 Task: Reply All to email with the signature Brandon Turner with the subject Event invitation from softage.1@softage.net with the message I would like to schedule a call to discuss the proposed changes to the budget plan., select the entire message, change the font of the message to Serif and change the font typography to bold Send the email
Action: Mouse moved to (571, 737)
Screenshot: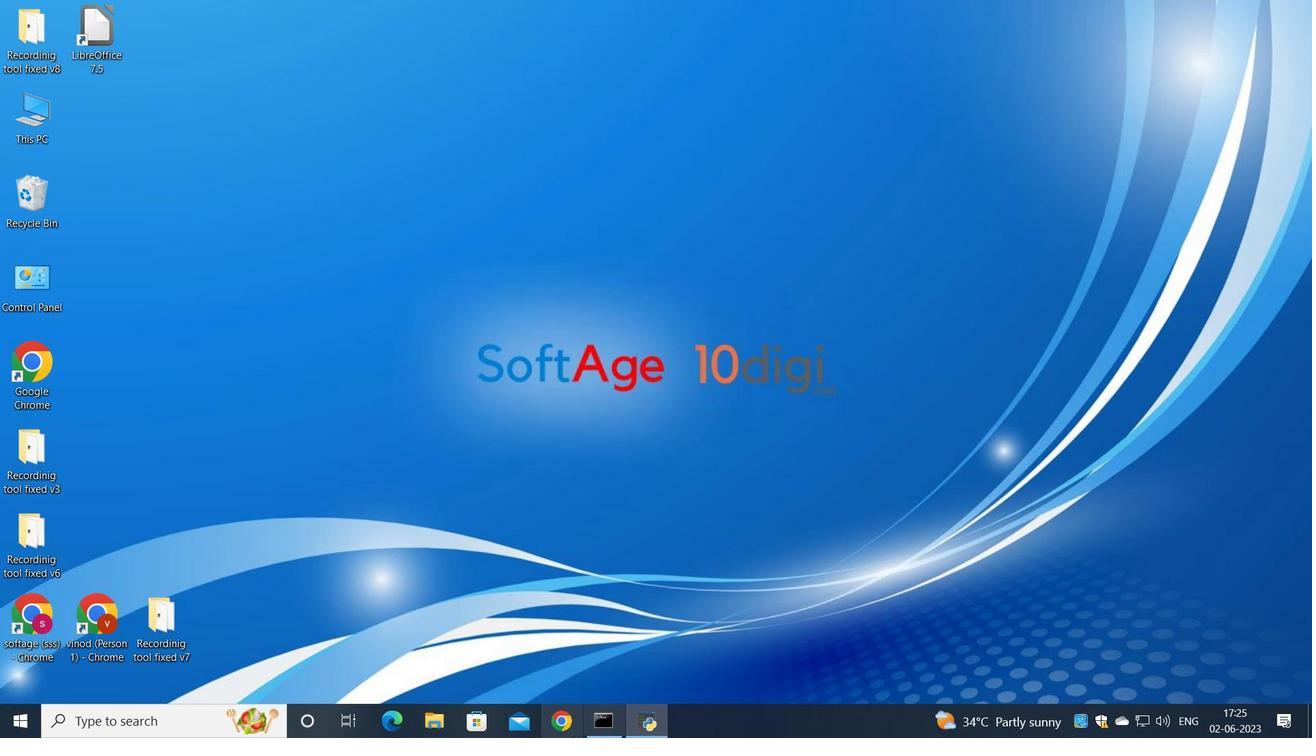 
Action: Mouse pressed left at (571, 737)
Screenshot: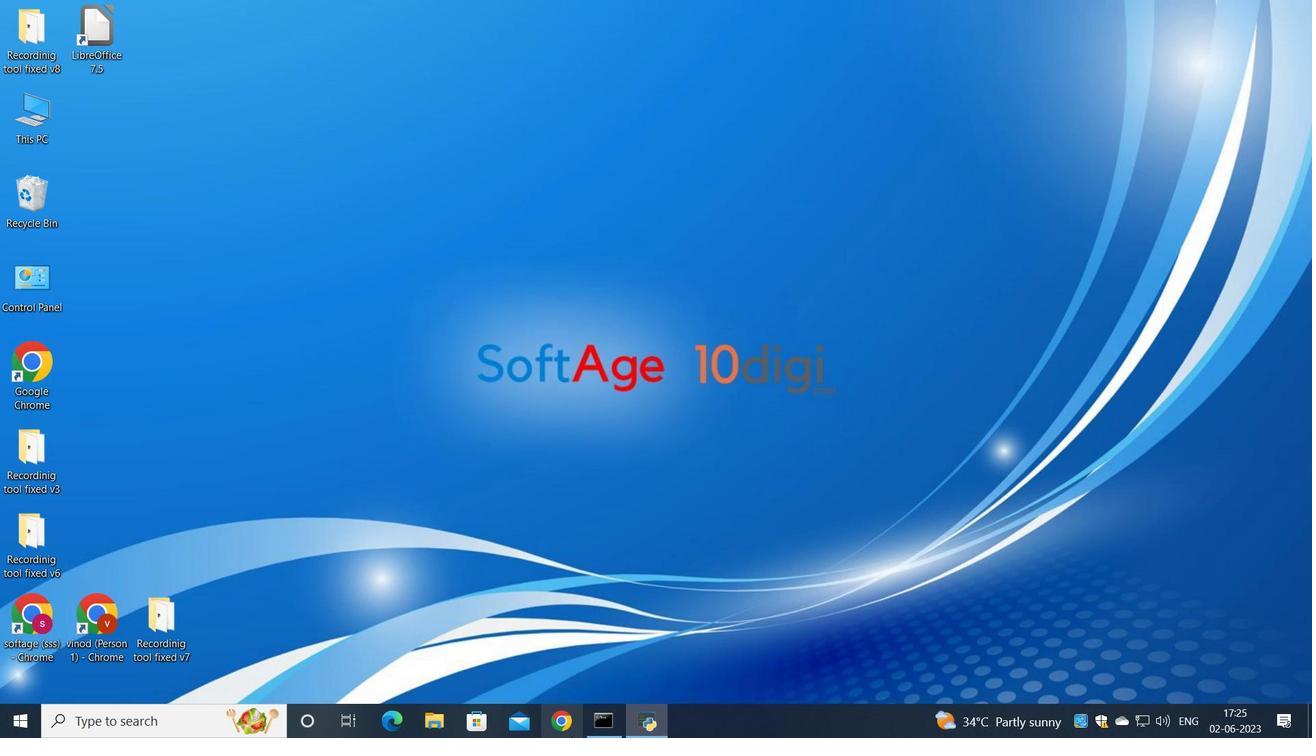 
Action: Mouse moved to (602, 438)
Screenshot: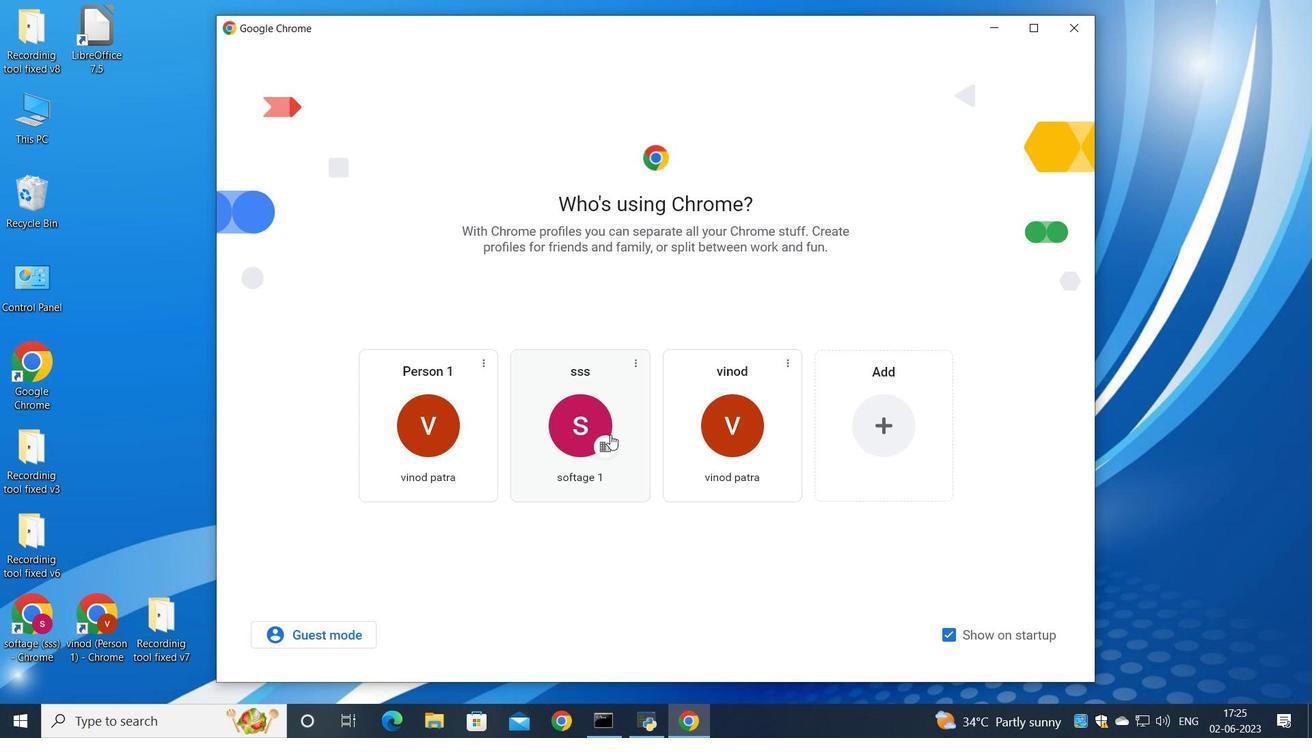 
Action: Mouse pressed left at (602, 438)
Screenshot: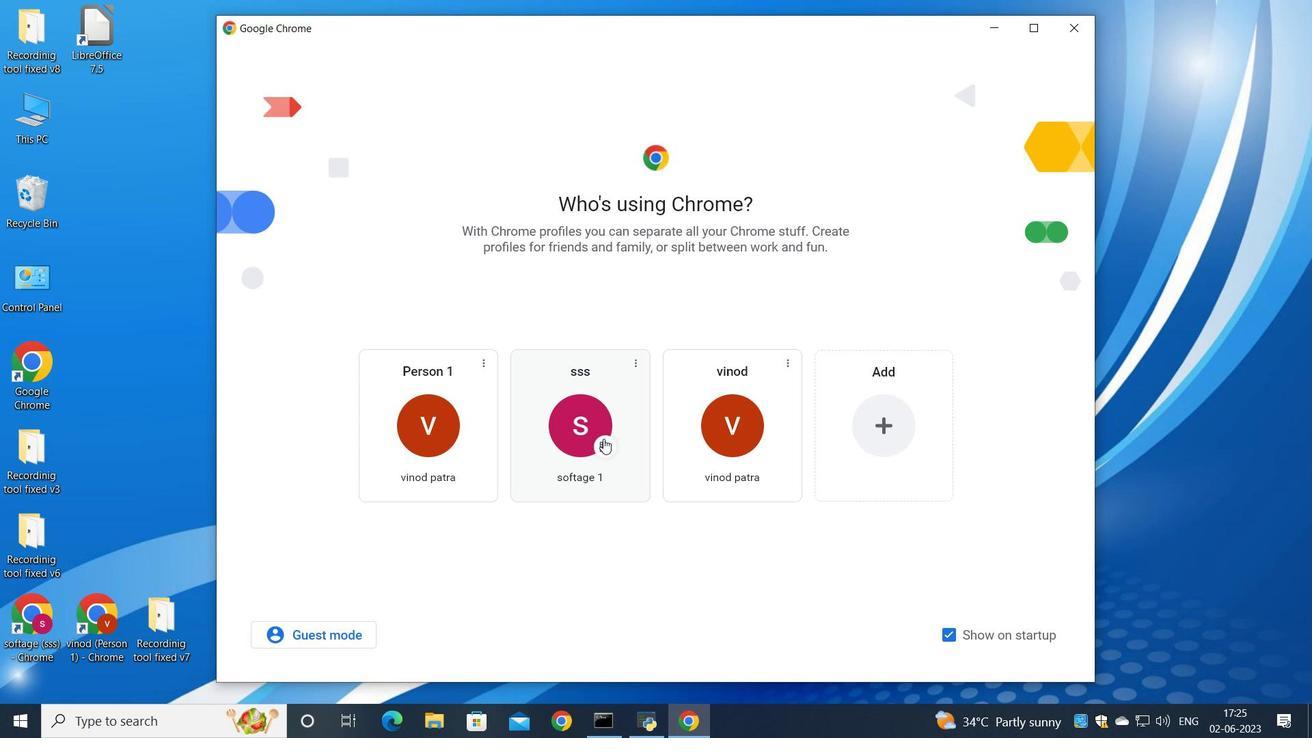 
Action: Mouse moved to (1148, 110)
Screenshot: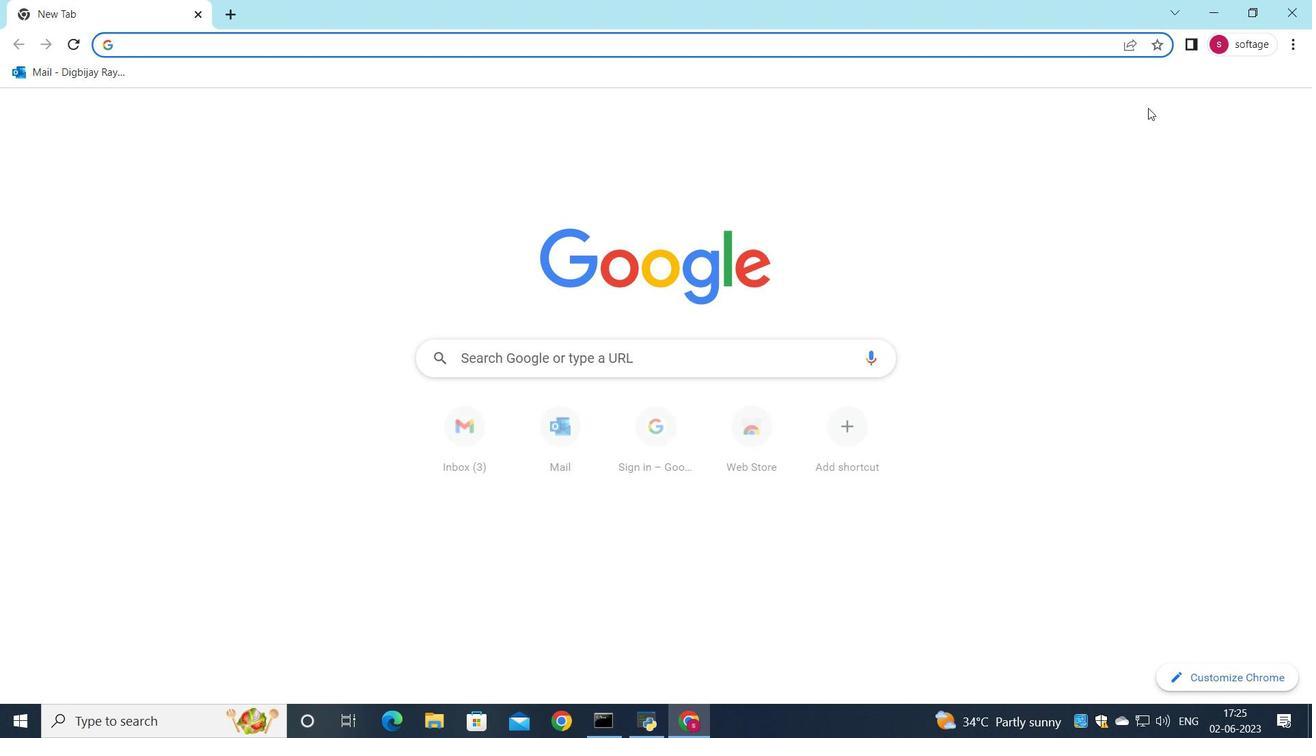 
Action: Mouse pressed left at (1148, 110)
Screenshot: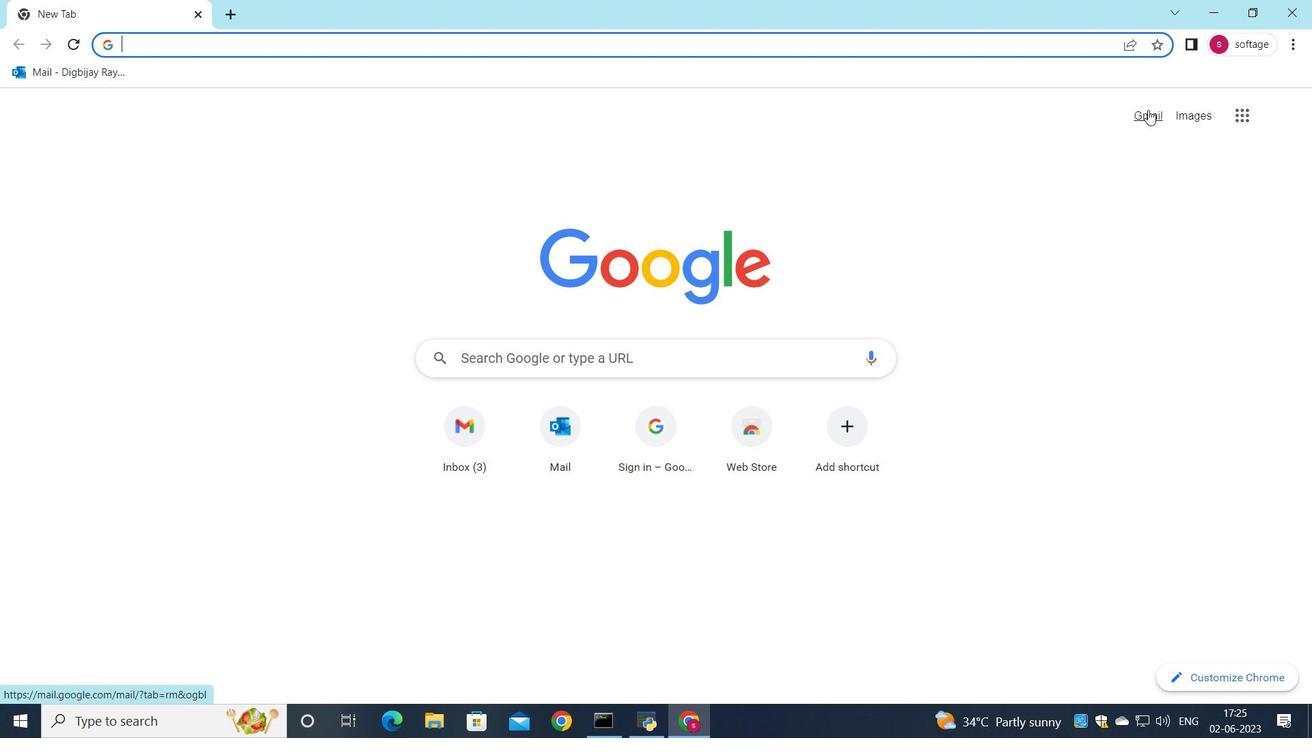
Action: Mouse moved to (1111, 116)
Screenshot: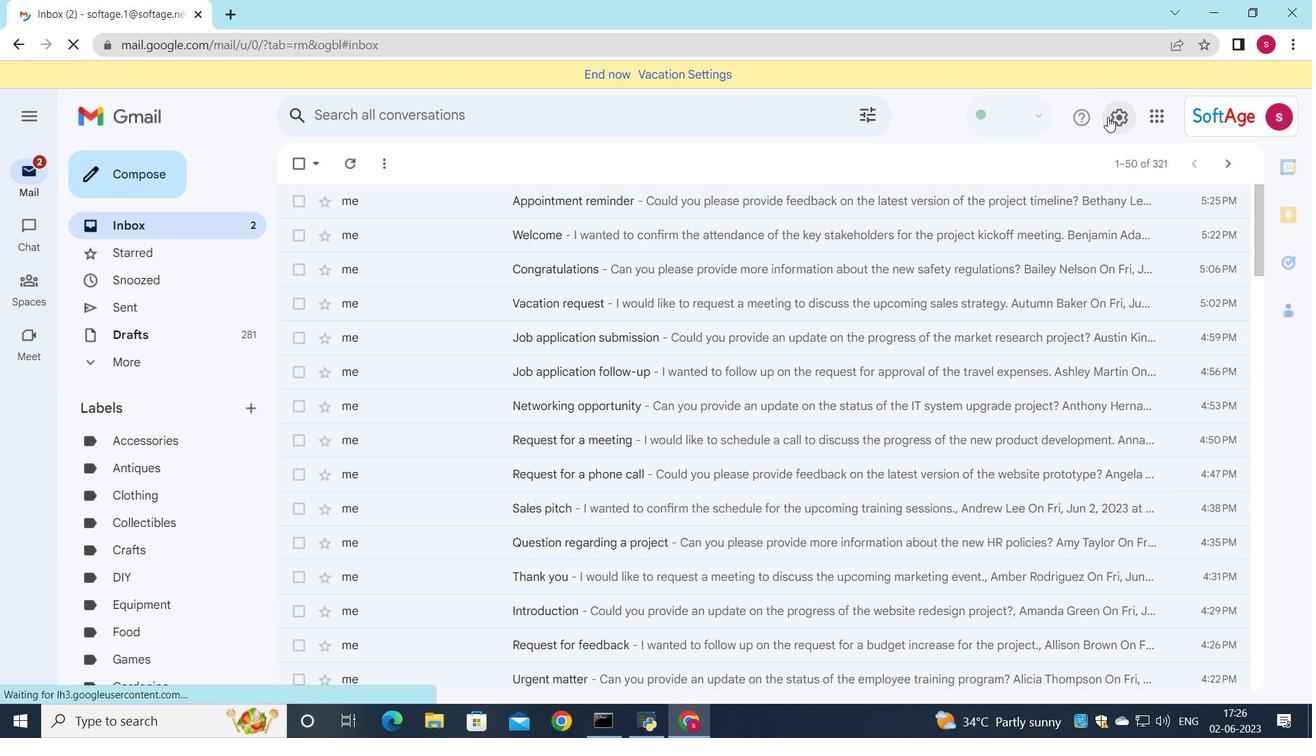 
Action: Mouse pressed left at (1111, 116)
Screenshot: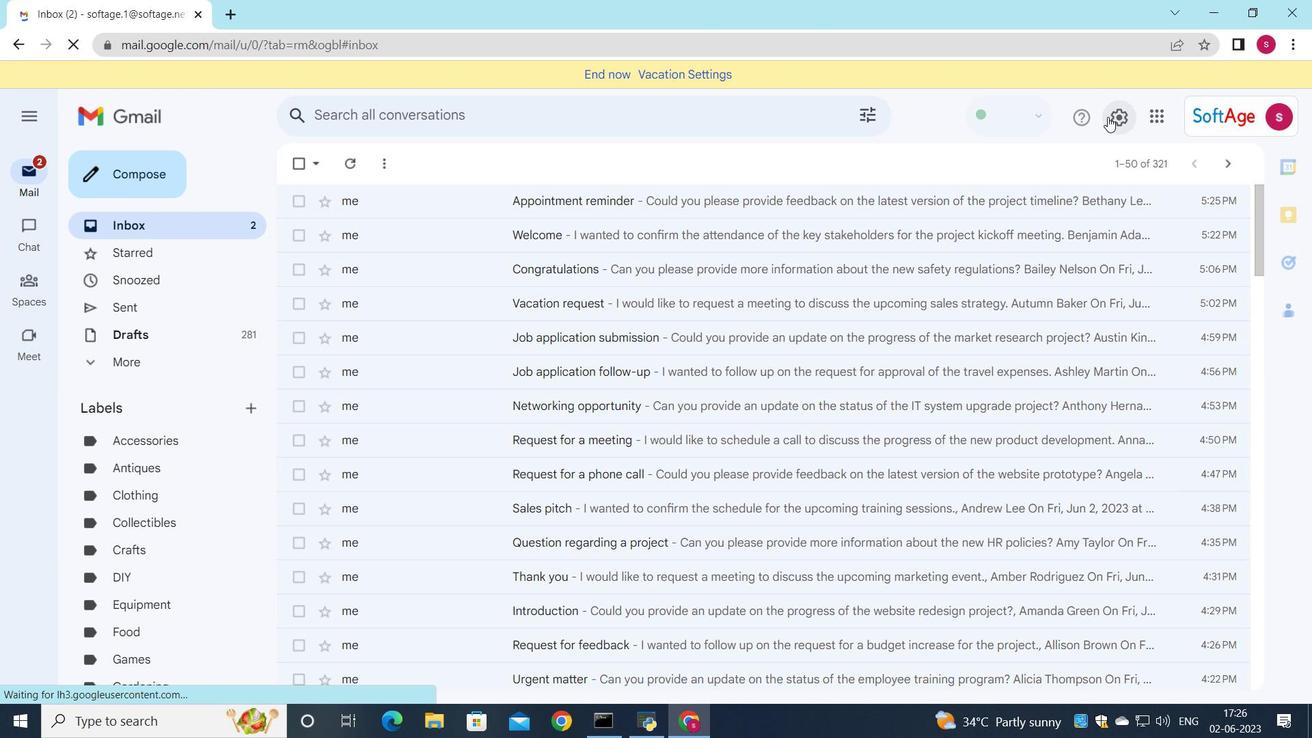 
Action: Mouse moved to (1115, 190)
Screenshot: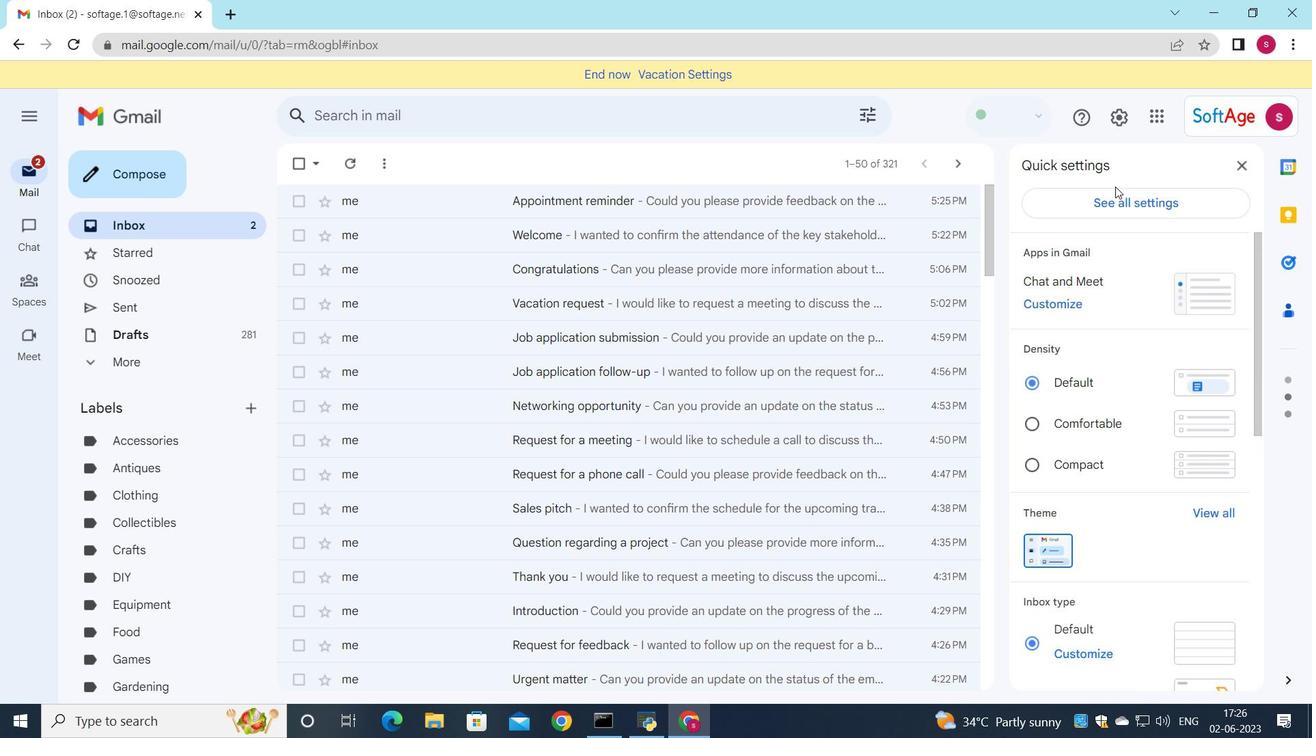 
Action: Mouse pressed left at (1115, 190)
Screenshot: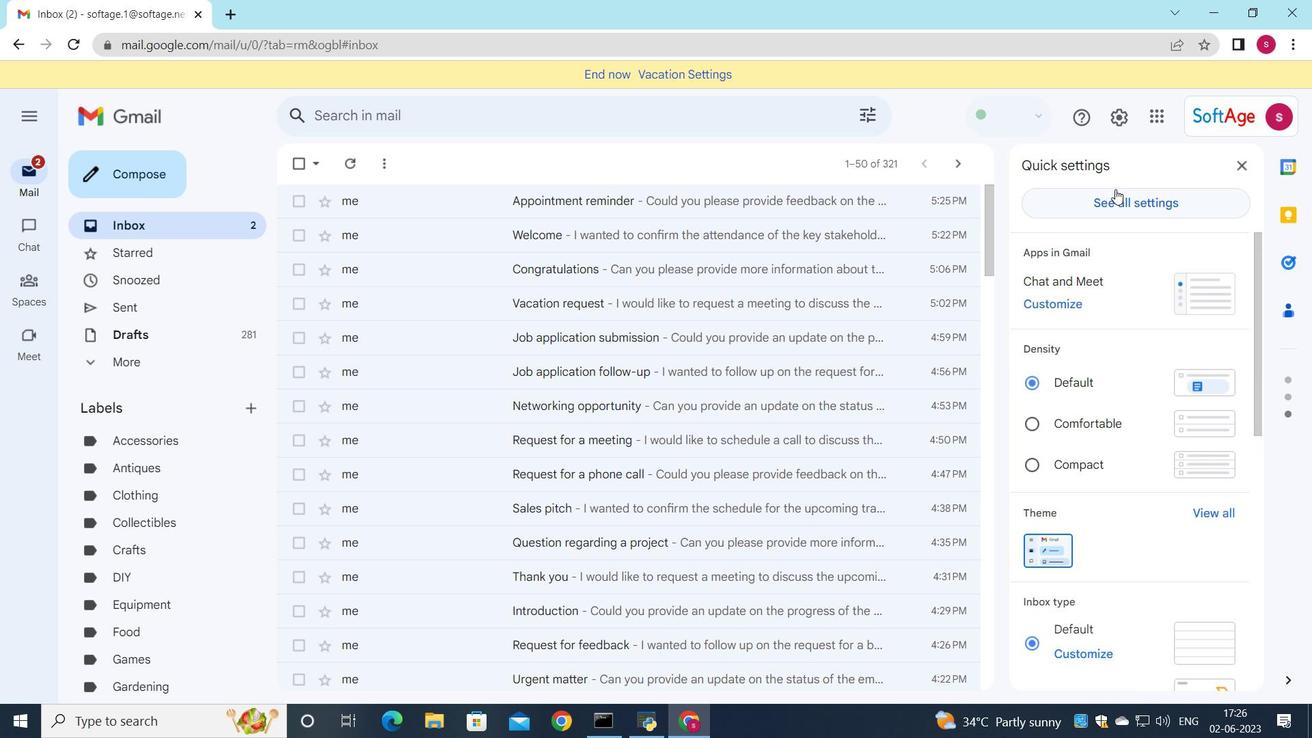 
Action: Mouse moved to (826, 353)
Screenshot: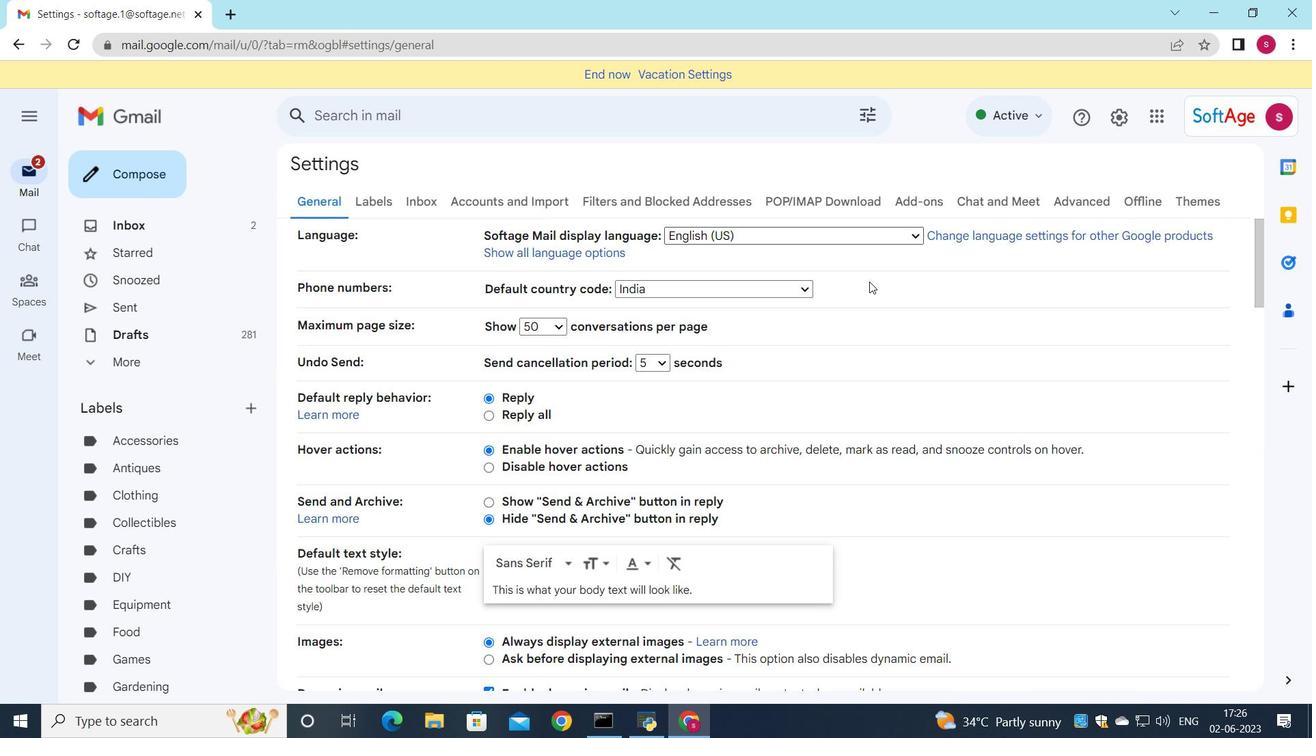 
Action: Mouse scrolled (826, 352) with delta (0, 0)
Screenshot: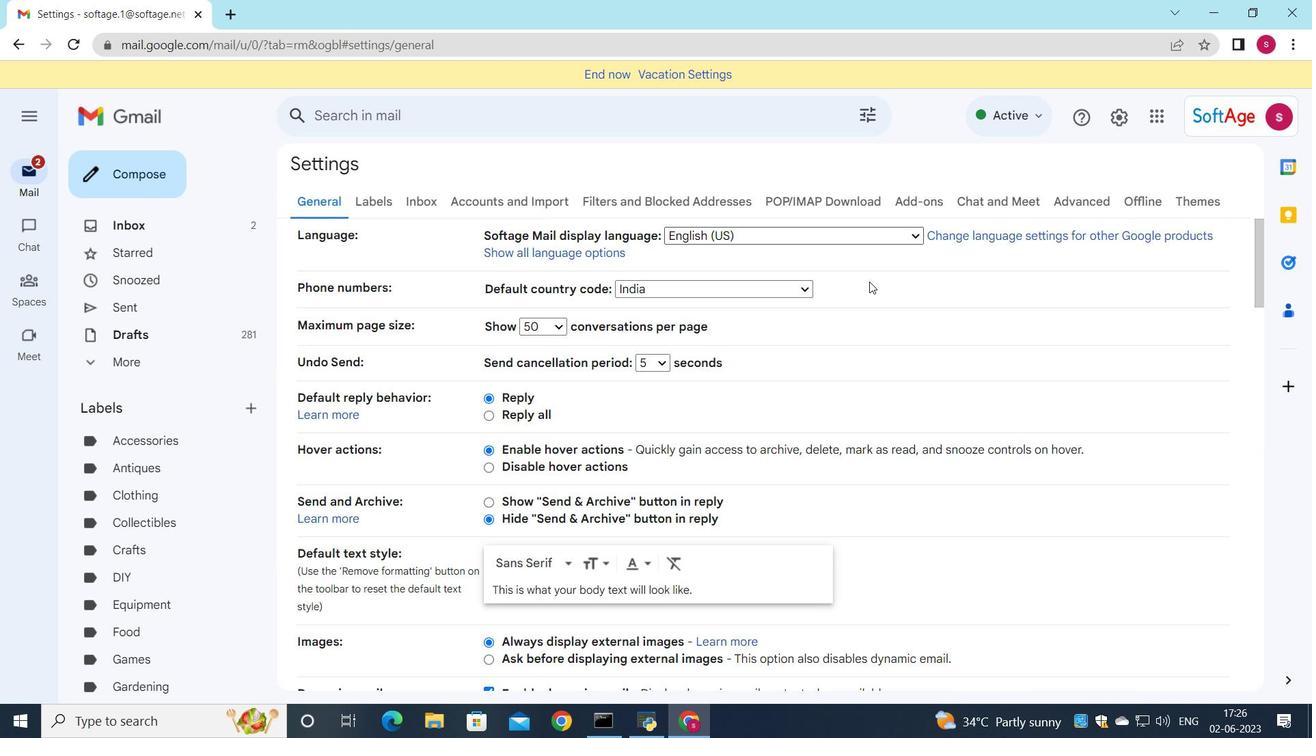 
Action: Mouse moved to (822, 363)
Screenshot: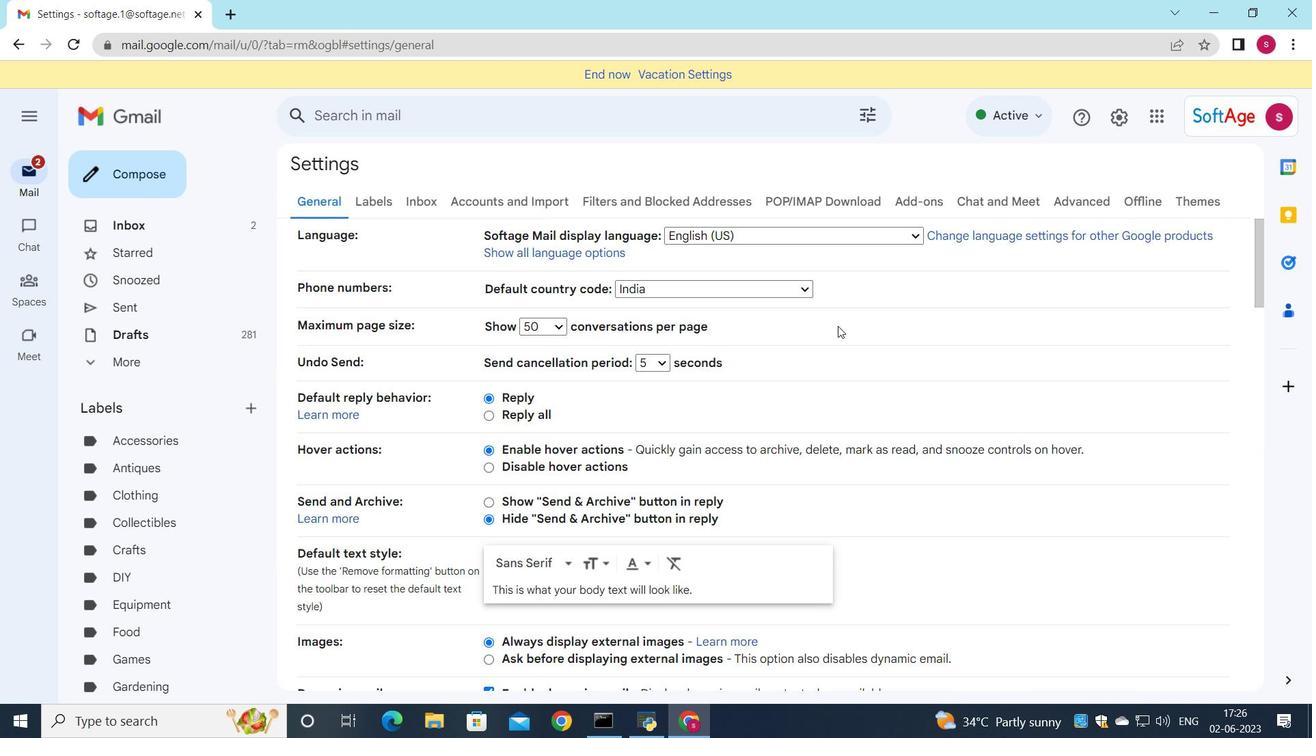 
Action: Mouse scrolled (822, 363) with delta (0, 0)
Screenshot: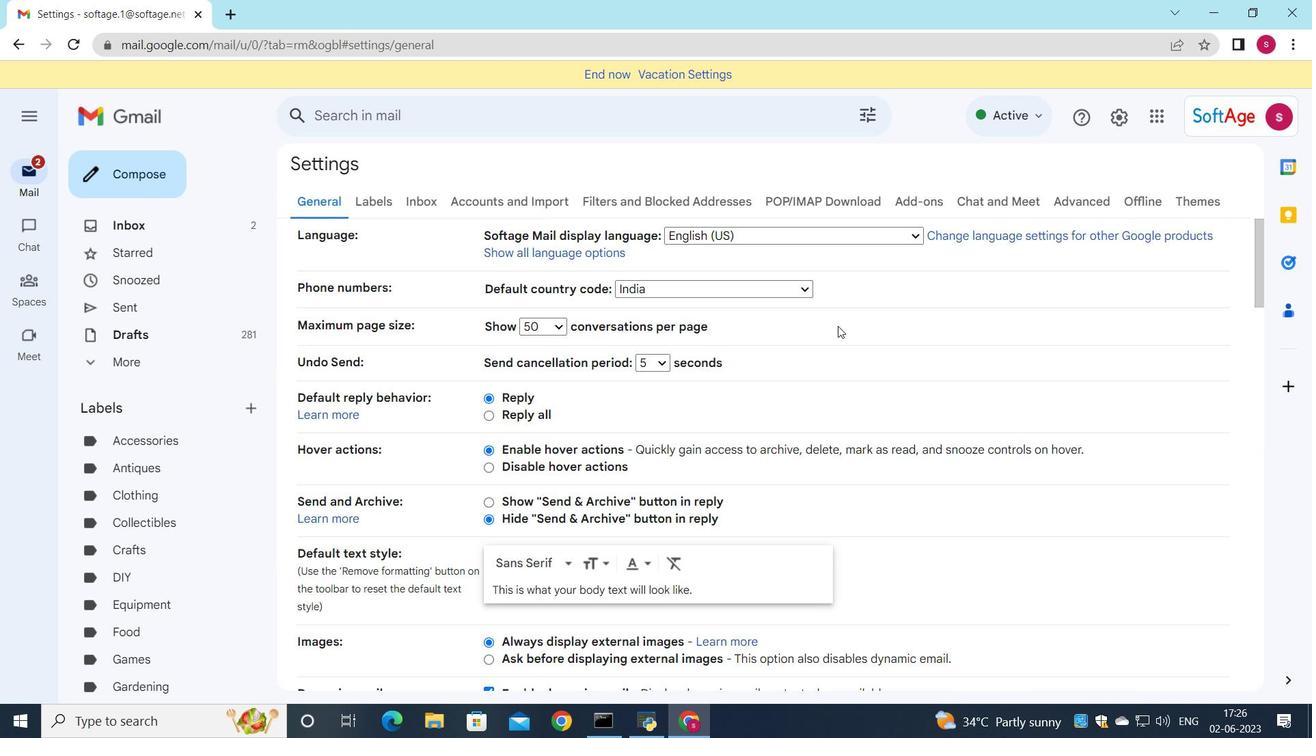 
Action: Mouse moved to (817, 376)
Screenshot: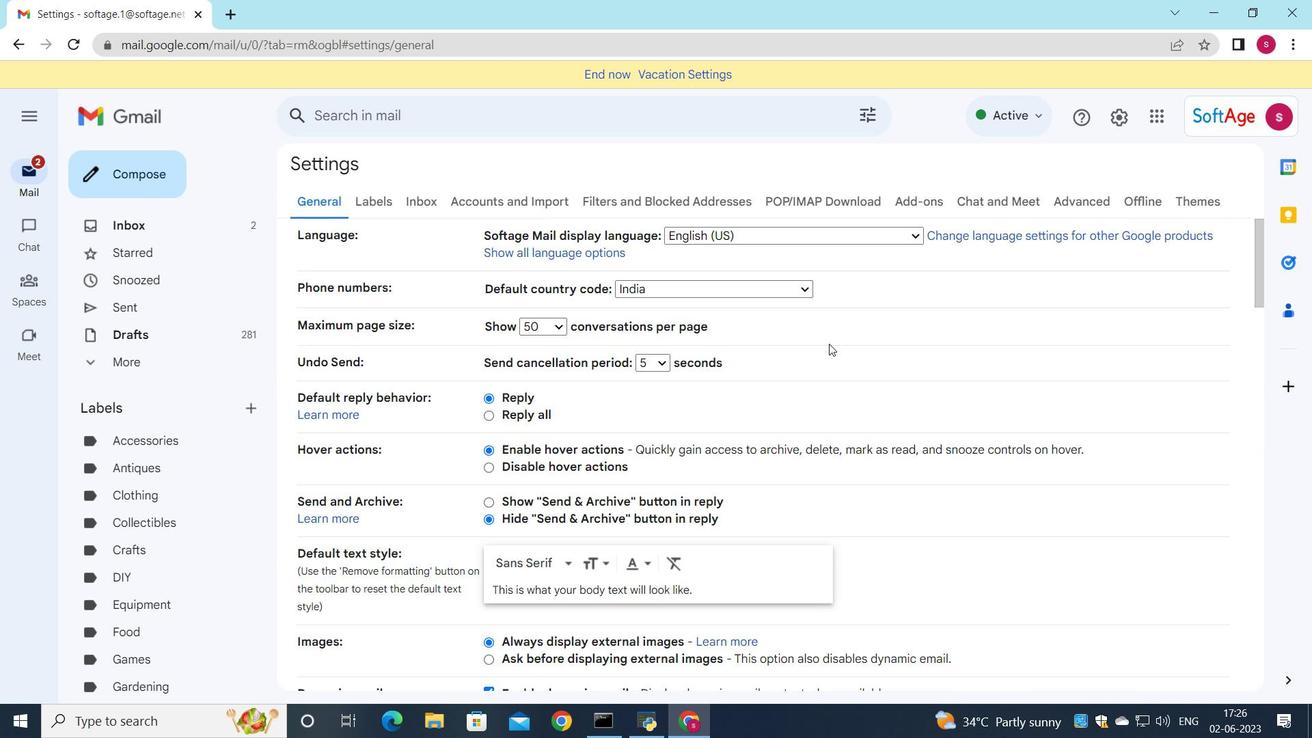 
Action: Mouse scrolled (817, 376) with delta (0, 0)
Screenshot: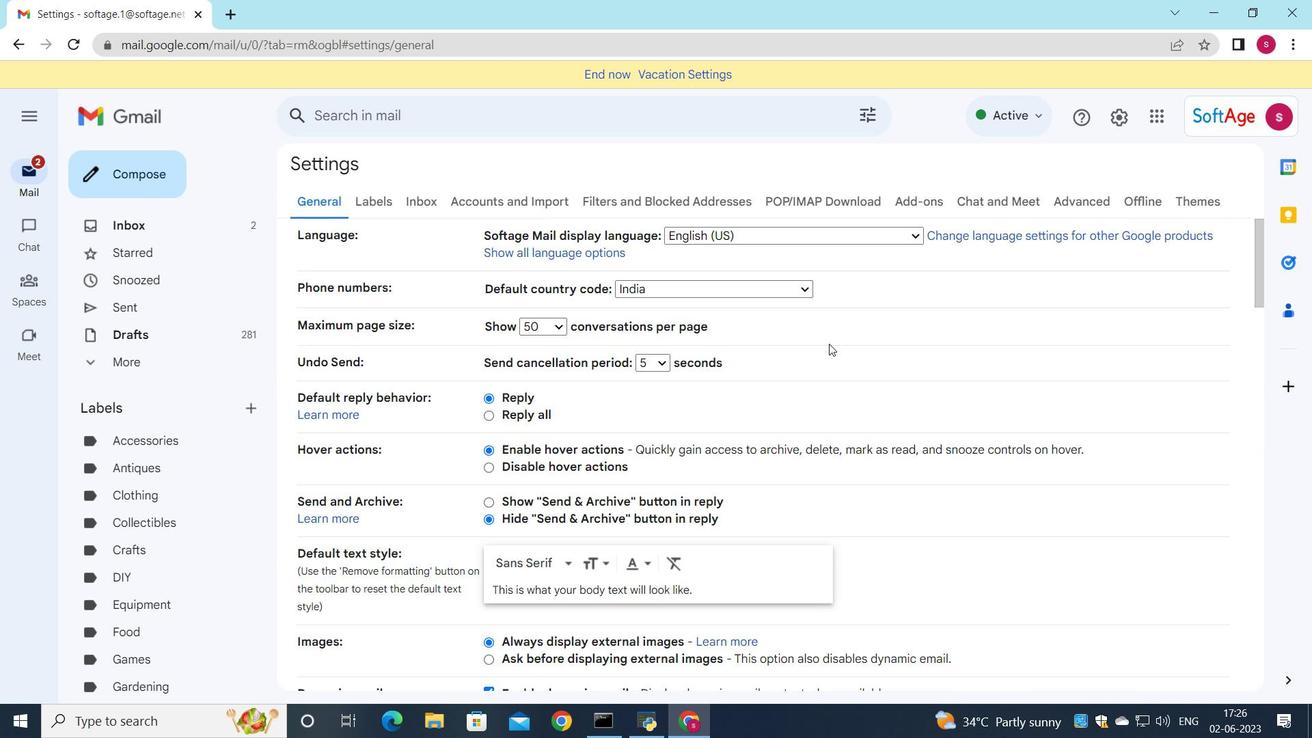 
Action: Mouse moved to (789, 394)
Screenshot: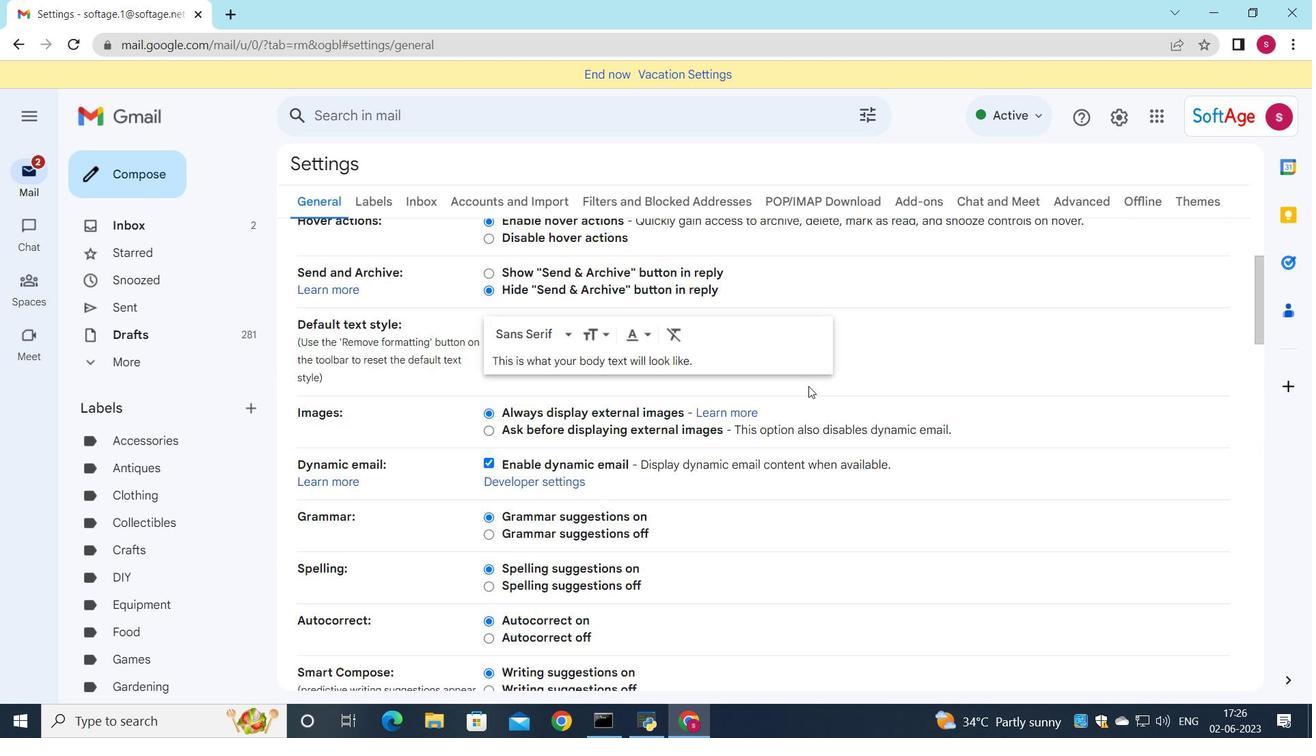 
Action: Mouse scrolled (789, 393) with delta (0, 0)
Screenshot: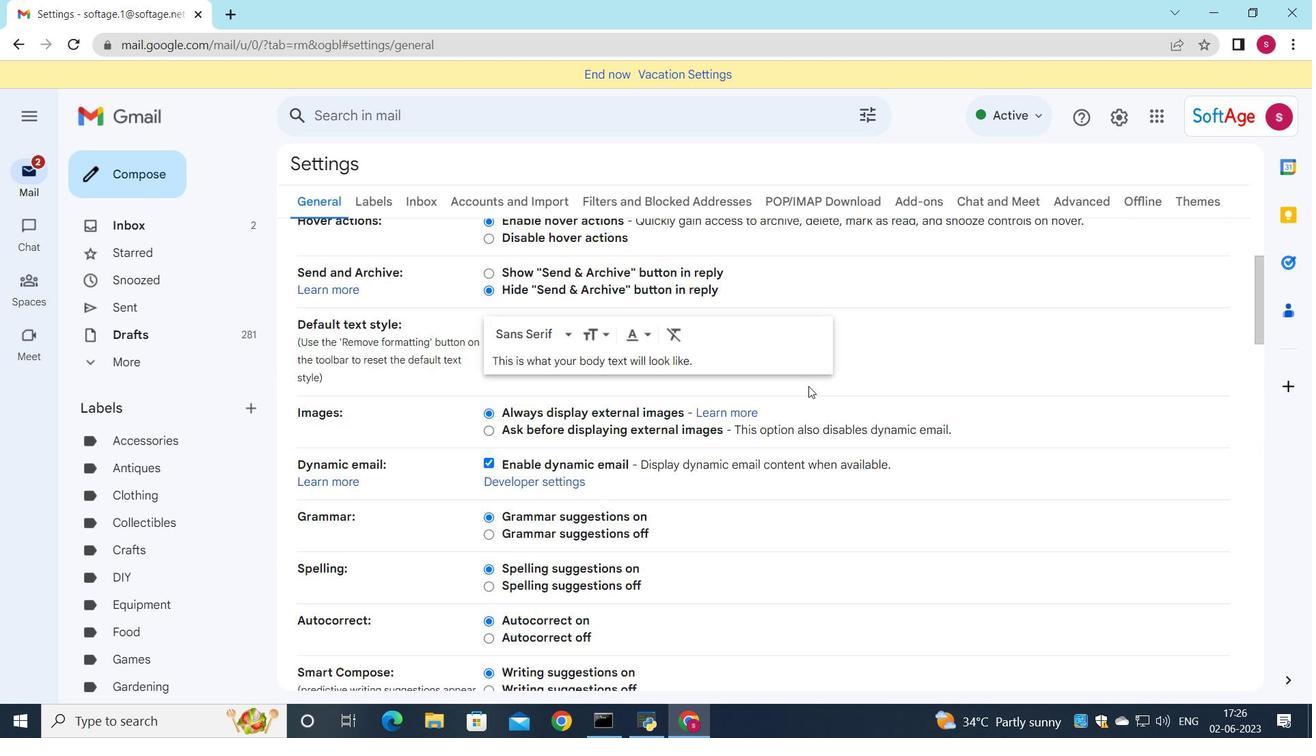 
Action: Mouse moved to (789, 394)
Screenshot: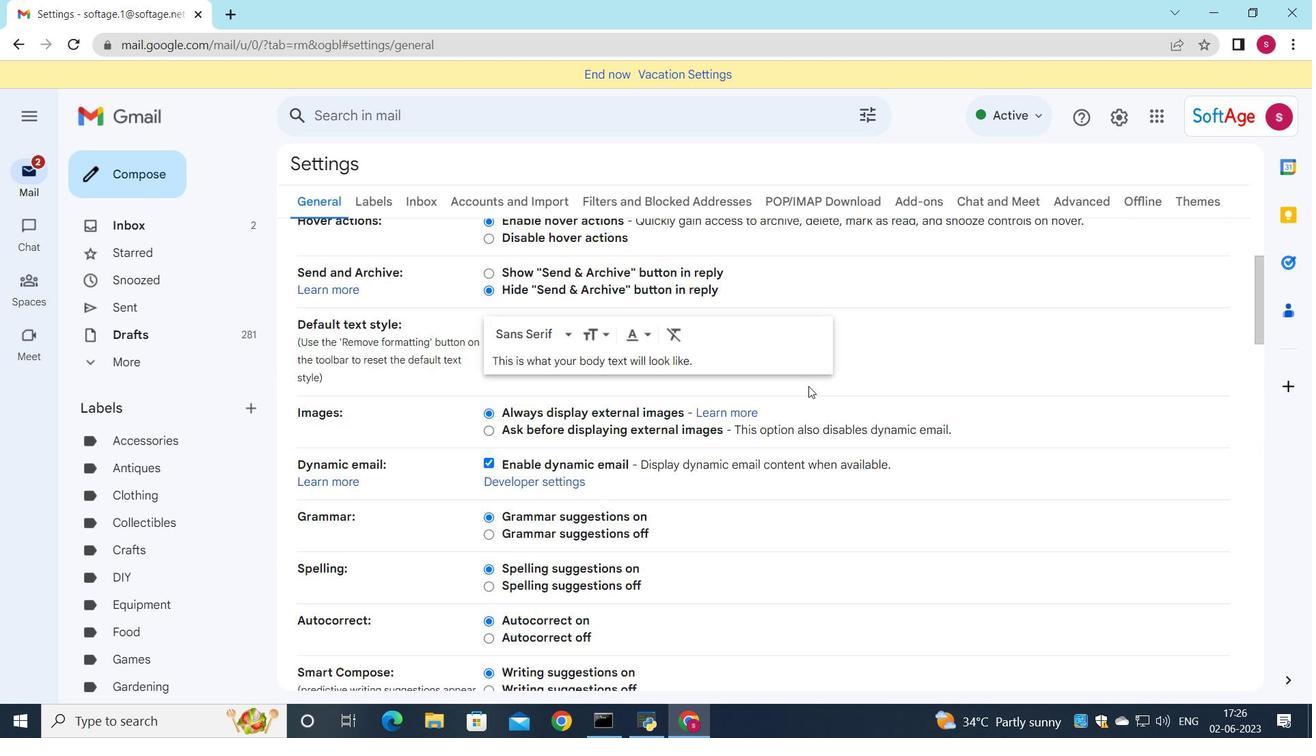 
Action: Mouse scrolled (789, 393) with delta (0, 0)
Screenshot: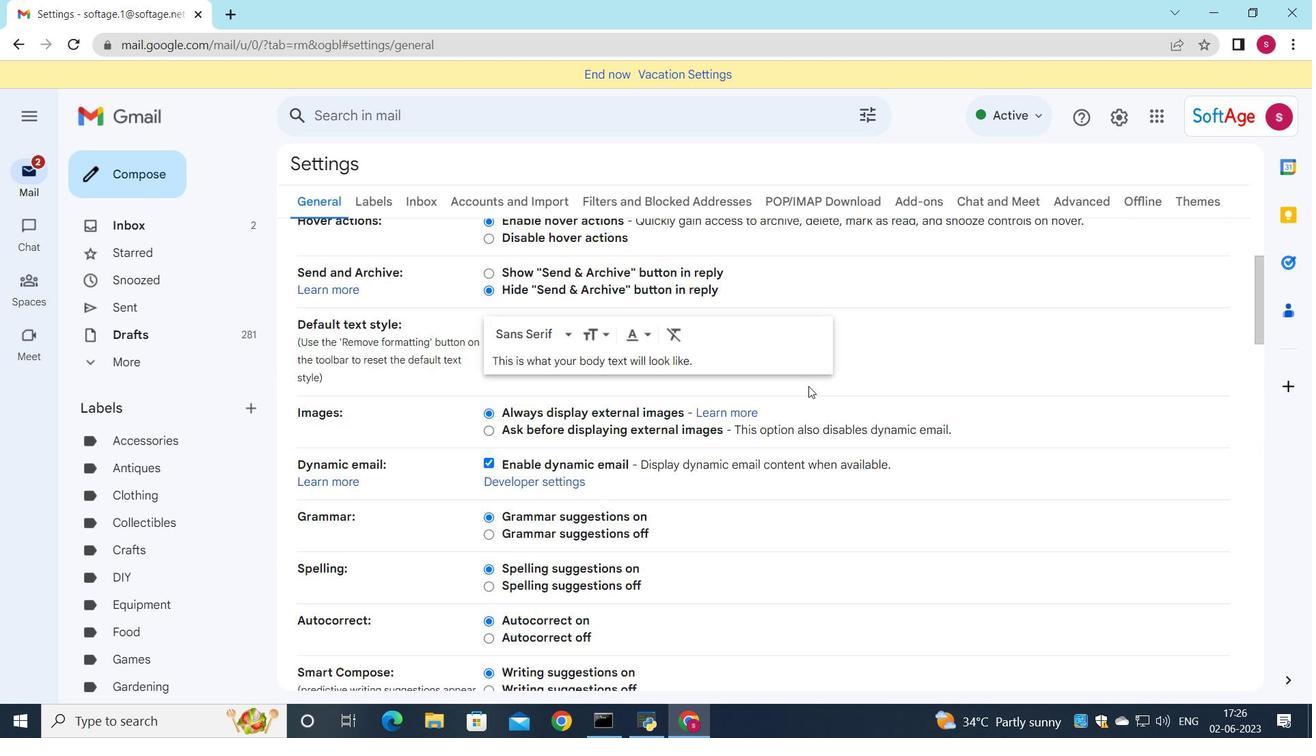 
Action: Mouse moved to (788, 397)
Screenshot: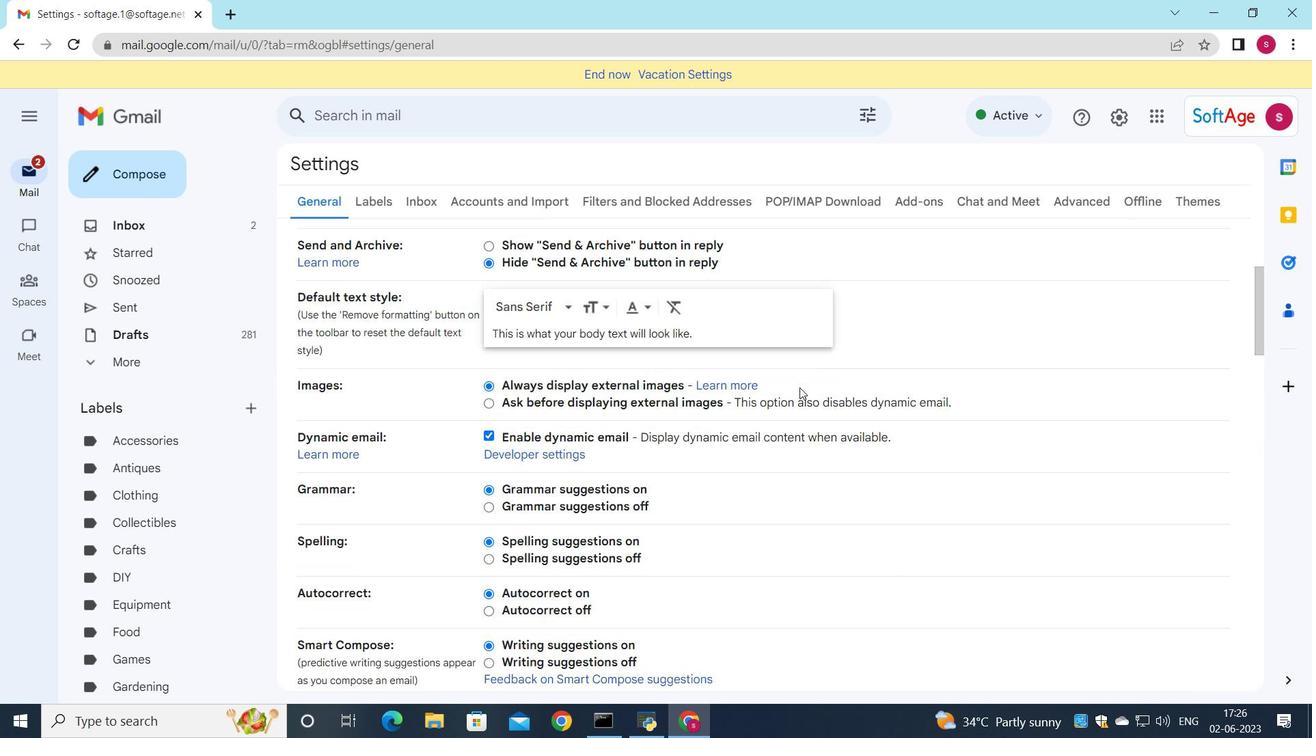 
Action: Mouse scrolled (789, 394) with delta (0, 0)
Screenshot: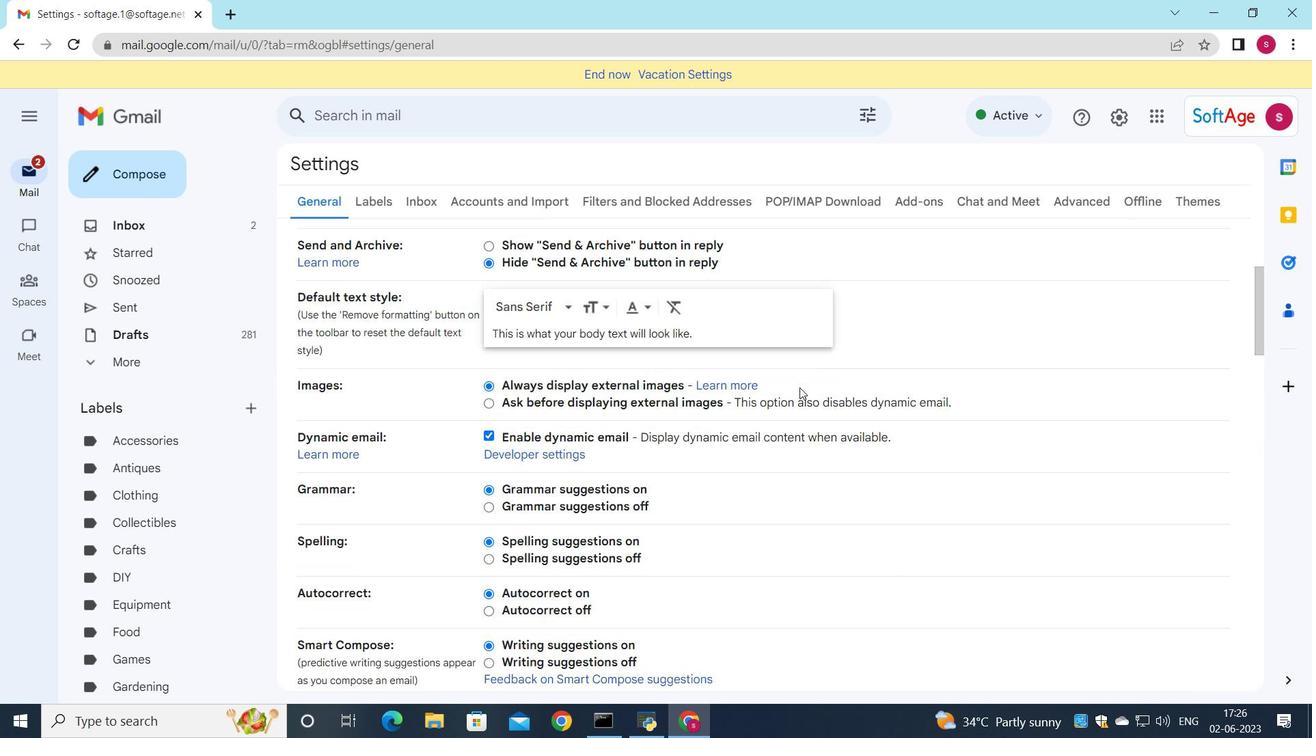 
Action: Mouse moved to (787, 398)
Screenshot: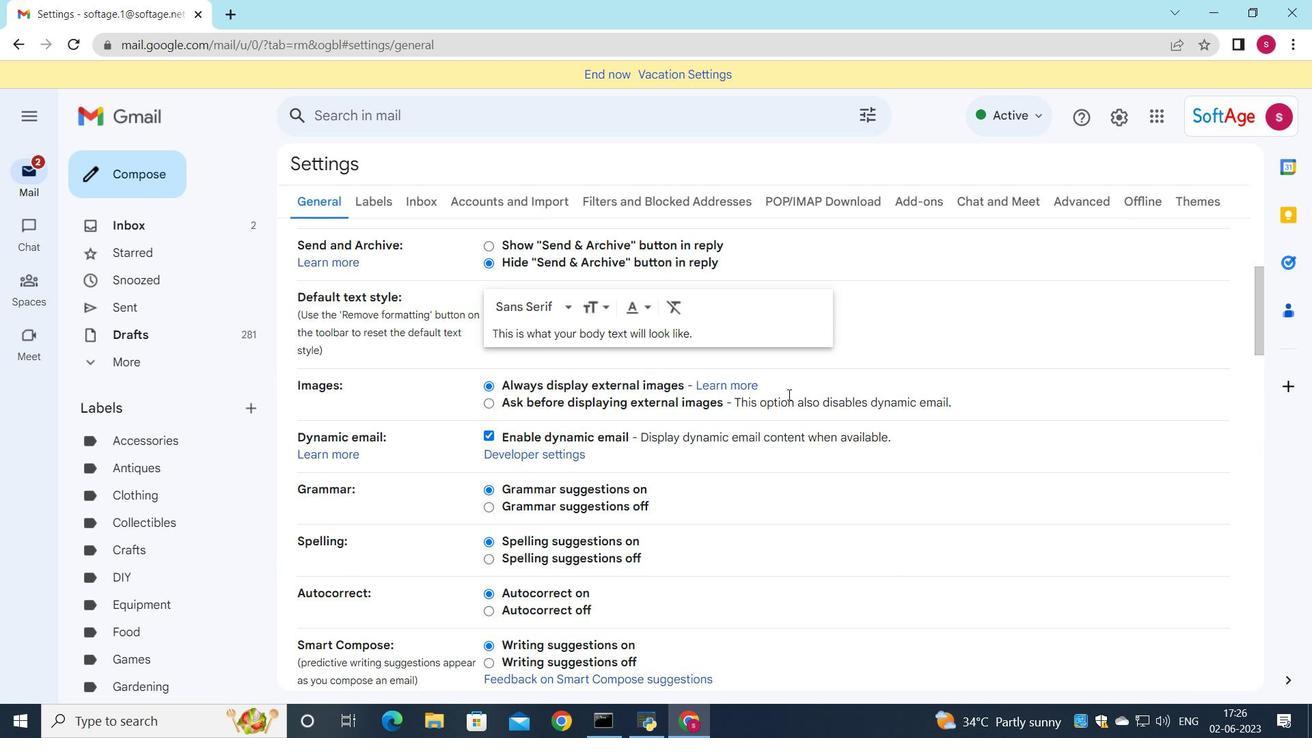 
Action: Mouse scrolled (787, 397) with delta (0, 0)
Screenshot: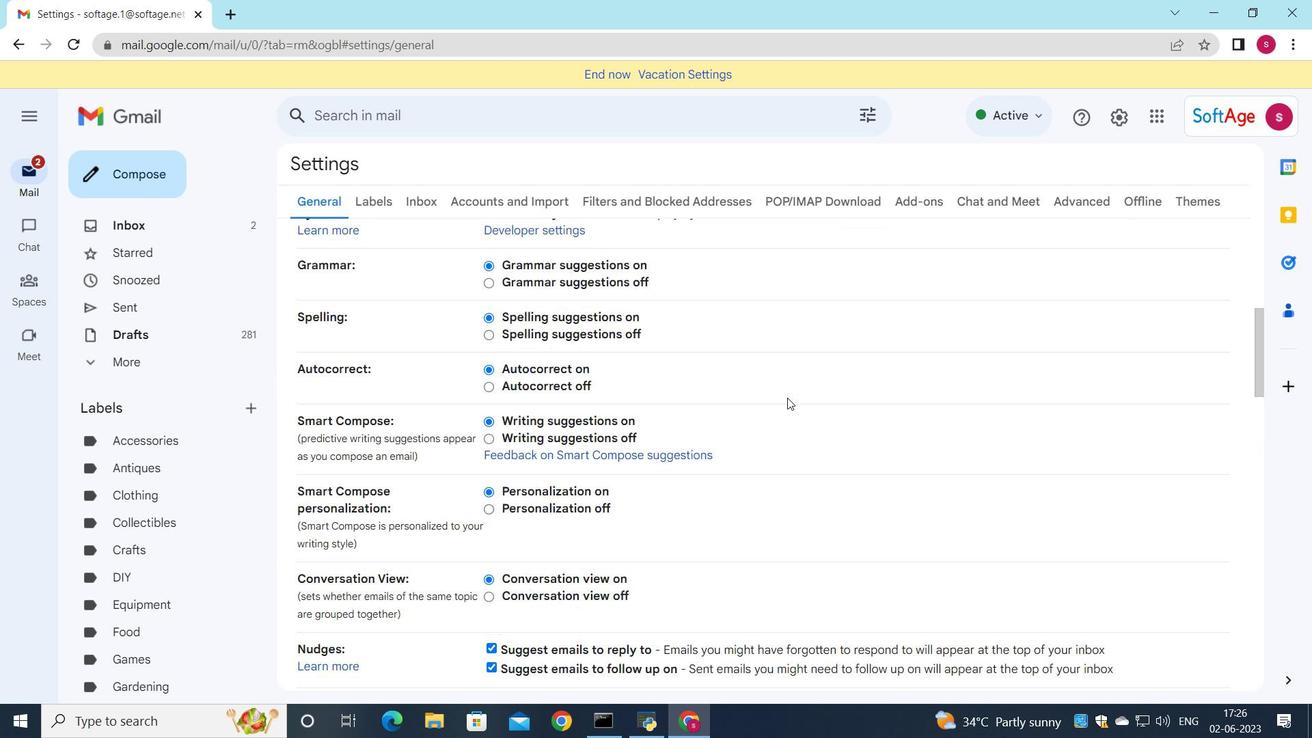 
Action: Mouse scrolled (787, 397) with delta (0, 0)
Screenshot: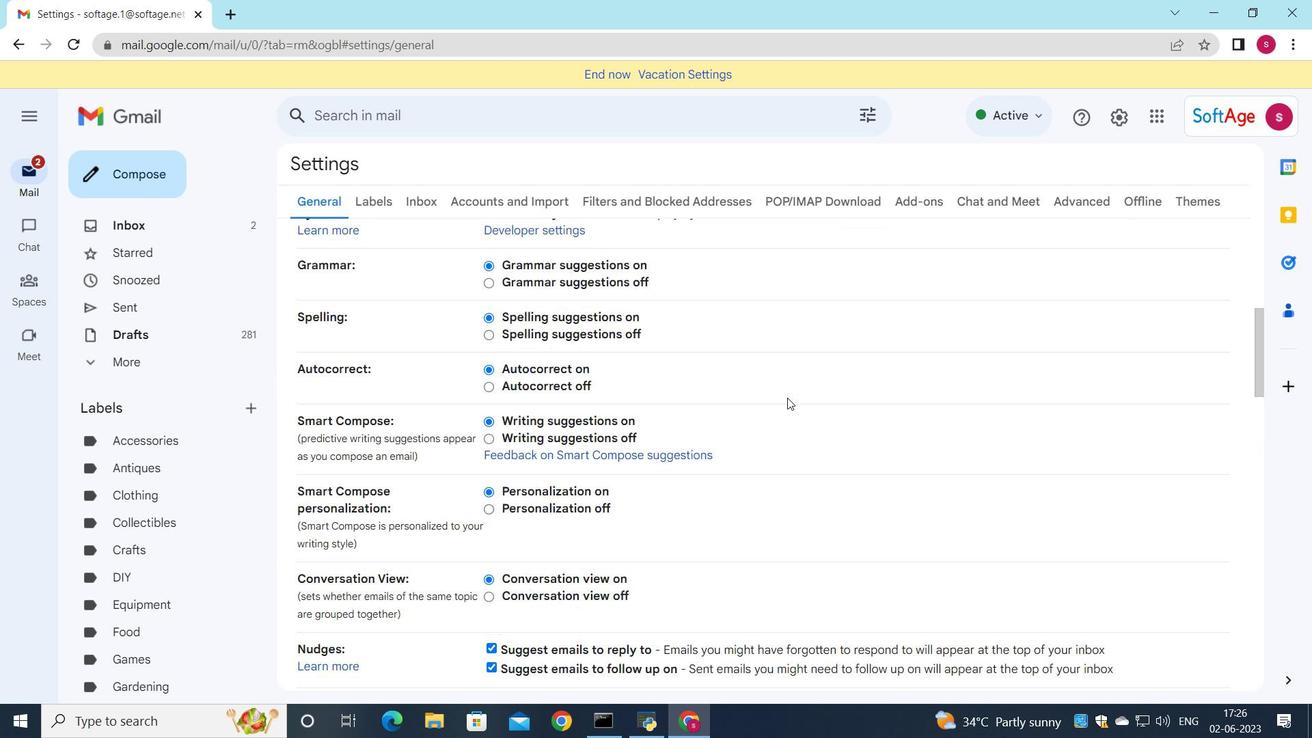 
Action: Mouse scrolled (787, 397) with delta (0, 0)
Screenshot: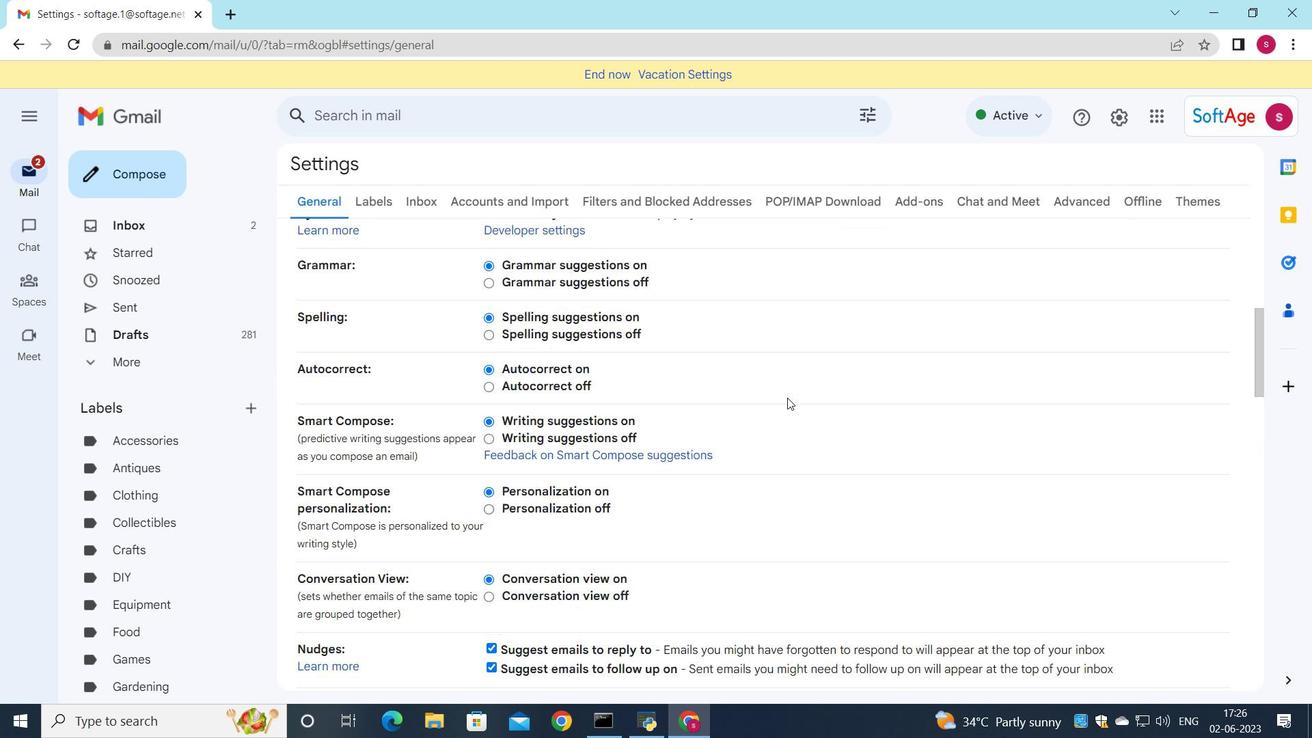 
Action: Mouse moved to (734, 443)
Screenshot: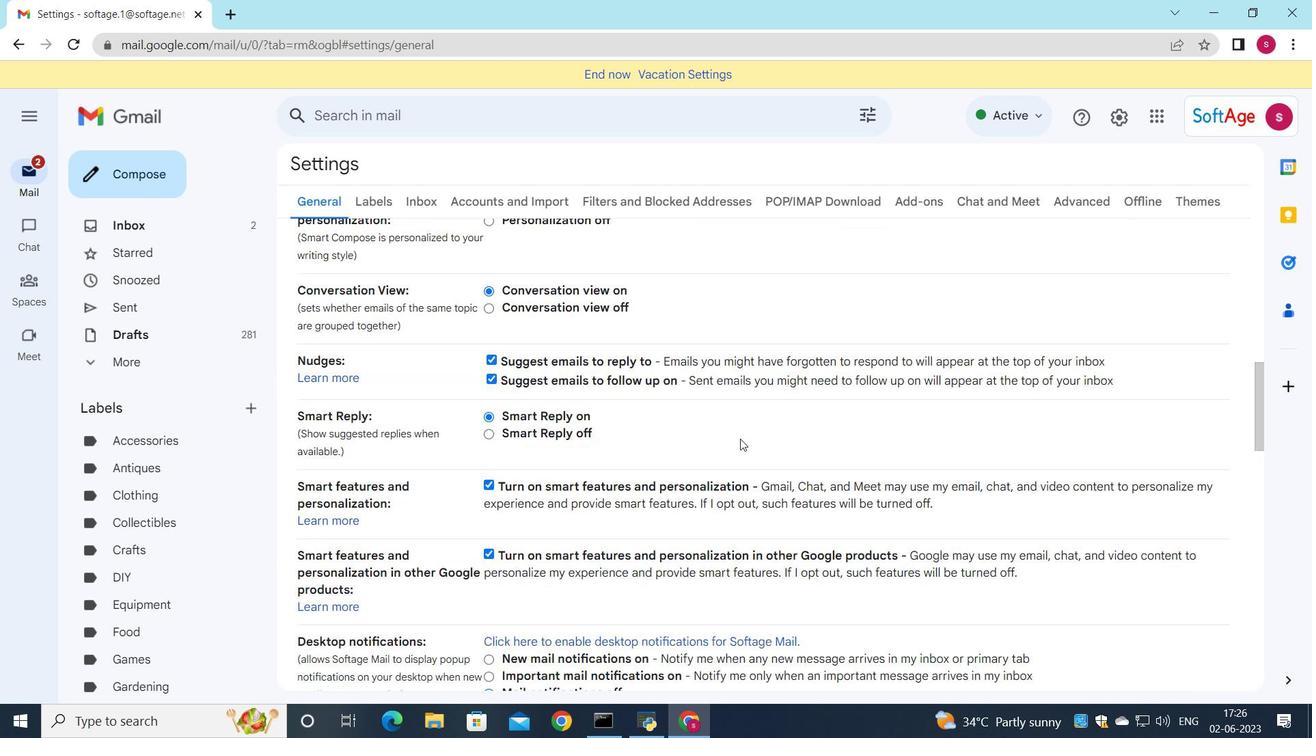 
Action: Mouse scrolled (734, 442) with delta (0, 0)
Screenshot: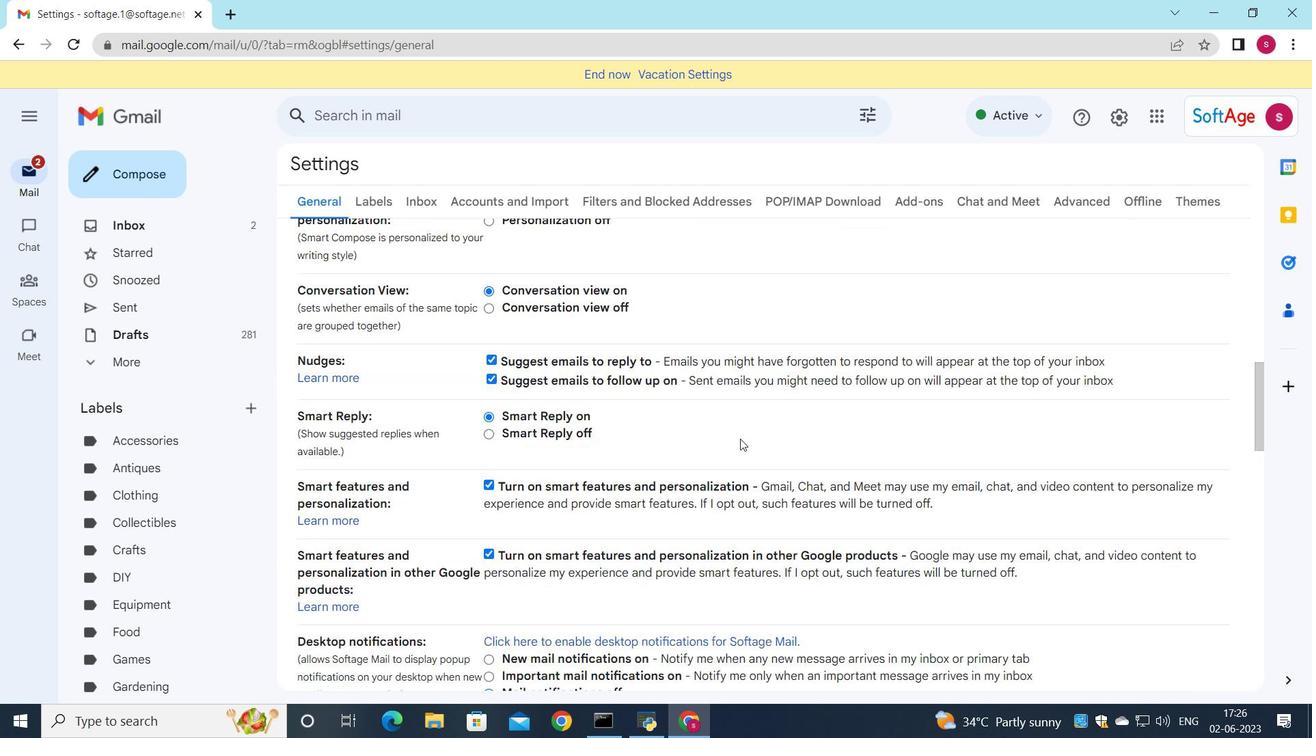 
Action: Mouse moved to (733, 443)
Screenshot: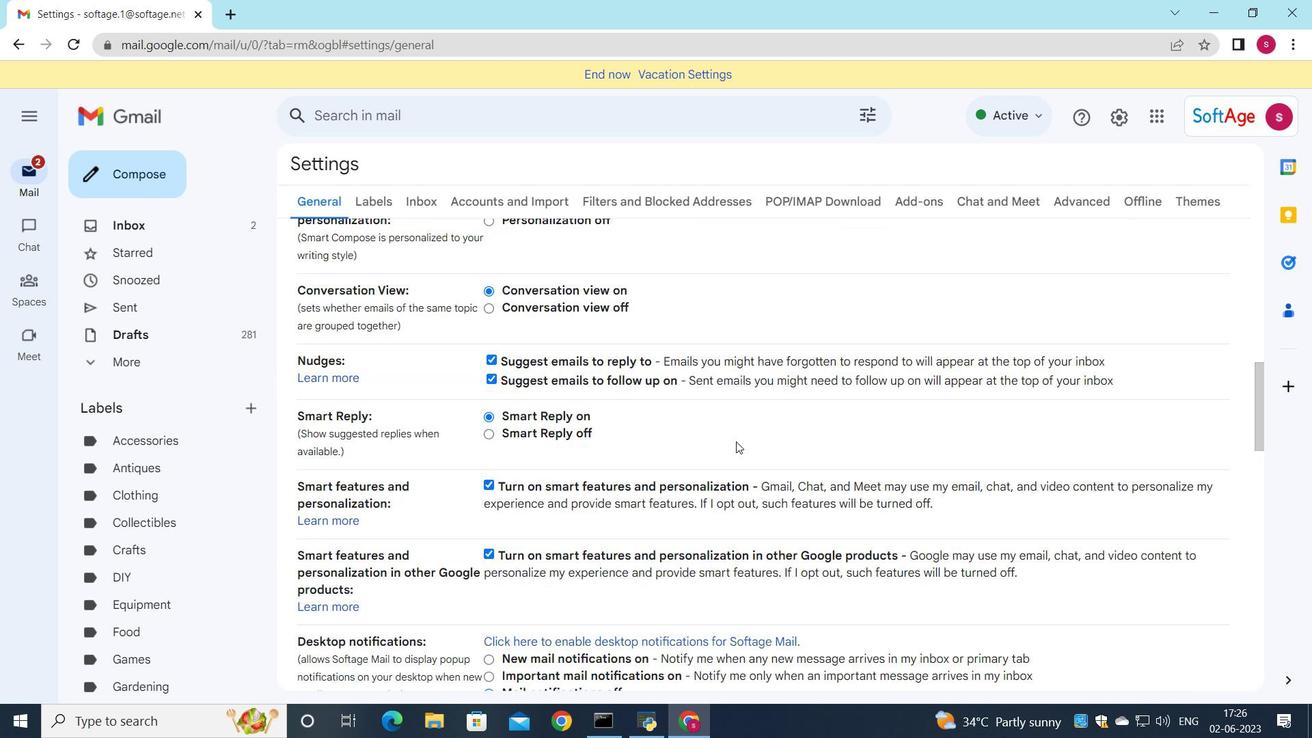 
Action: Mouse scrolled (733, 442) with delta (0, 0)
Screenshot: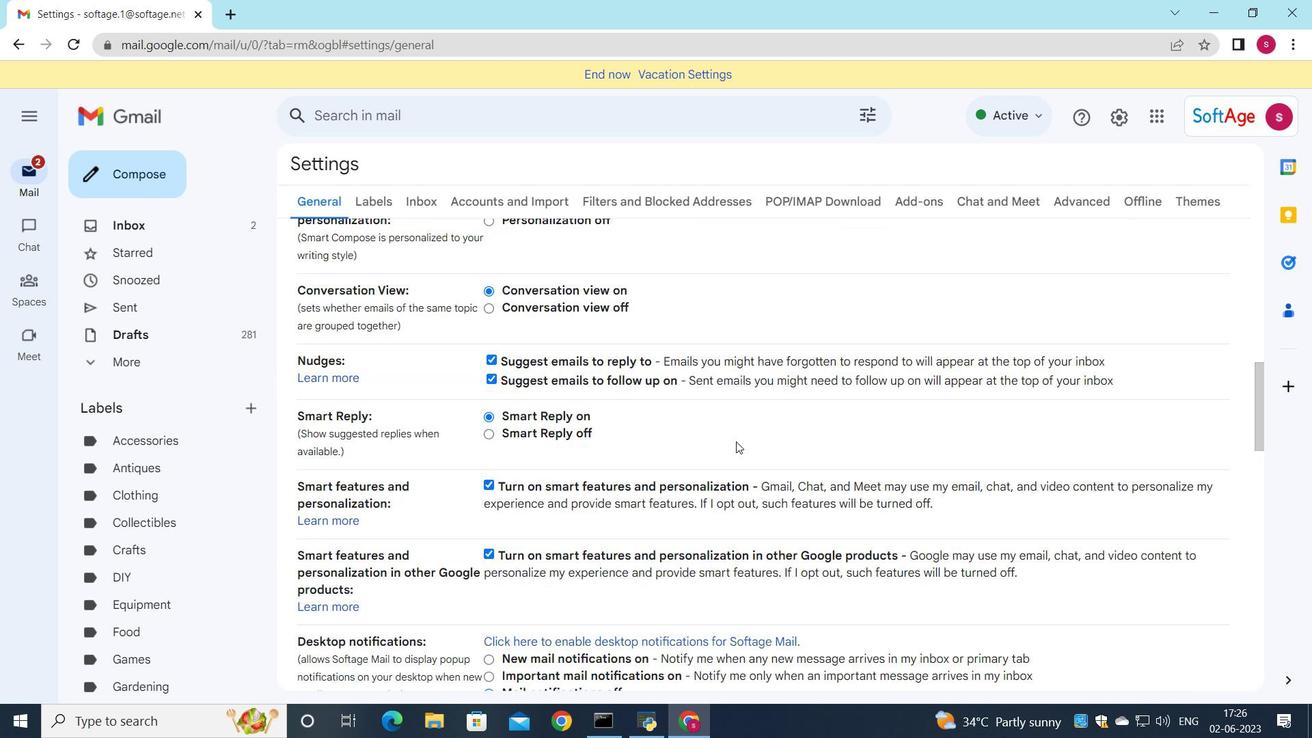 
Action: Mouse moved to (733, 443)
Screenshot: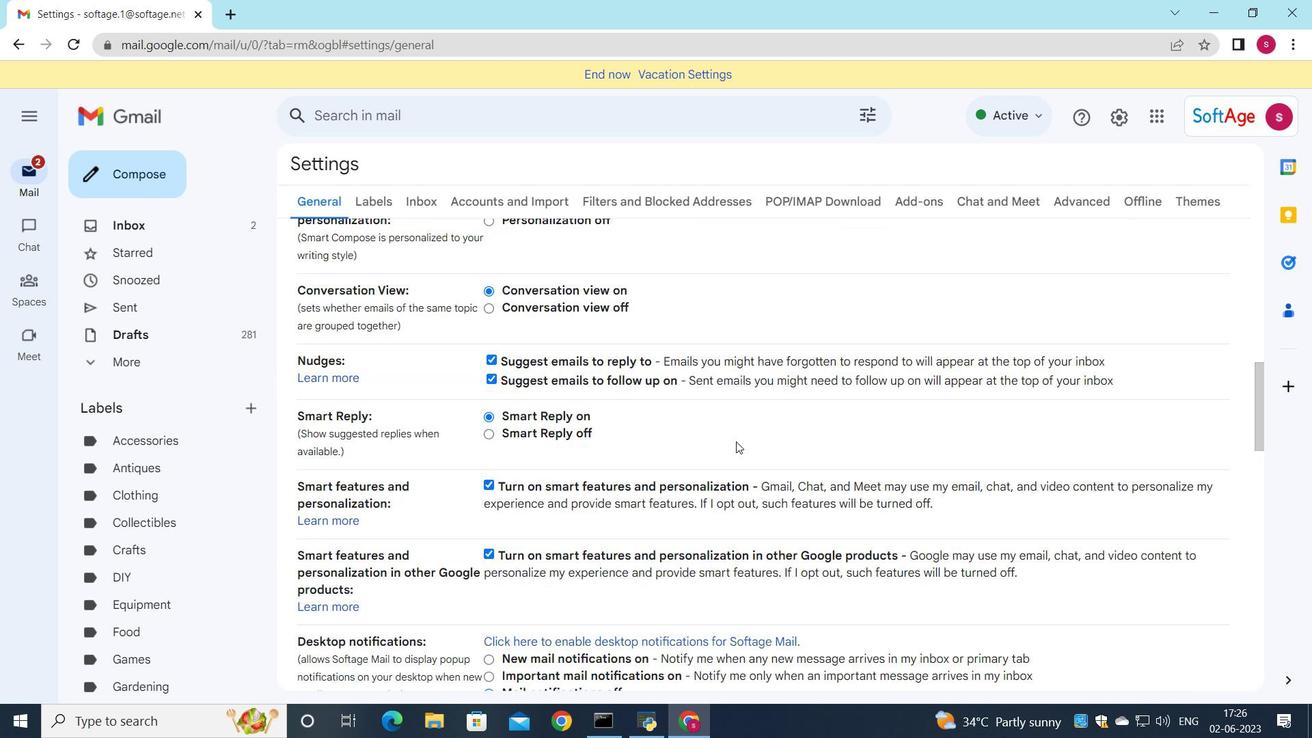 
Action: Mouse scrolled (733, 443) with delta (0, 0)
Screenshot: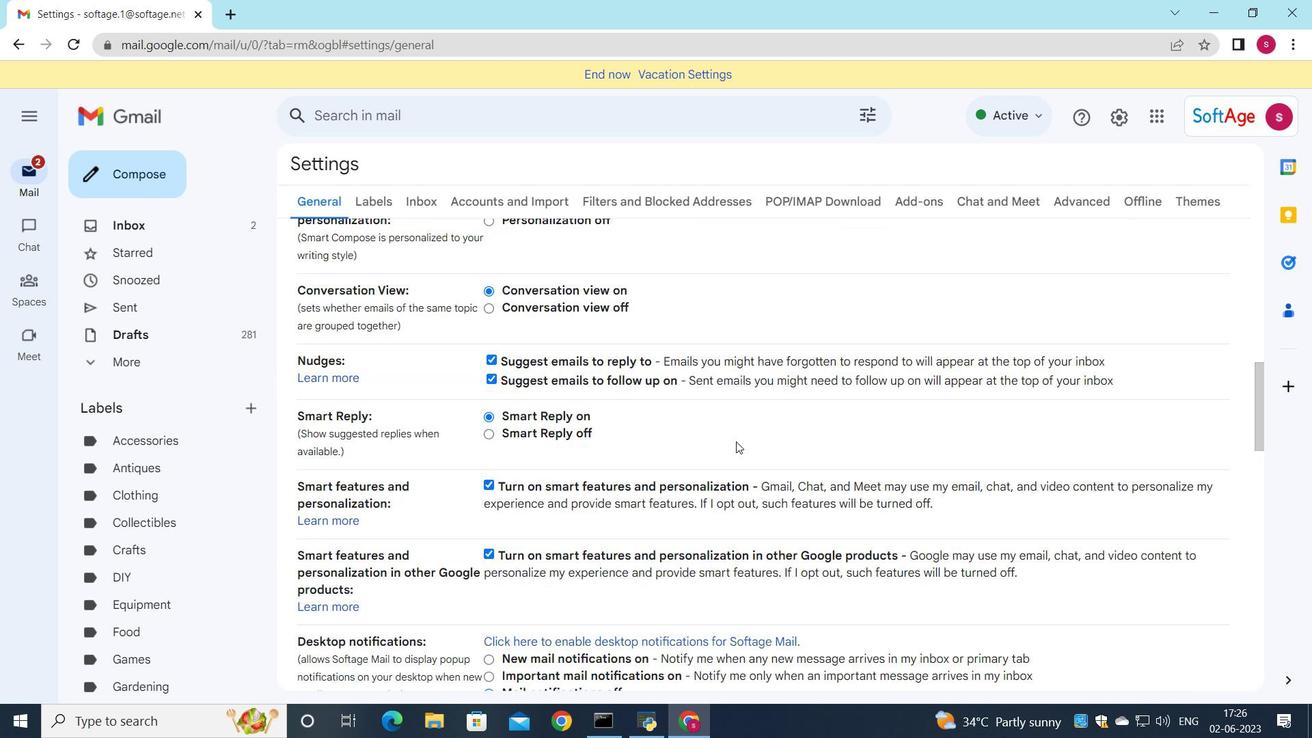 
Action: Mouse moved to (726, 451)
Screenshot: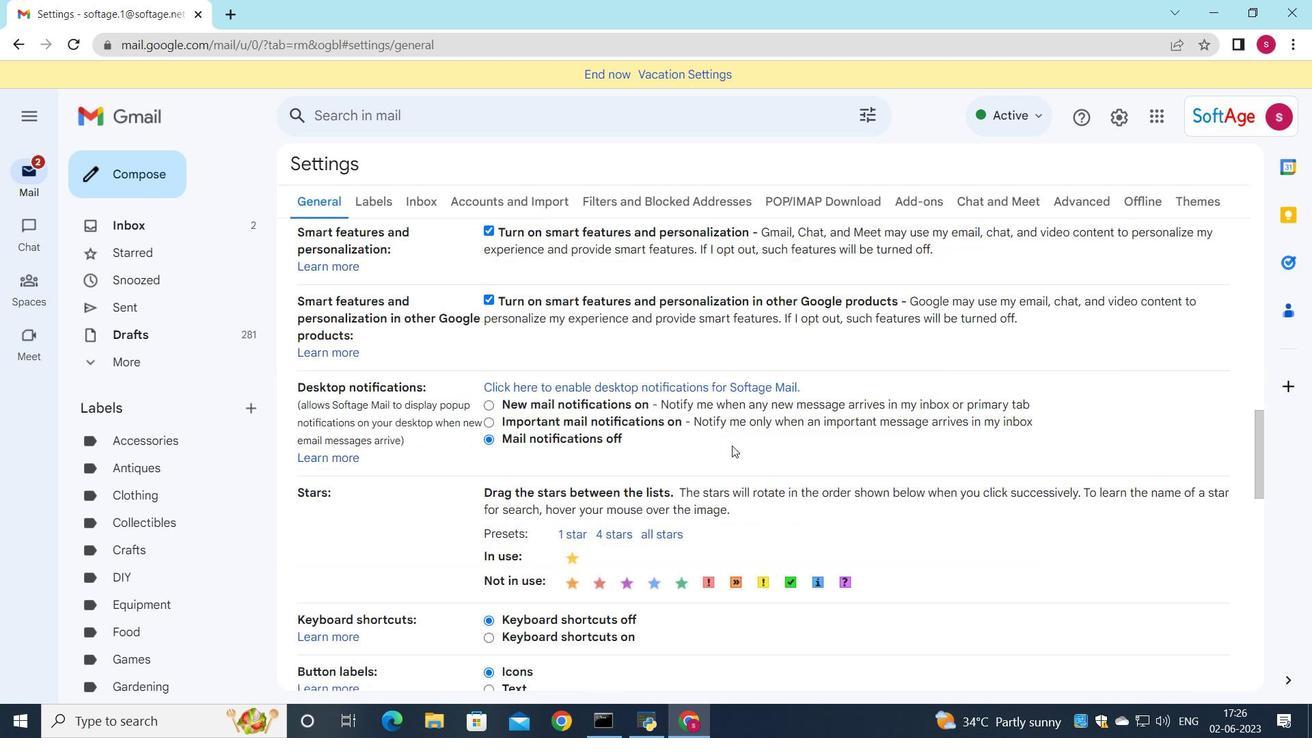 
Action: Mouse scrolled (726, 450) with delta (0, 0)
Screenshot: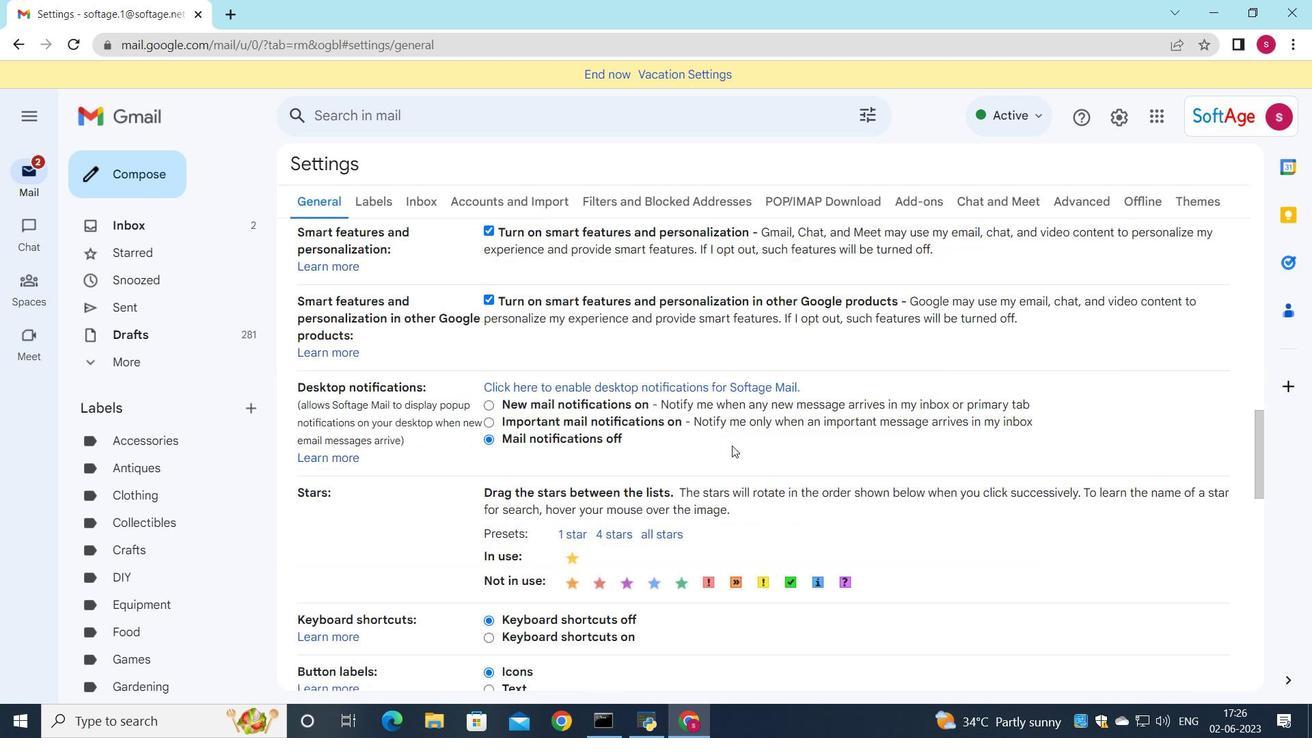 
Action: Mouse moved to (726, 451)
Screenshot: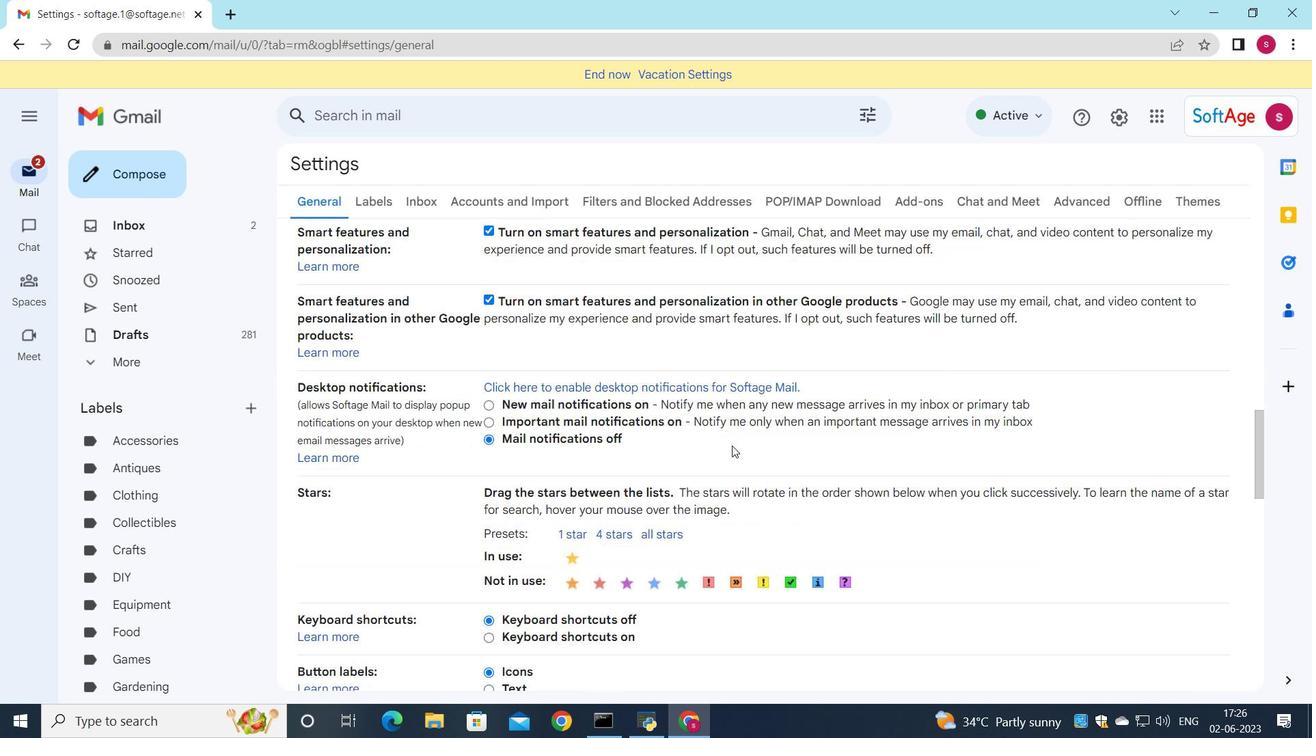 
Action: Mouse scrolled (726, 450) with delta (0, 0)
Screenshot: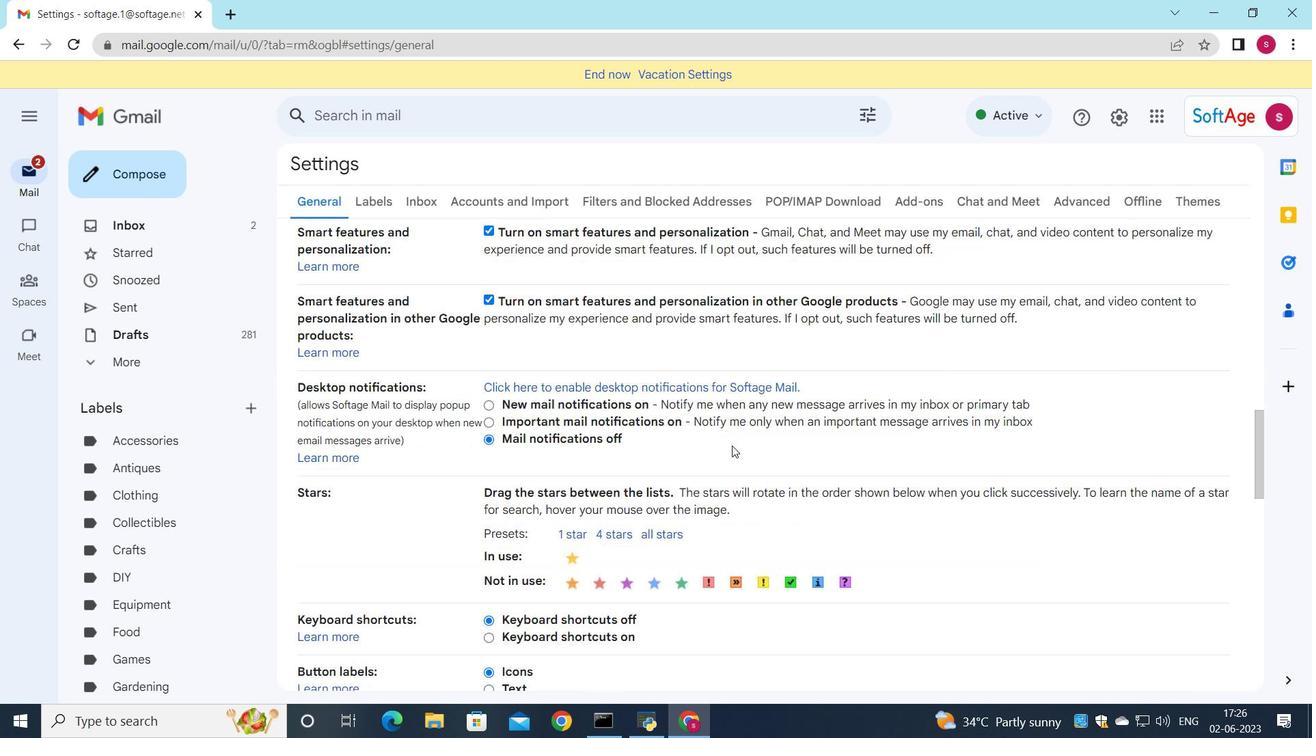 
Action: Mouse moved to (723, 458)
Screenshot: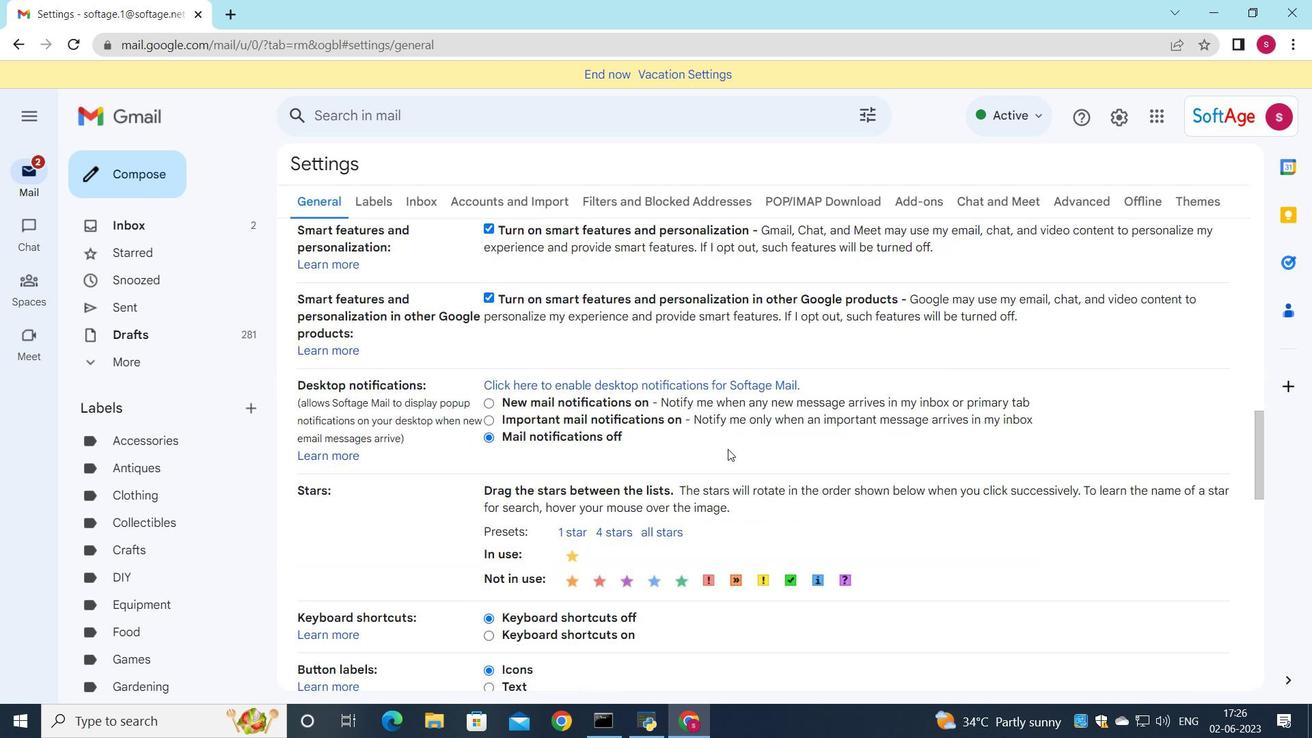 
Action: Mouse scrolled (723, 458) with delta (0, 0)
Screenshot: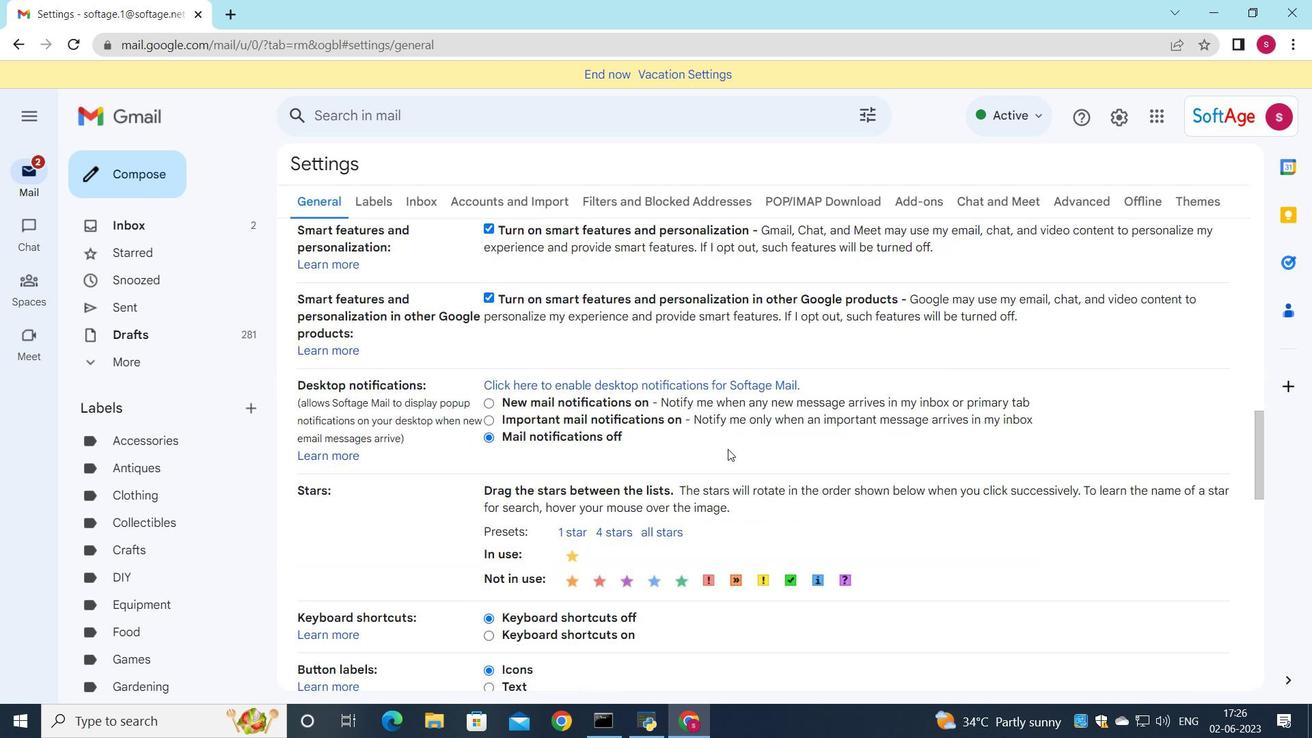 
Action: Mouse moved to (704, 495)
Screenshot: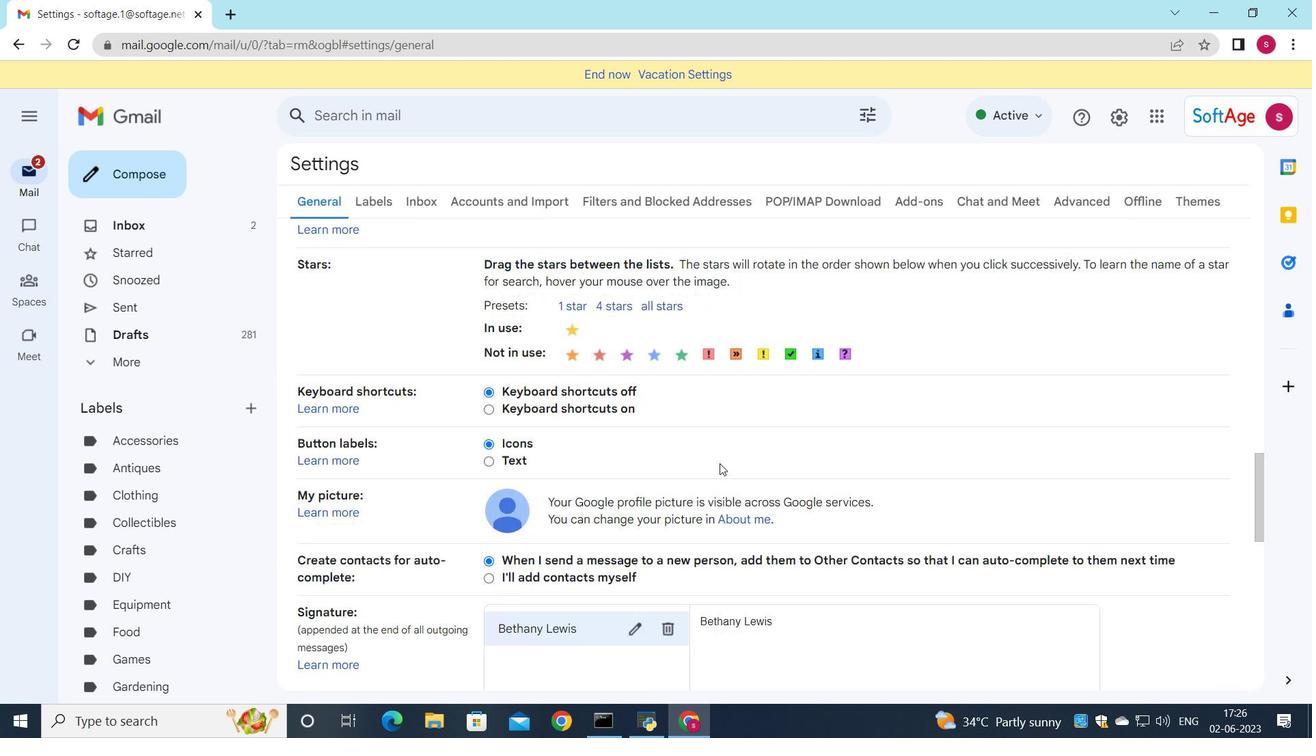 
Action: Mouse scrolled (704, 494) with delta (0, 0)
Screenshot: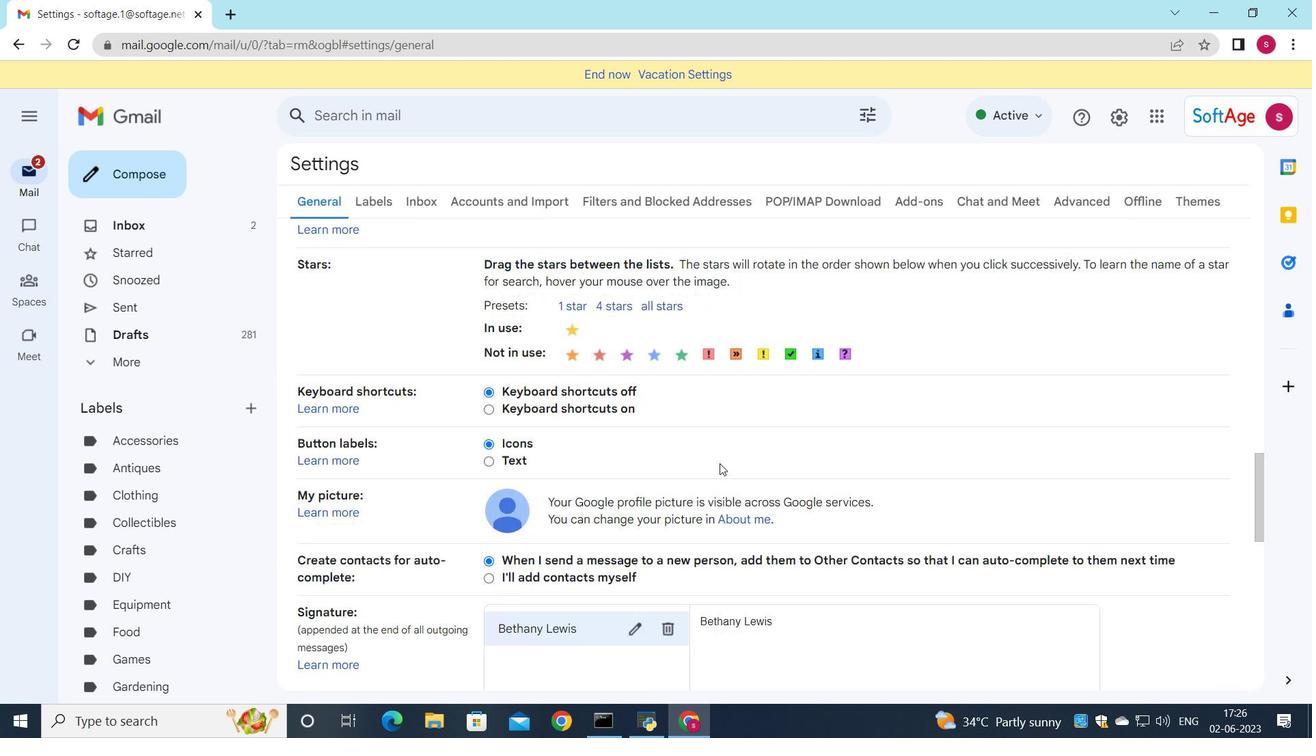 
Action: Mouse moved to (704, 495)
Screenshot: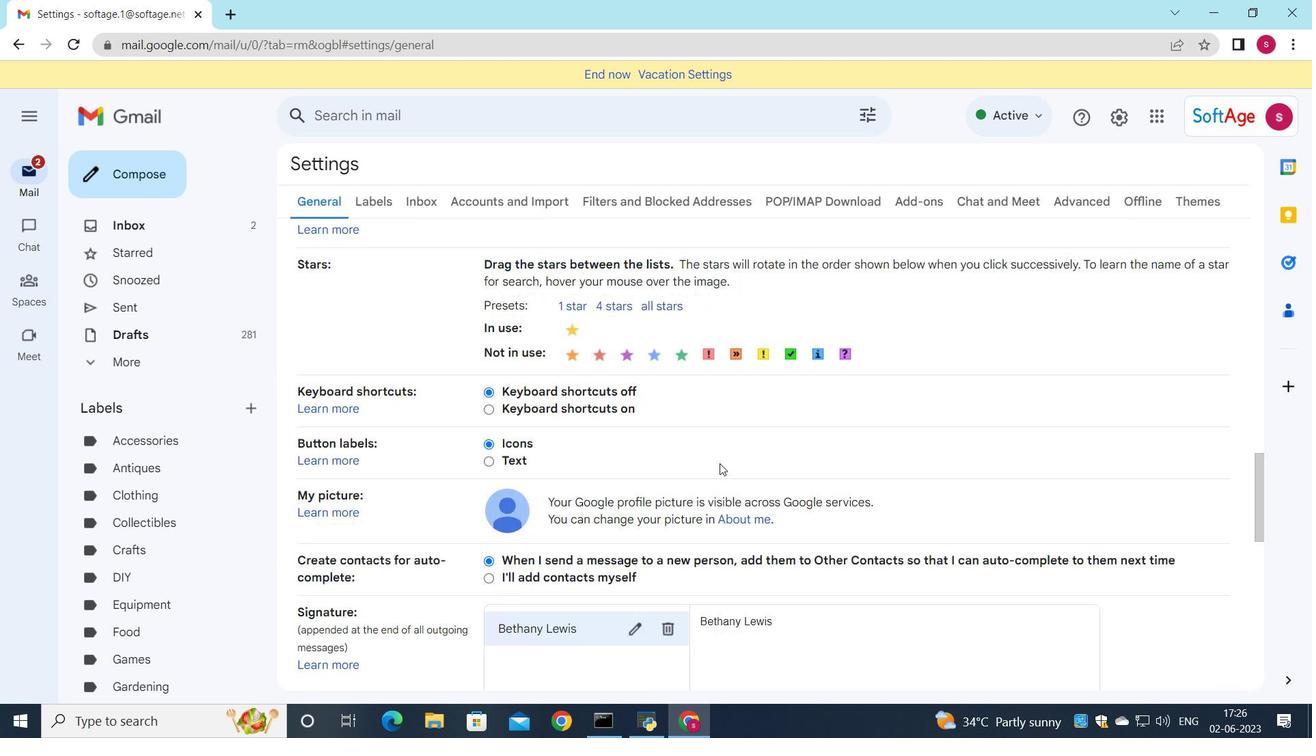 
Action: Mouse scrolled (704, 494) with delta (0, 0)
Screenshot: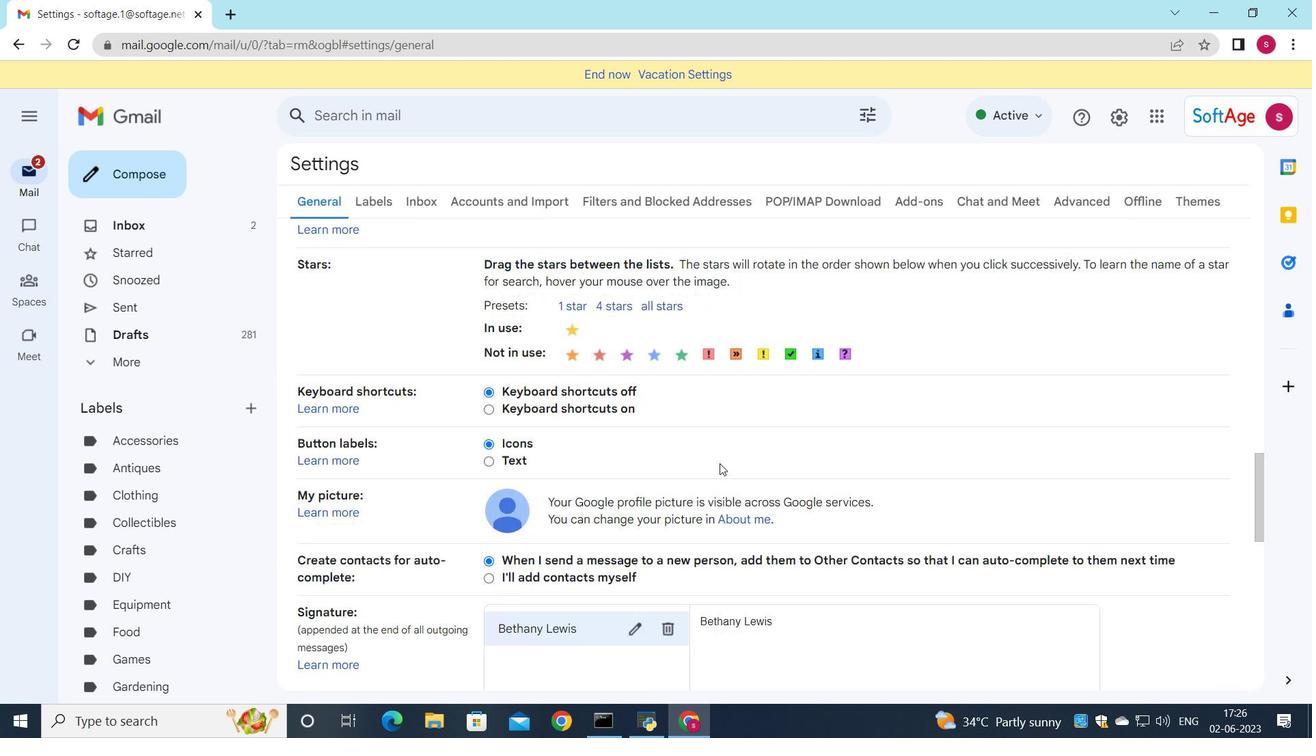 
Action: Mouse moved to (664, 423)
Screenshot: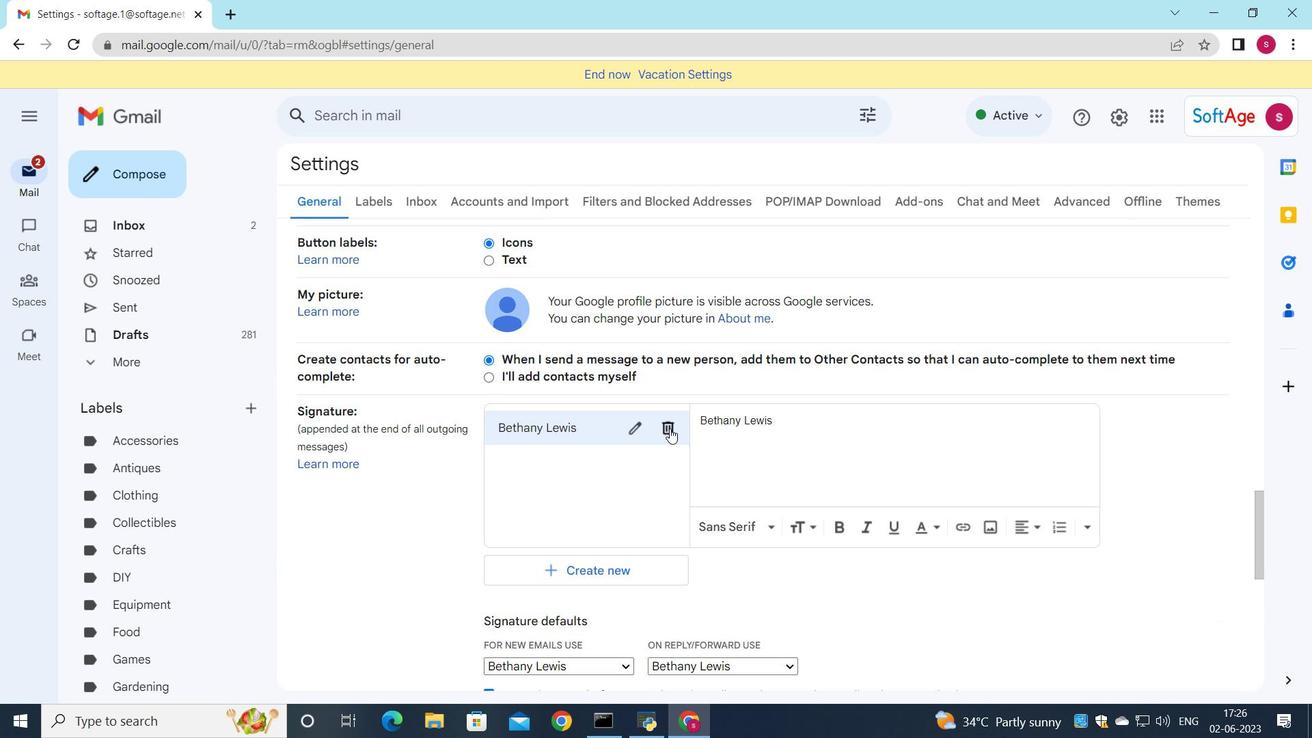 
Action: Mouse pressed left at (664, 423)
Screenshot: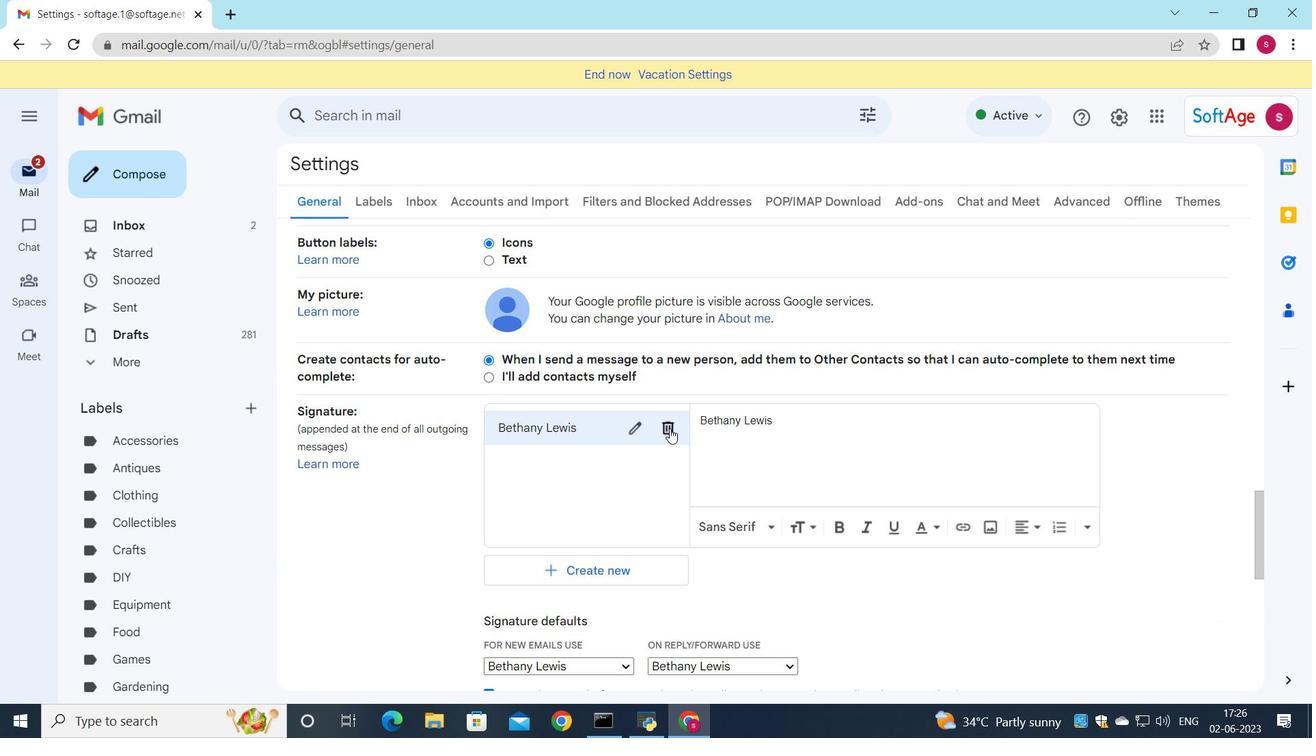 
Action: Mouse moved to (816, 423)
Screenshot: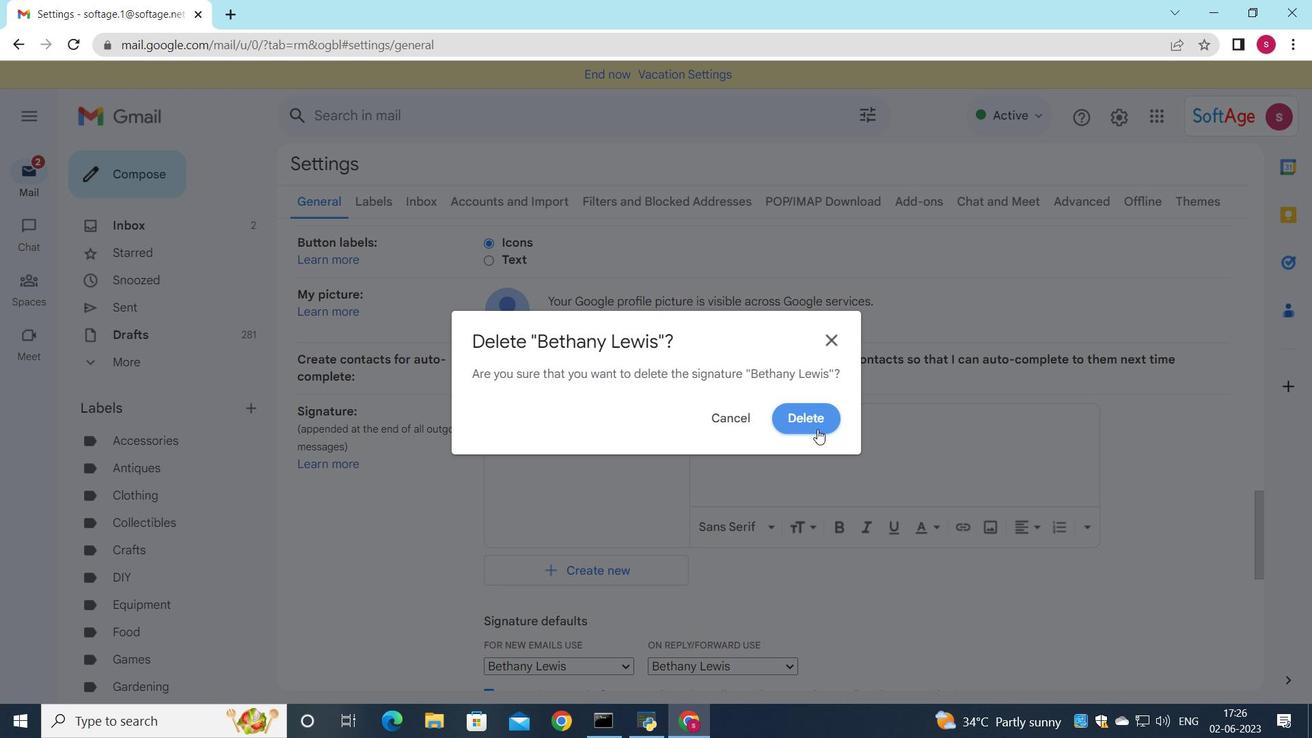 
Action: Mouse pressed left at (816, 423)
Screenshot: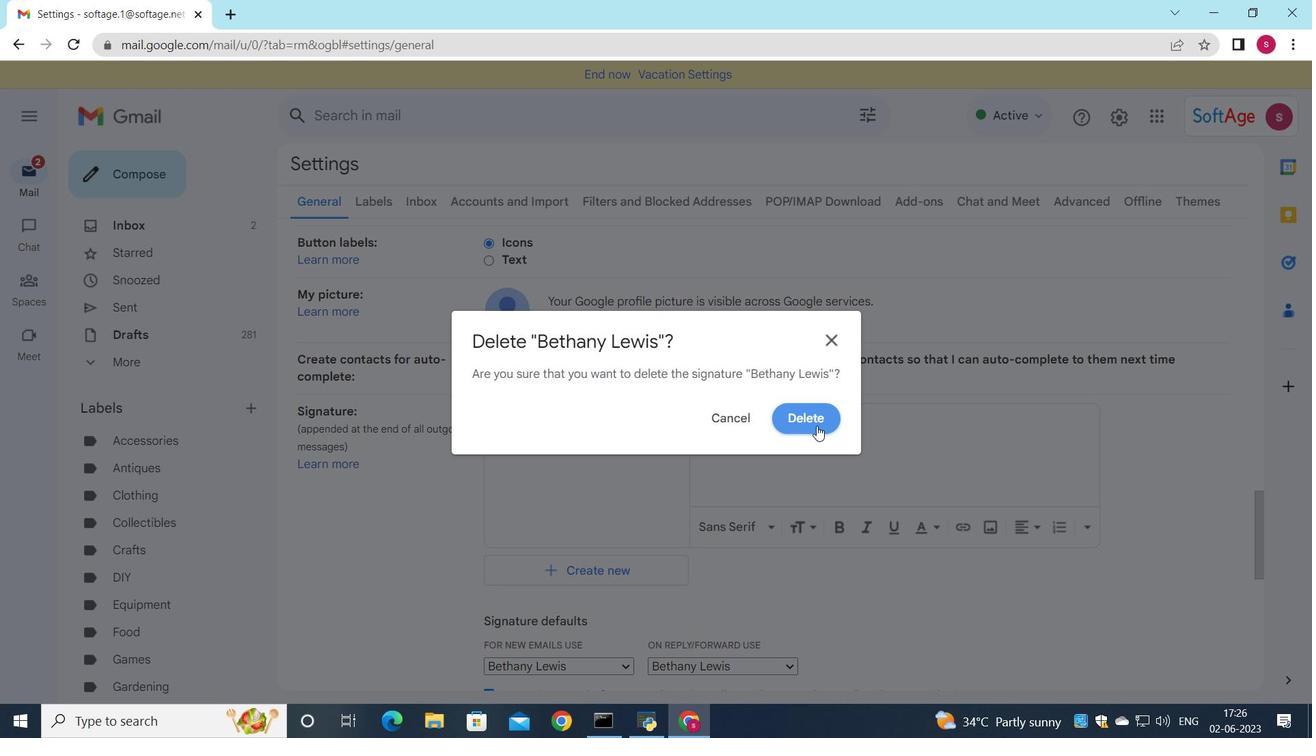 
Action: Mouse moved to (567, 445)
Screenshot: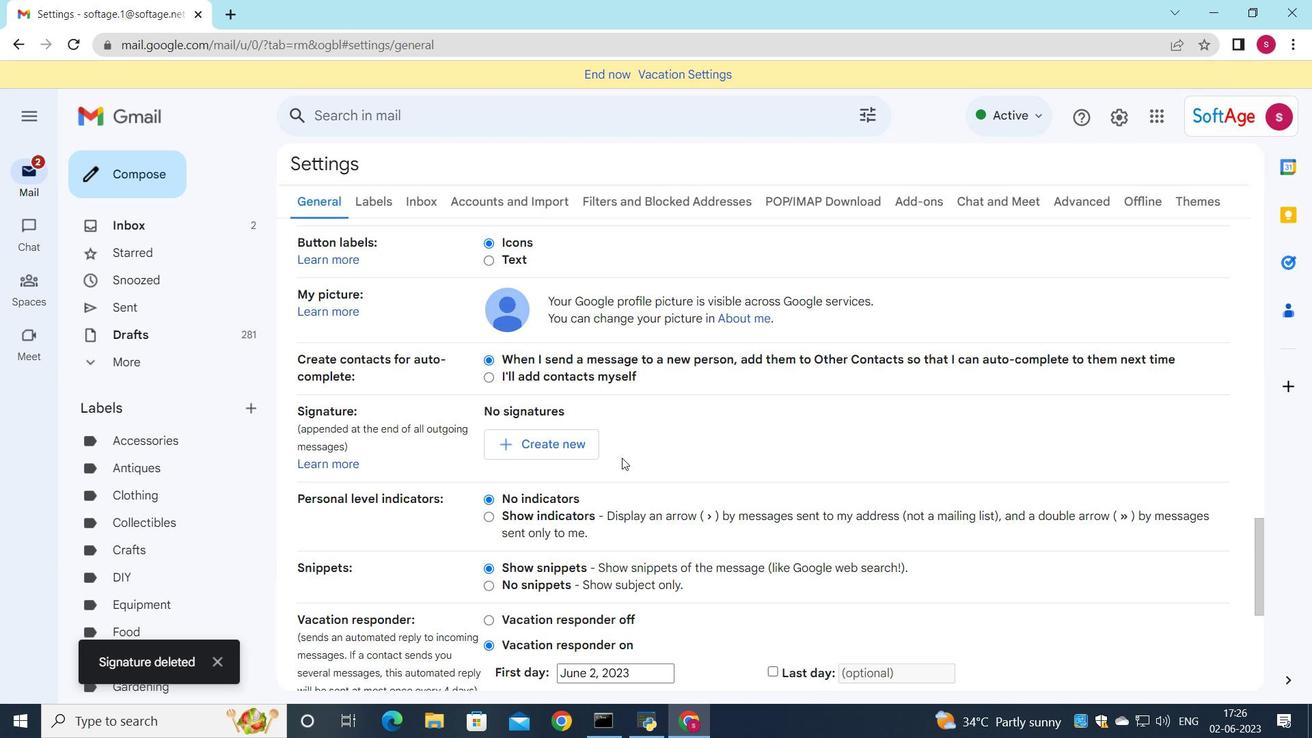 
Action: Mouse pressed left at (567, 445)
Screenshot: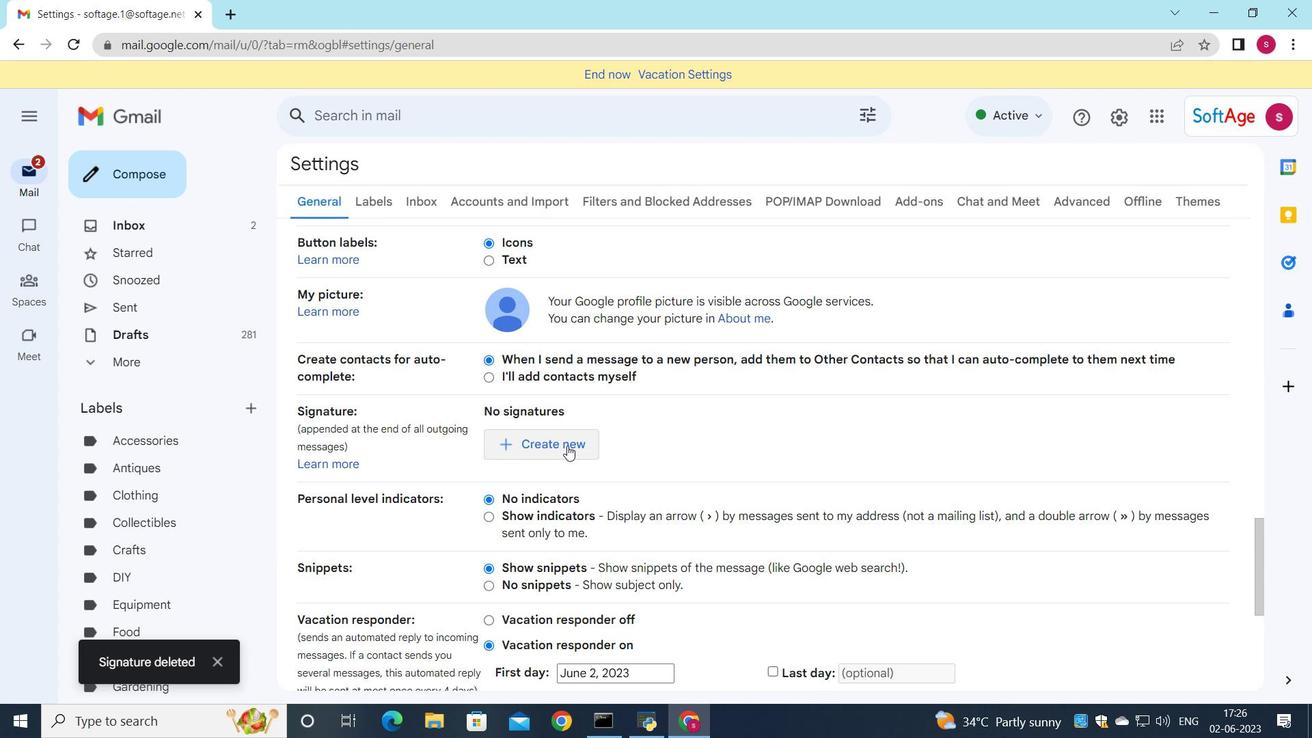 
Action: Mouse moved to (826, 467)
Screenshot: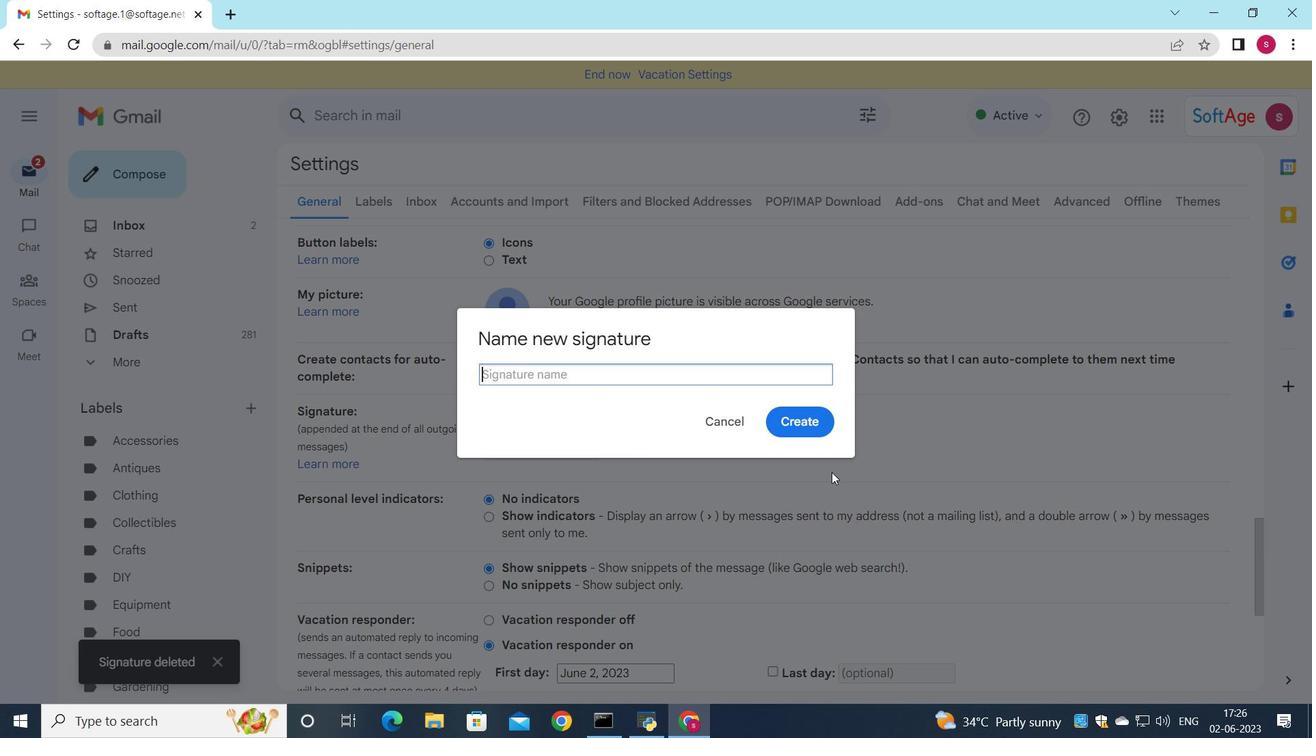
Action: Key pressed <Key.shift>Brandon<Key.space><Key.shift>Turner
Screenshot: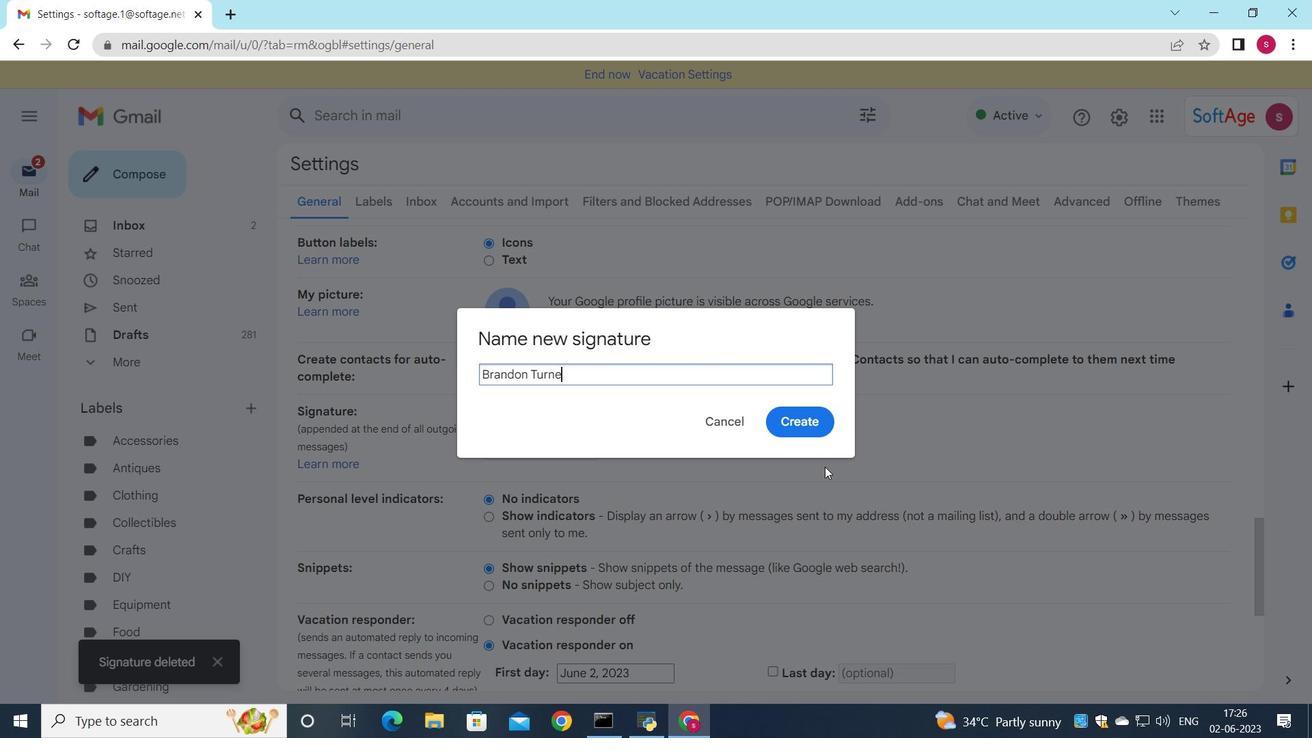 
Action: Mouse moved to (797, 423)
Screenshot: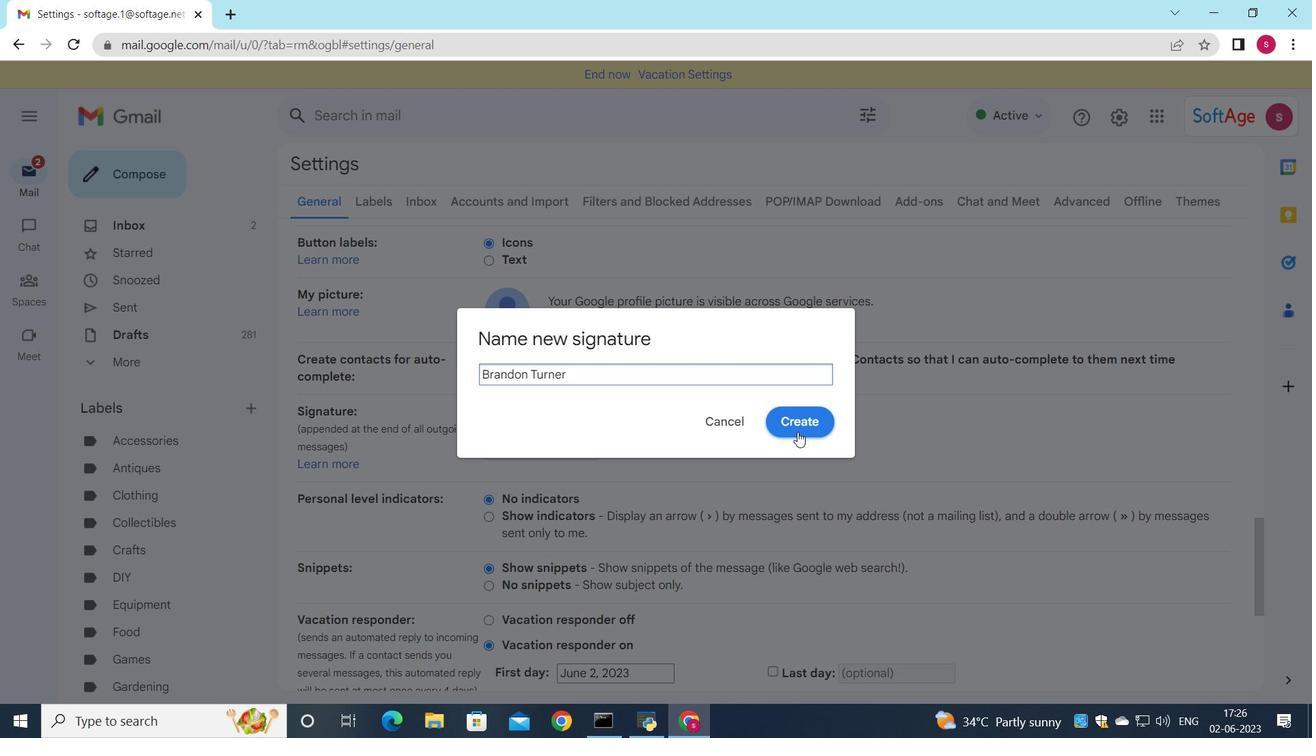 
Action: Mouse pressed left at (797, 423)
Screenshot: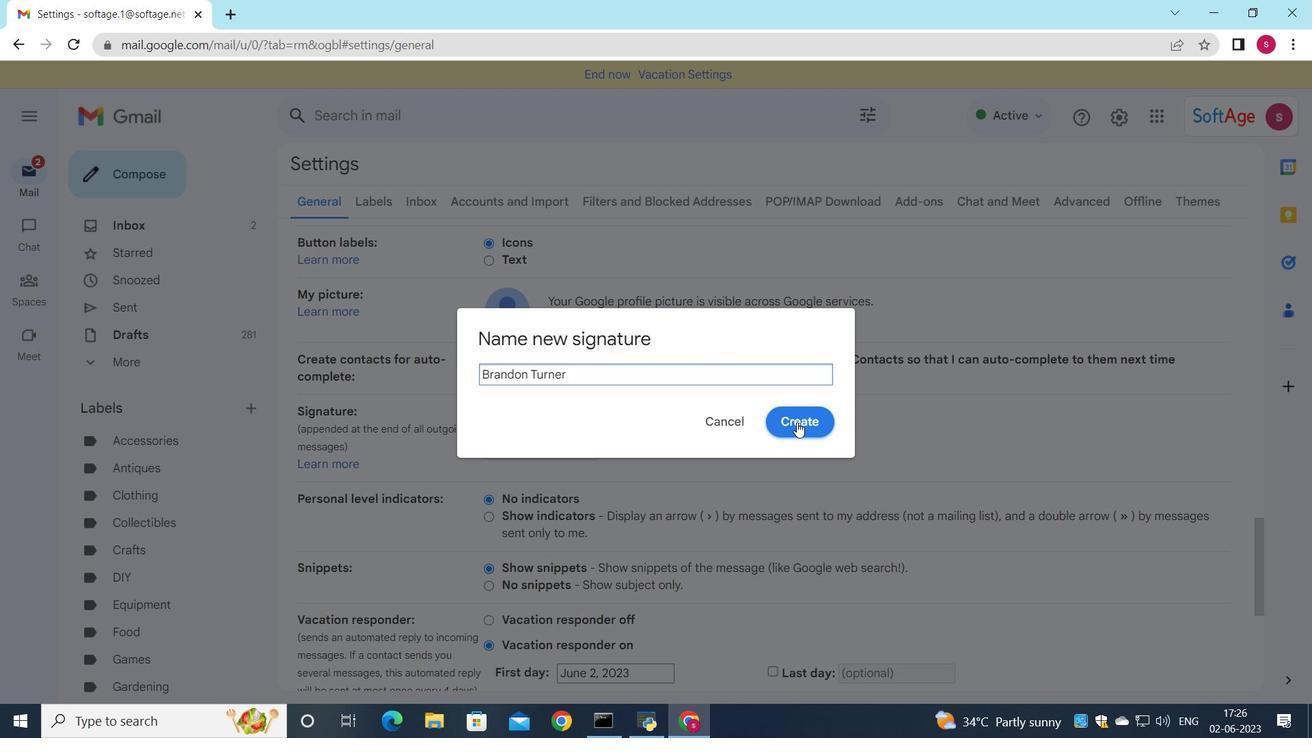 
Action: Mouse moved to (771, 447)
Screenshot: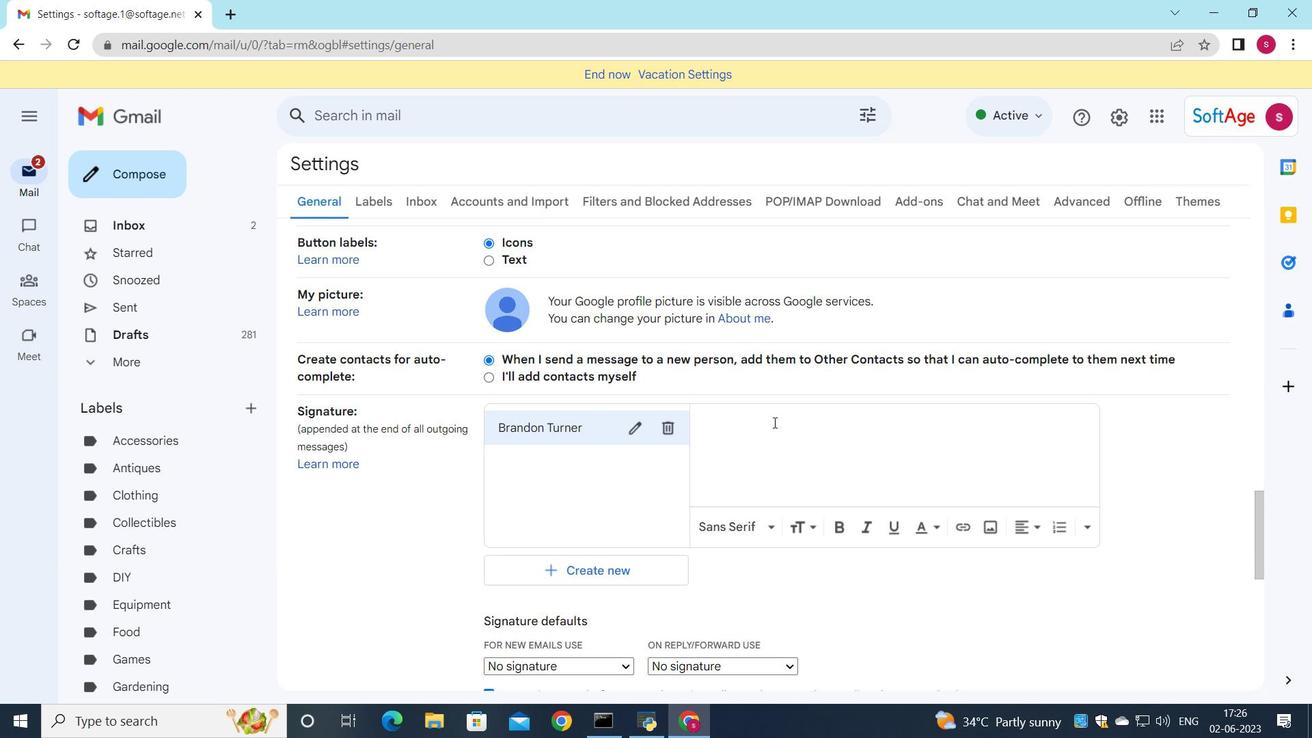 
Action: Mouse pressed left at (771, 447)
Screenshot: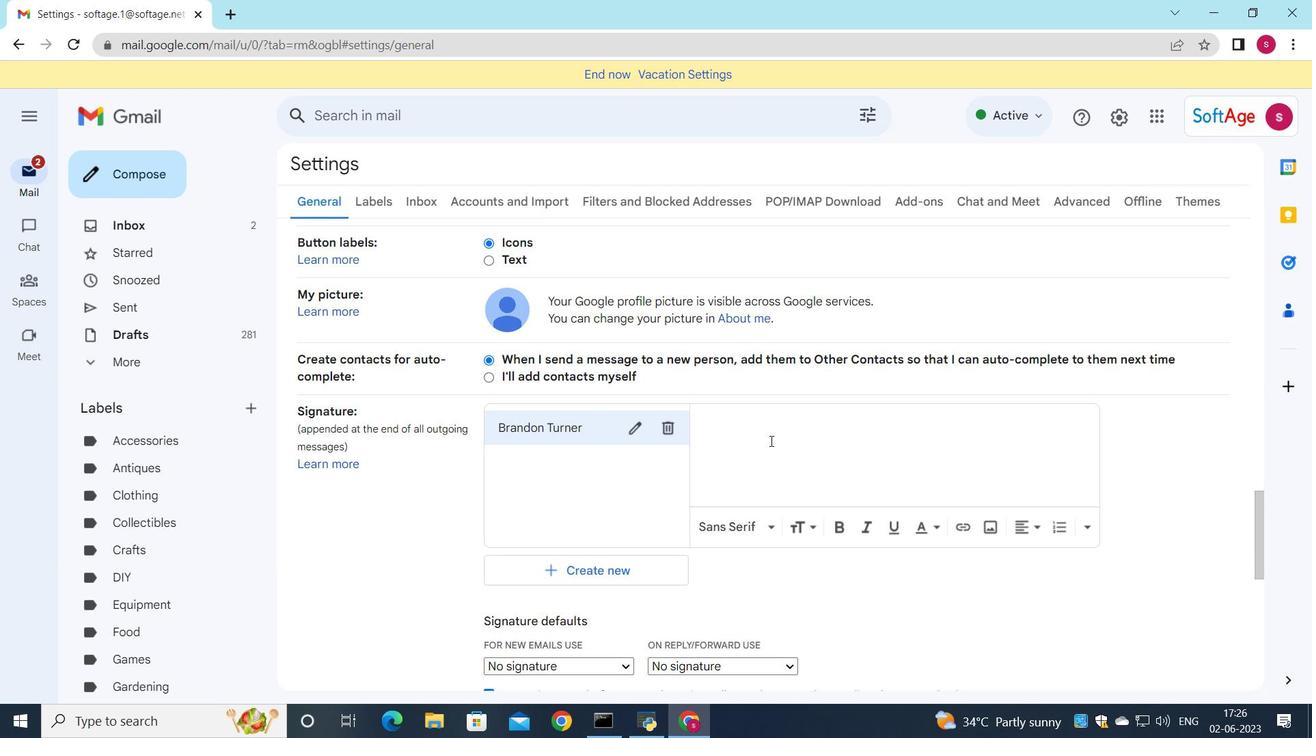 
Action: Key pressed <Key.shift>Brandon<Key.space><Key.shift>Turner
Screenshot: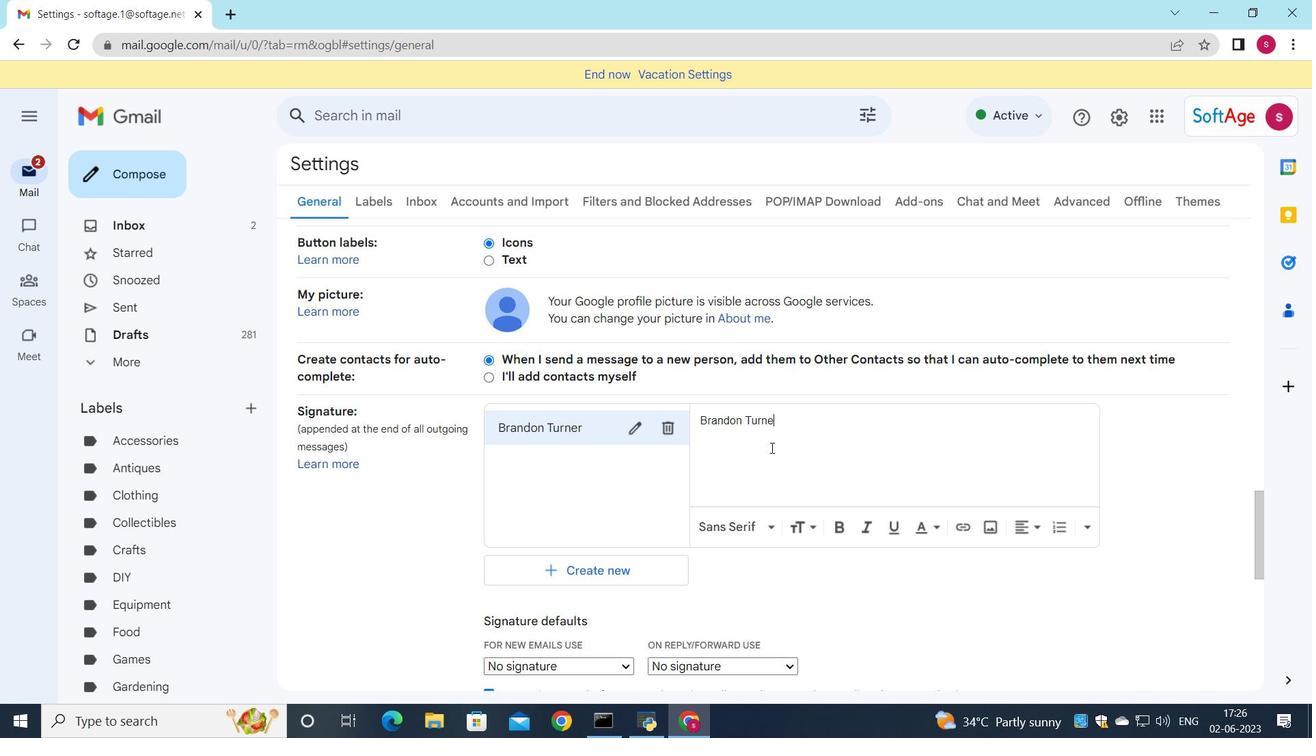 
Action: Mouse moved to (769, 433)
Screenshot: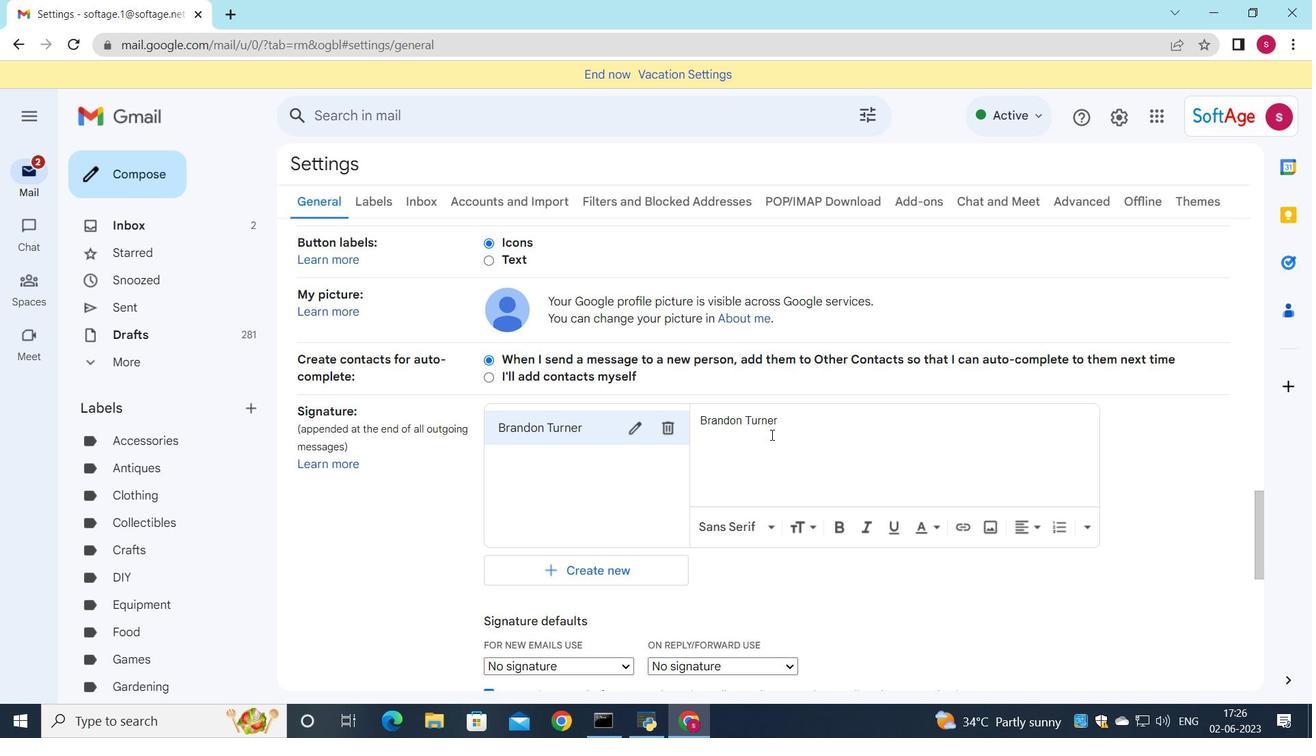 
Action: Mouse scrolled (769, 432) with delta (0, 0)
Screenshot: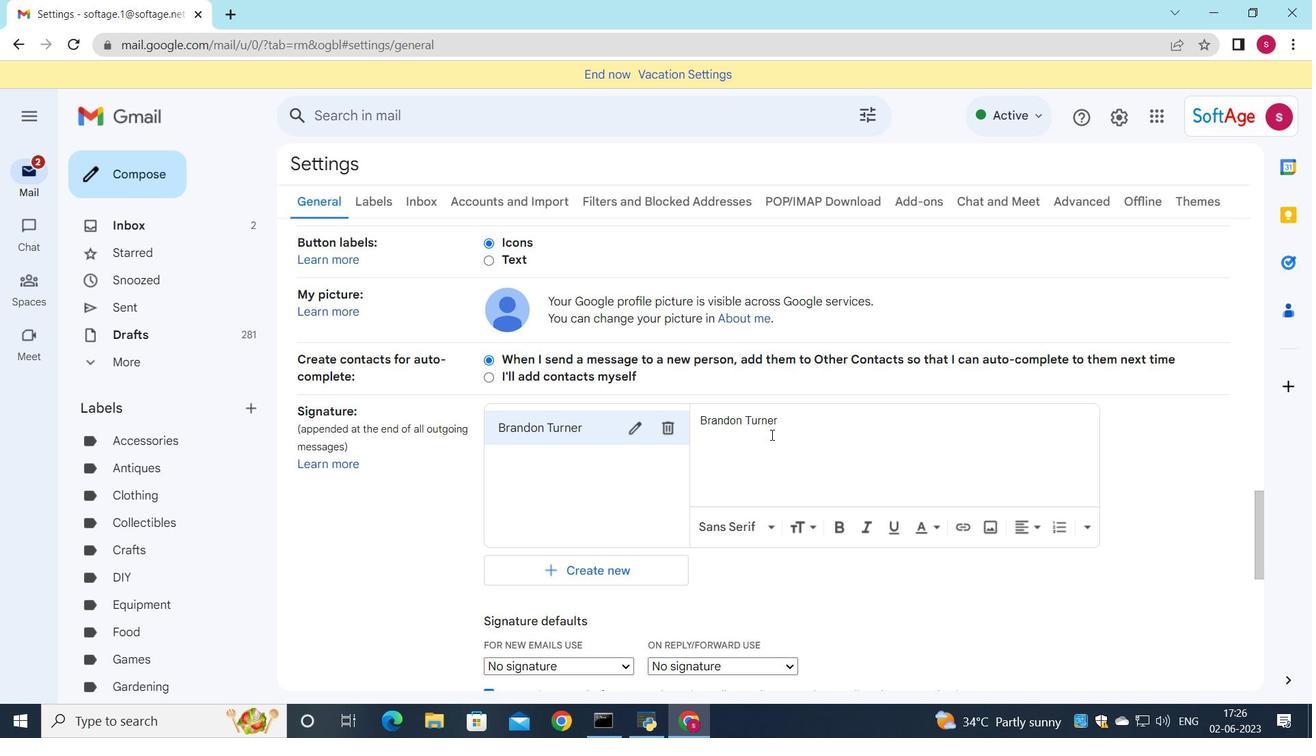
Action: Mouse moved to (769, 443)
Screenshot: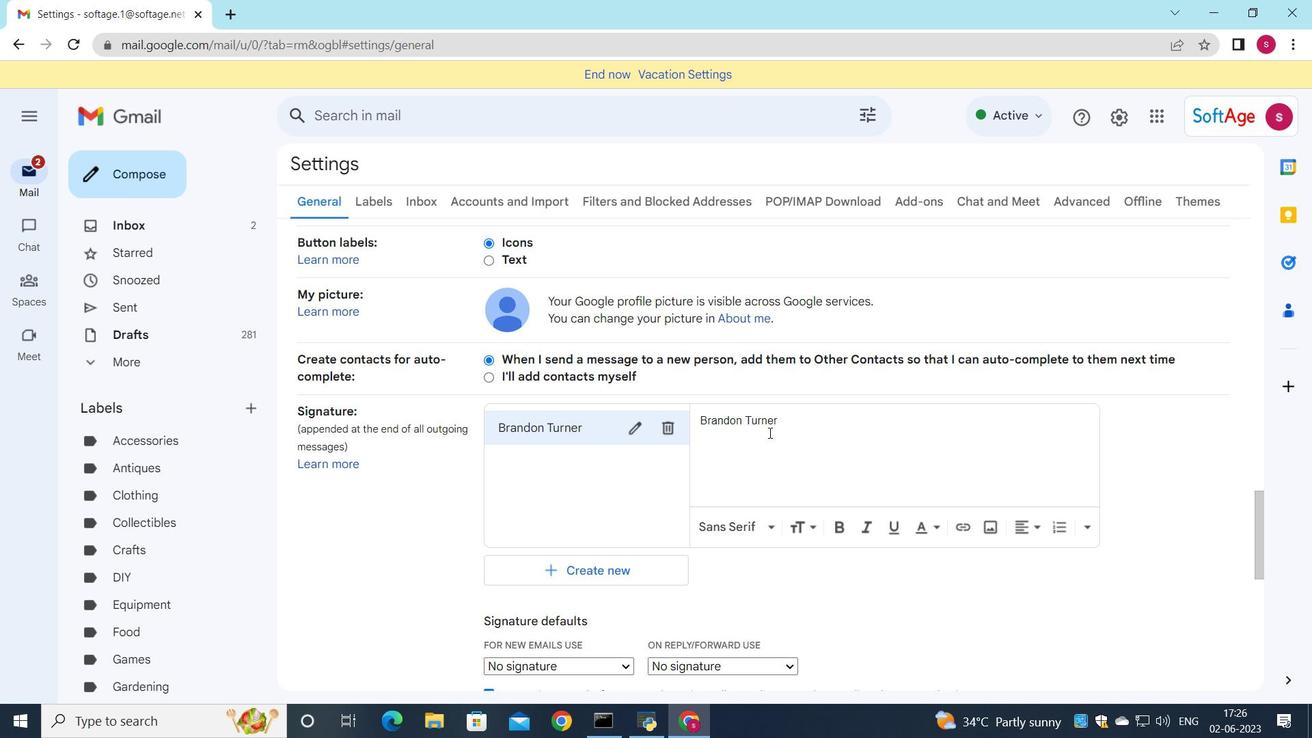 
Action: Mouse scrolled (769, 442) with delta (0, 0)
Screenshot: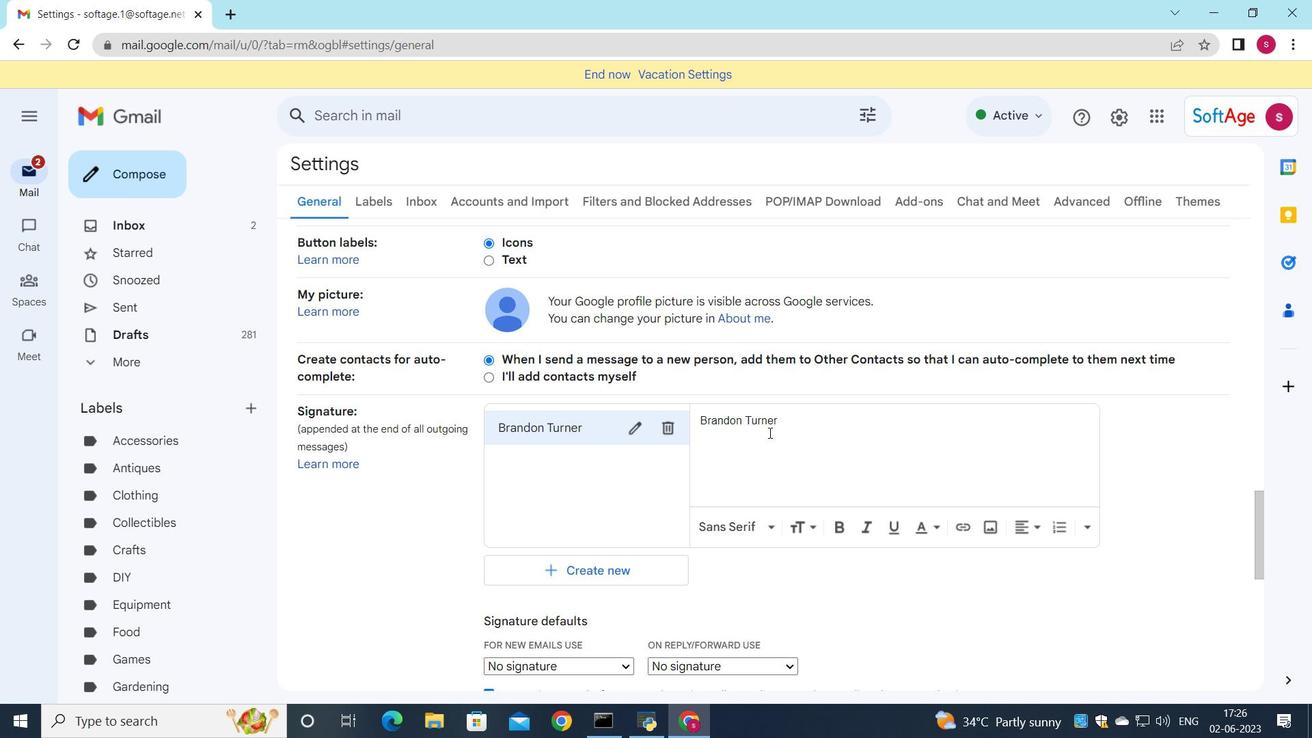 
Action: Mouse moved to (765, 460)
Screenshot: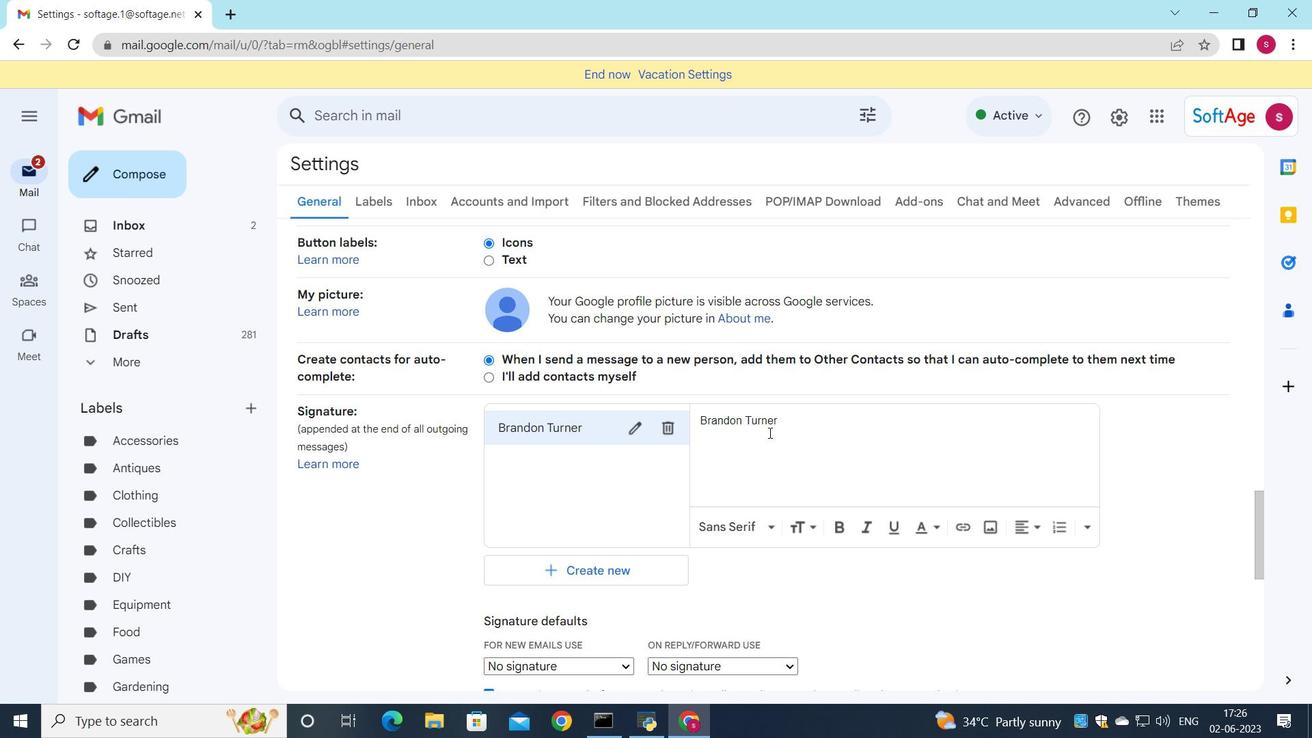 
Action: Mouse scrolled (765, 460) with delta (0, 0)
Screenshot: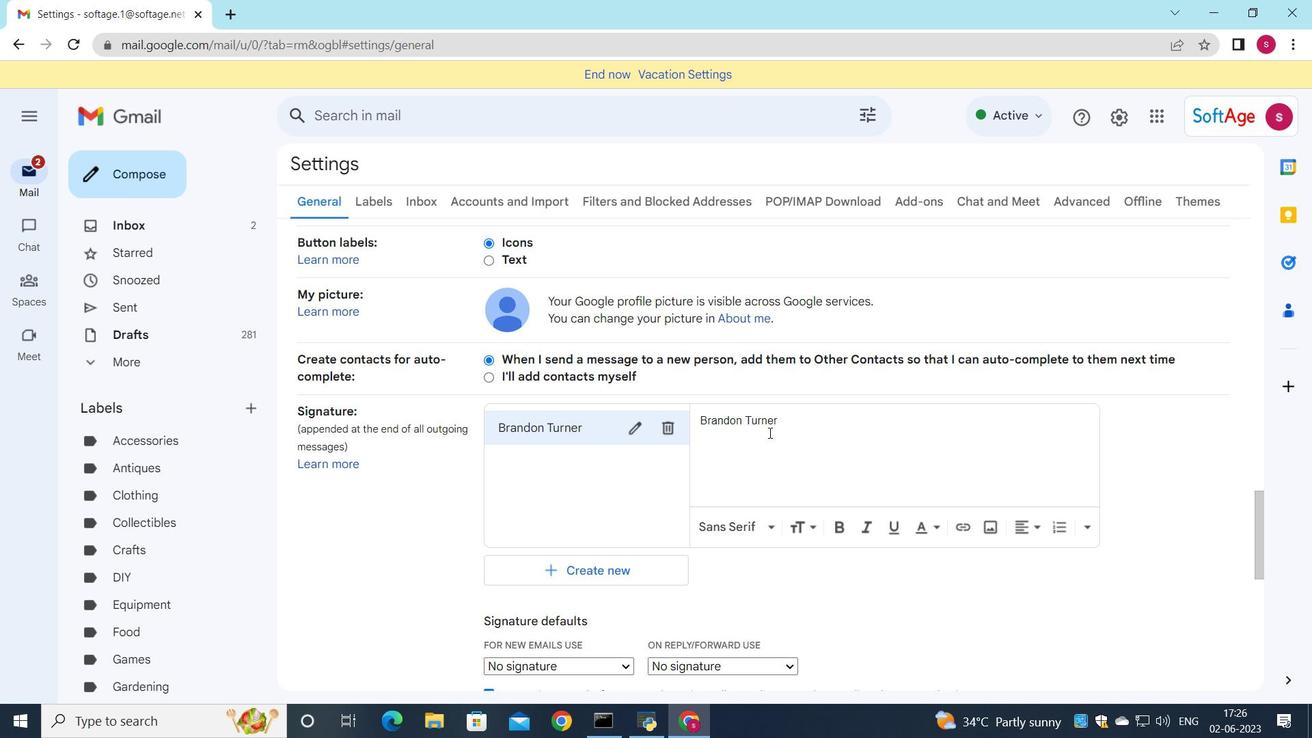 
Action: Mouse moved to (579, 412)
Screenshot: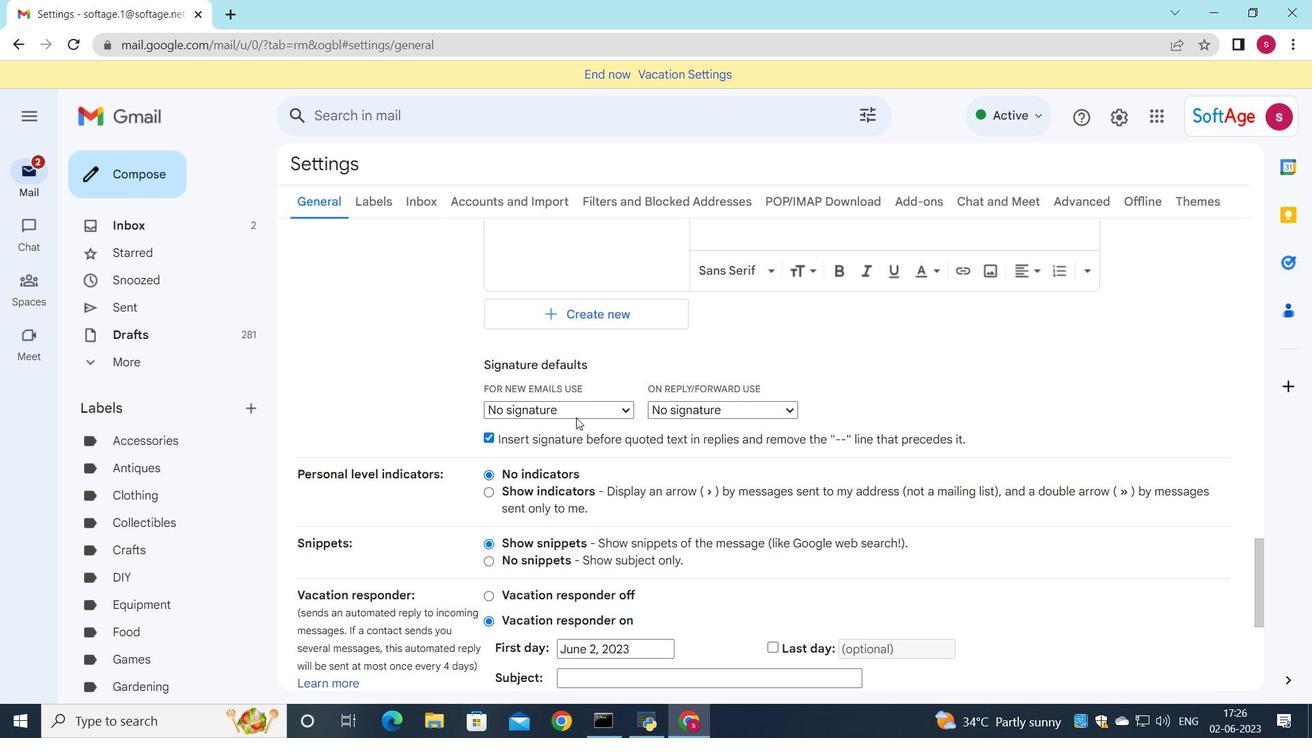 
Action: Mouse pressed left at (579, 412)
Screenshot: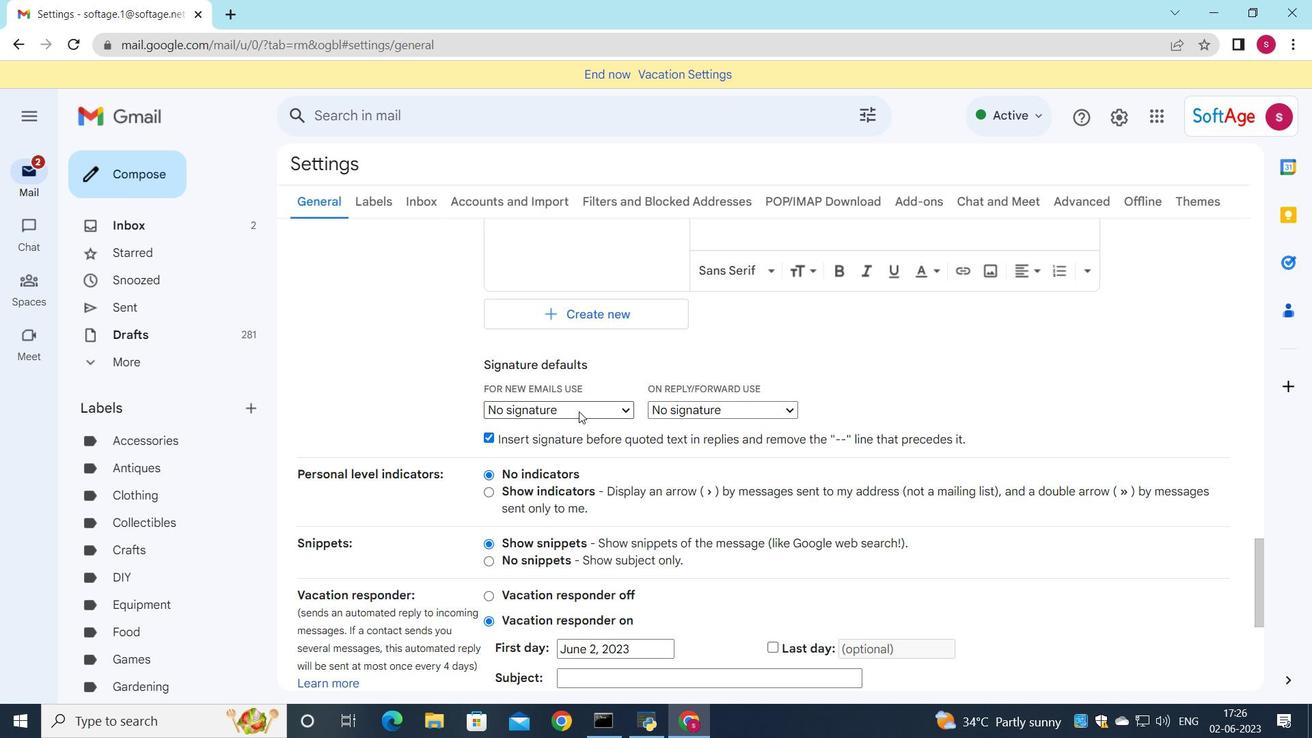 
Action: Mouse moved to (579, 439)
Screenshot: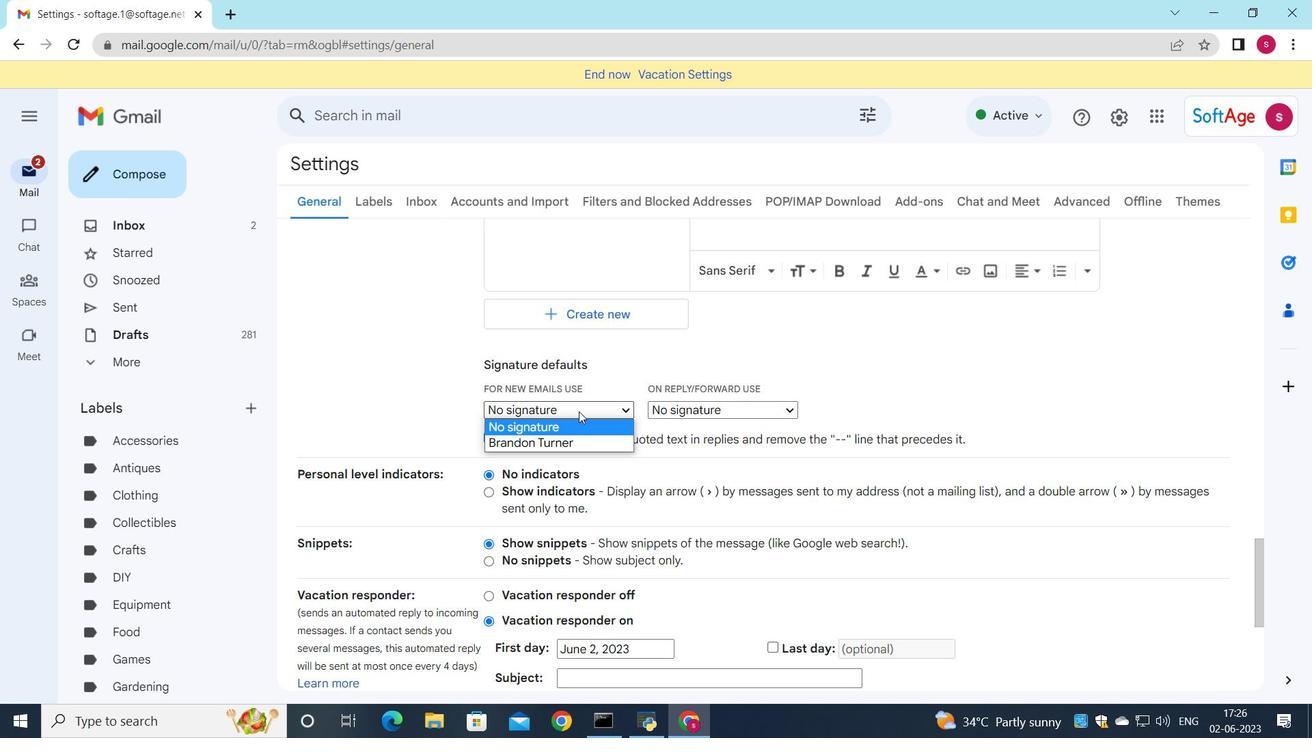 
Action: Mouse pressed left at (579, 439)
Screenshot: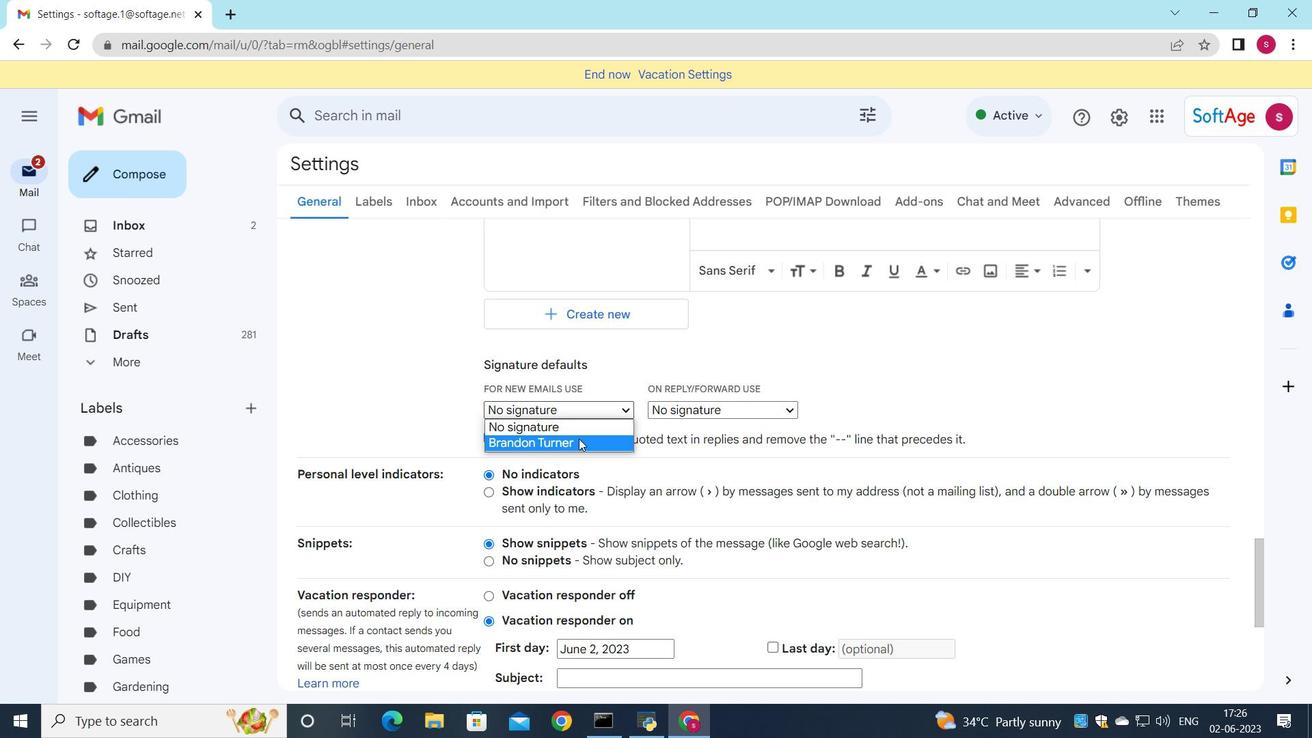 
Action: Mouse moved to (672, 406)
Screenshot: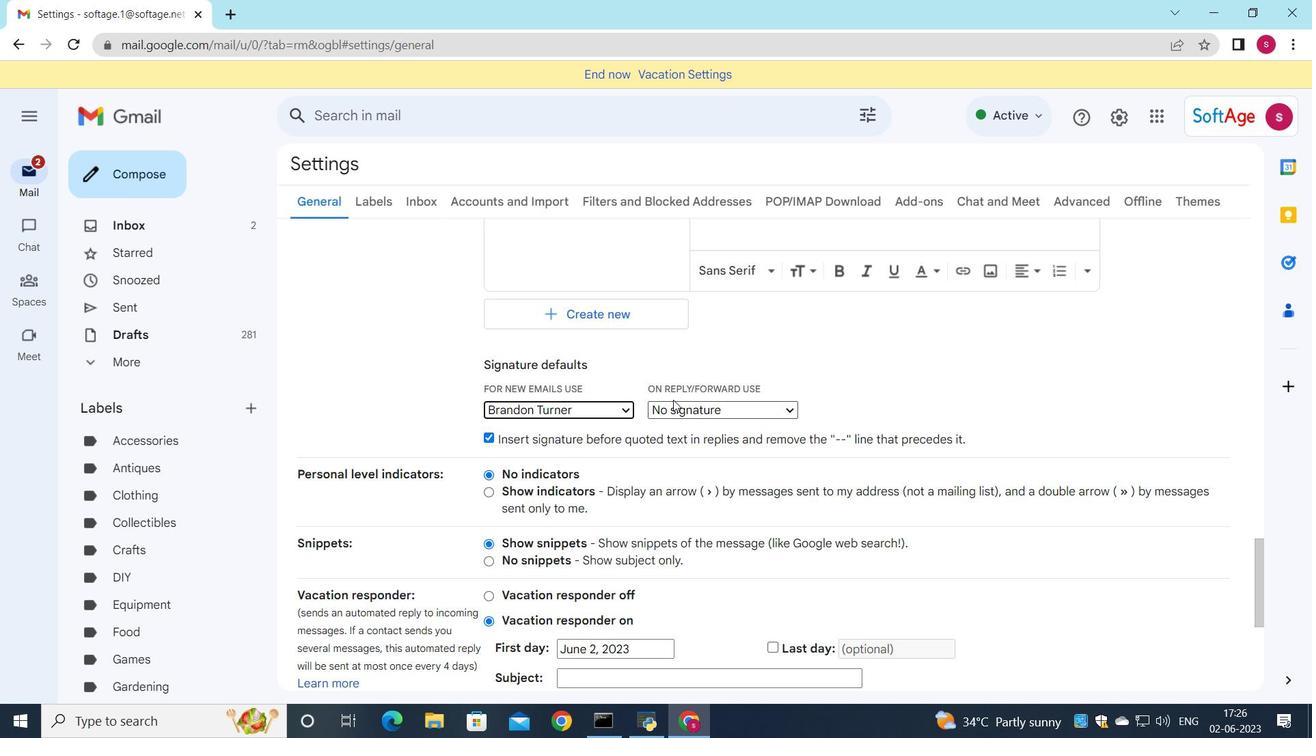 
Action: Mouse pressed left at (672, 406)
Screenshot: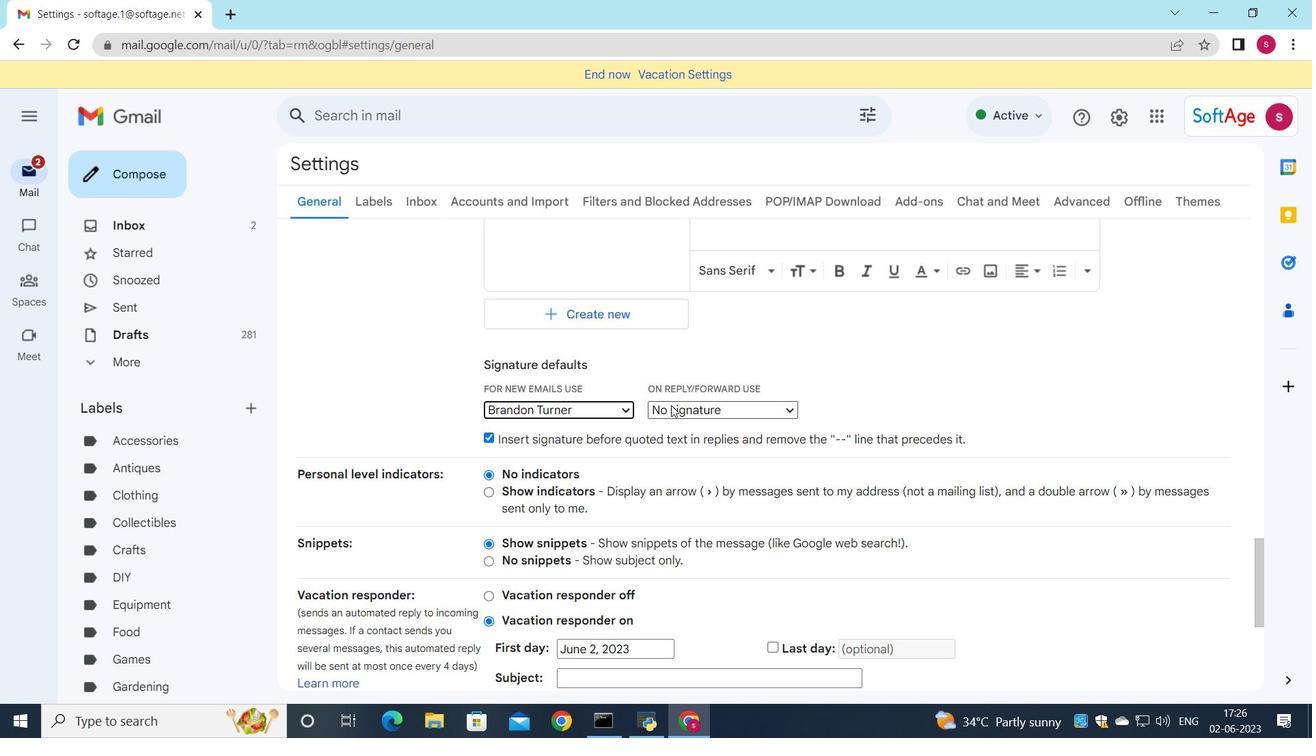 
Action: Mouse moved to (663, 438)
Screenshot: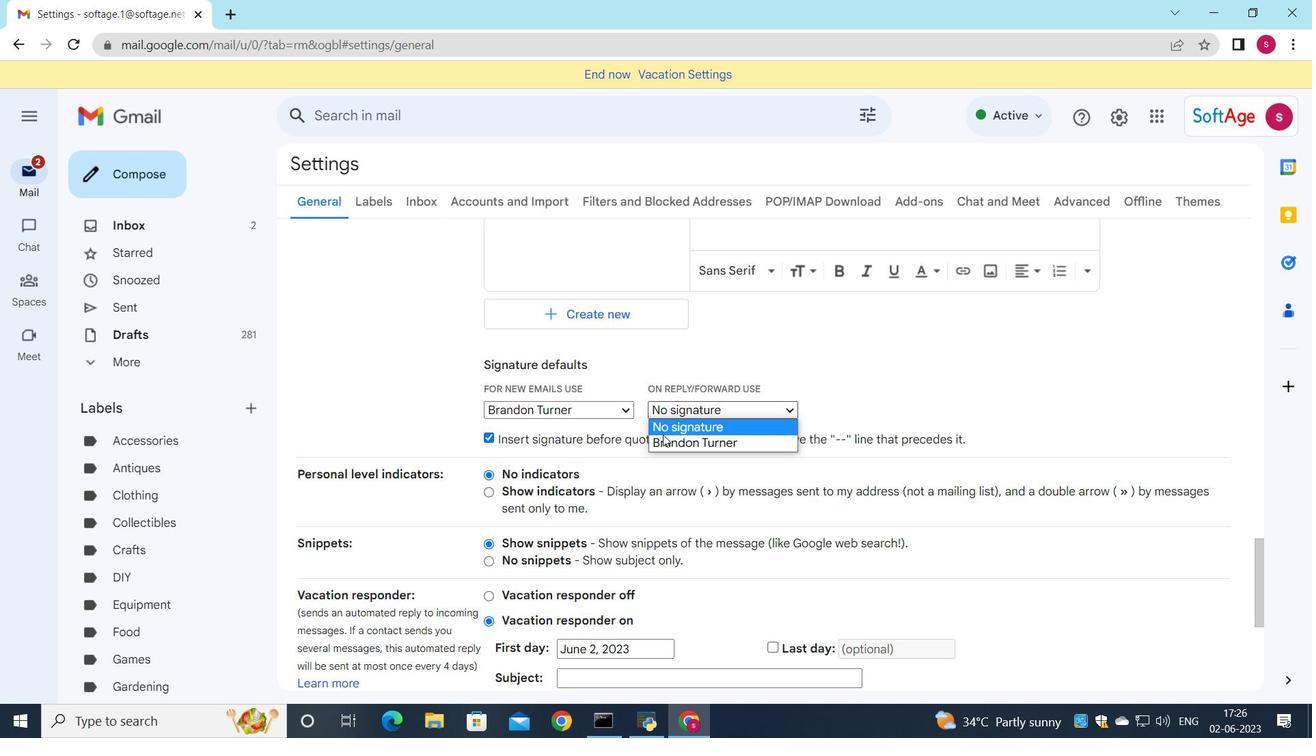 
Action: Mouse pressed left at (663, 438)
Screenshot: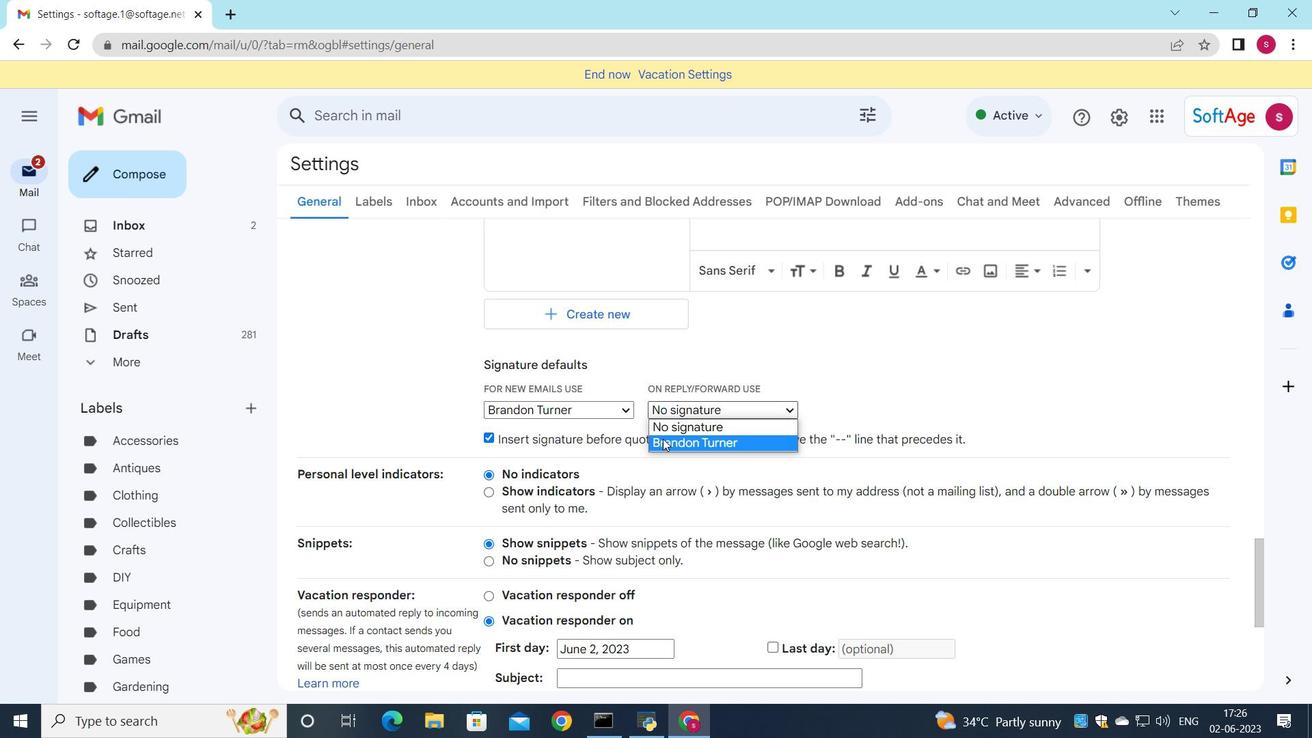 
Action: Mouse scrolled (663, 438) with delta (0, 0)
Screenshot: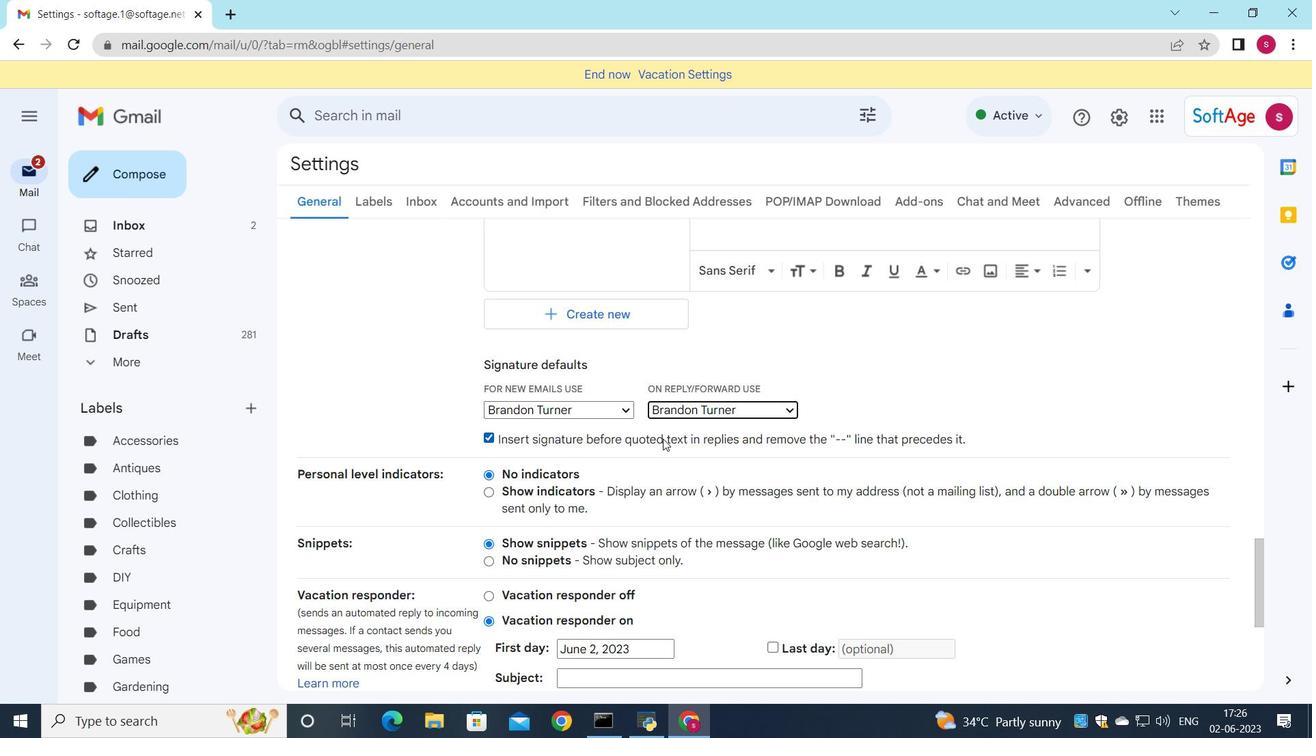 
Action: Mouse scrolled (663, 438) with delta (0, 0)
Screenshot: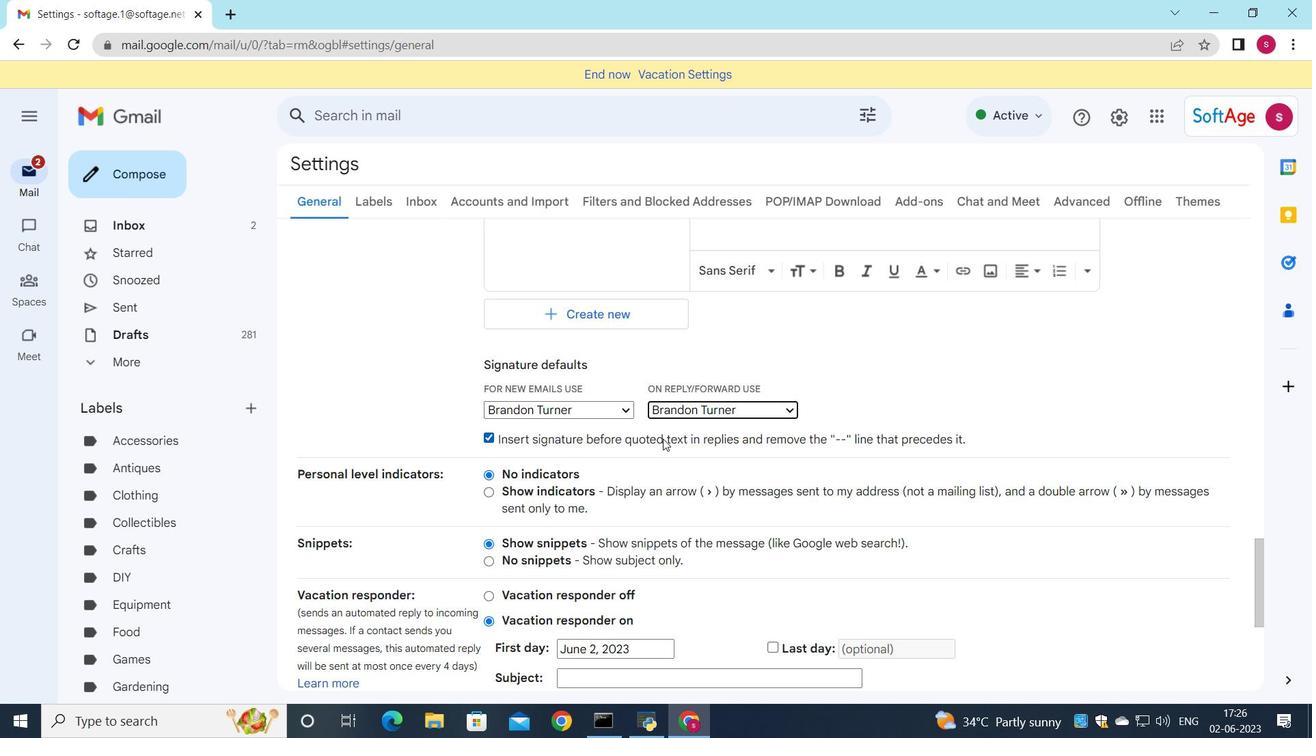 
Action: Mouse scrolled (663, 438) with delta (0, 0)
Screenshot: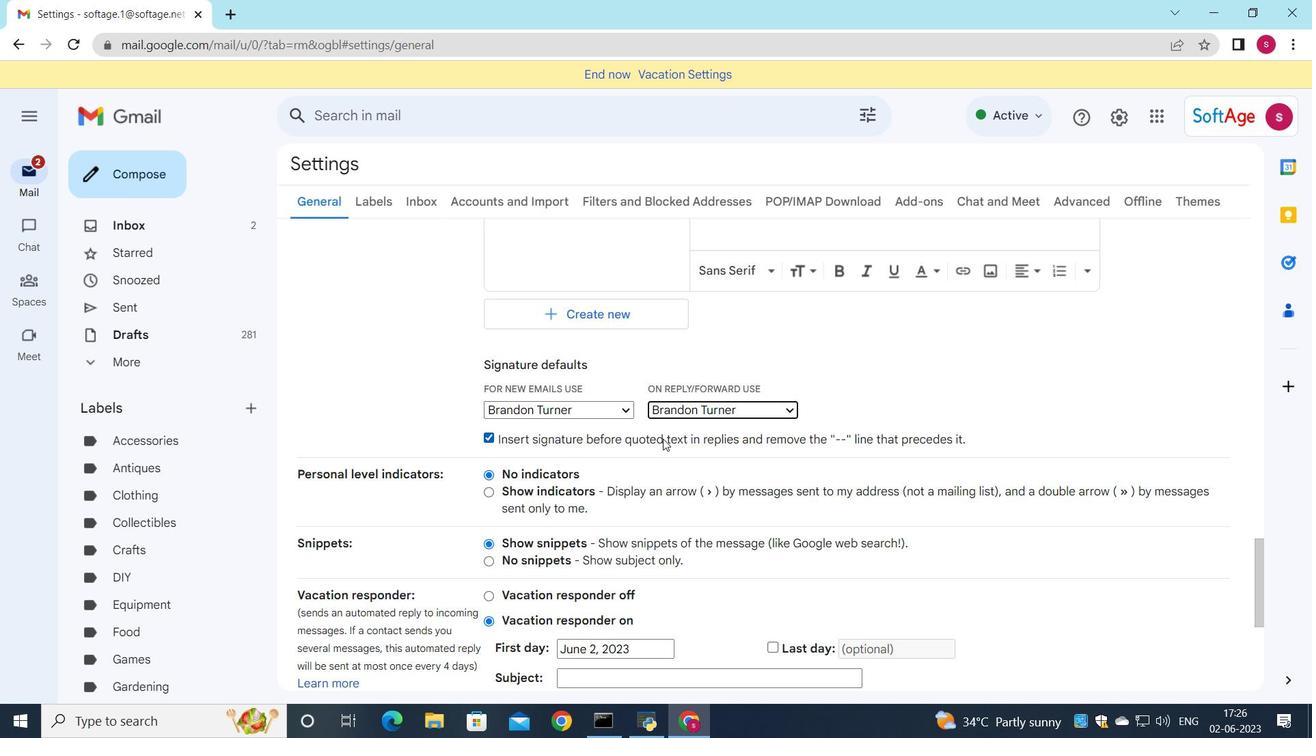 
Action: Mouse scrolled (663, 438) with delta (0, 0)
Screenshot: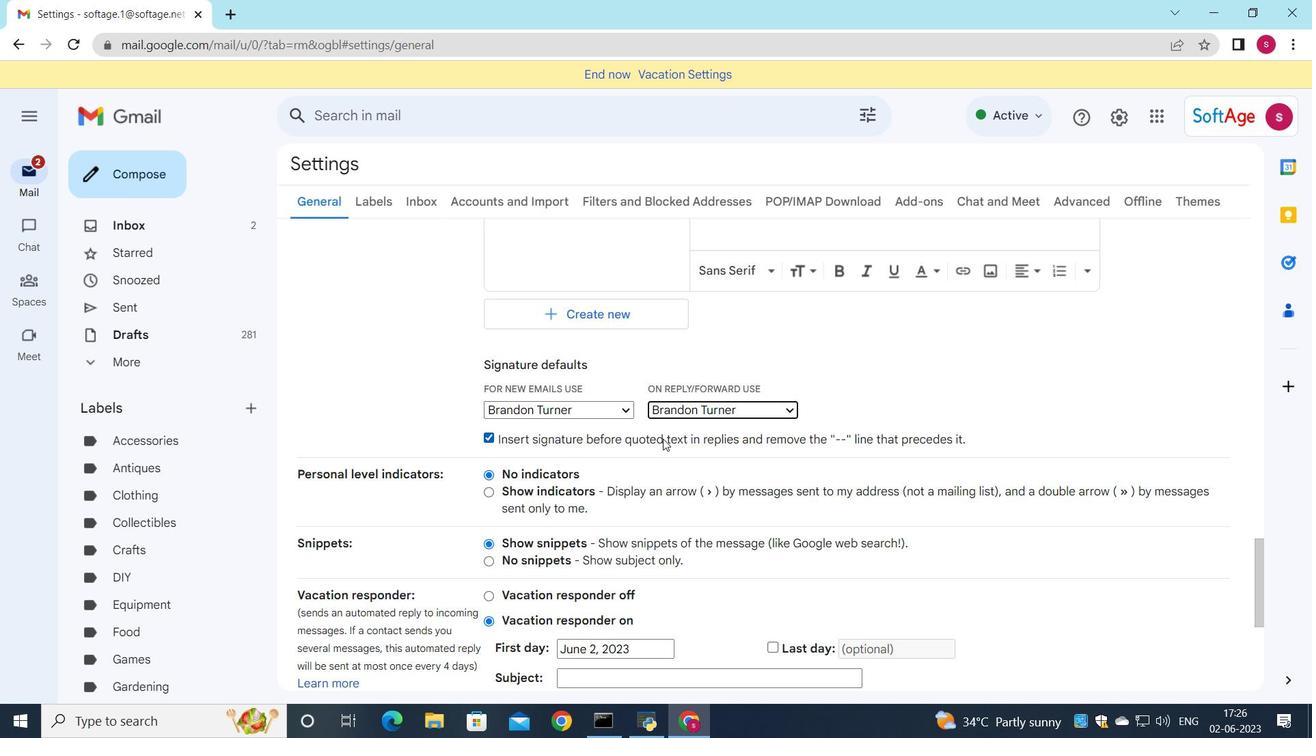 
Action: Mouse scrolled (663, 438) with delta (0, 0)
Screenshot: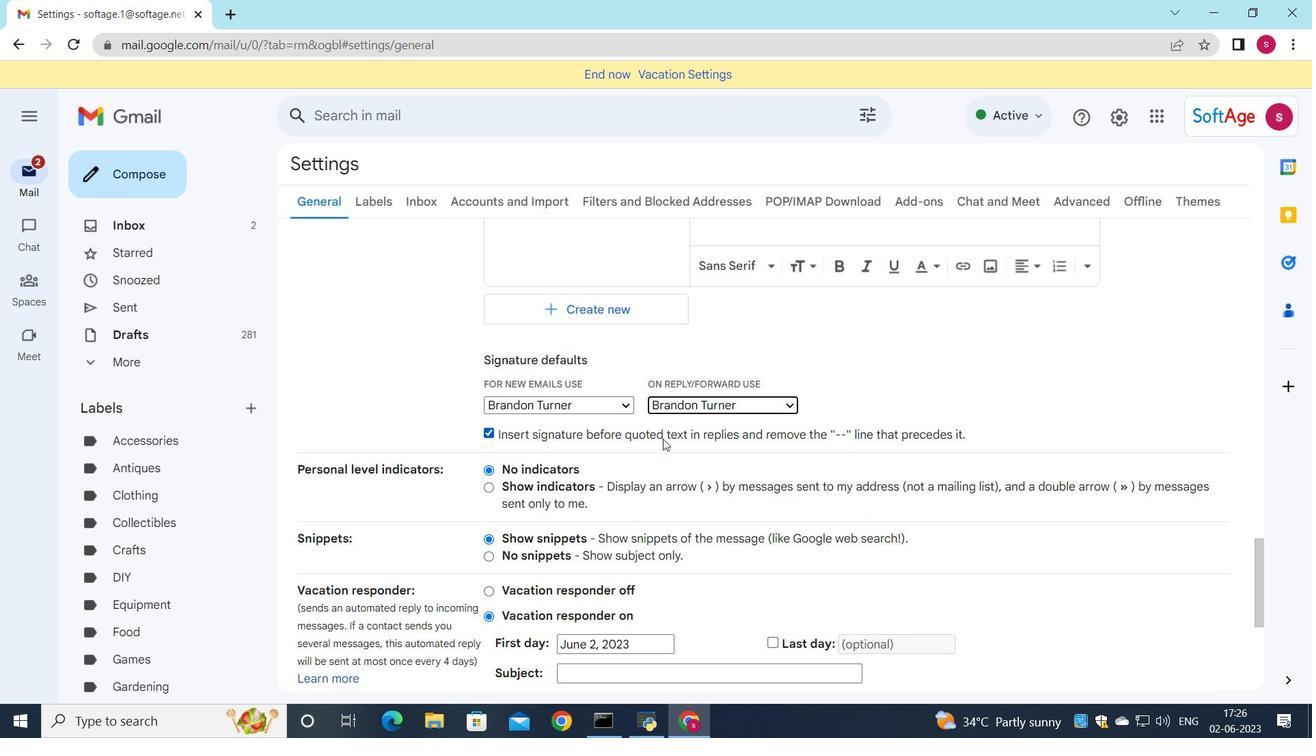 
Action: Mouse moved to (652, 493)
Screenshot: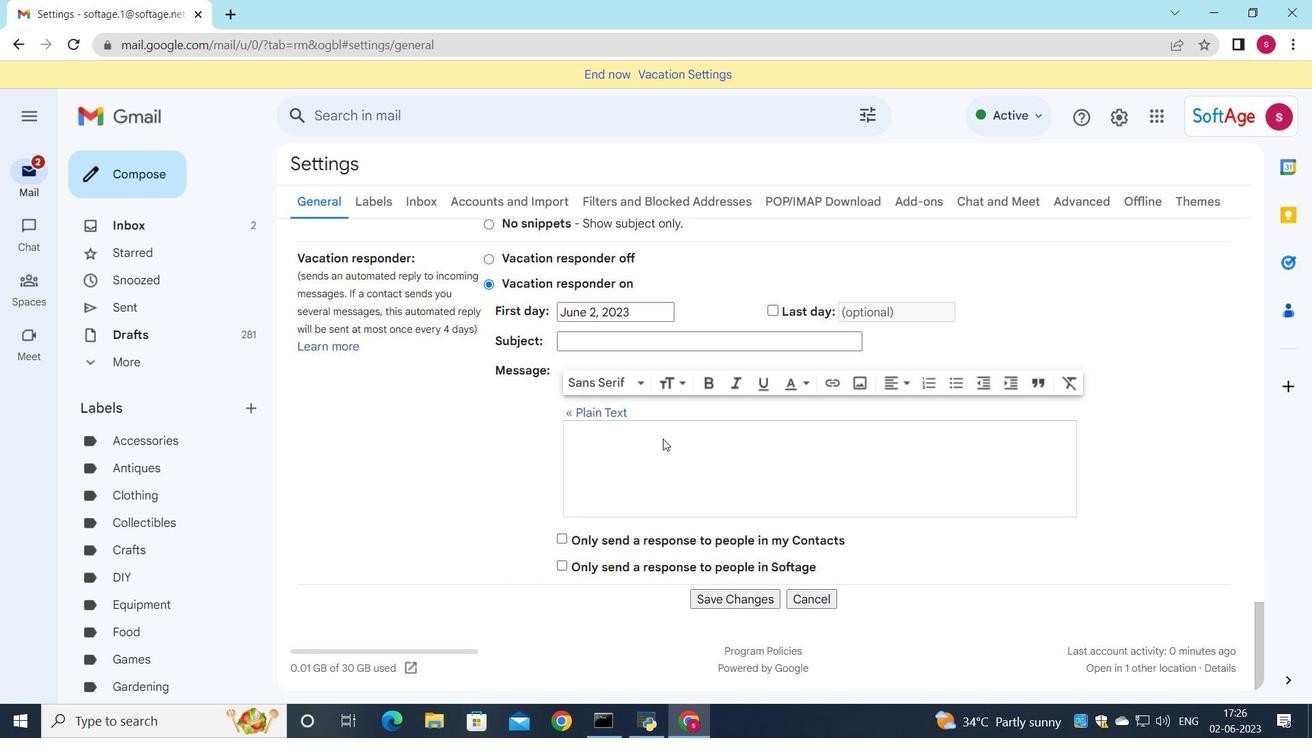 
Action: Mouse scrolled (653, 469) with delta (0, 0)
Screenshot: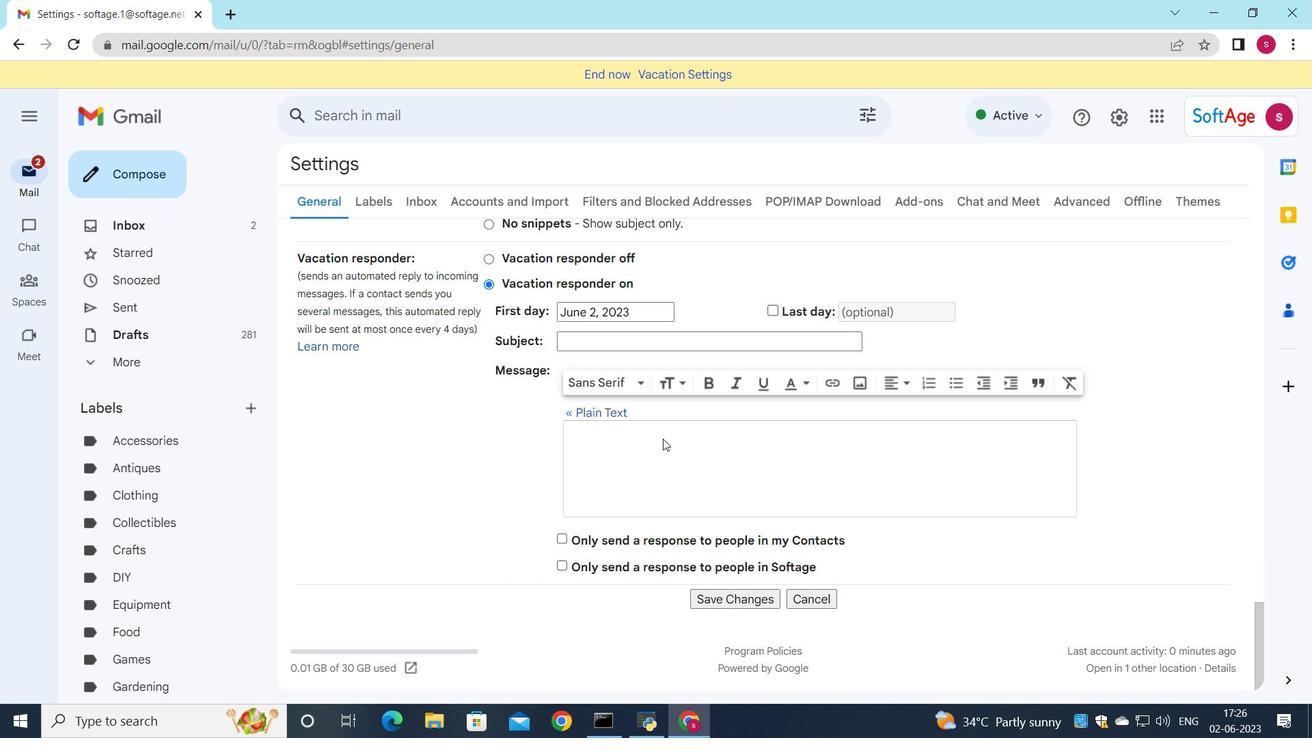 
Action: Mouse moved to (650, 507)
Screenshot: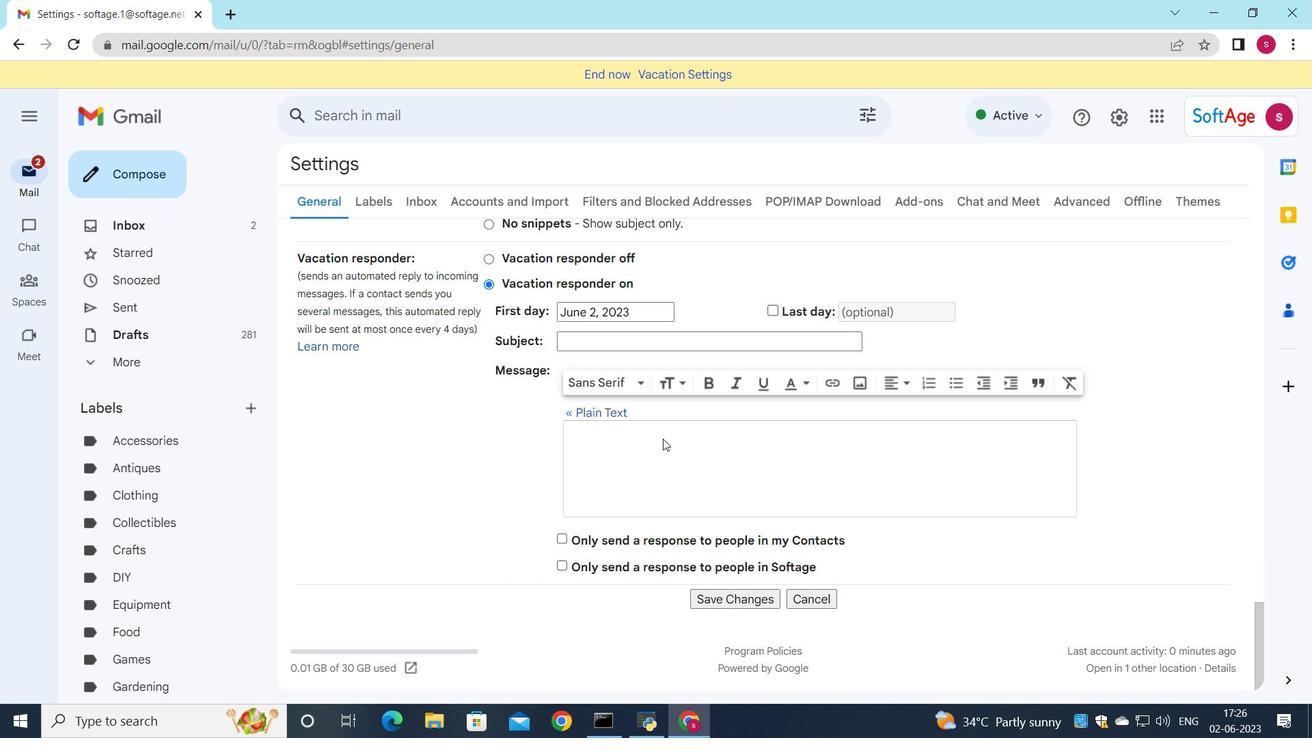 
Action: Mouse scrolled (650, 501) with delta (0, 0)
Screenshot: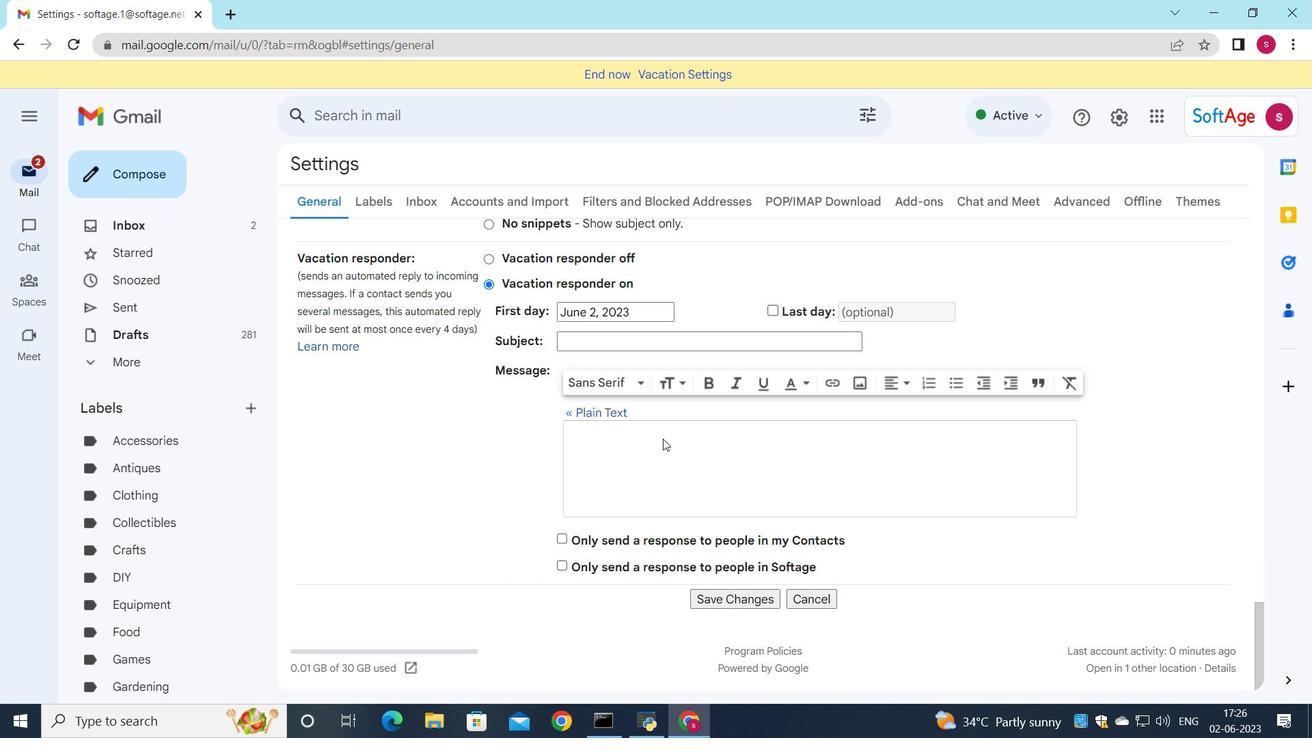 
Action: Mouse moved to (713, 597)
Screenshot: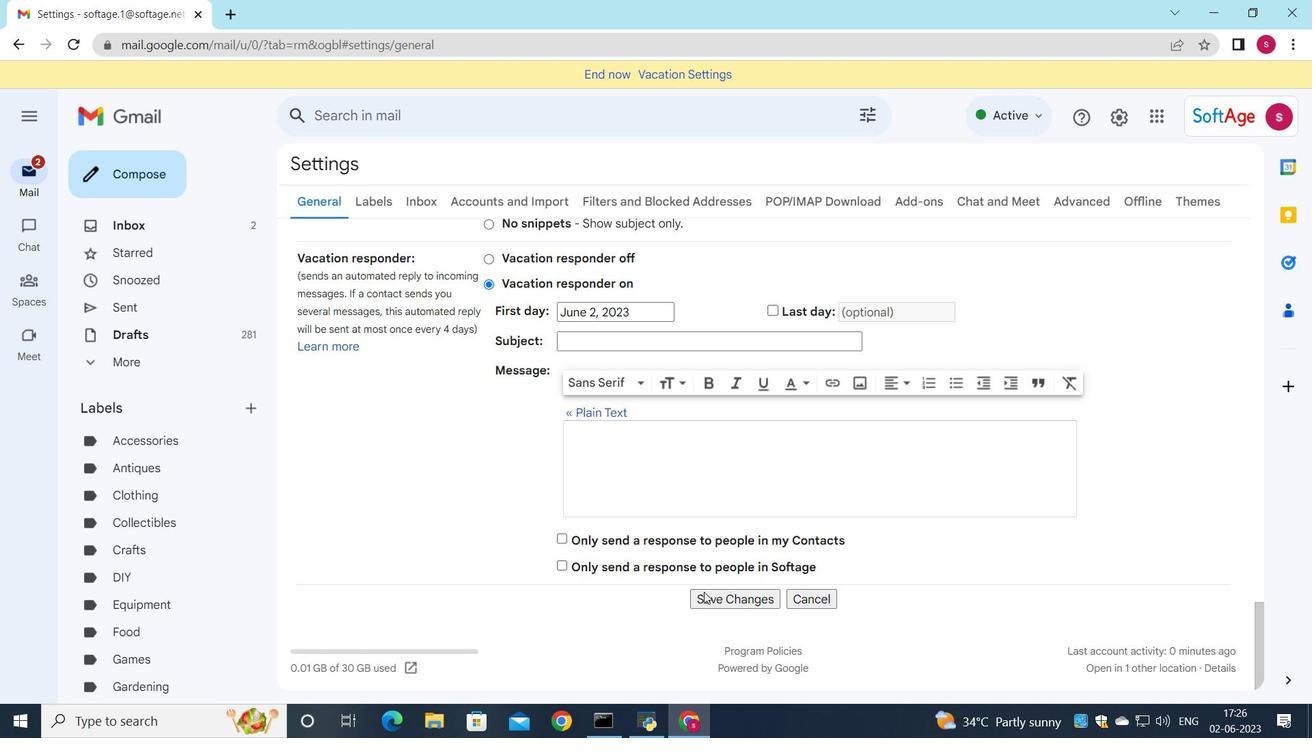 
Action: Mouse pressed left at (713, 597)
Screenshot: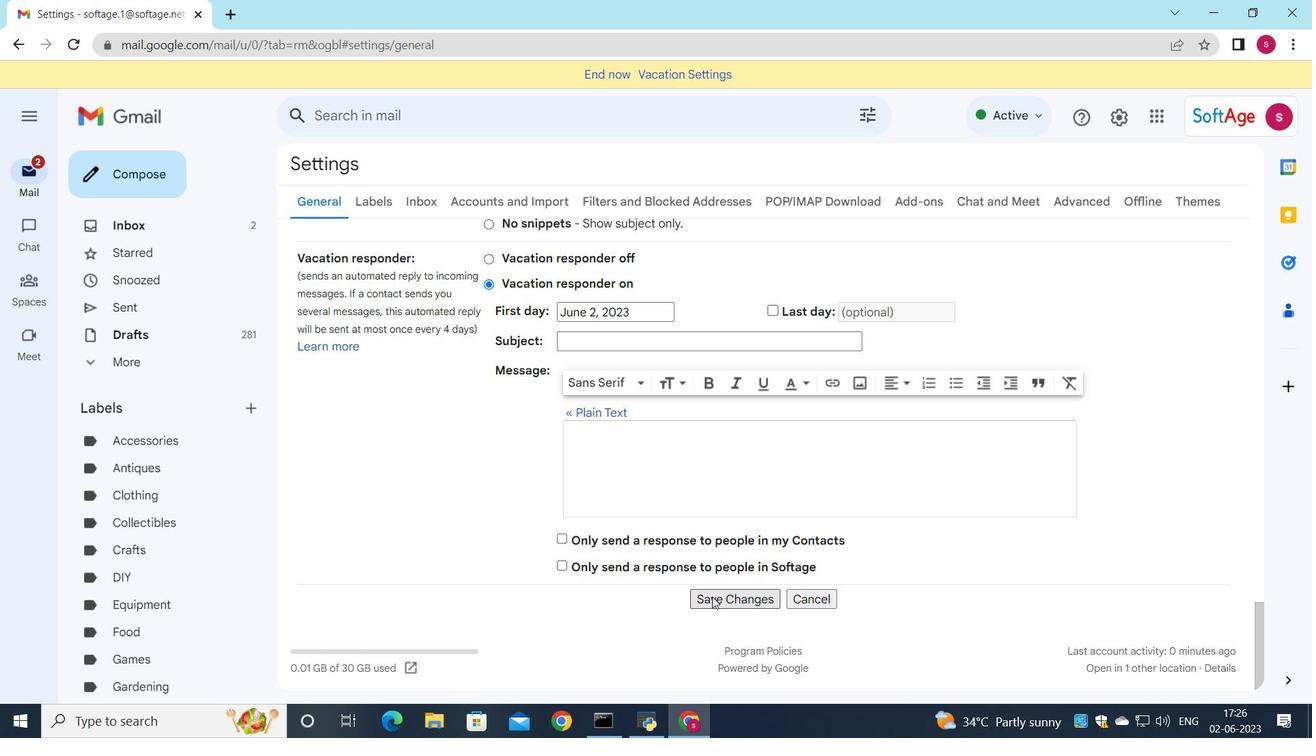 
Action: Mouse moved to (713, 597)
Screenshot: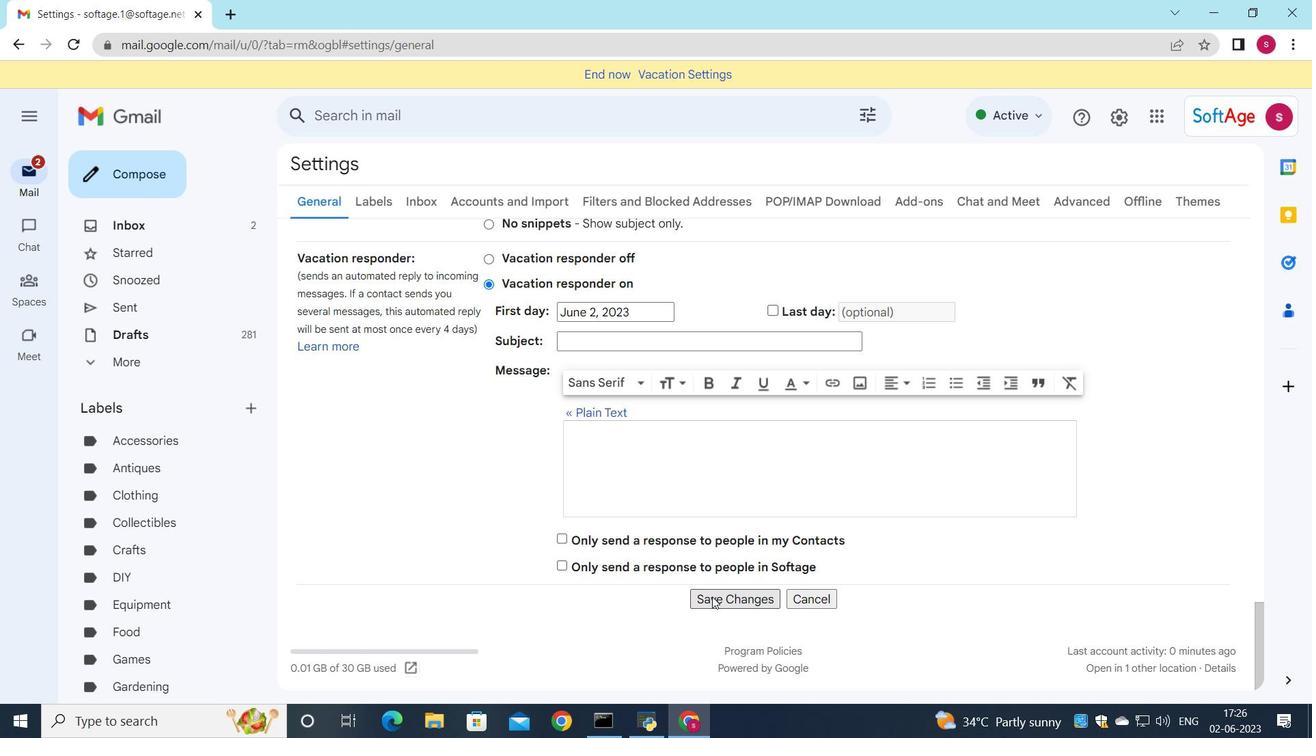 
Action: Mouse scrolled (713, 596) with delta (0, 0)
Screenshot: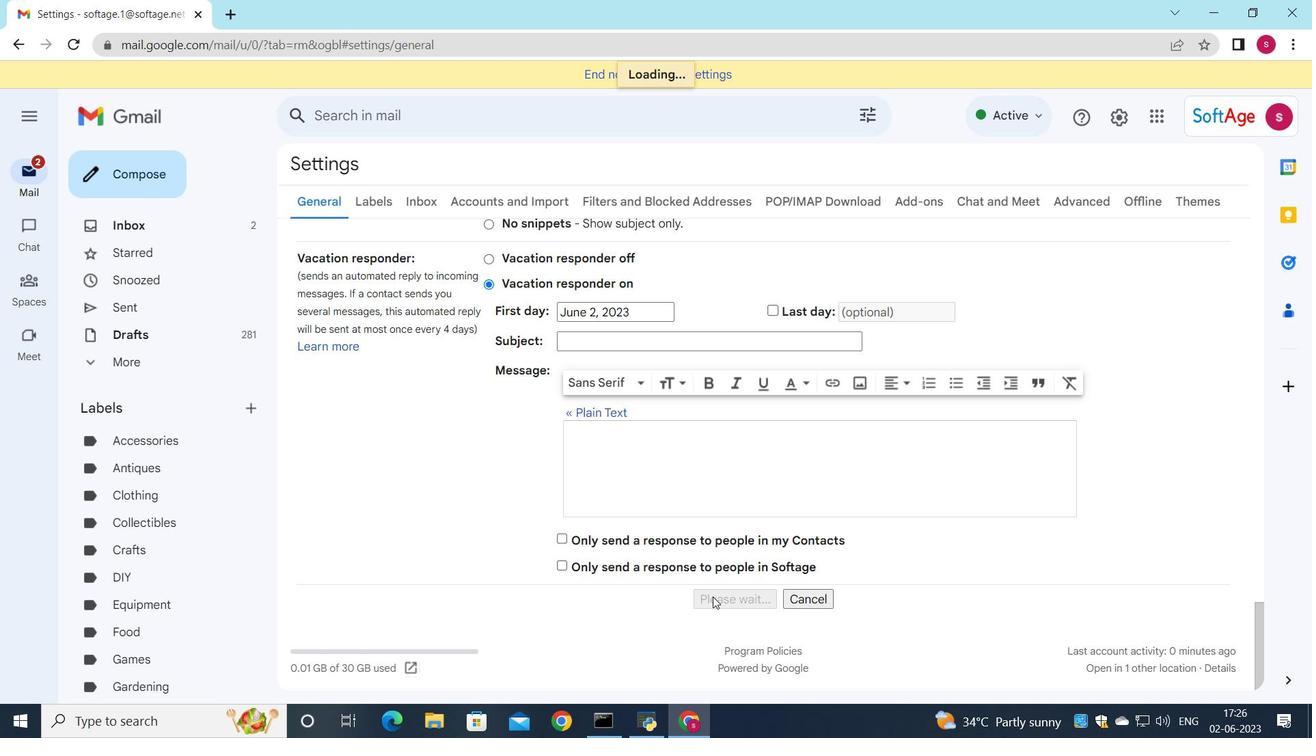 
Action: Mouse moved to (695, 501)
Screenshot: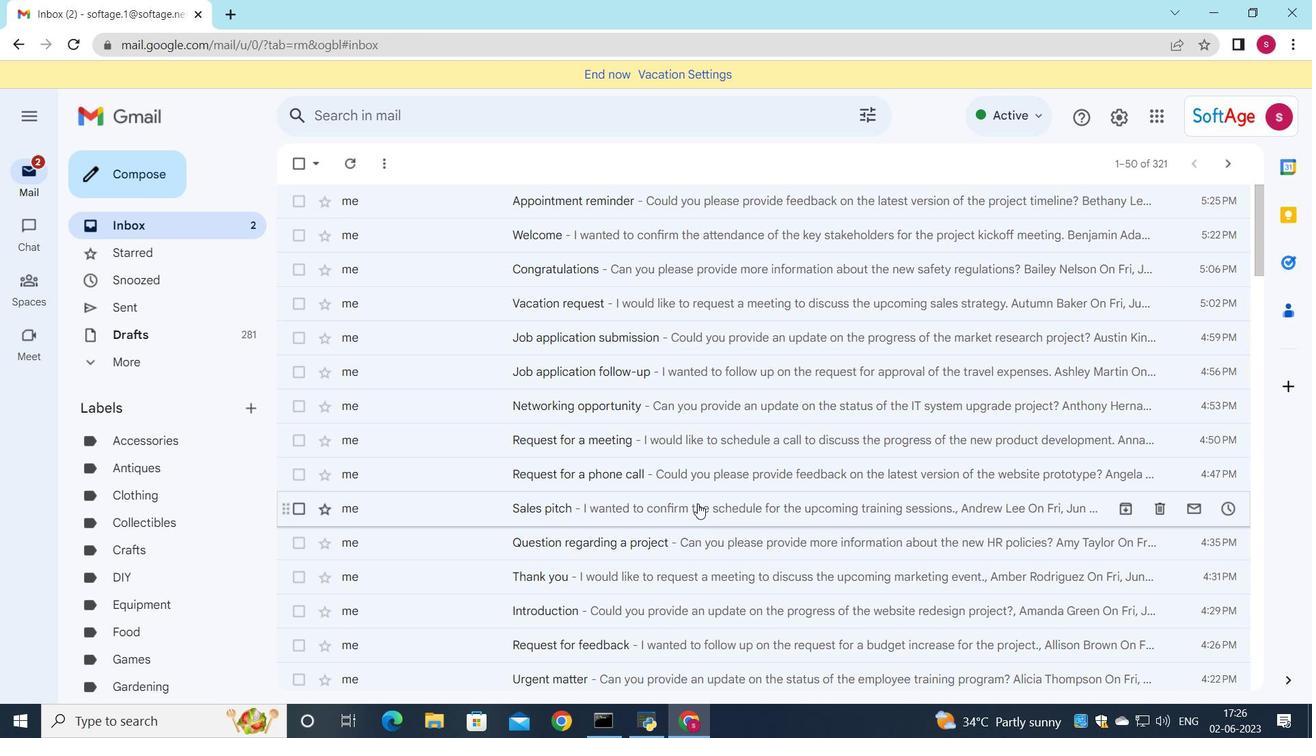 
Action: Mouse pressed left at (695, 501)
Screenshot: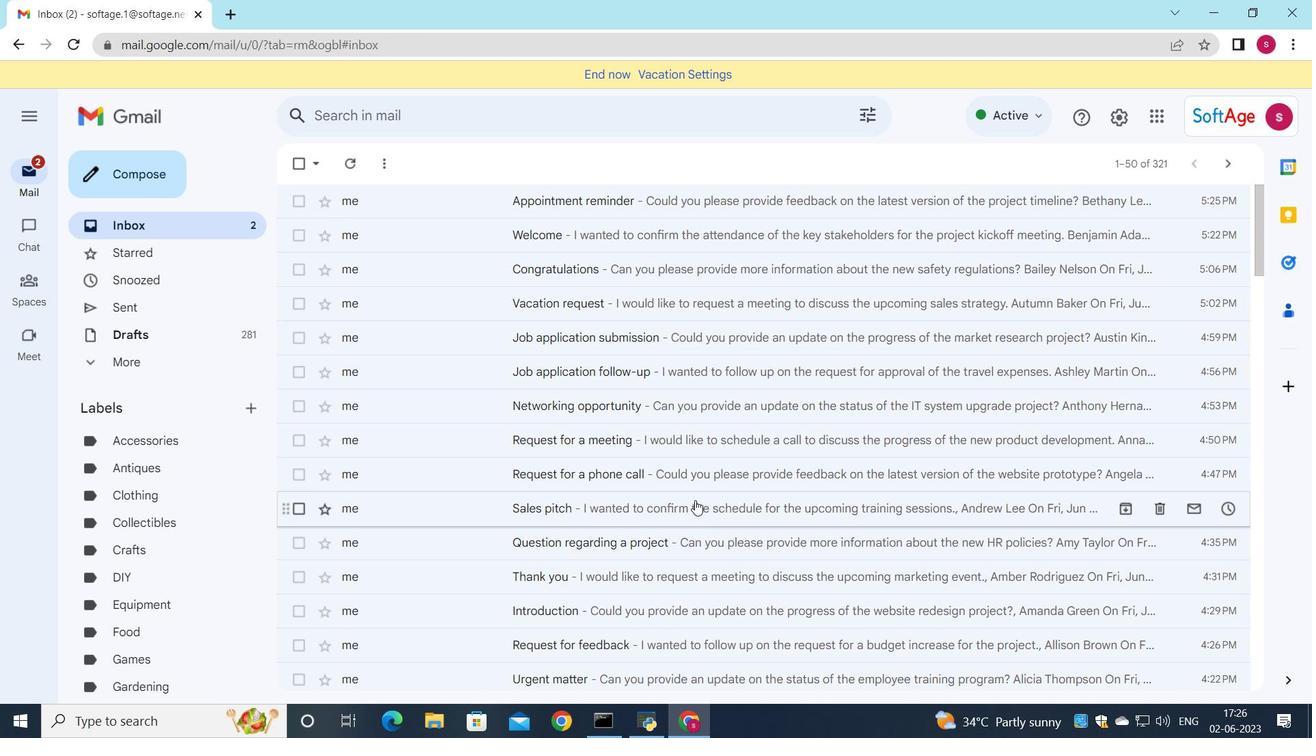 
Action: Mouse moved to (480, 386)
Screenshot: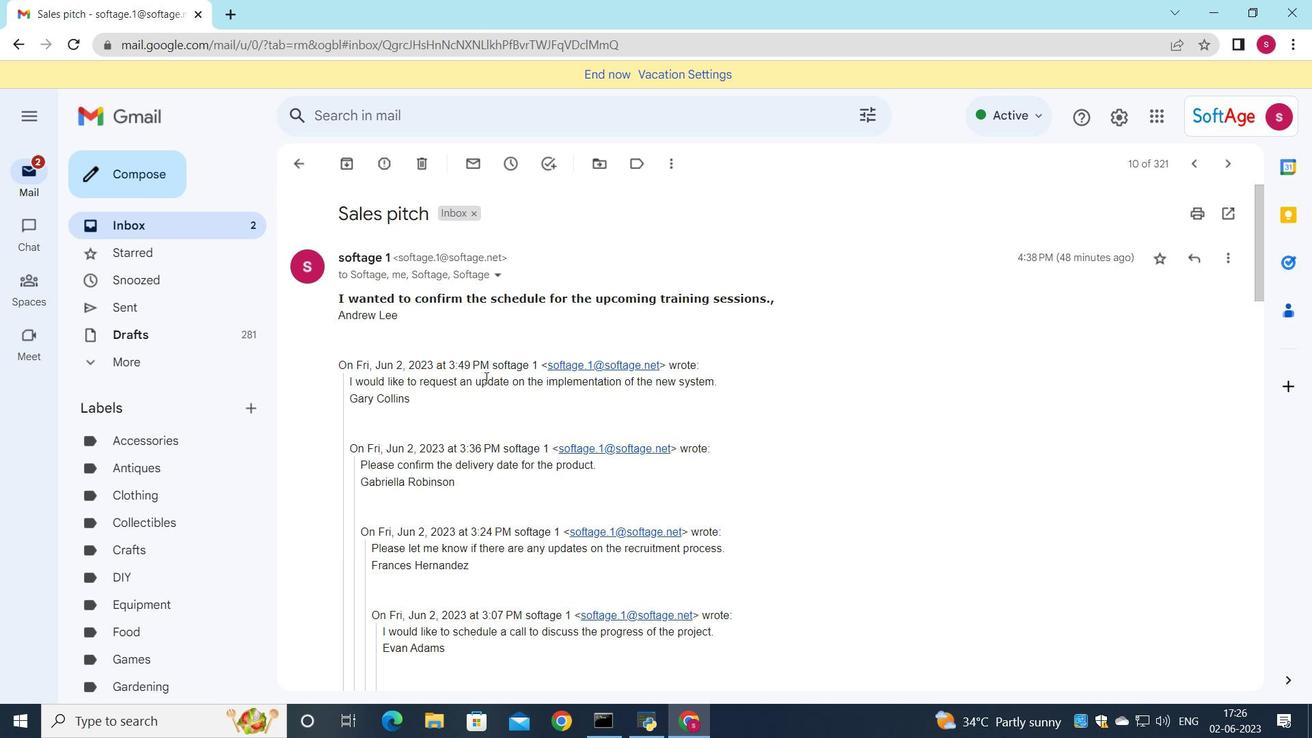 
Action: Mouse scrolled (480, 385) with delta (0, 0)
Screenshot: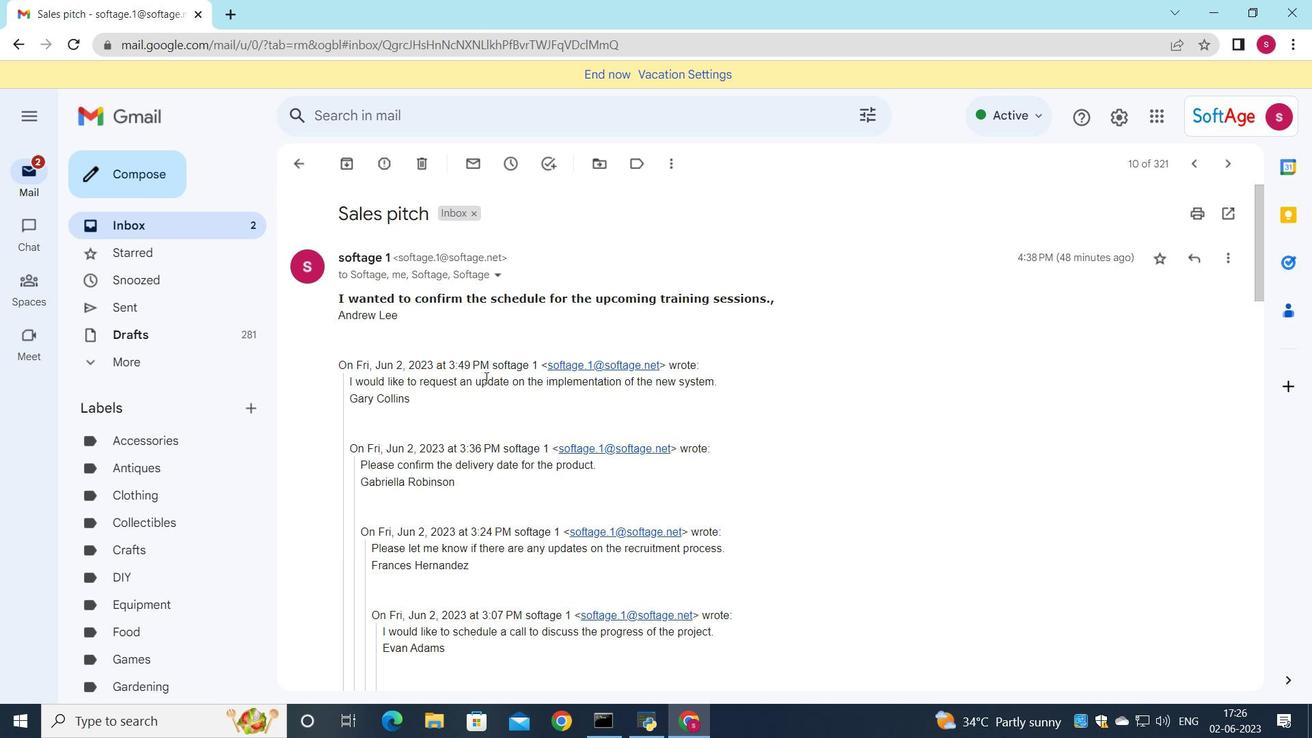 
Action: Mouse moved to (471, 423)
Screenshot: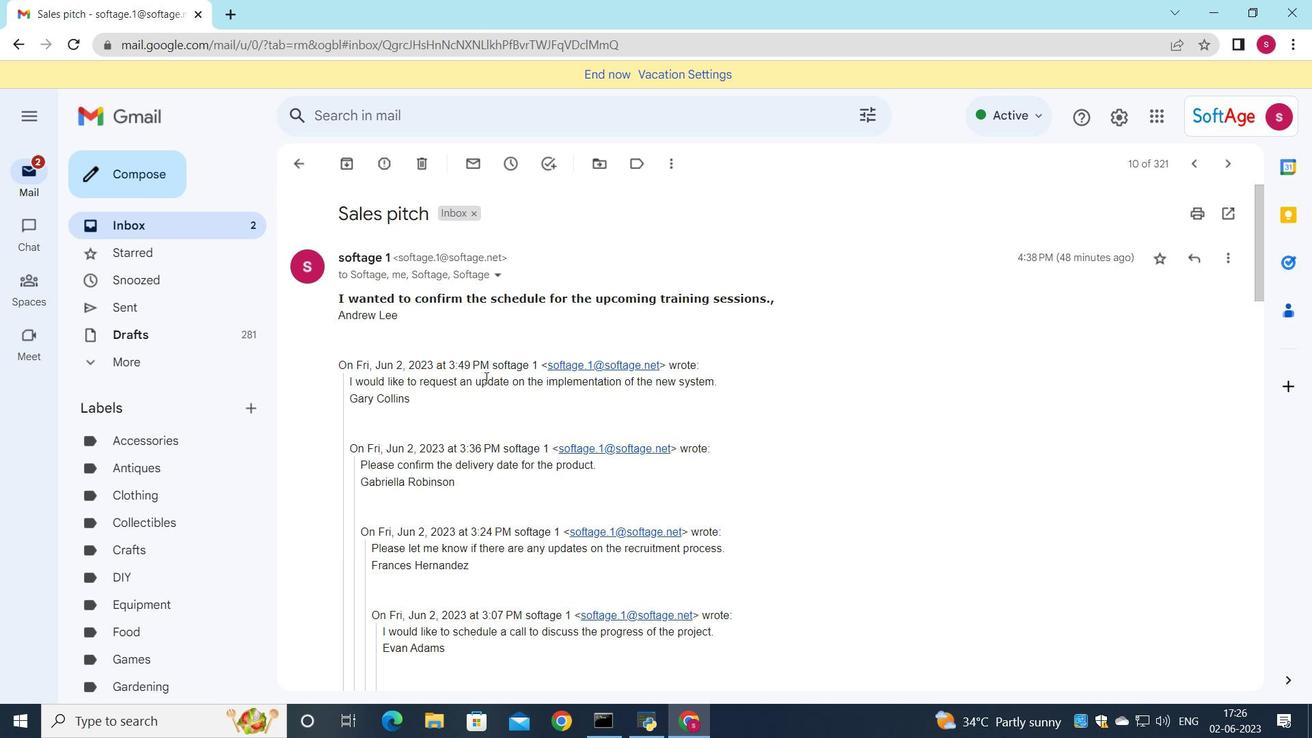 
Action: Mouse scrolled (473, 405) with delta (0, 0)
Screenshot: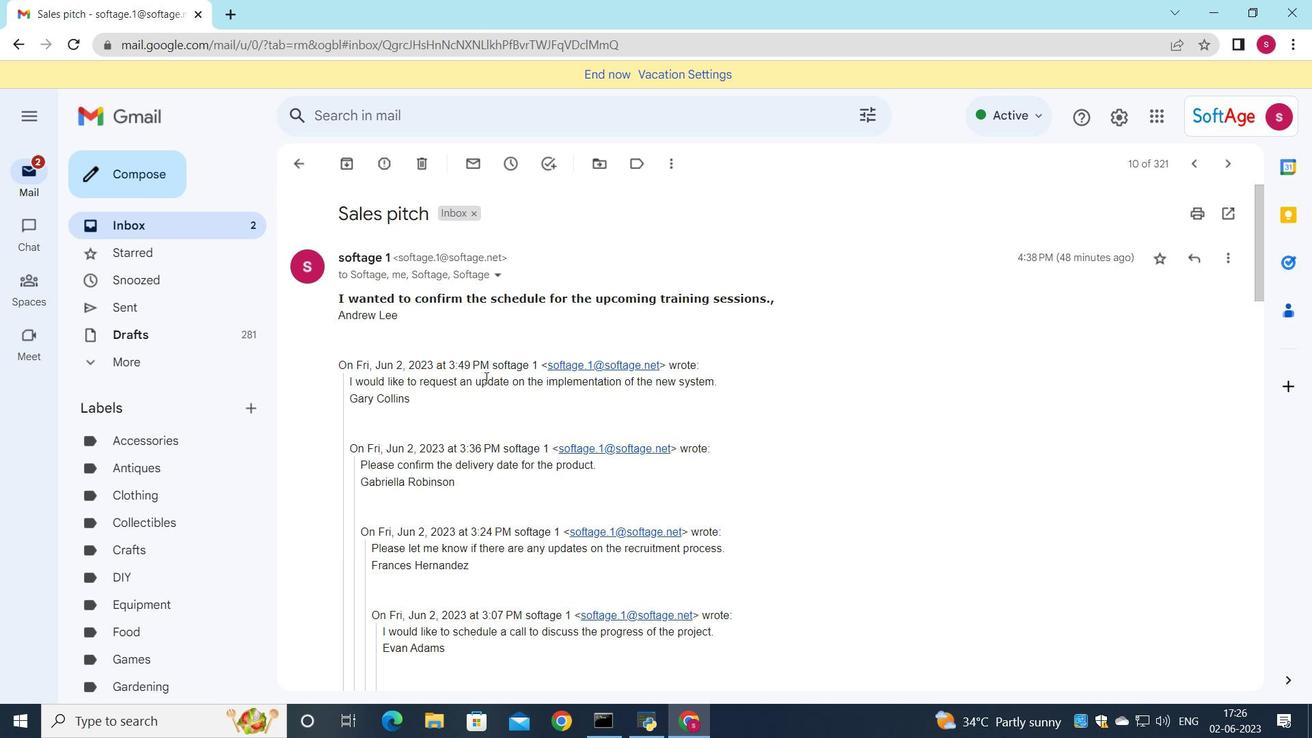 
Action: Mouse moved to (455, 469)
Screenshot: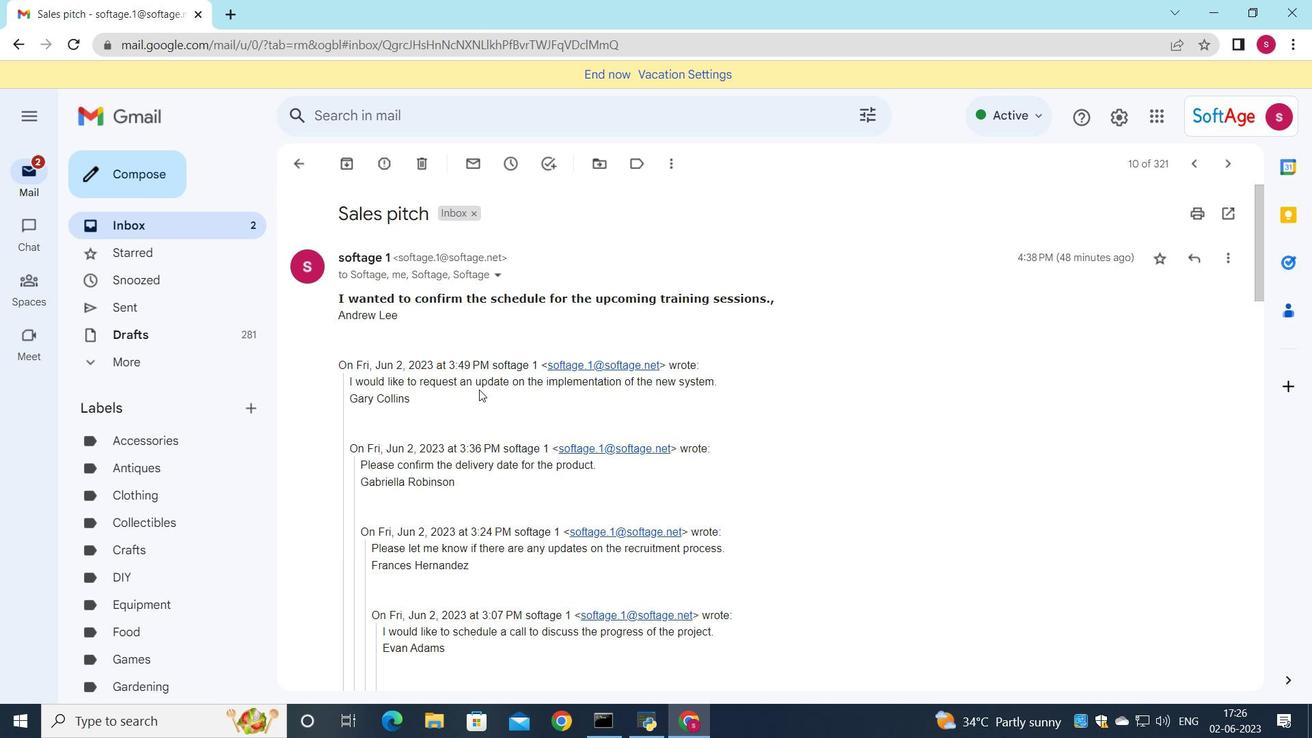 
Action: Mouse scrolled (455, 469) with delta (0, 0)
Screenshot: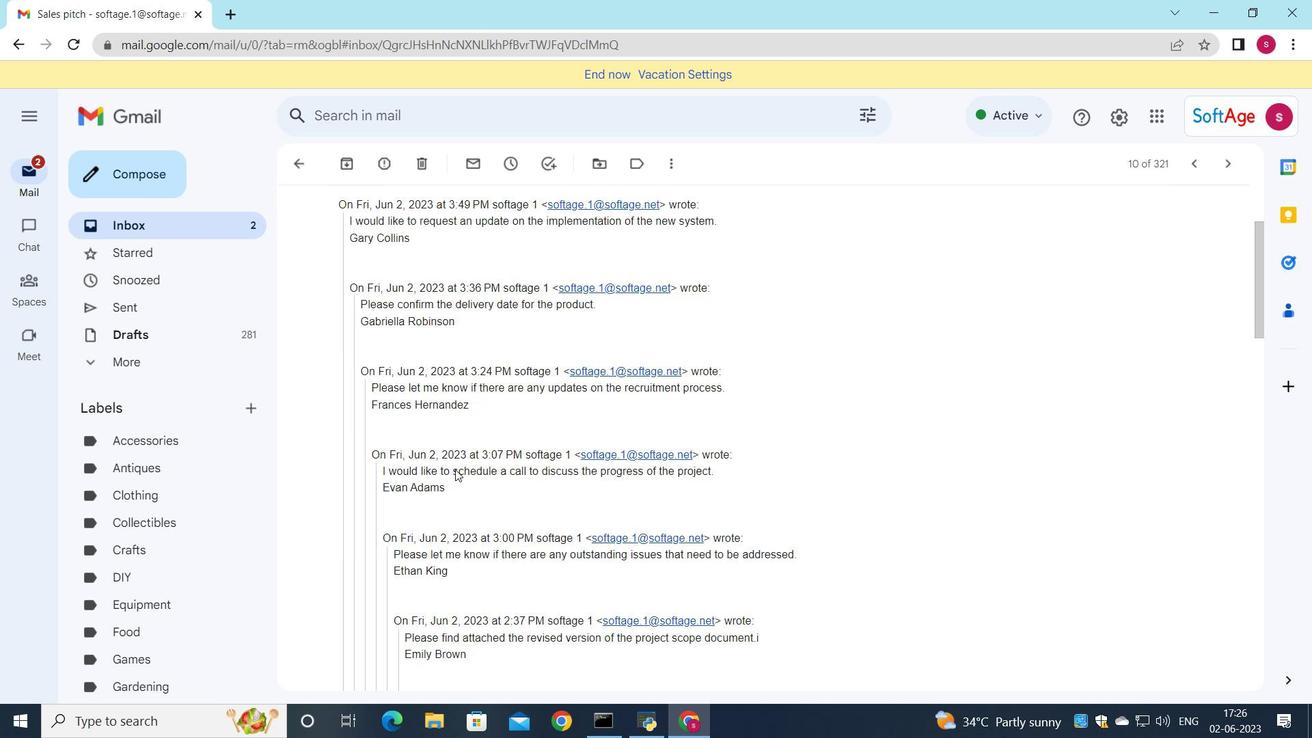 
Action: Mouse scrolled (455, 469) with delta (0, 0)
Screenshot: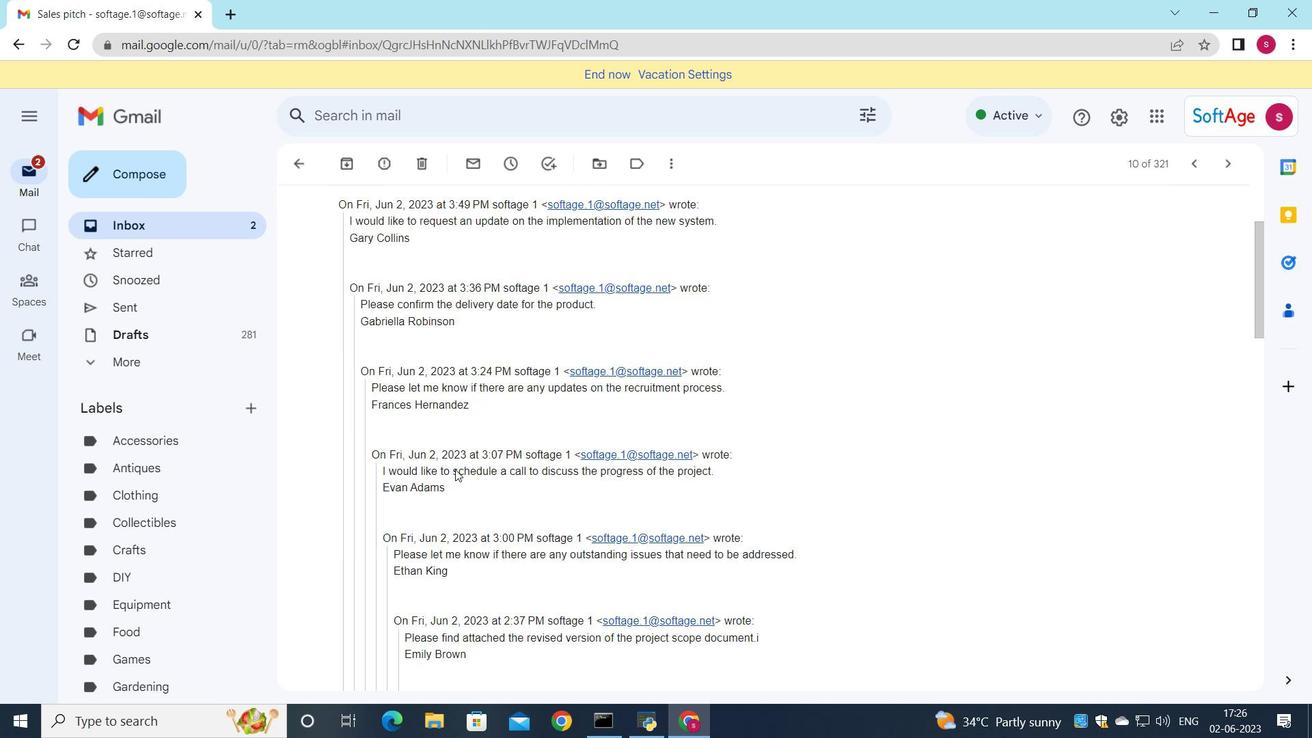 
Action: Mouse scrolled (455, 469) with delta (0, 0)
Screenshot: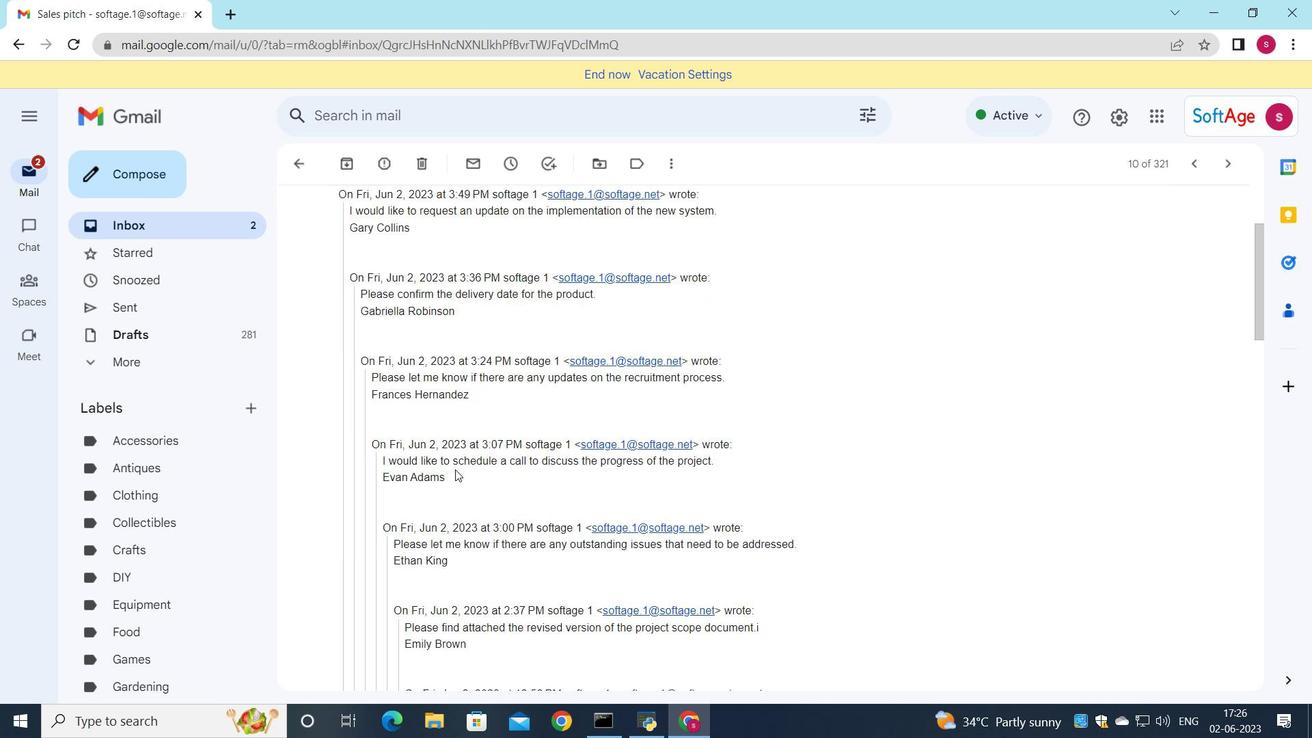
Action: Mouse moved to (455, 477)
Screenshot: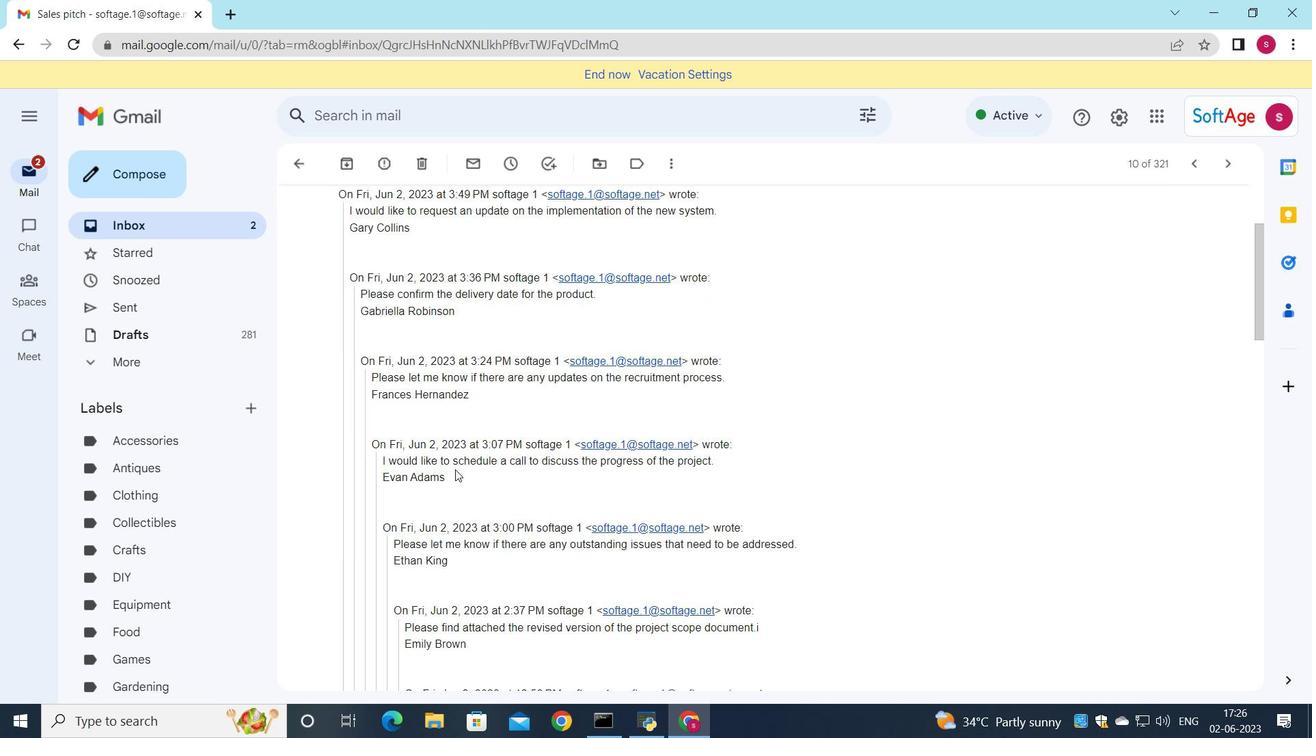 
Action: Mouse scrolled (455, 477) with delta (0, 0)
Screenshot: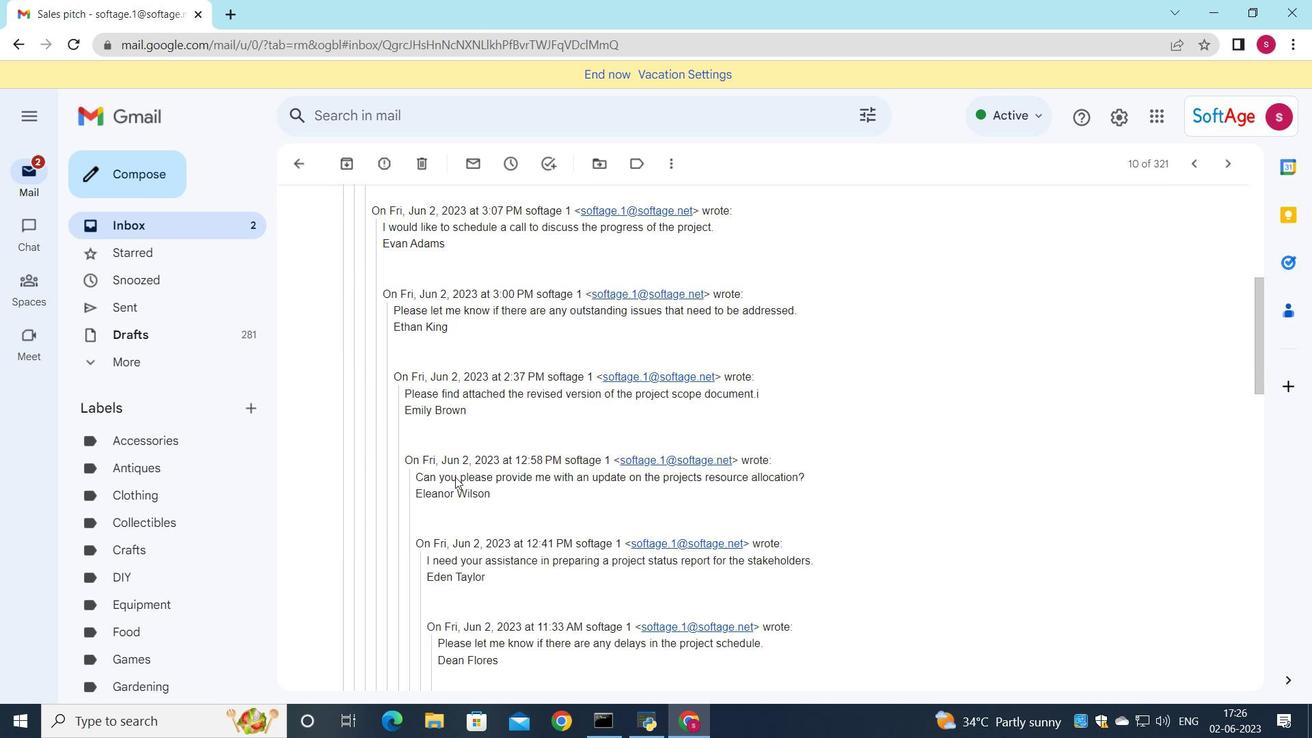 
Action: Mouse scrolled (455, 477) with delta (0, 0)
Screenshot: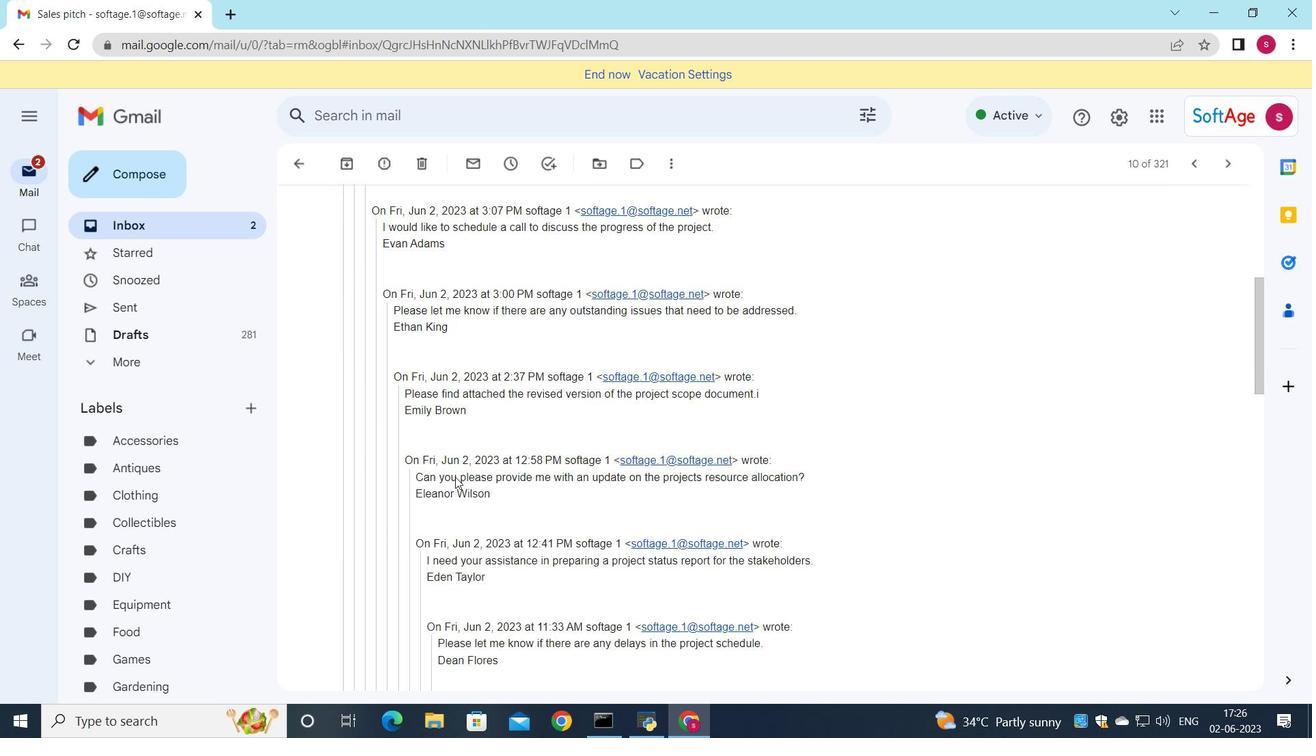 
Action: Mouse scrolled (455, 477) with delta (0, 0)
Screenshot: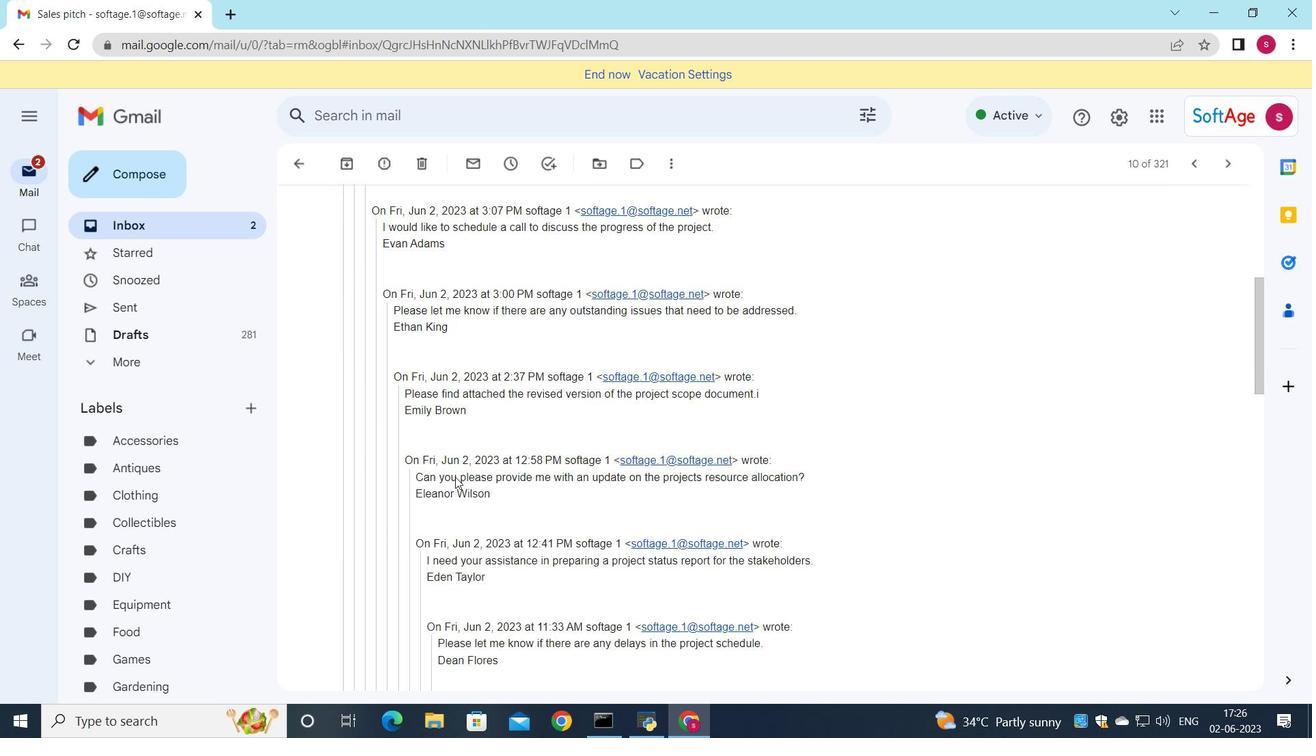 
Action: Mouse moved to (456, 489)
Screenshot: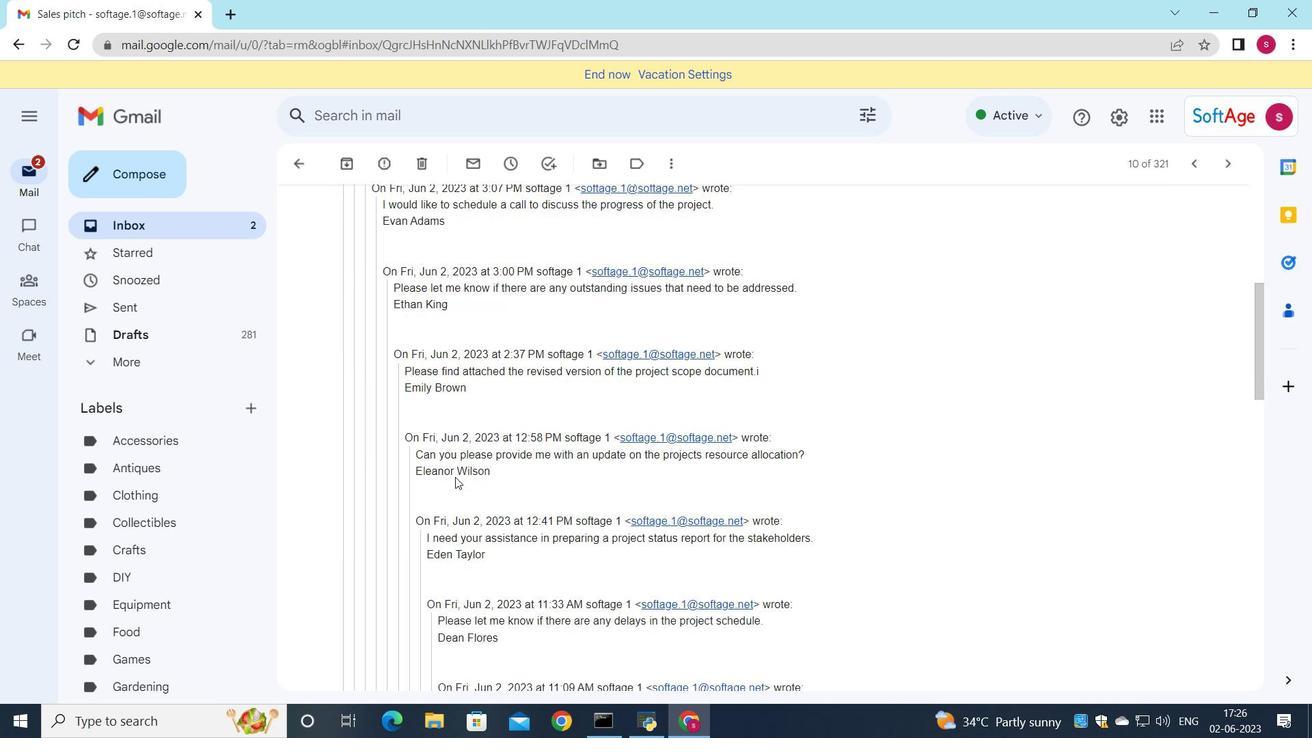 
Action: Mouse scrolled (456, 488) with delta (0, 0)
Screenshot: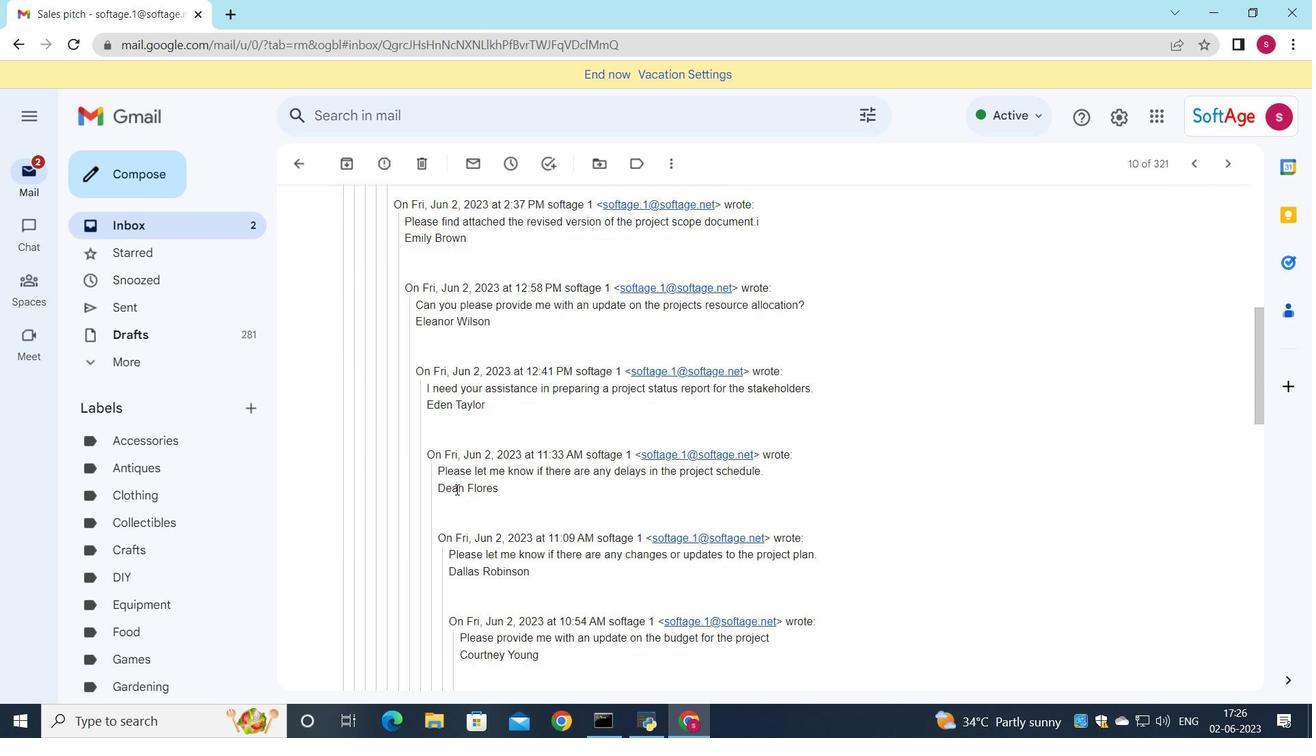 
Action: Mouse scrolled (456, 488) with delta (0, 0)
Screenshot: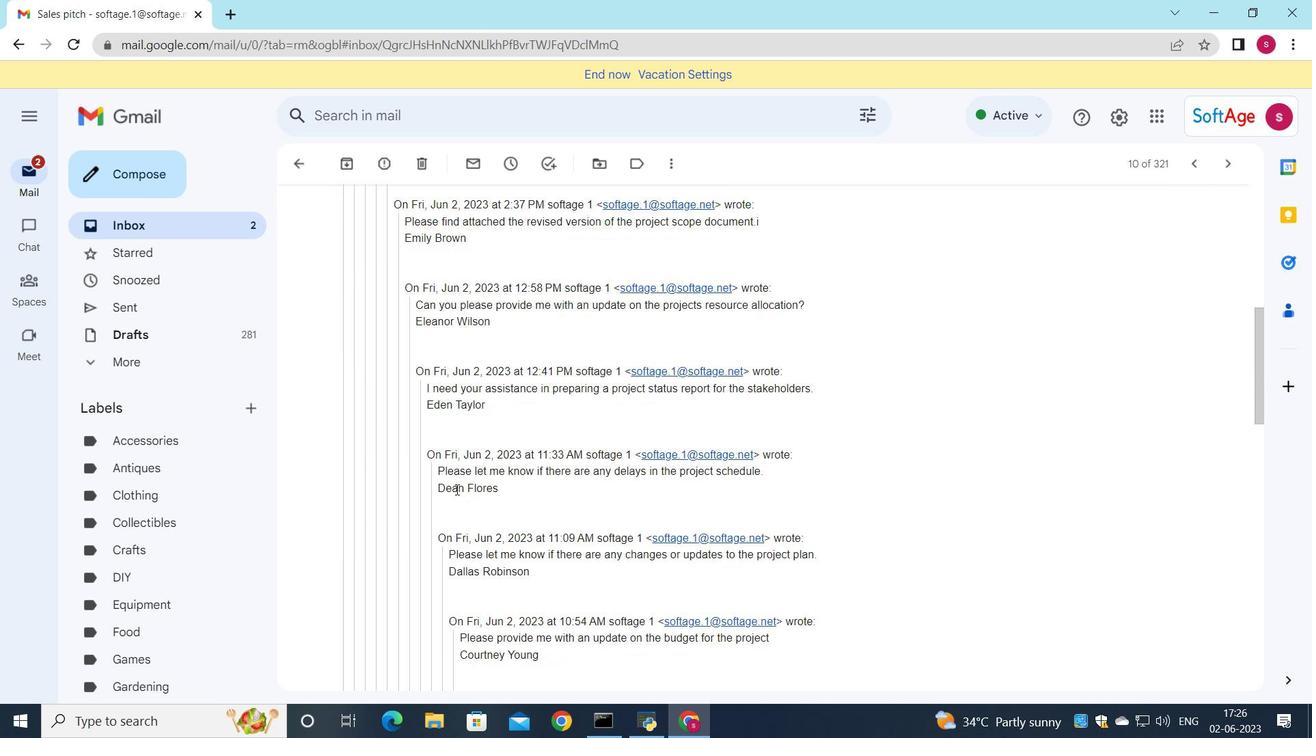 
Action: Mouse scrolled (456, 488) with delta (0, 0)
Screenshot: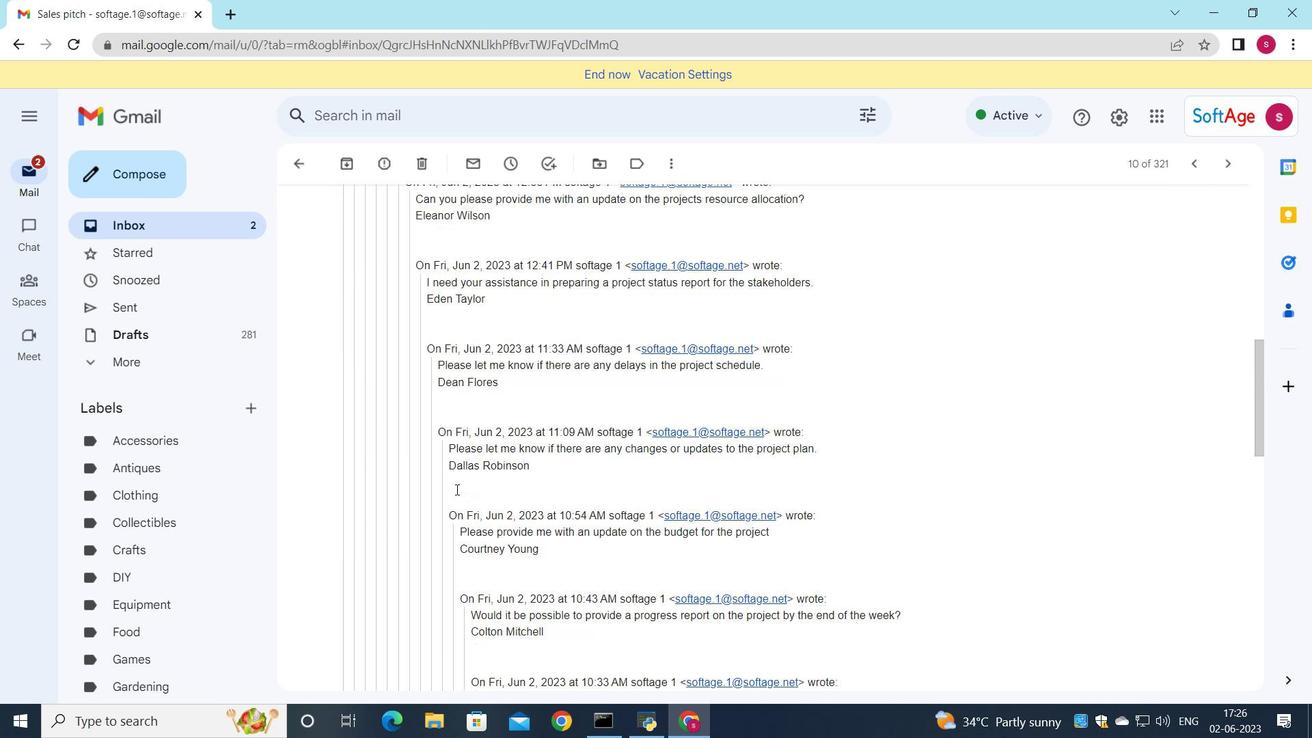 
Action: Mouse scrolled (456, 488) with delta (0, 0)
Screenshot: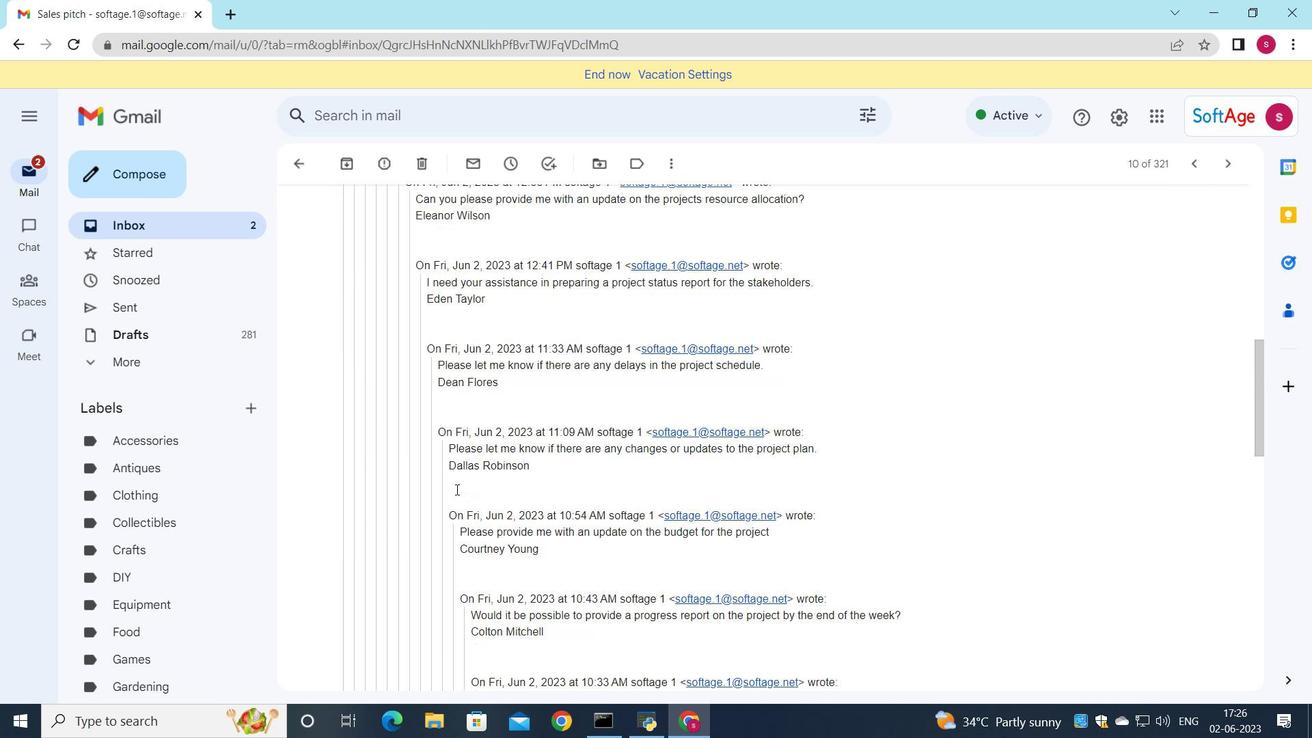
Action: Mouse moved to (462, 514)
Screenshot: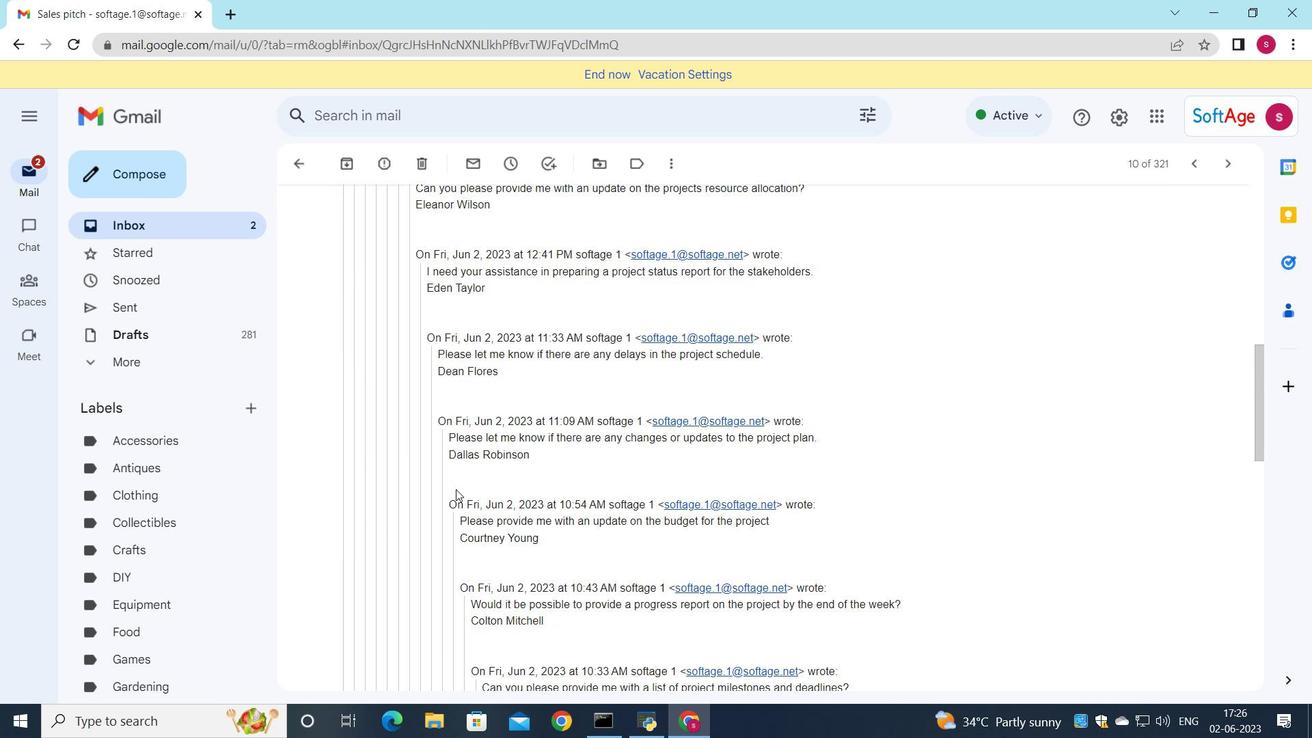 
Action: Mouse scrolled (462, 514) with delta (0, 0)
Screenshot: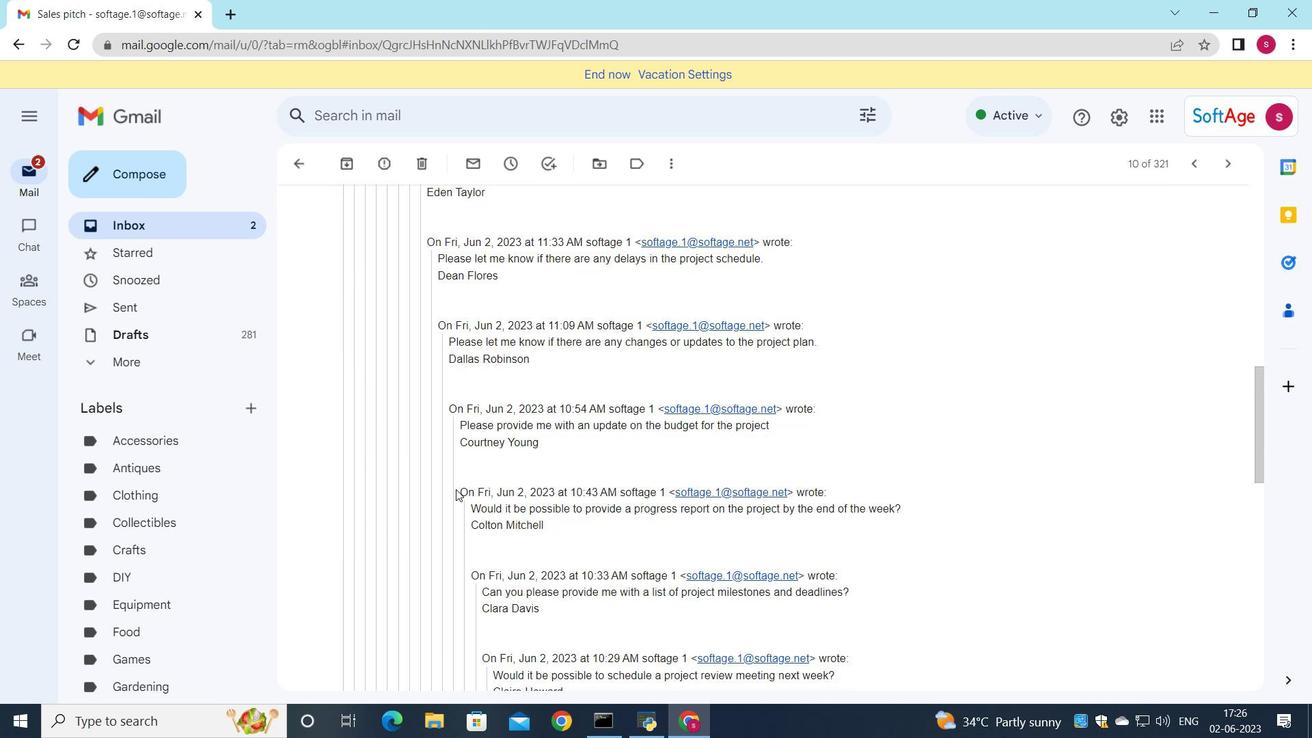 
Action: Mouse scrolled (462, 514) with delta (0, 0)
Screenshot: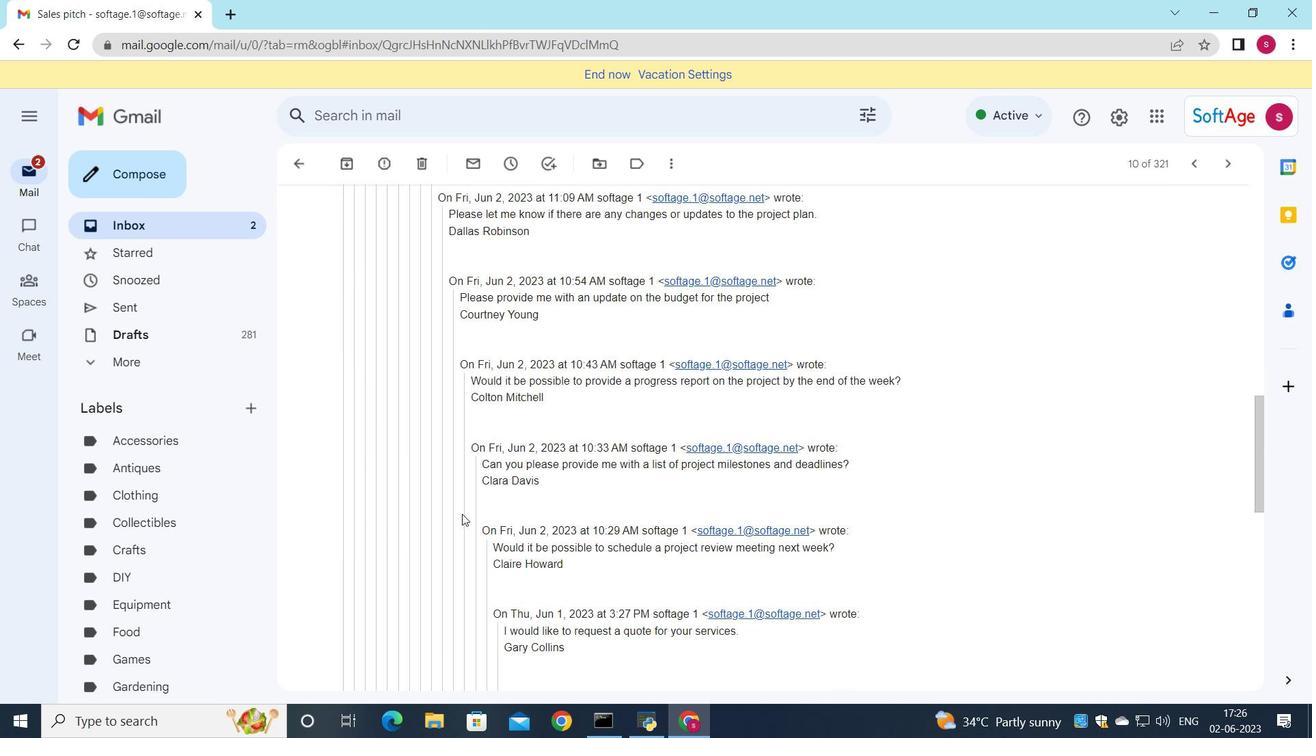 
Action: Mouse scrolled (462, 514) with delta (0, 0)
Screenshot: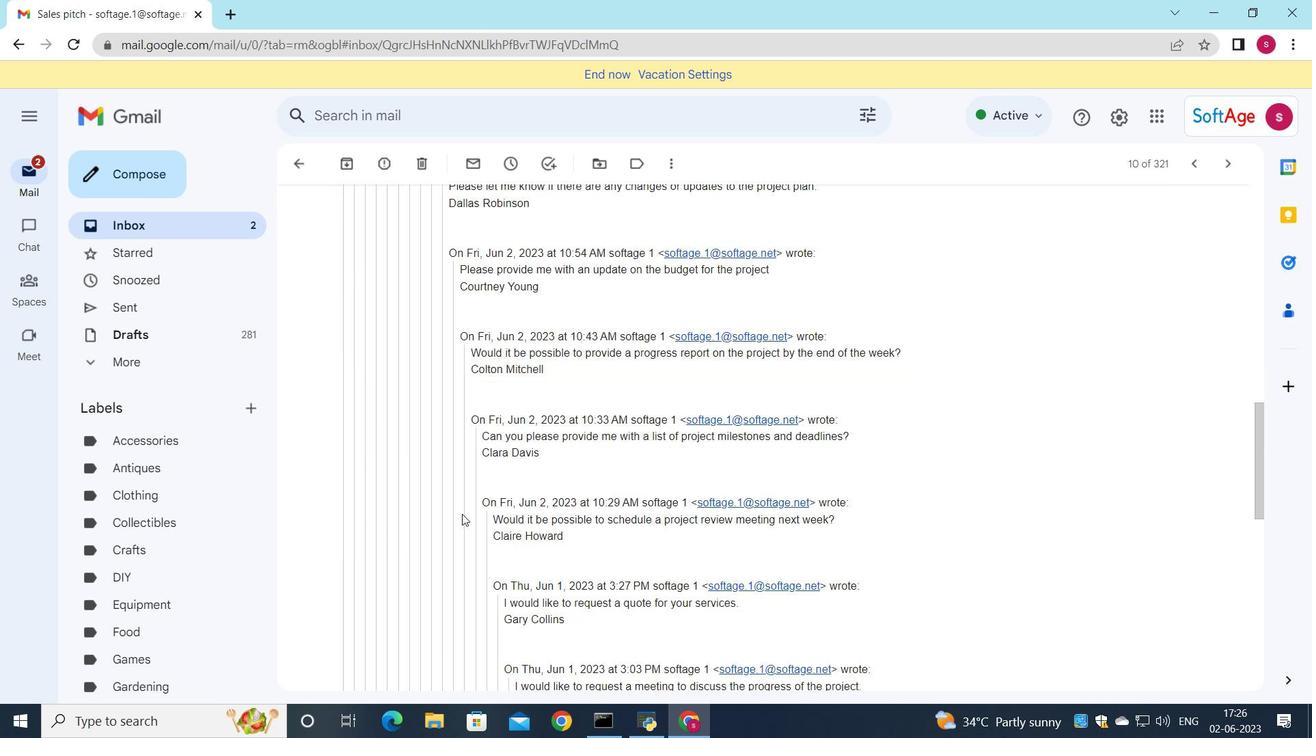 
Action: Mouse moved to (462, 525)
Screenshot: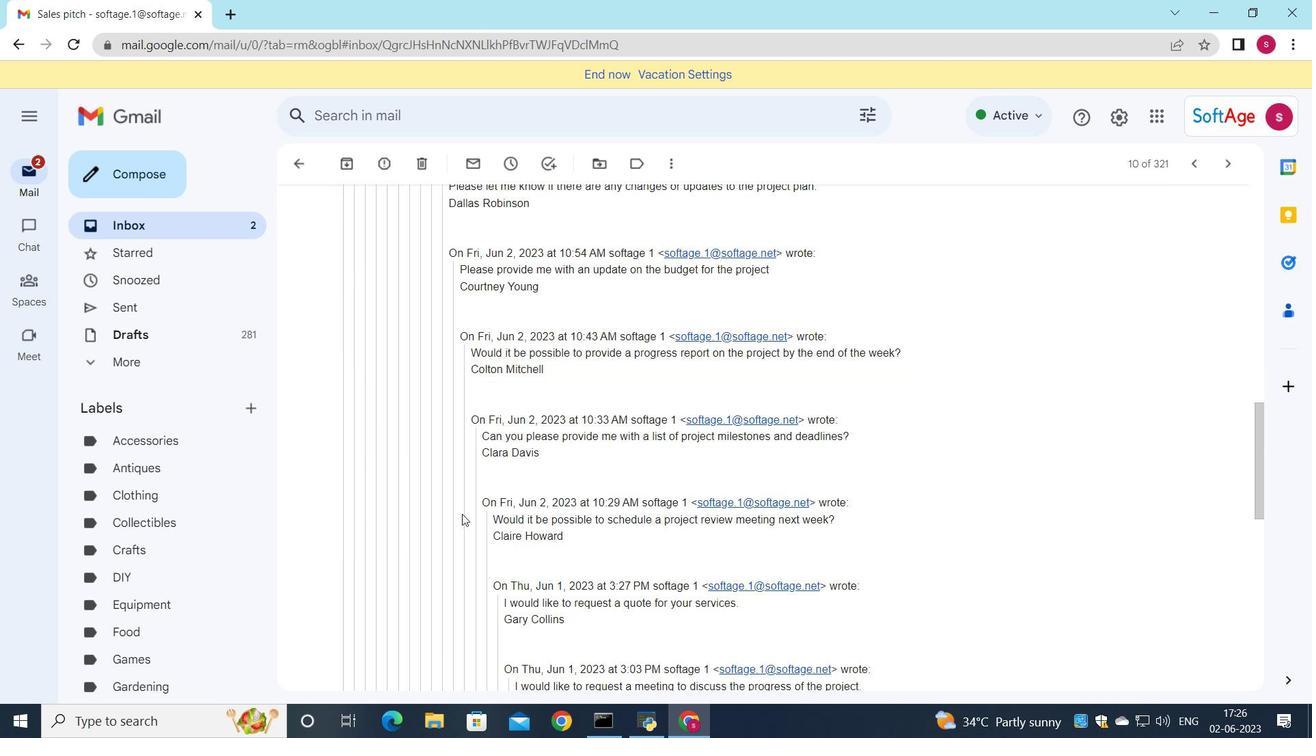 
Action: Mouse scrolled (462, 524) with delta (0, 0)
Screenshot: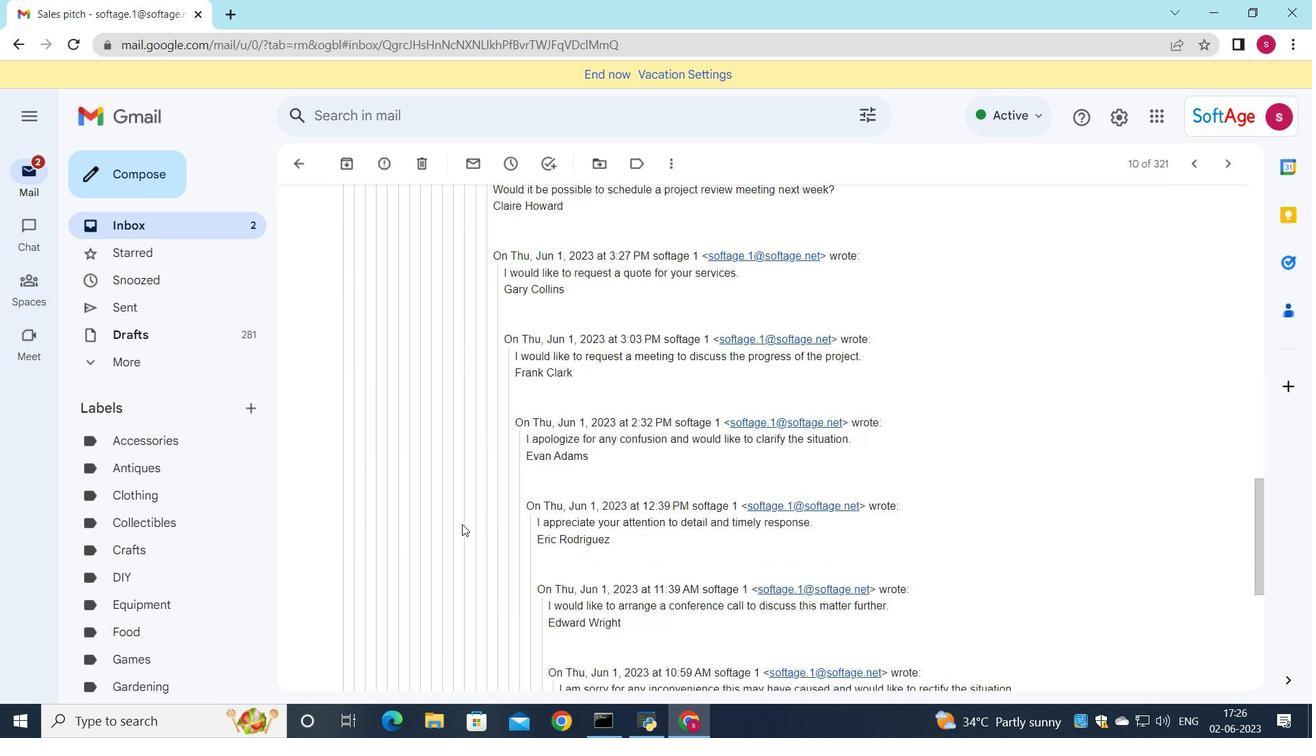 
Action: Mouse scrolled (462, 524) with delta (0, 0)
Screenshot: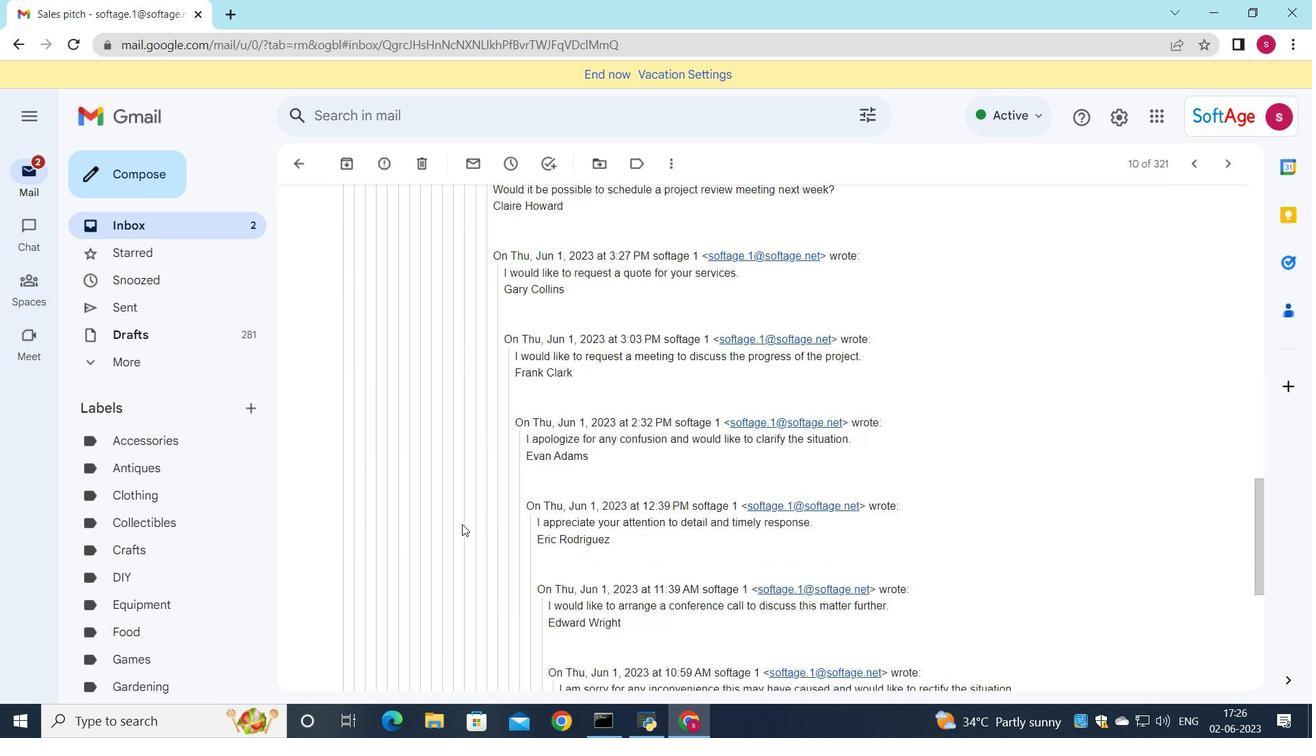 
Action: Mouse scrolled (462, 524) with delta (0, 0)
Screenshot: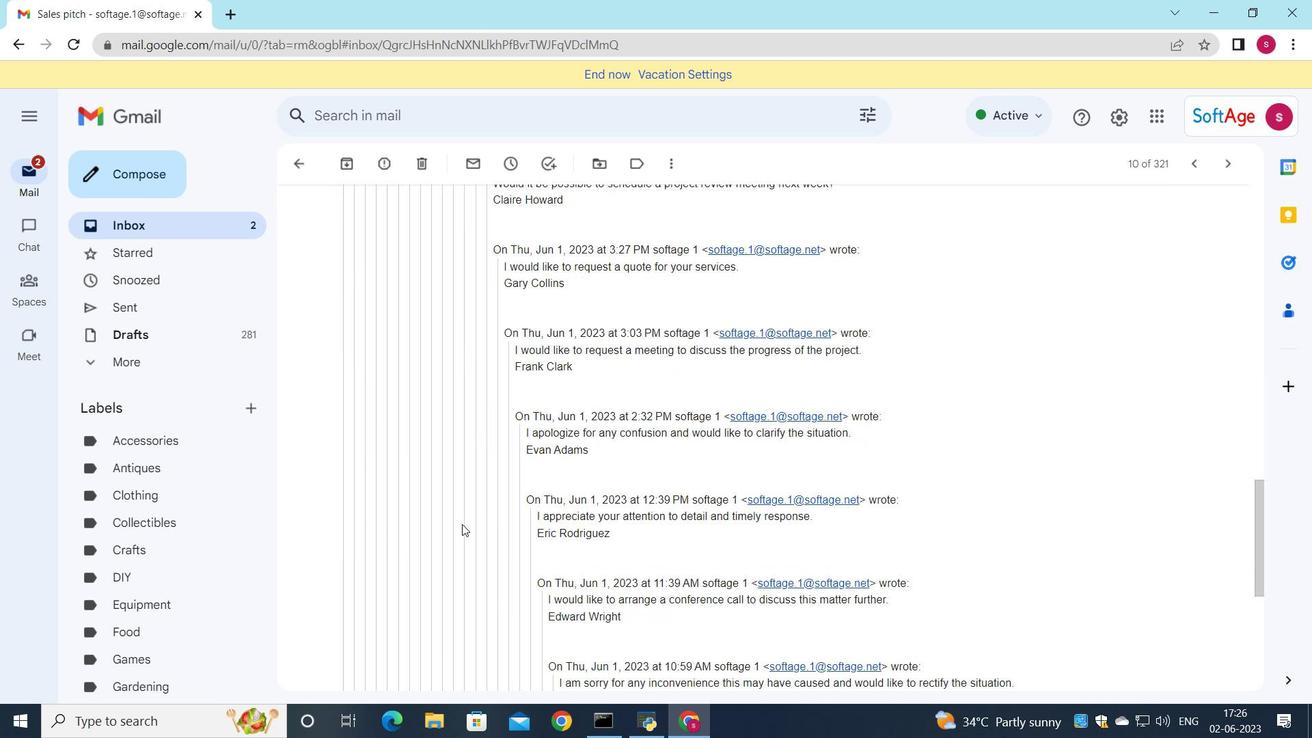
Action: Mouse moved to (456, 542)
Screenshot: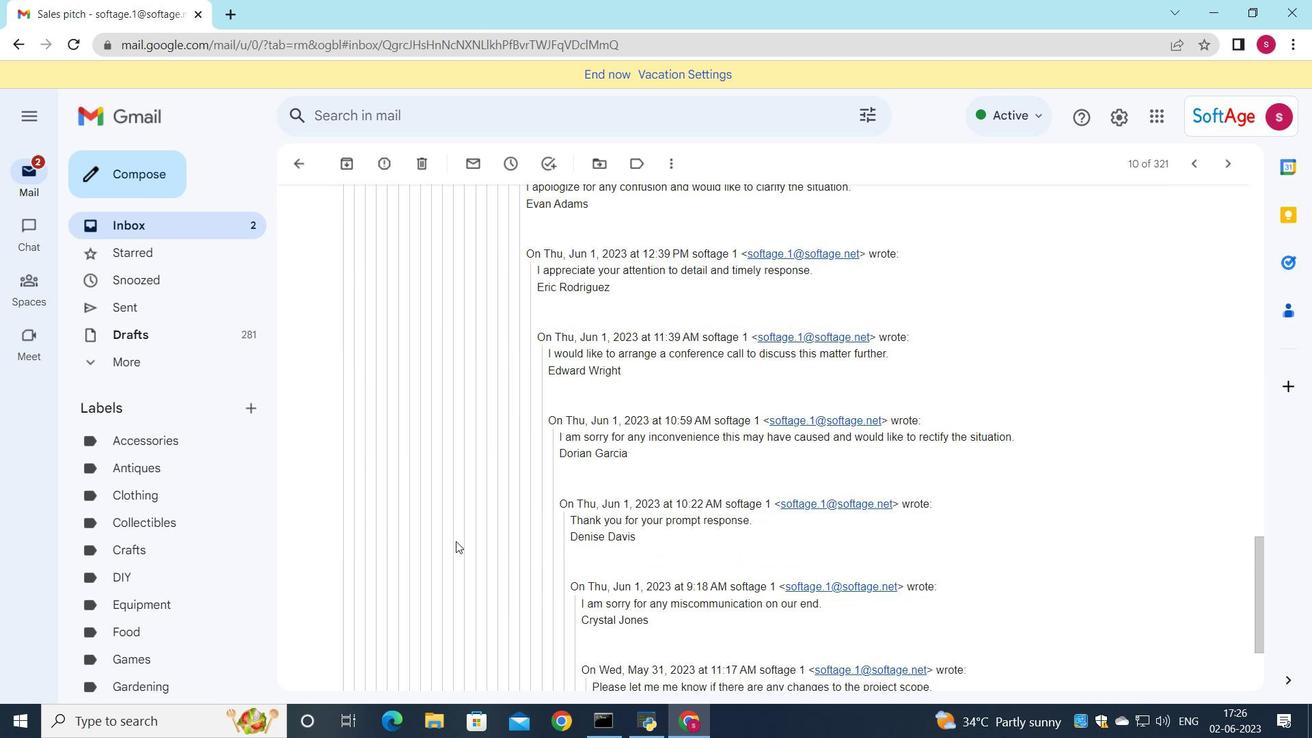 
Action: Mouse scrolled (456, 541) with delta (0, 0)
Screenshot: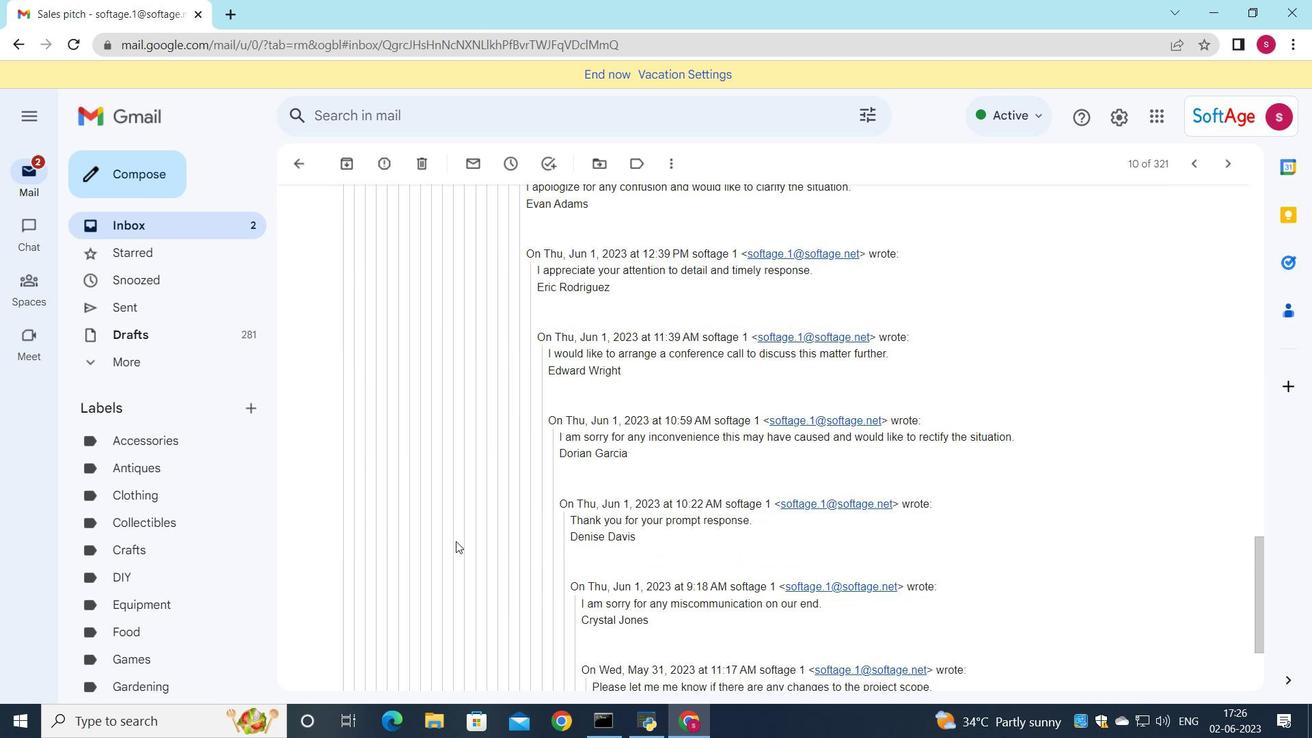 
Action: Mouse moved to (454, 544)
Screenshot: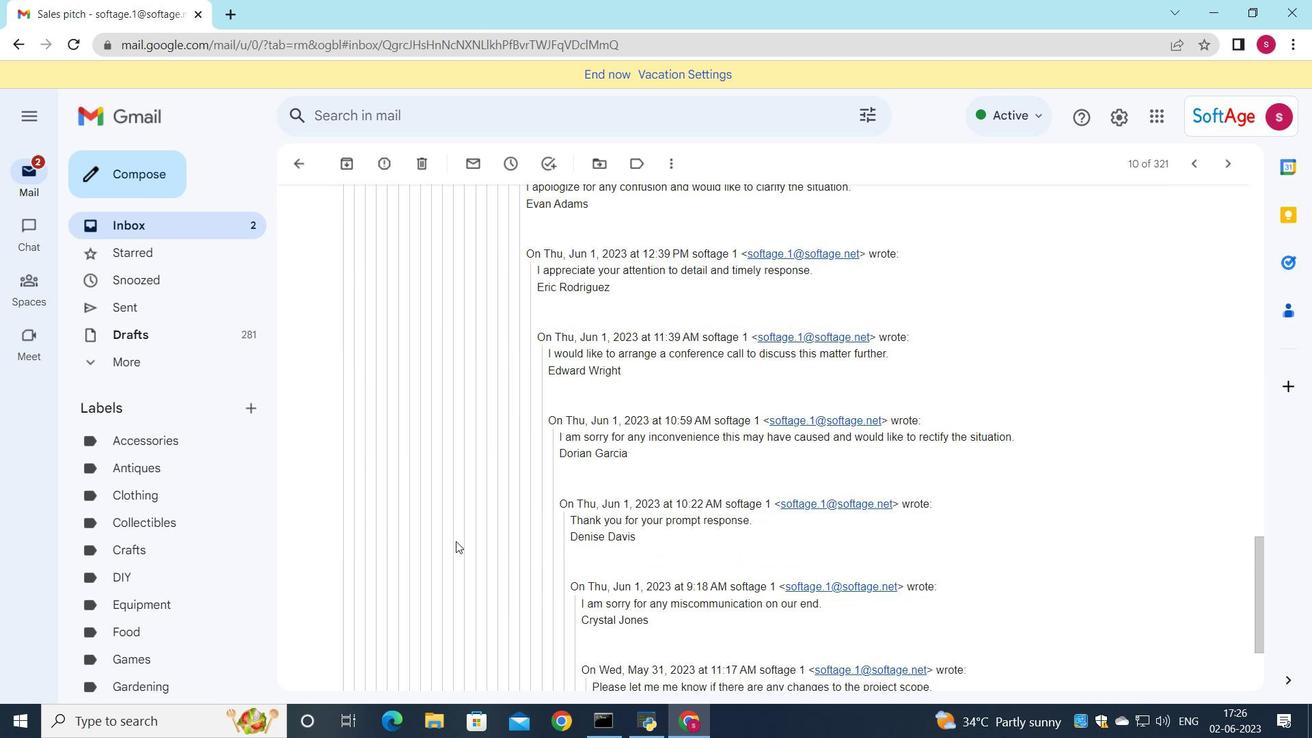 
Action: Mouse scrolled (454, 543) with delta (0, 0)
Screenshot: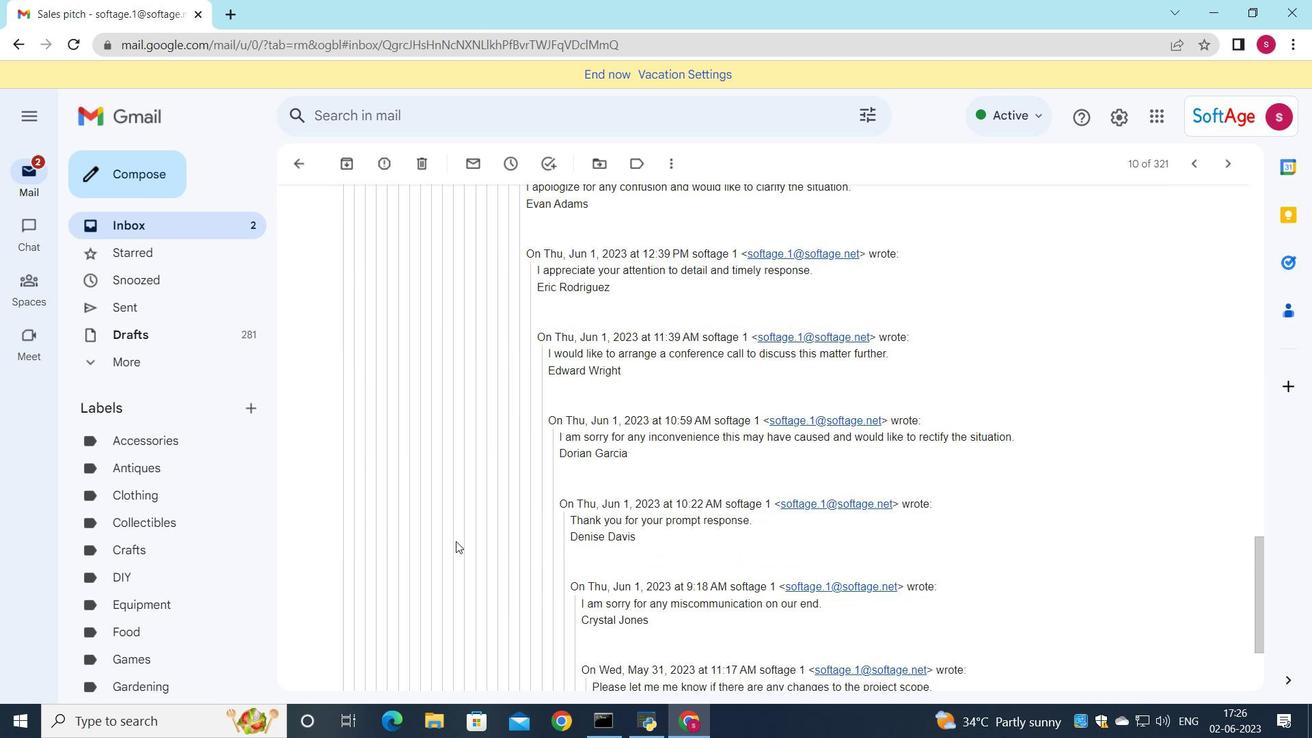 
Action: Mouse moved to (453, 546)
Screenshot: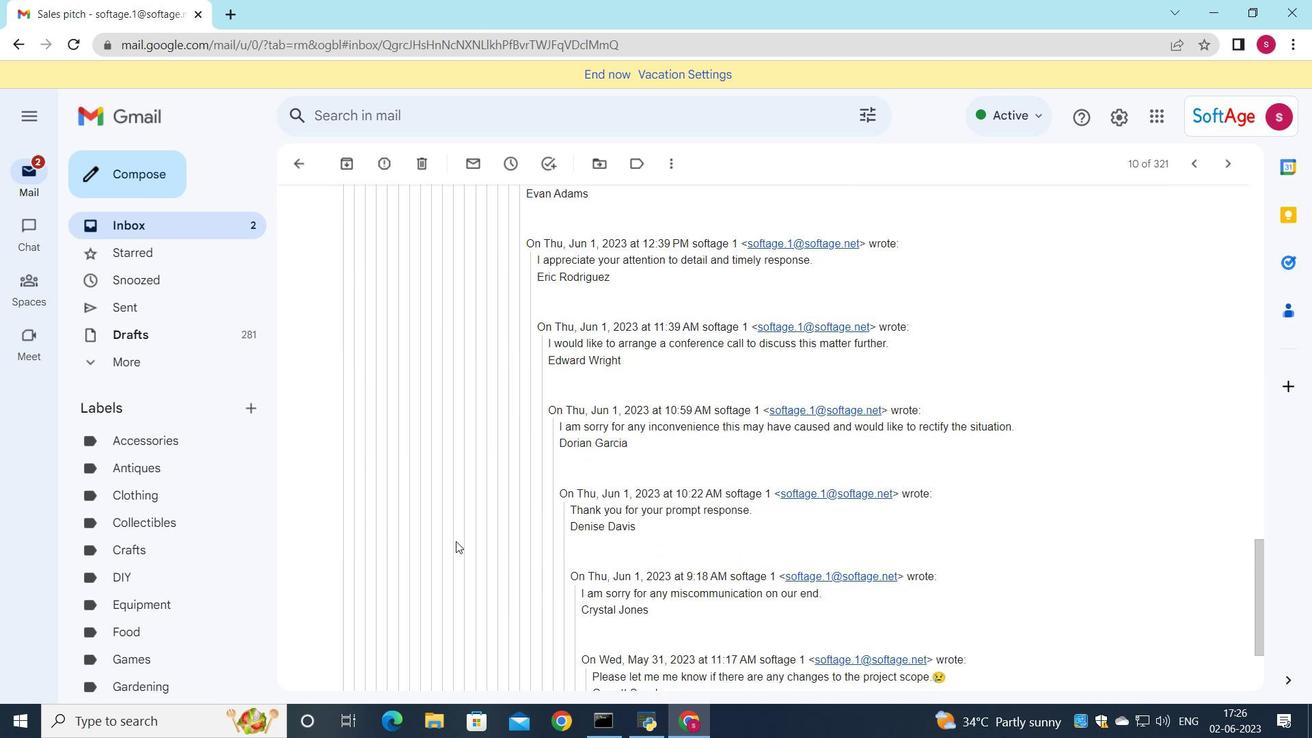
Action: Mouse scrolled (453, 545) with delta (0, 0)
Screenshot: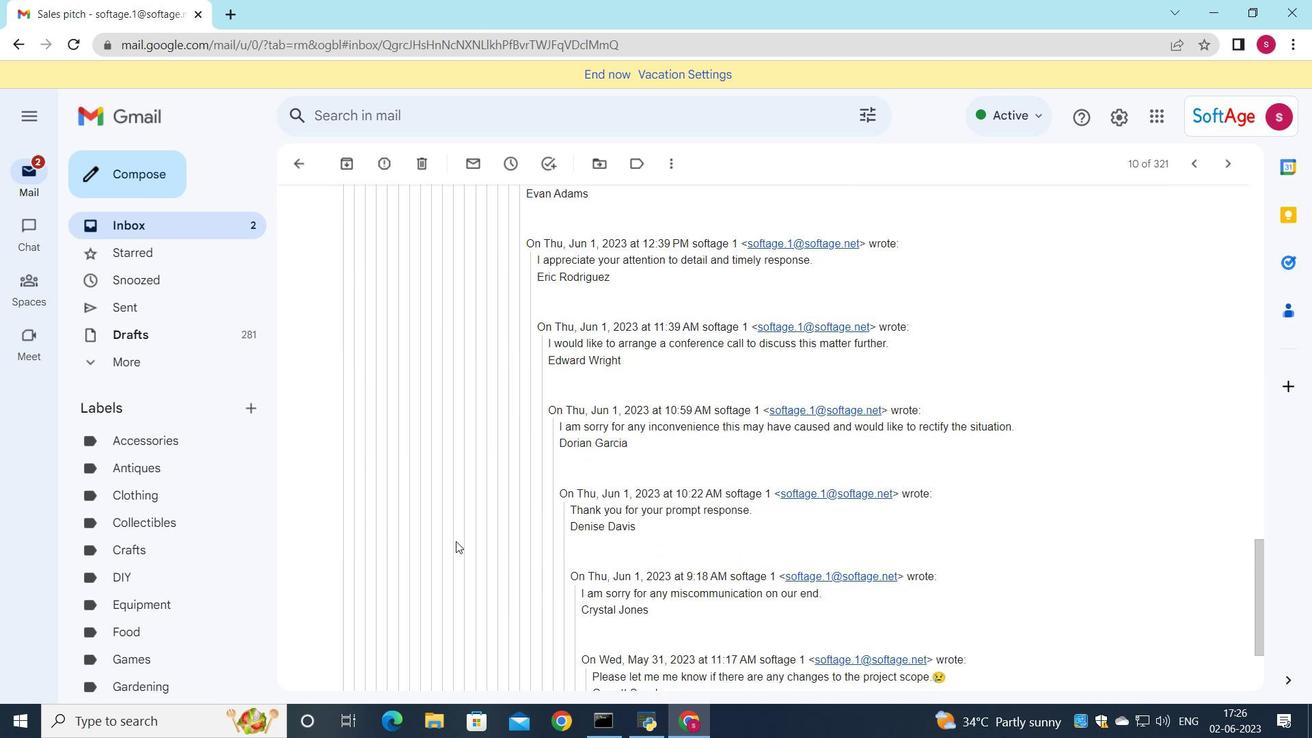 
Action: Mouse moved to (461, 584)
Screenshot: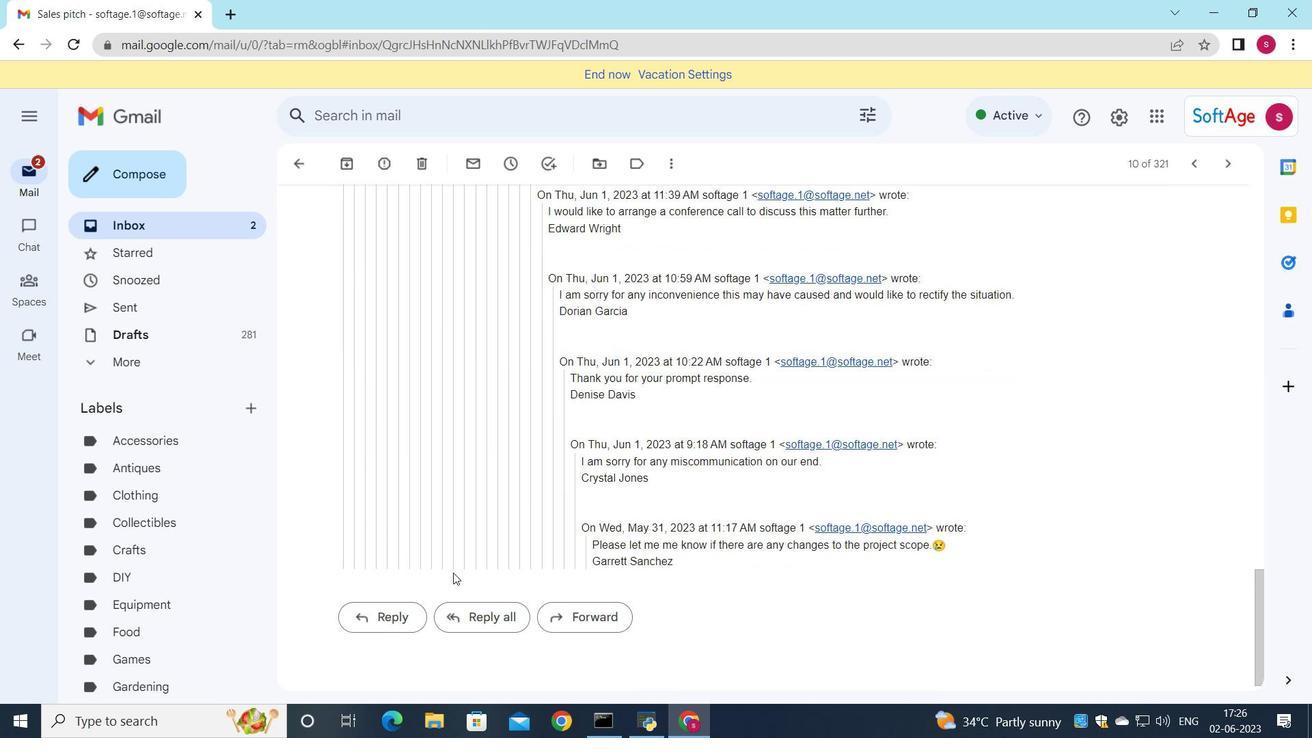 
Action: Mouse scrolled (461, 583) with delta (0, 0)
Screenshot: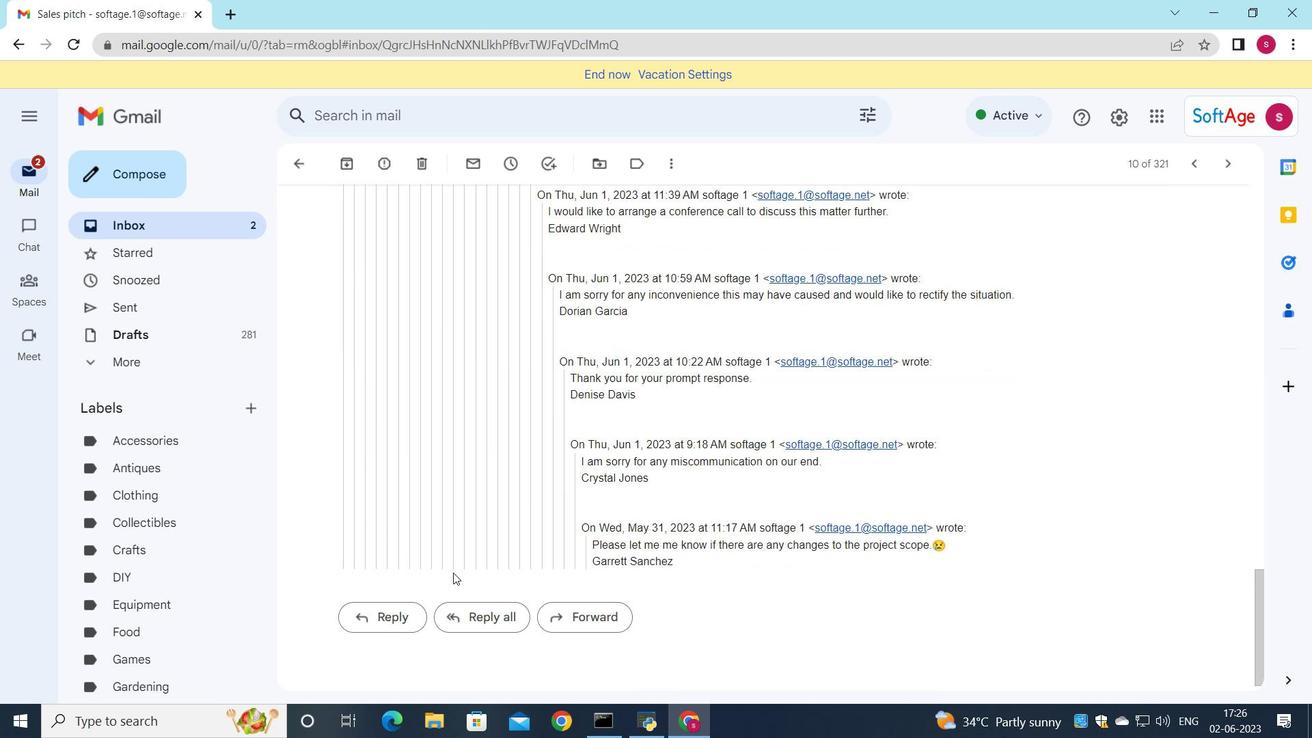 
Action: Mouse scrolled (461, 583) with delta (0, 0)
Screenshot: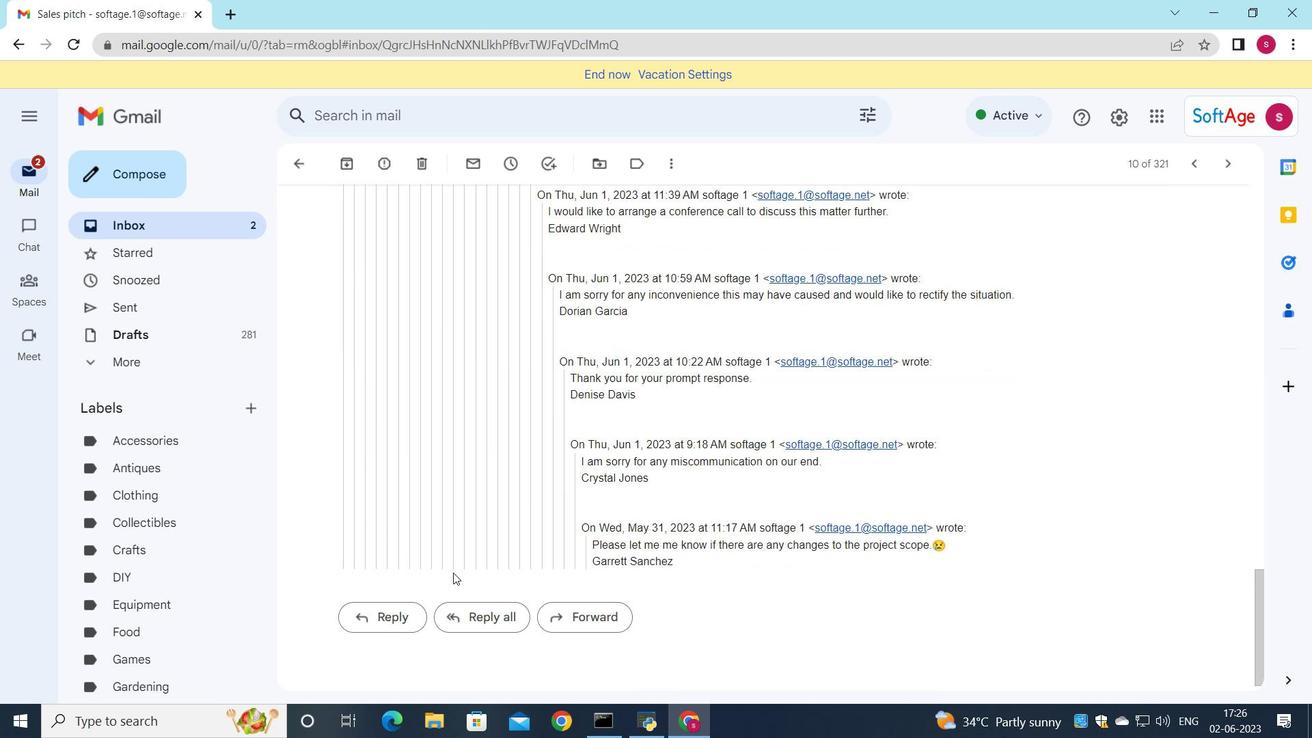 
Action: Mouse scrolled (461, 583) with delta (0, 0)
Screenshot: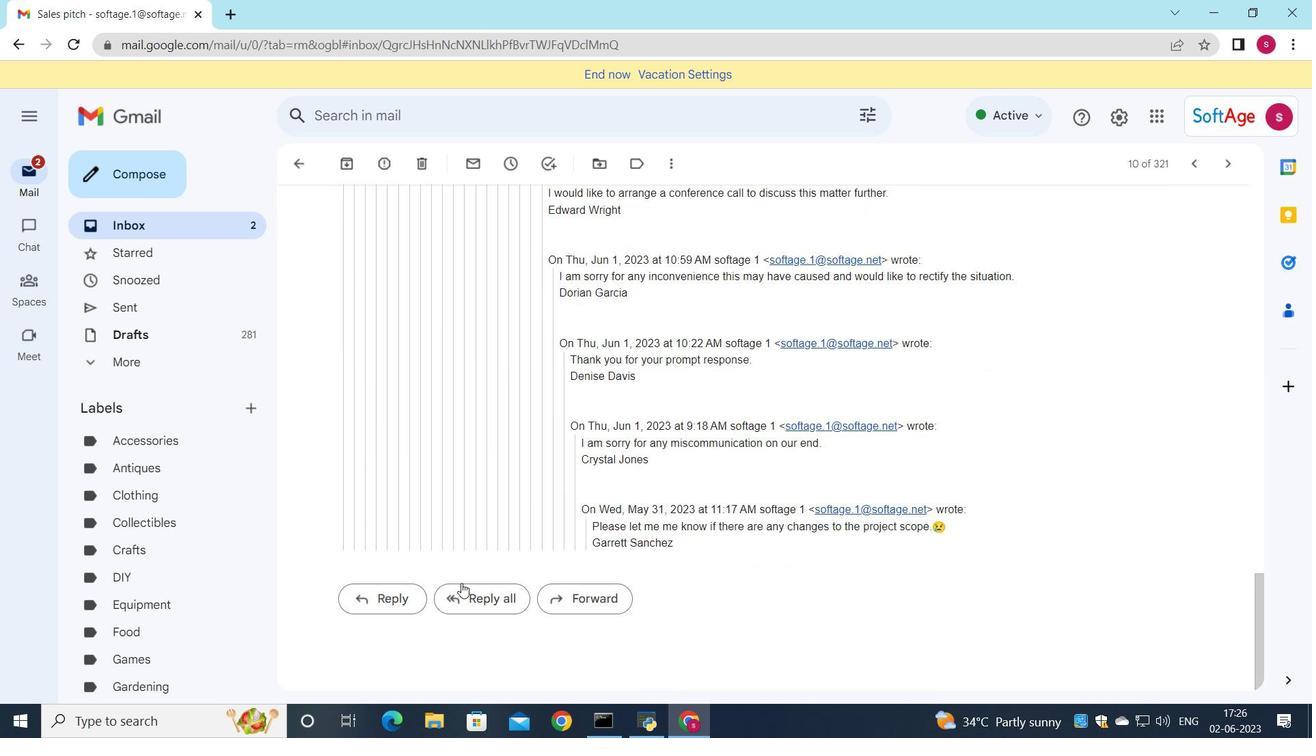 
Action: Mouse moved to (350, 604)
Screenshot: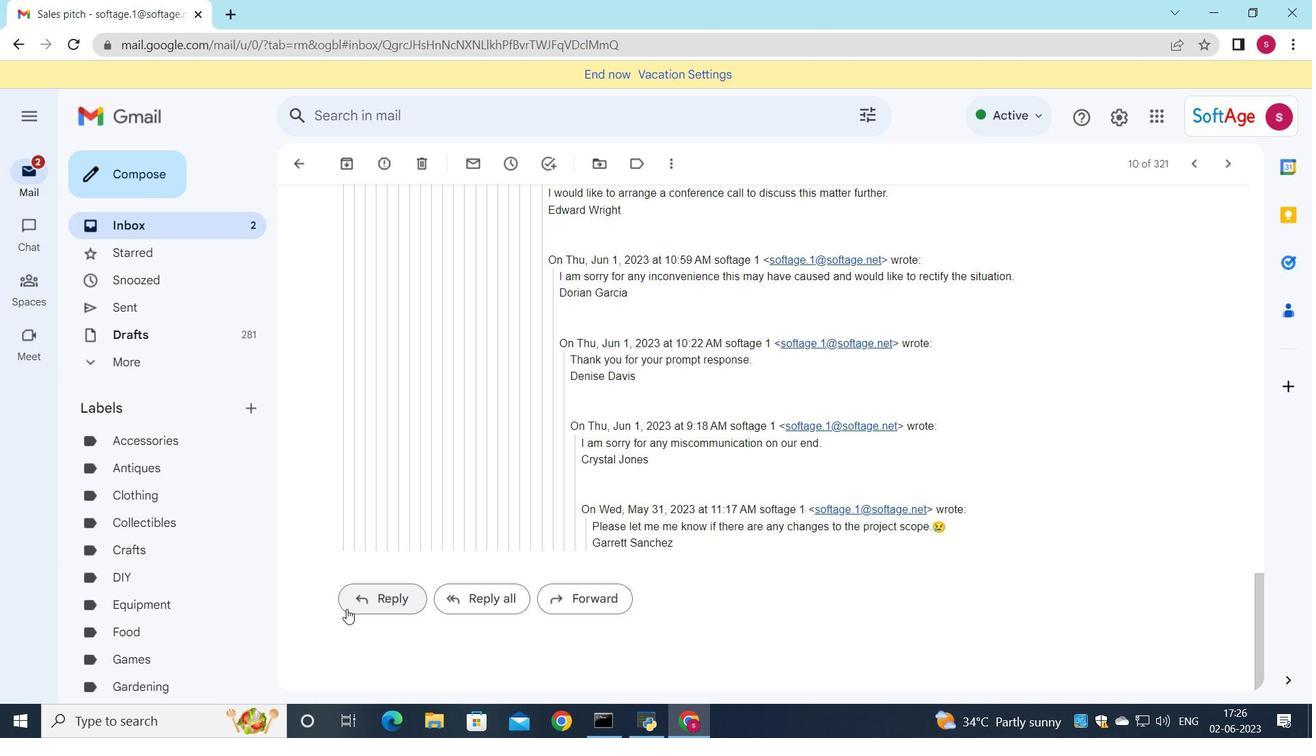 
Action: Mouse pressed left at (350, 604)
Screenshot: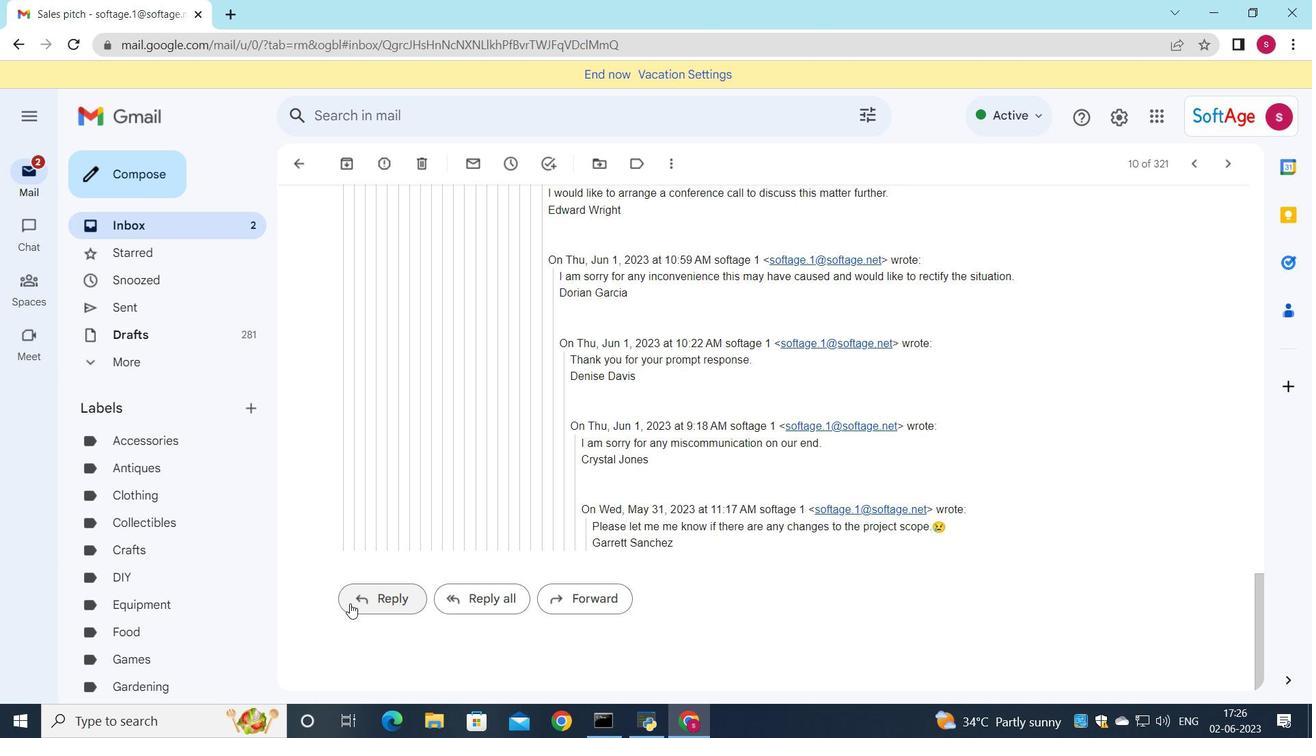 
Action: Mouse moved to (371, 500)
Screenshot: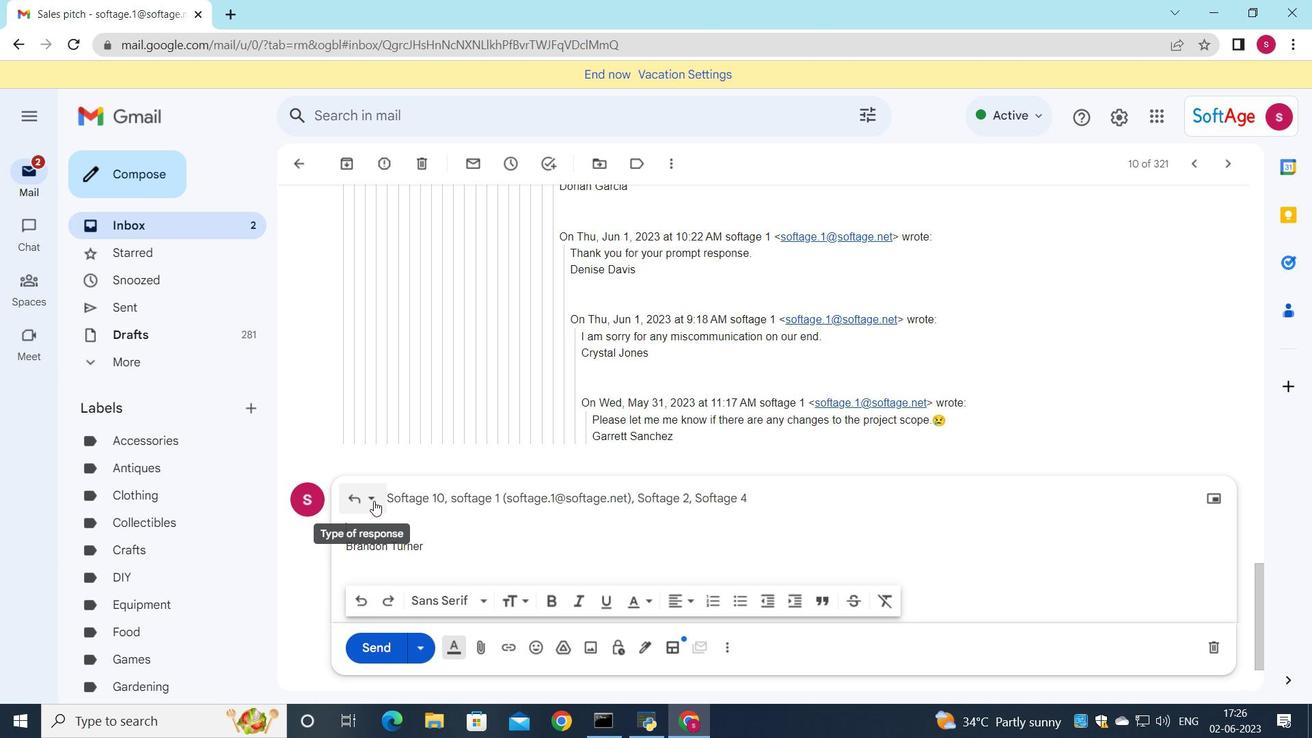 
Action: Mouse pressed left at (371, 500)
Screenshot: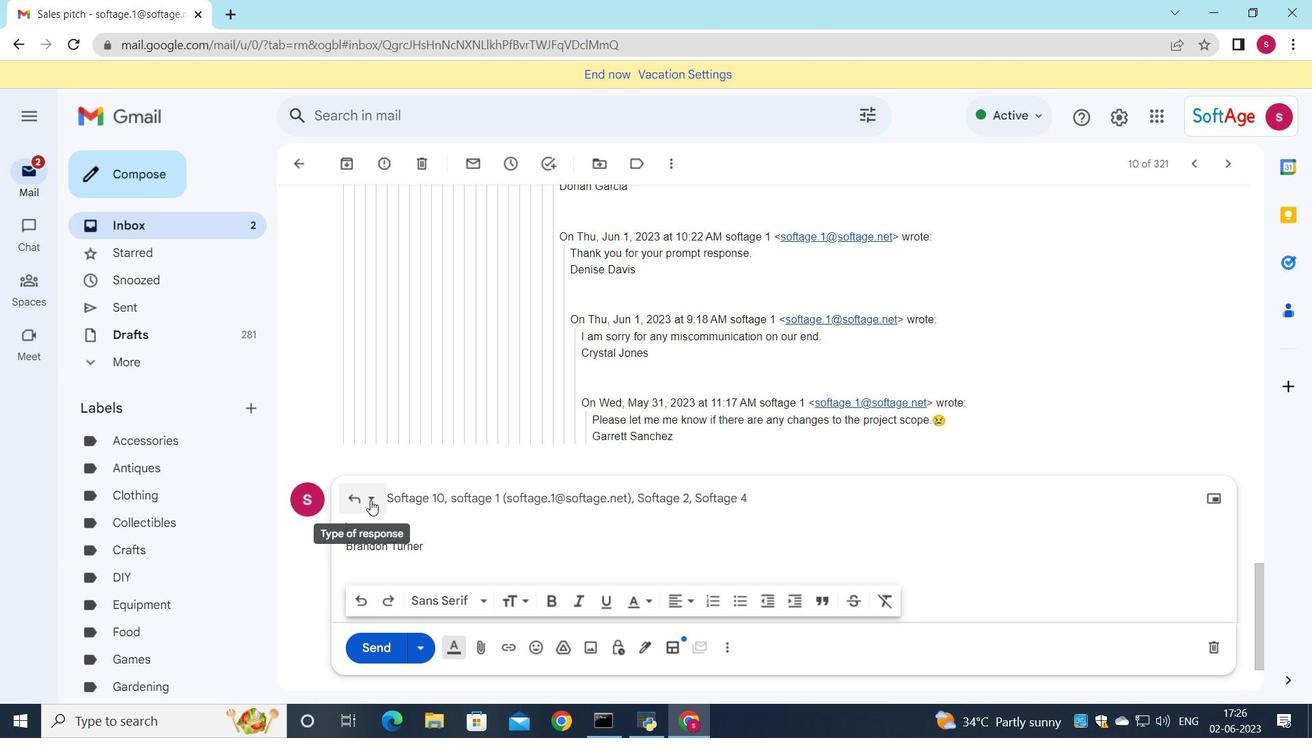 
Action: Mouse moved to (407, 615)
Screenshot: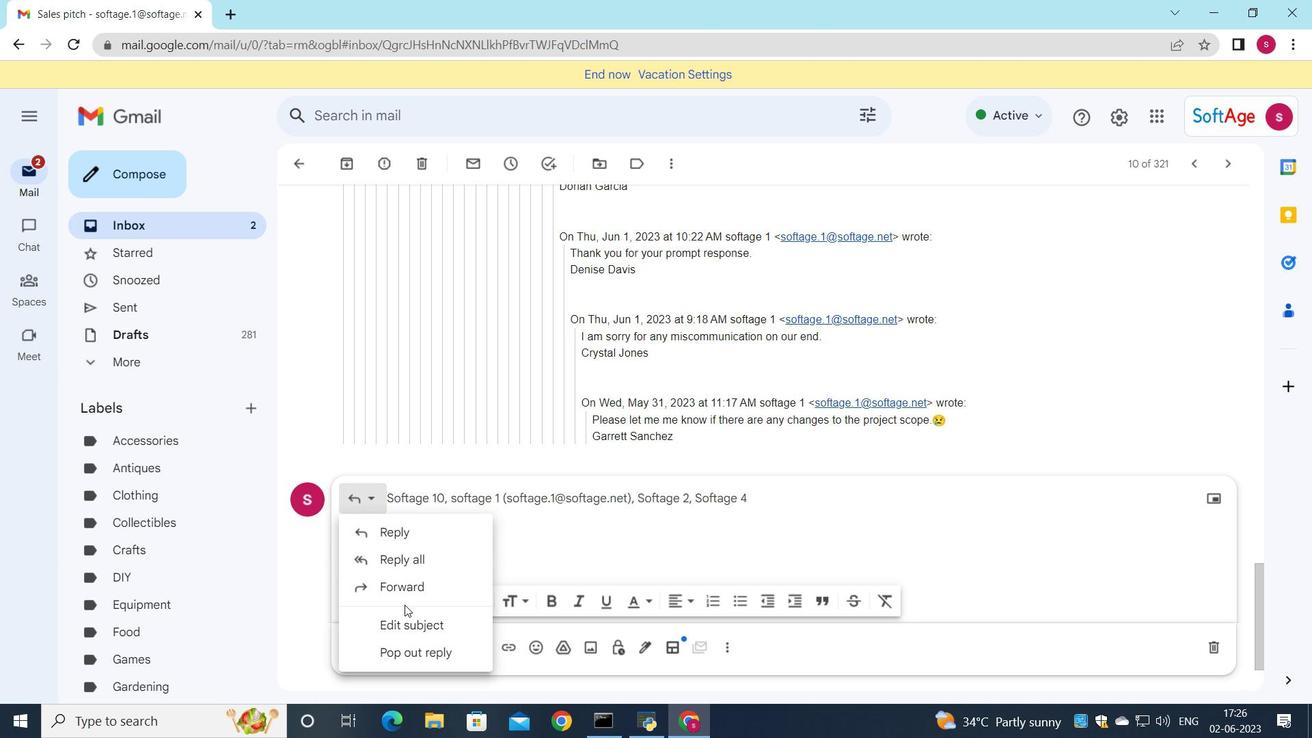 
Action: Mouse pressed left at (407, 615)
Screenshot: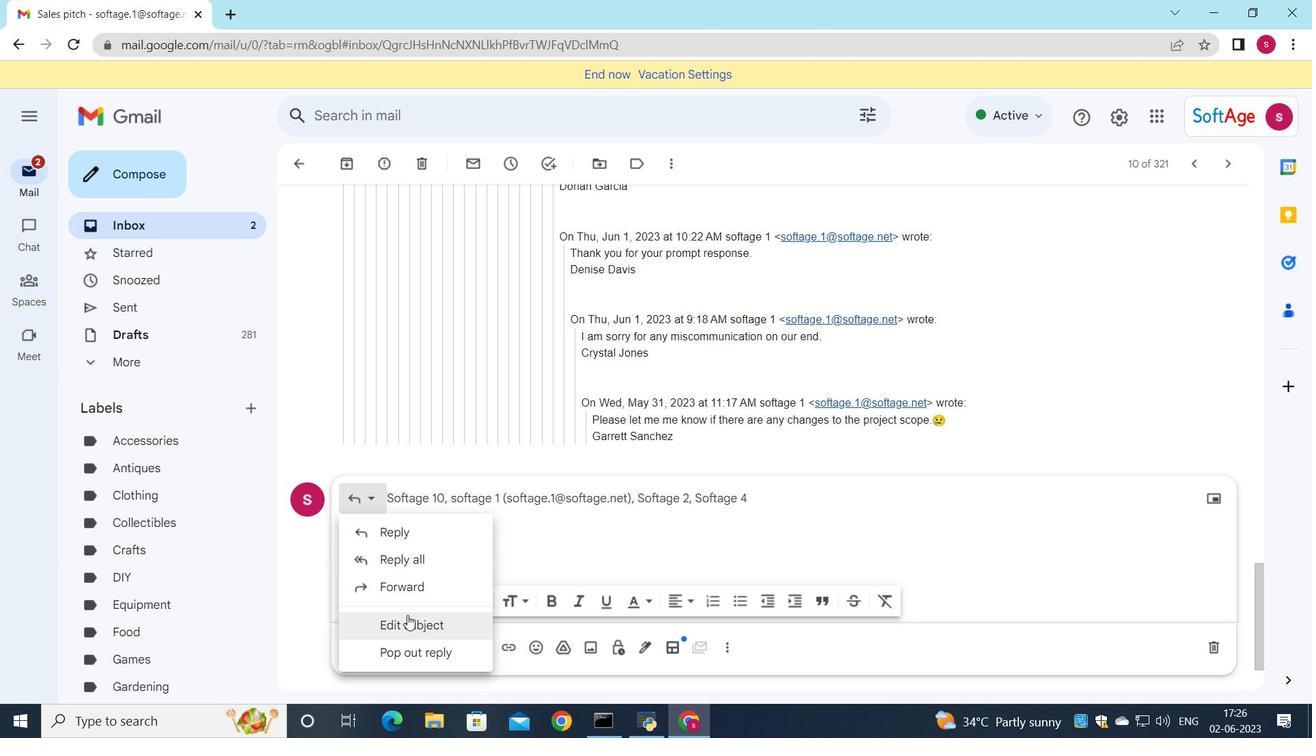 
Action: Mouse moved to (901, 485)
Screenshot: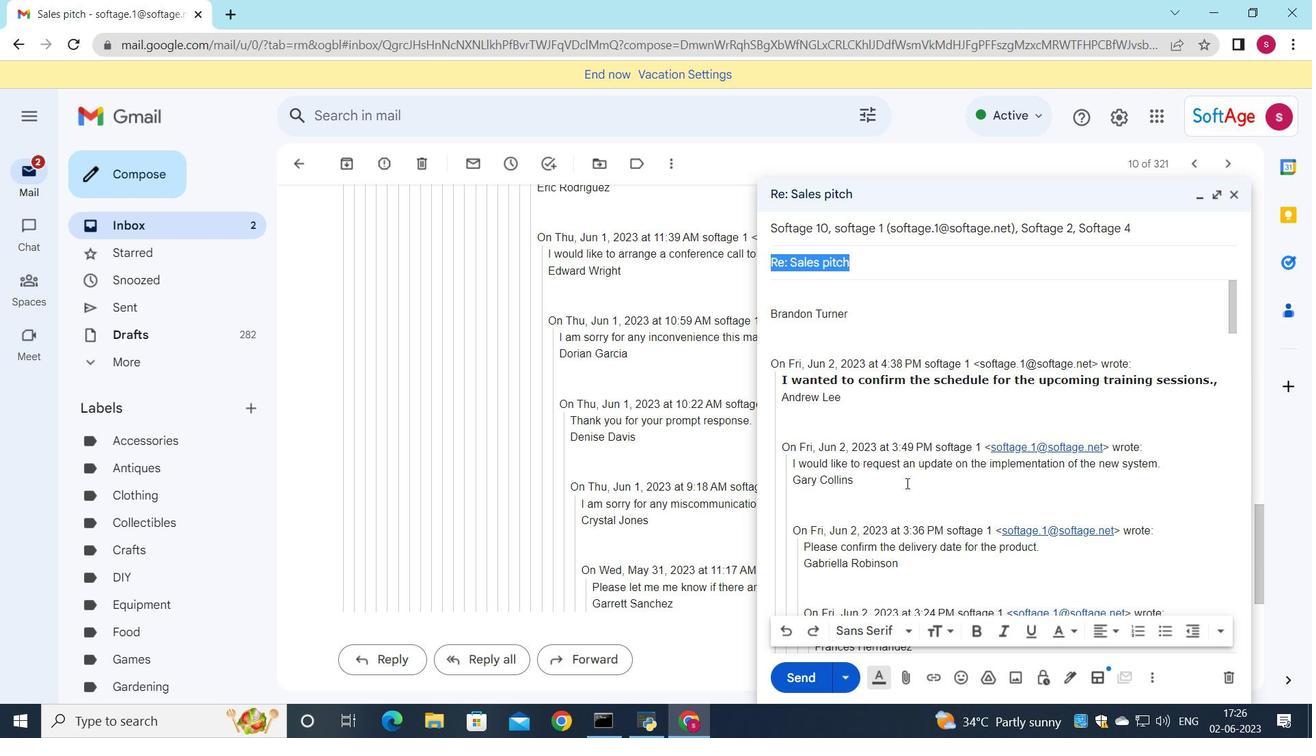 
Action: Mouse scrolled (901, 484) with delta (0, 0)
Screenshot: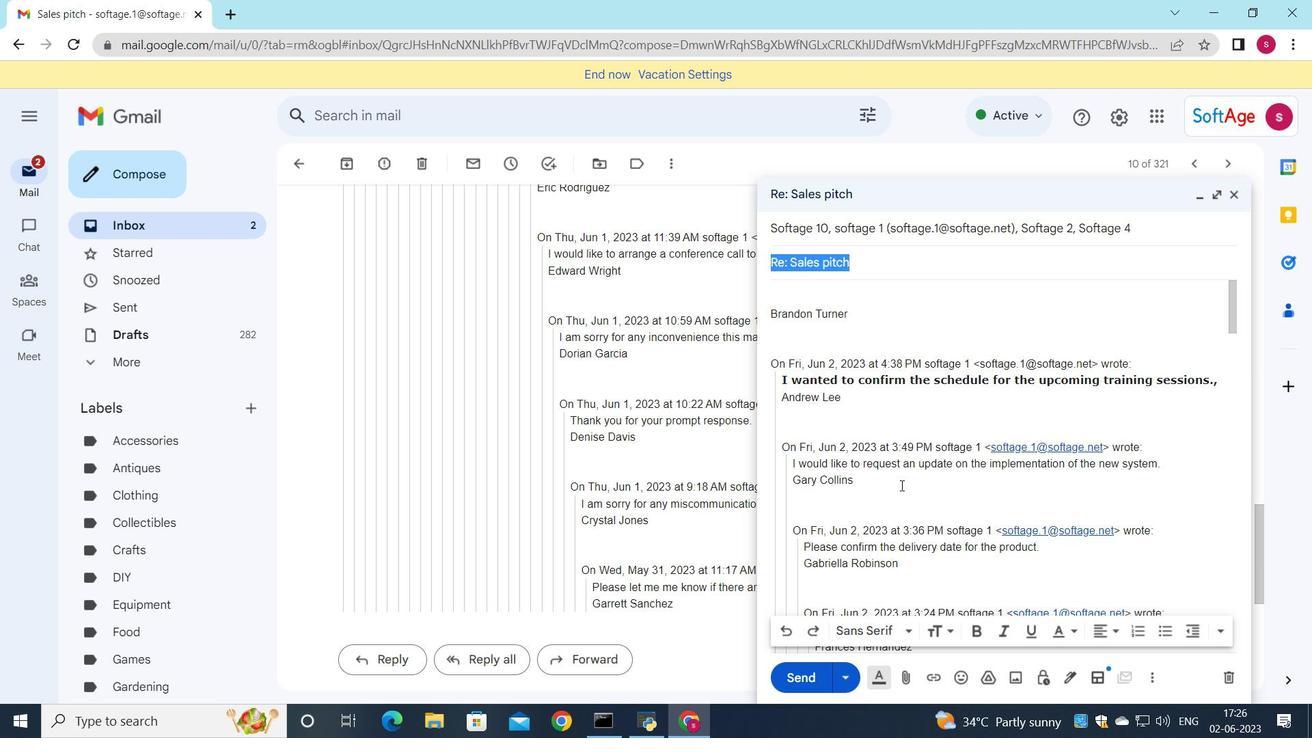 
Action: Mouse moved to (901, 486)
Screenshot: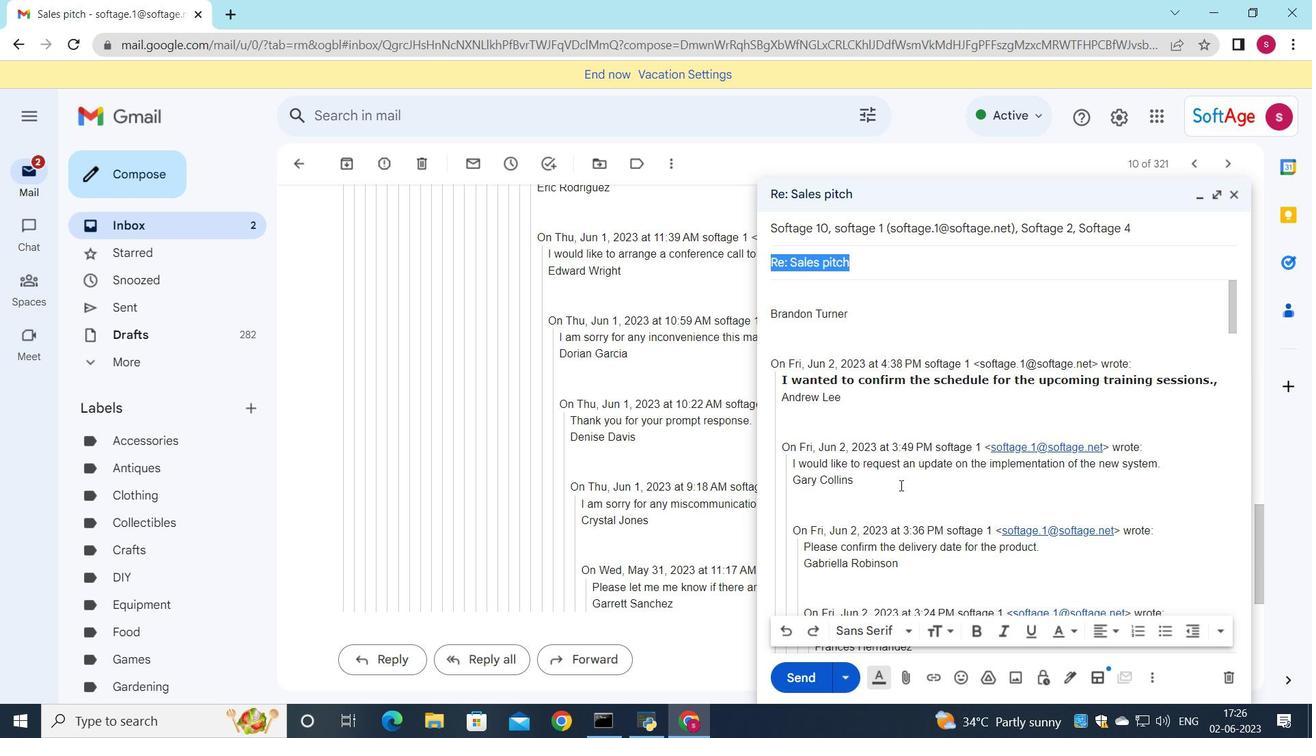 
Action: Mouse scrolled (901, 486) with delta (0, 0)
Screenshot: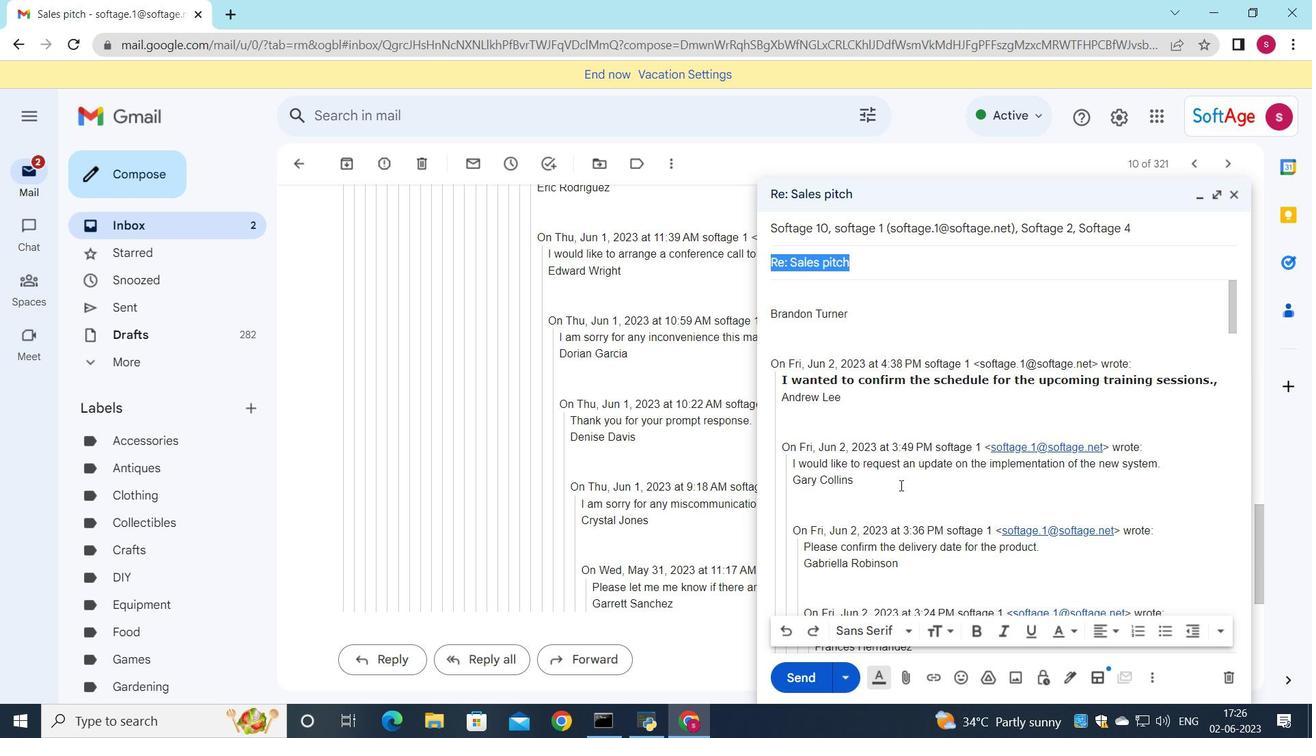 
Action: Mouse moved to (900, 487)
Screenshot: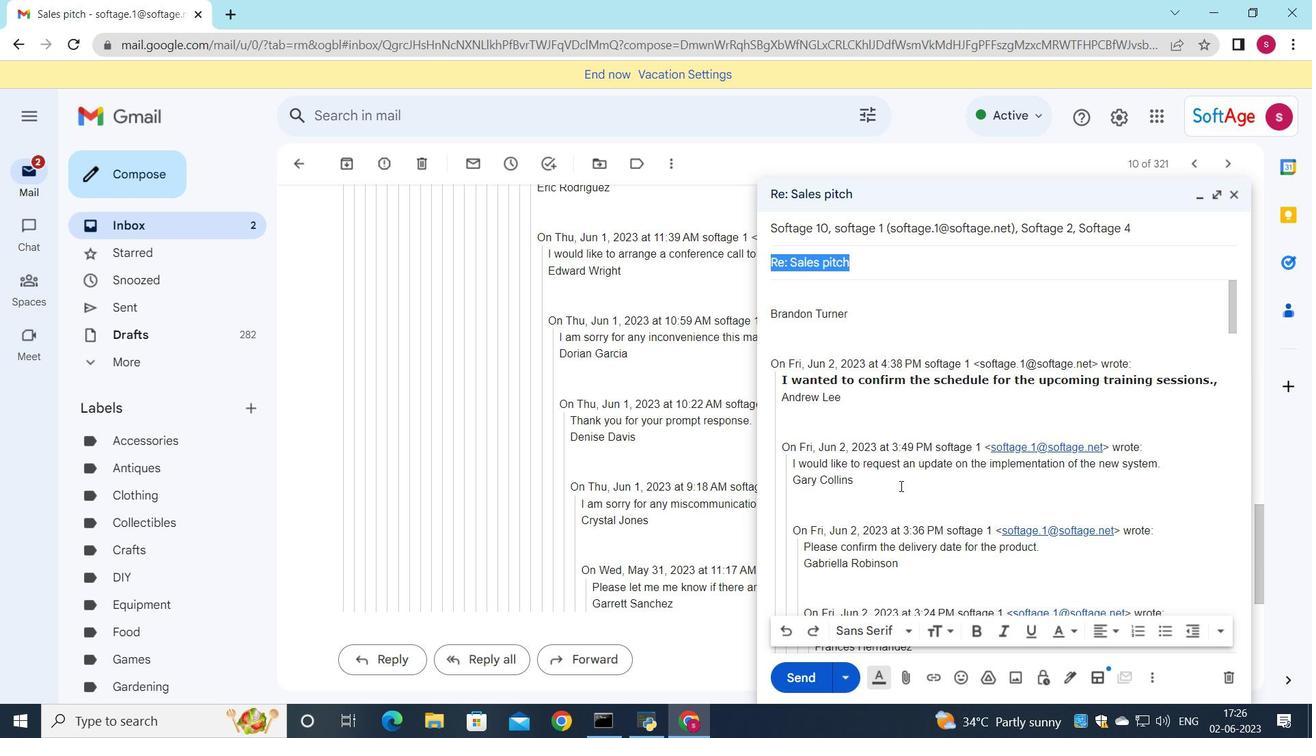 
Action: Mouse scrolled (900, 486) with delta (0, 0)
Screenshot: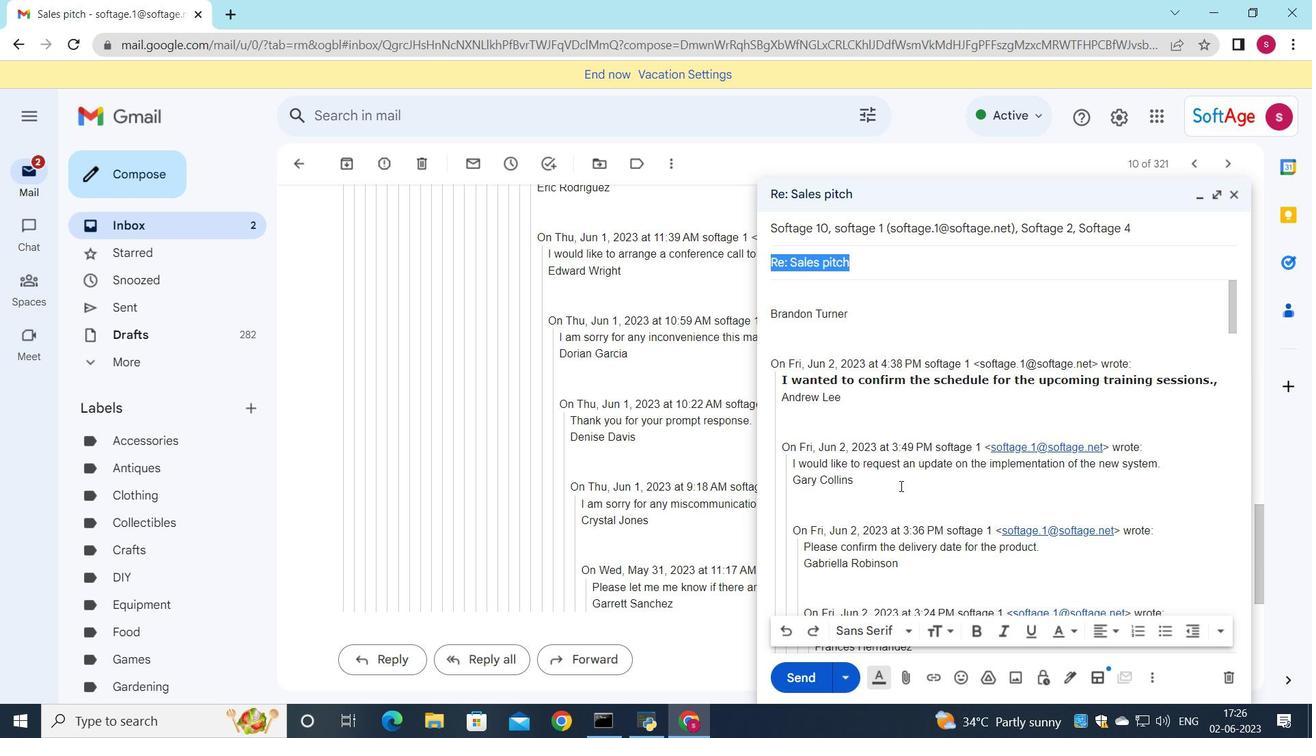 
Action: Mouse moved to (894, 497)
Screenshot: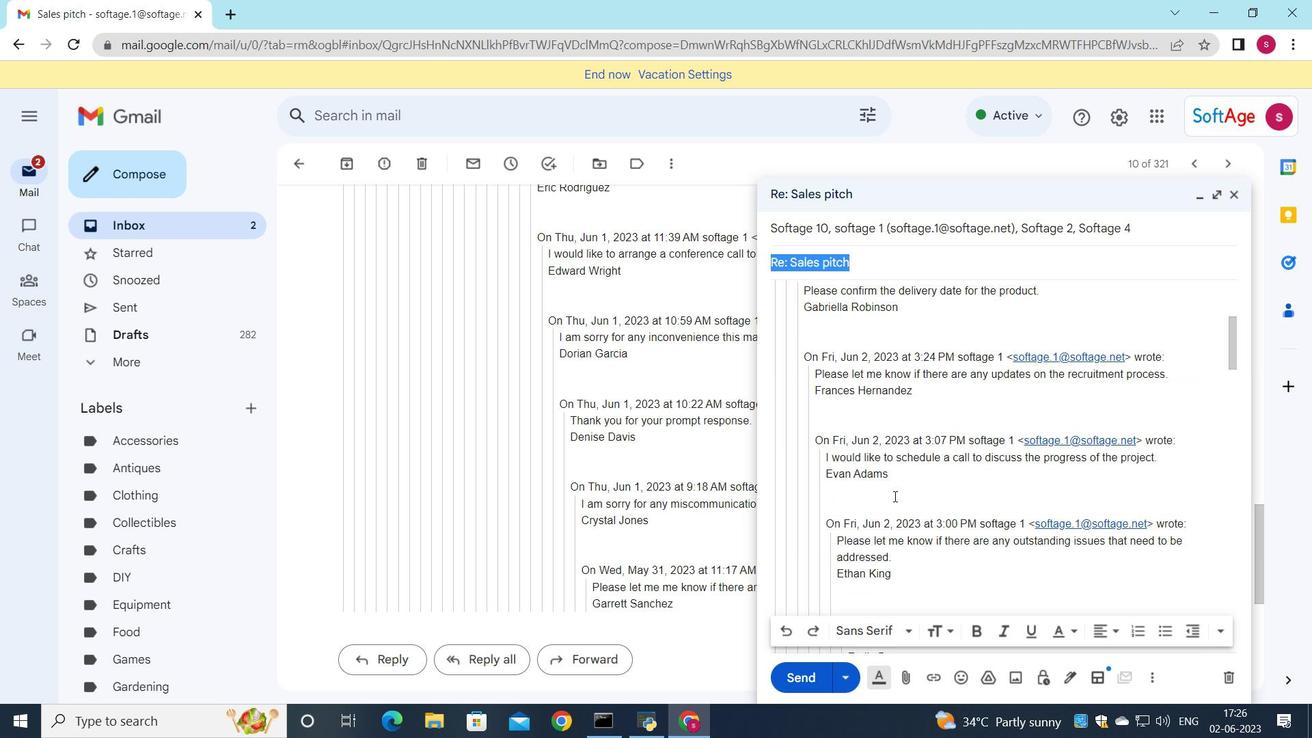 
Action: Mouse scrolled (894, 496) with delta (0, 0)
Screenshot: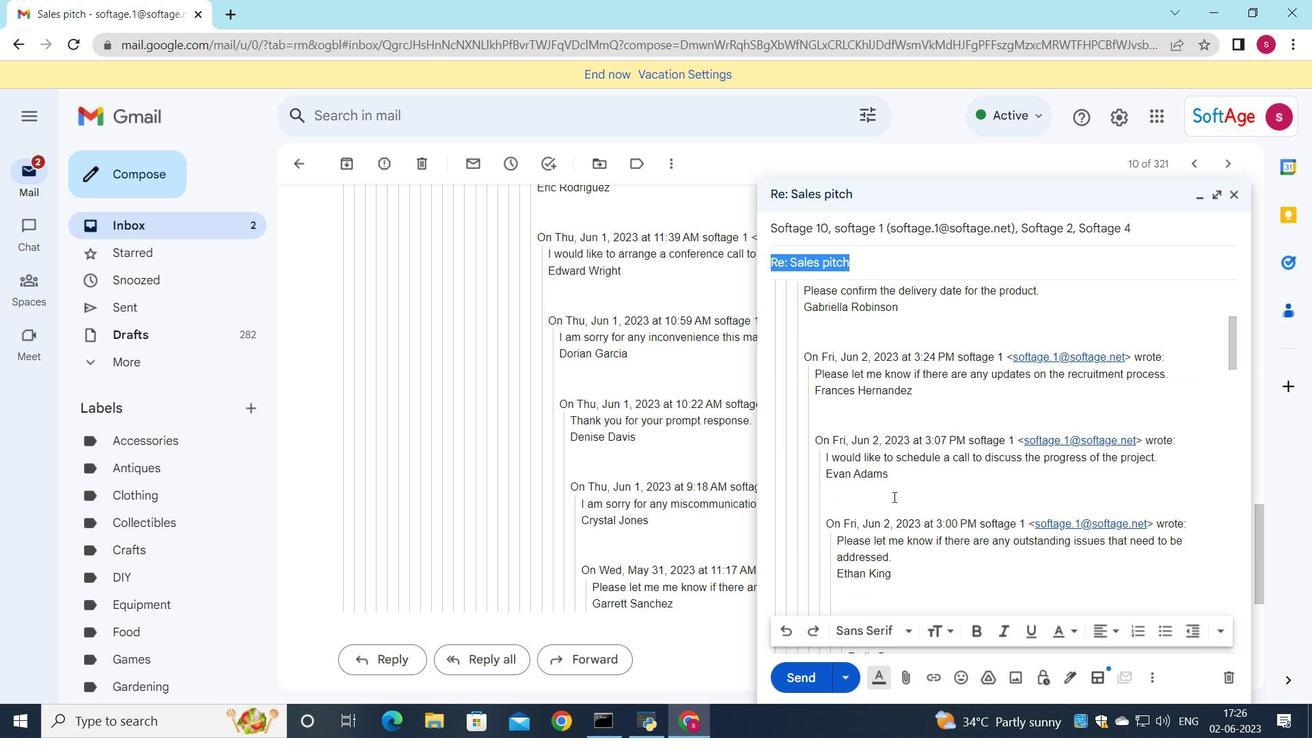 
Action: Mouse scrolled (894, 496) with delta (0, 0)
Screenshot: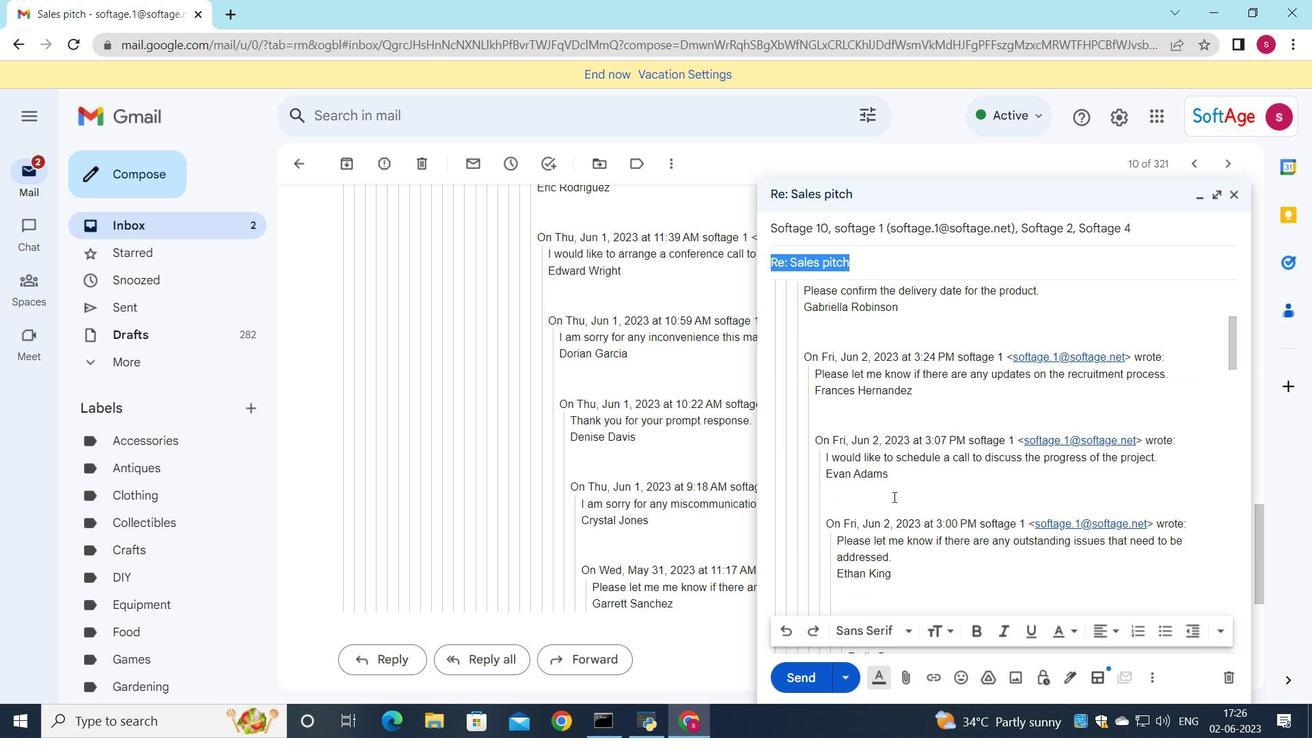 
Action: Mouse scrolled (894, 496) with delta (0, 0)
Screenshot: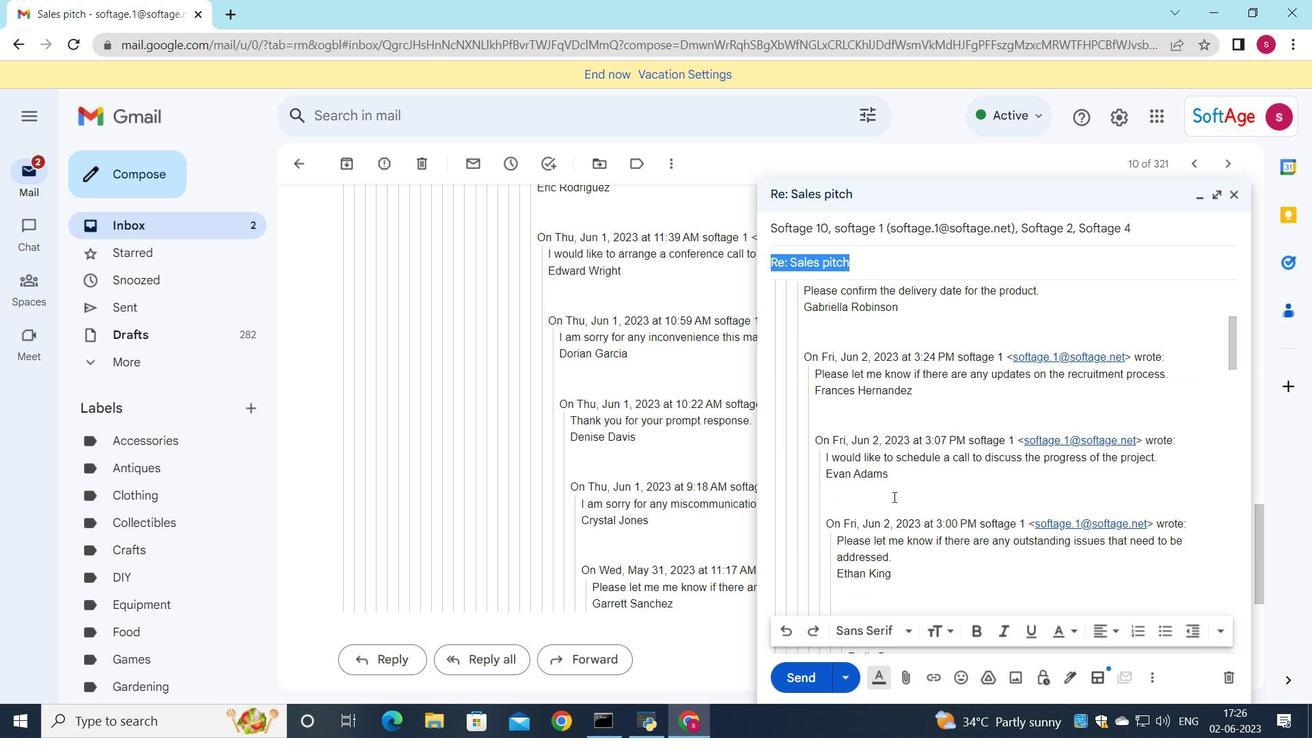 
Action: Mouse moved to (891, 502)
Screenshot: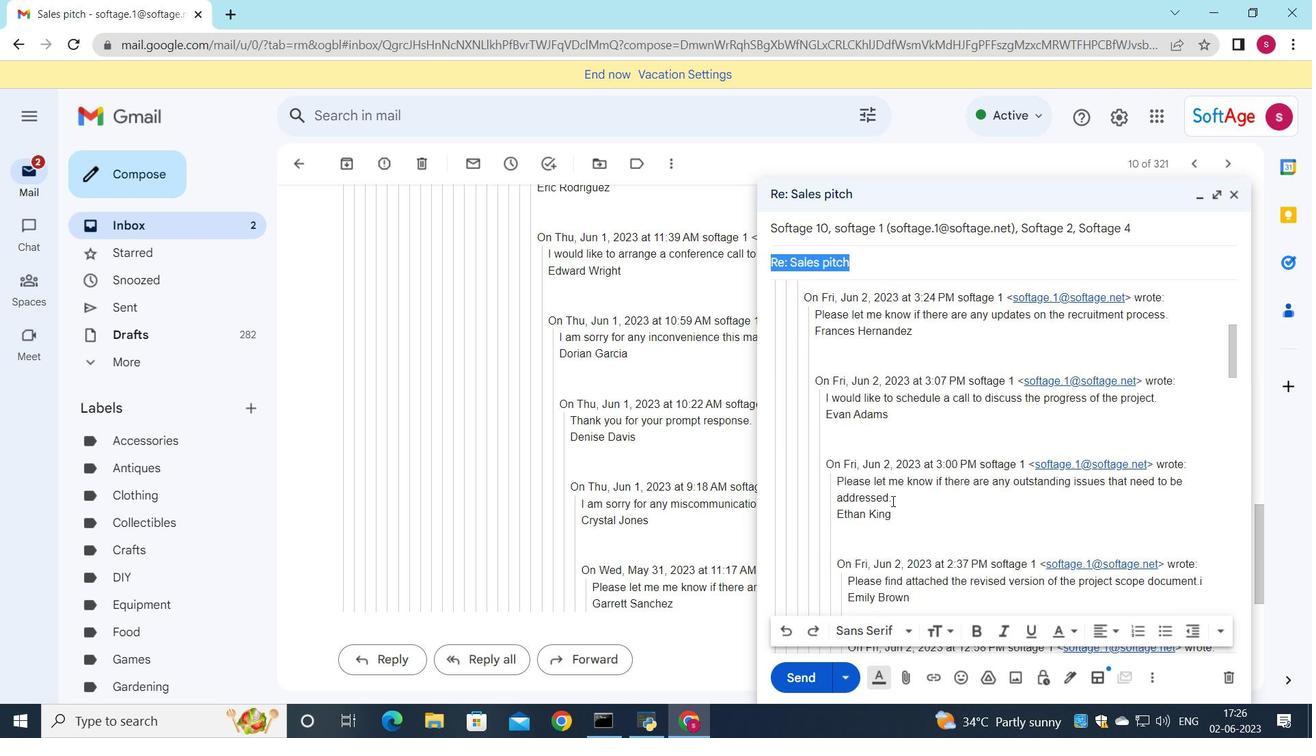
Action: Mouse scrolled (891, 501) with delta (0, 0)
Screenshot: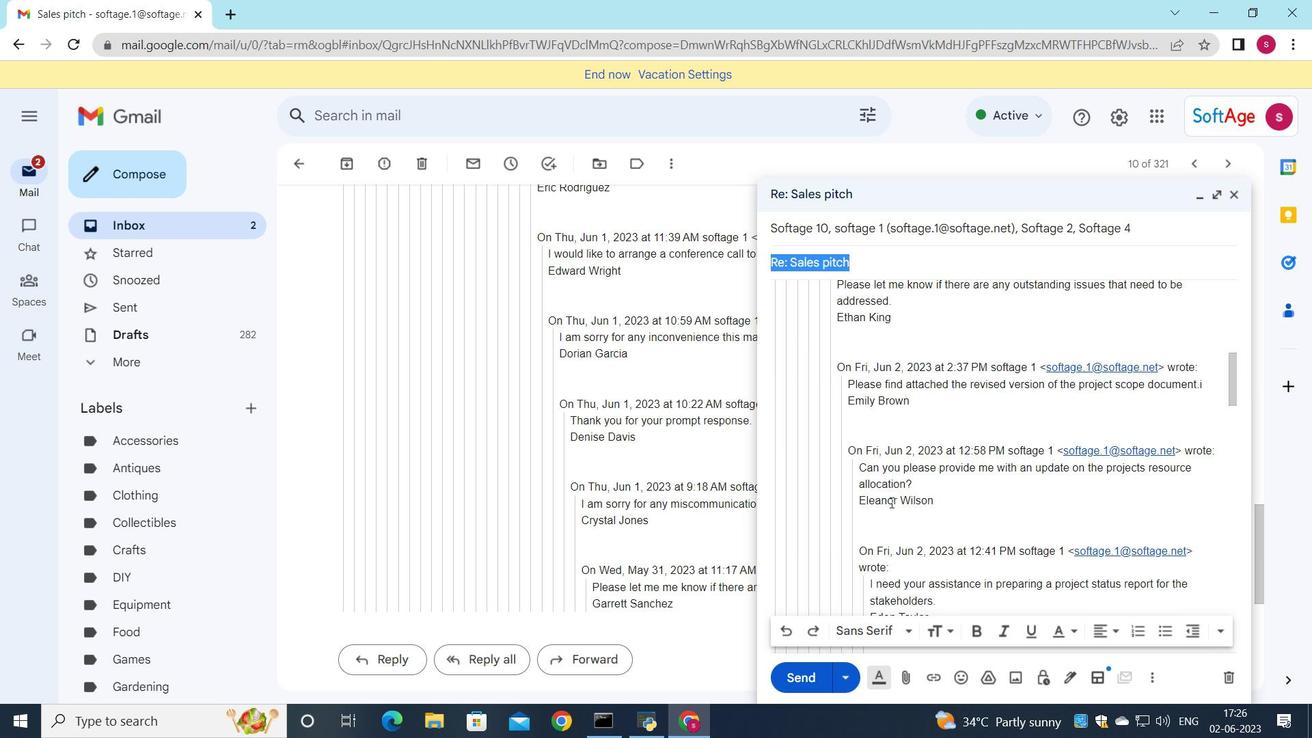 
Action: Mouse moved to (890, 504)
Screenshot: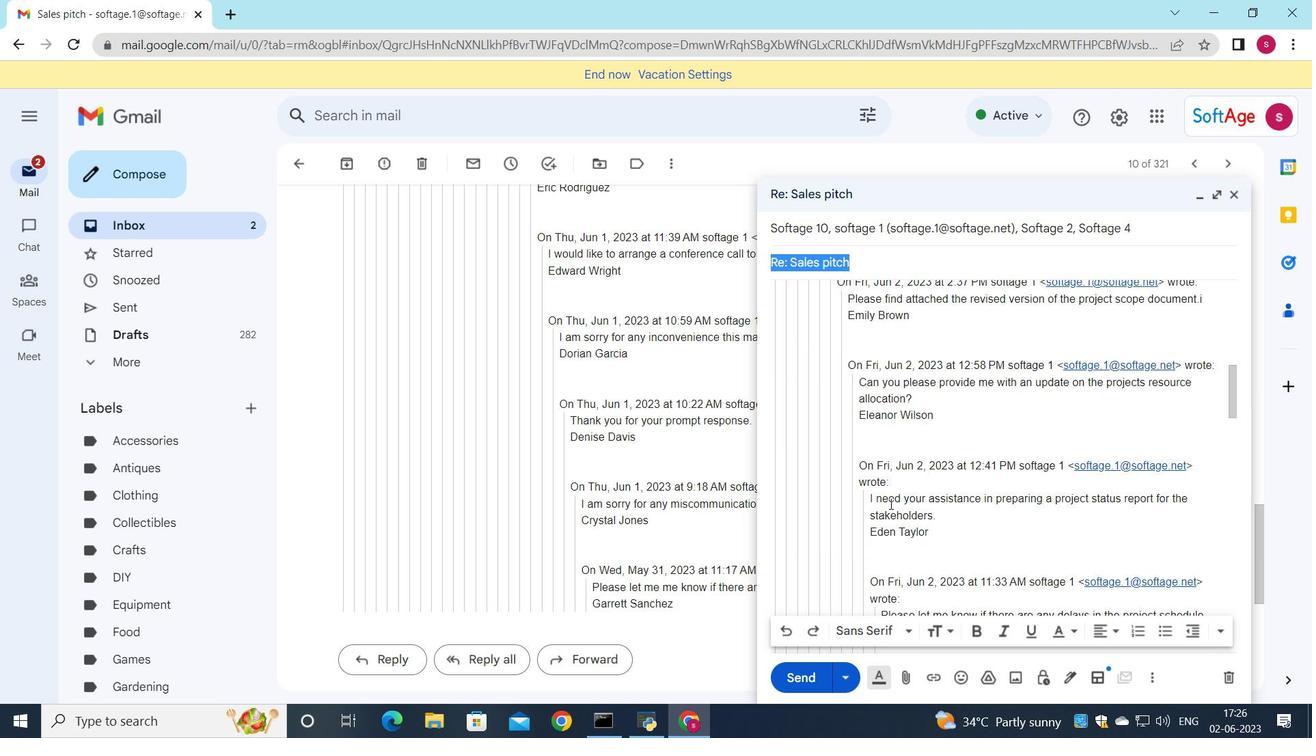 
Action: Mouse scrolled (890, 505) with delta (0, 0)
Screenshot: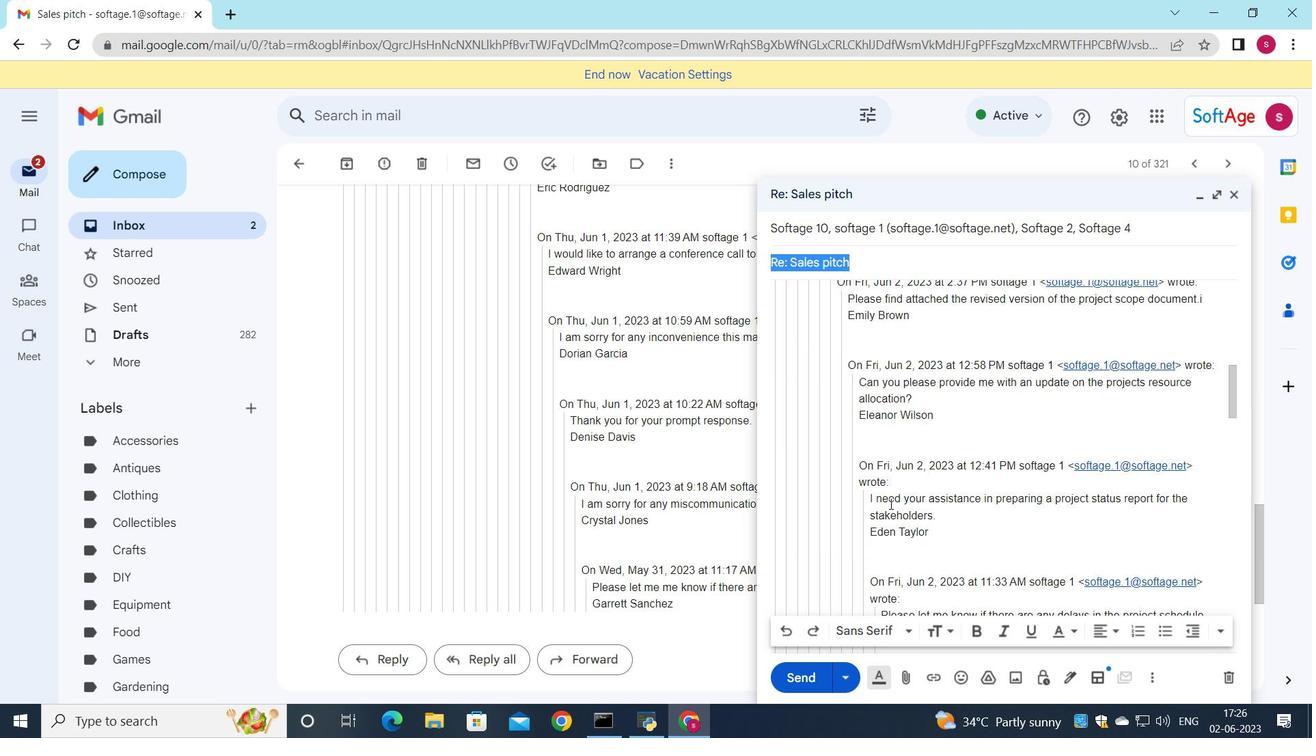 
Action: Mouse moved to (890, 503)
Screenshot: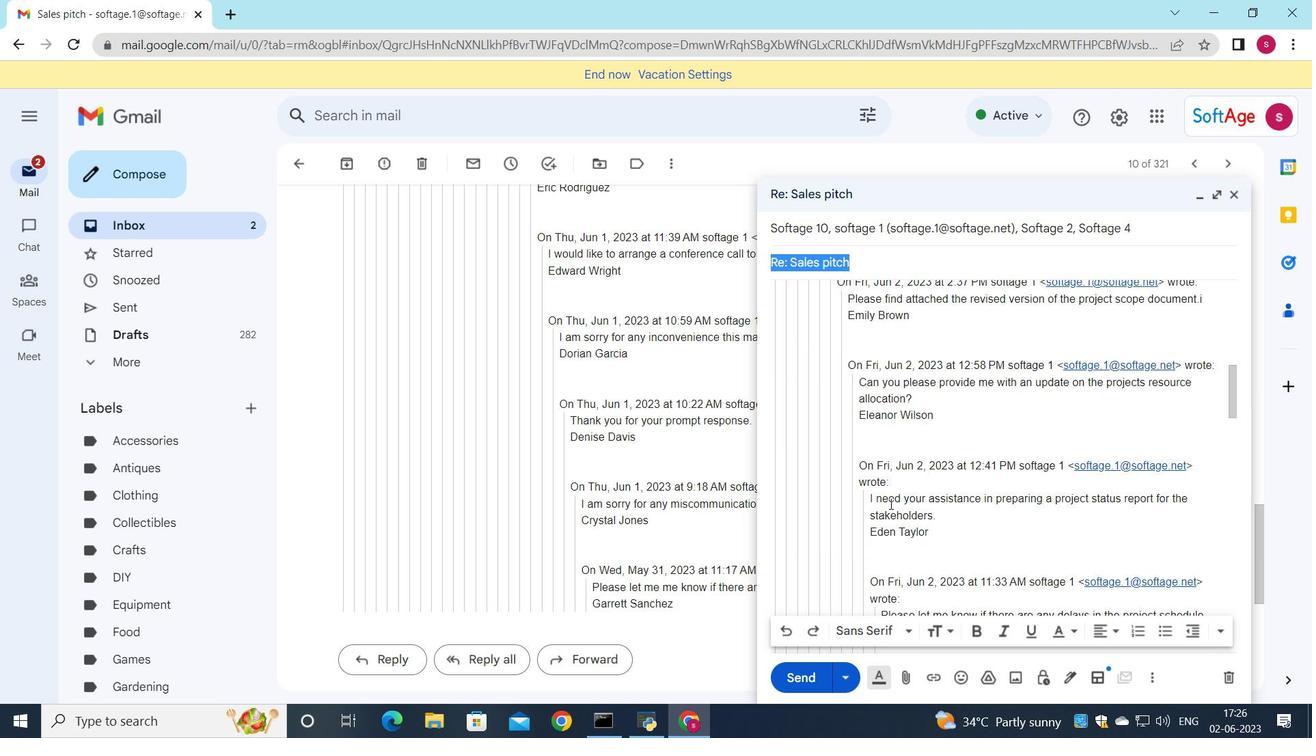
Action: Mouse scrolled (890, 504) with delta (0, 0)
Screenshot: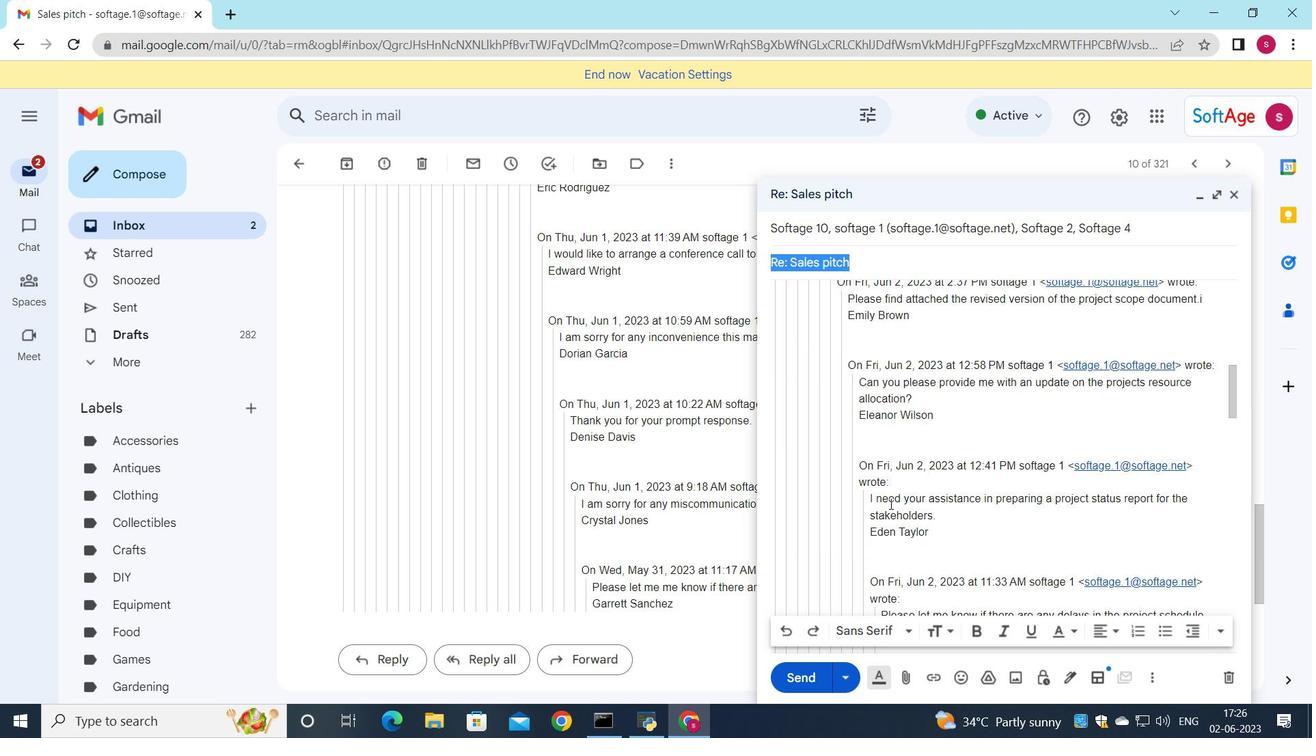 
Action: Mouse moved to (890, 503)
Screenshot: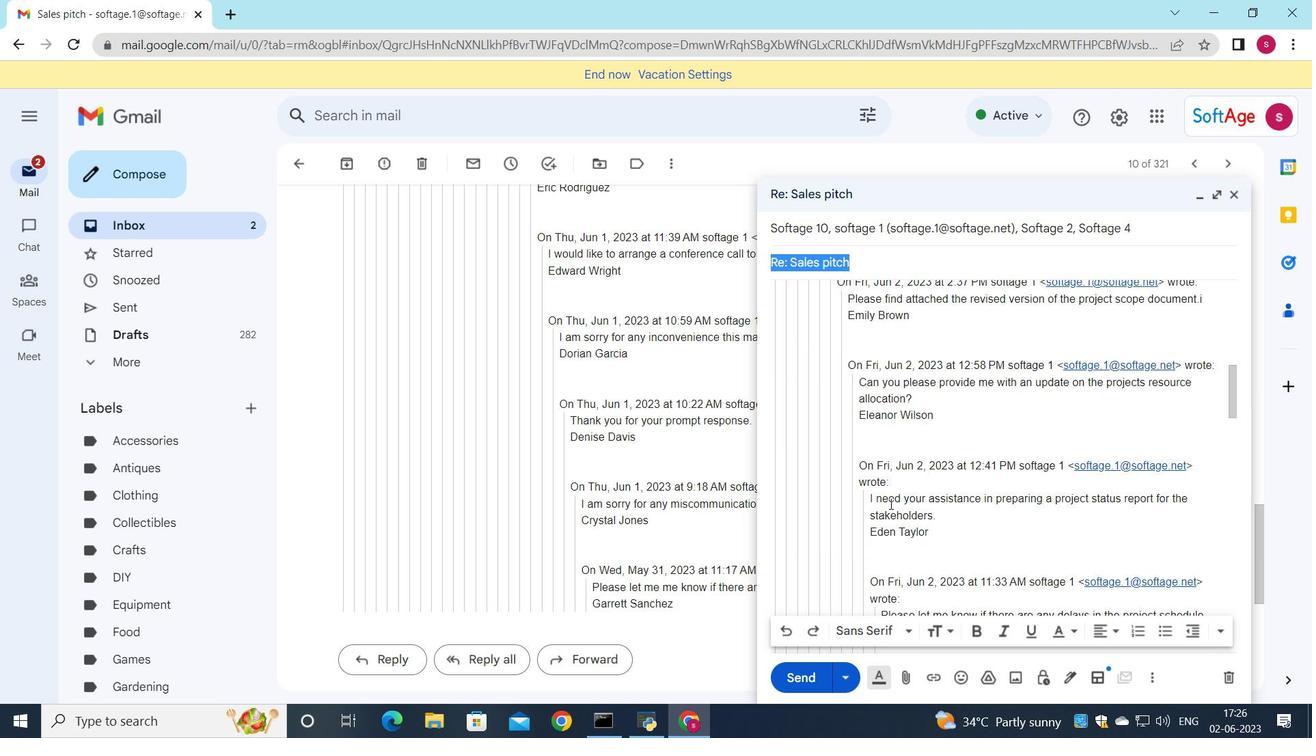 
Action: Mouse scrolled (890, 504) with delta (0, 0)
Screenshot: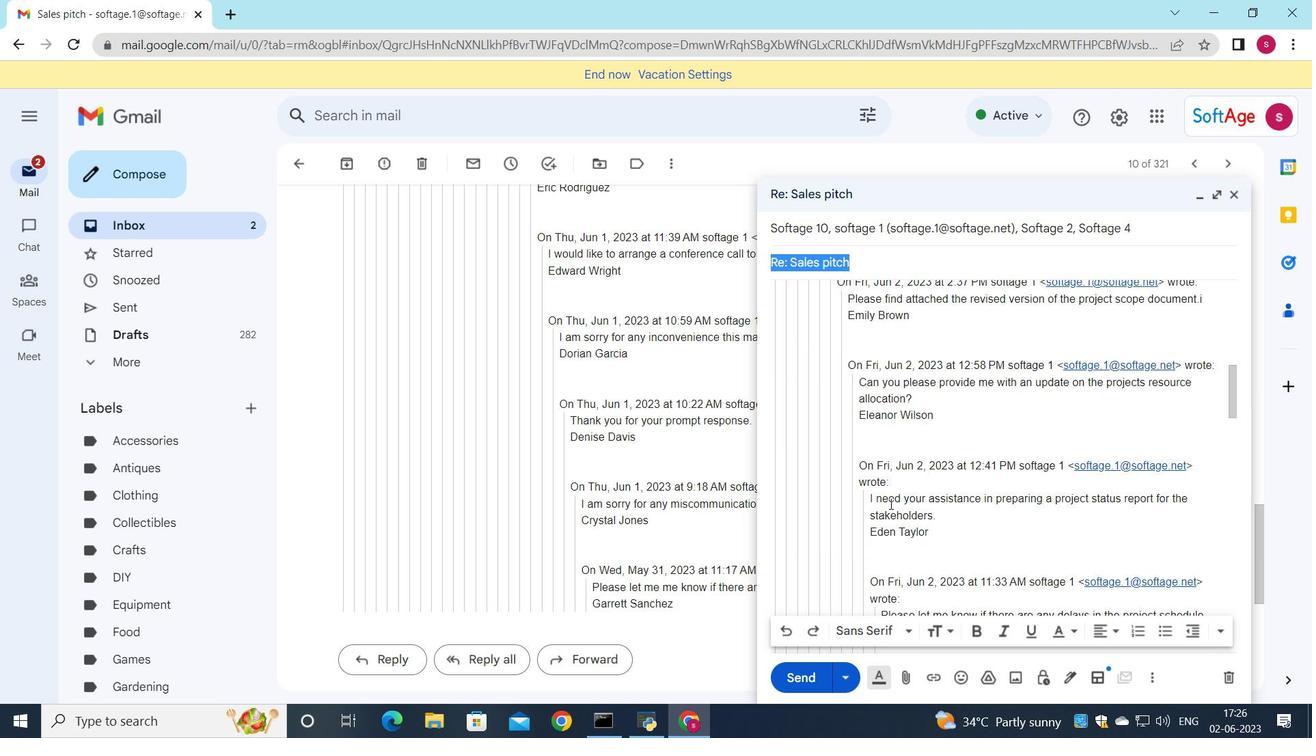 
Action: Mouse moved to (890, 502)
Screenshot: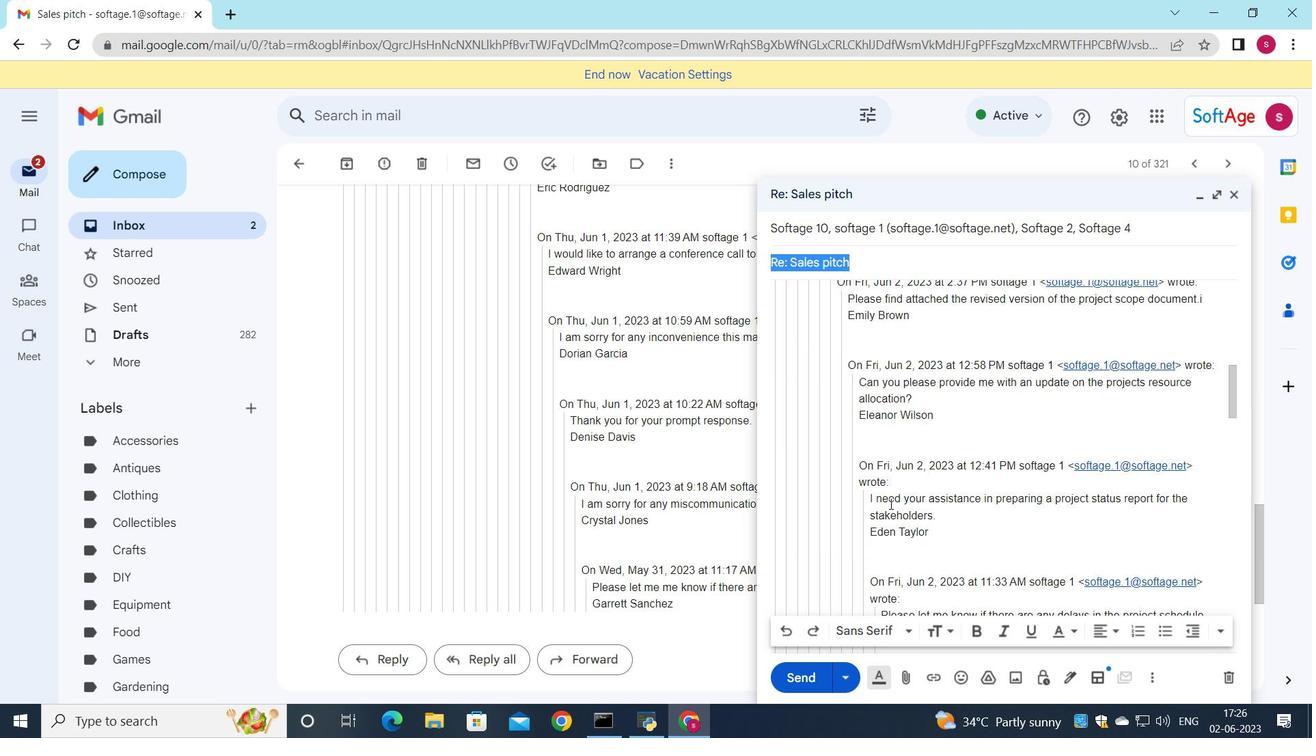 
Action: Mouse scrolled (890, 503) with delta (0, 0)
Screenshot: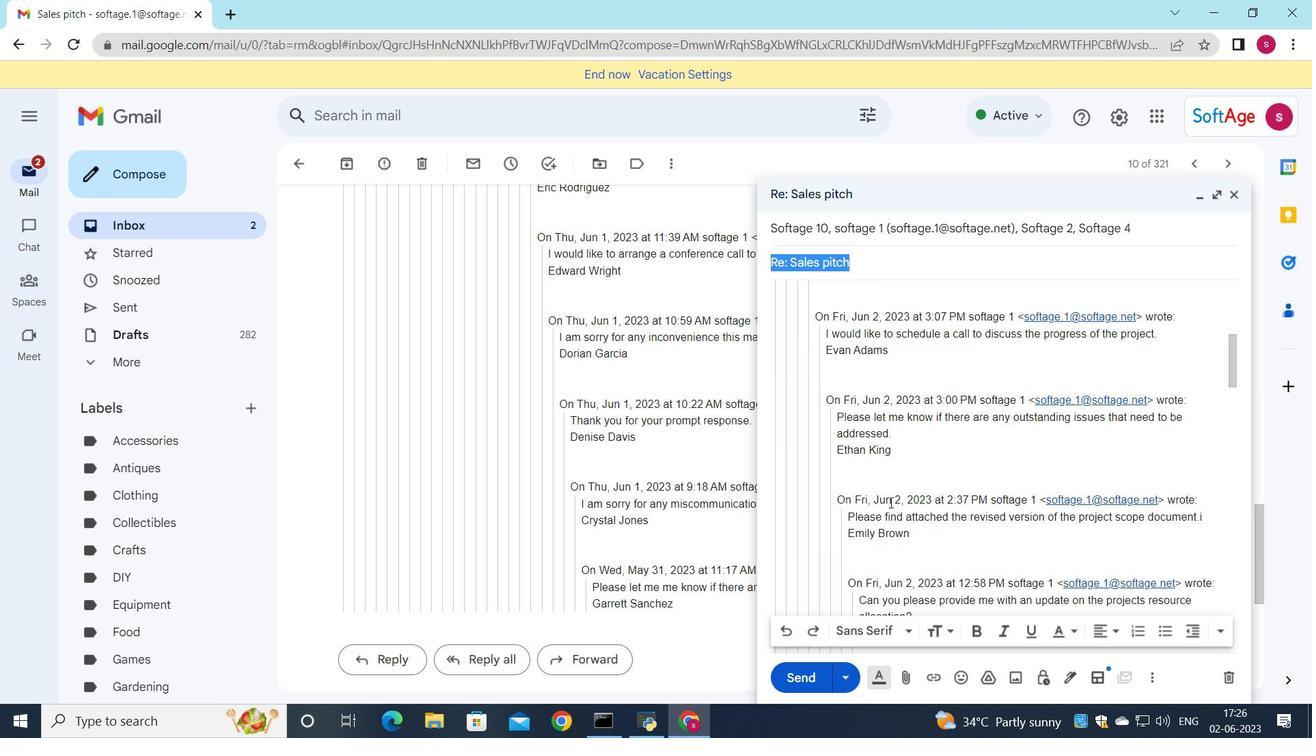 
Action: Mouse scrolled (890, 503) with delta (0, 0)
Screenshot: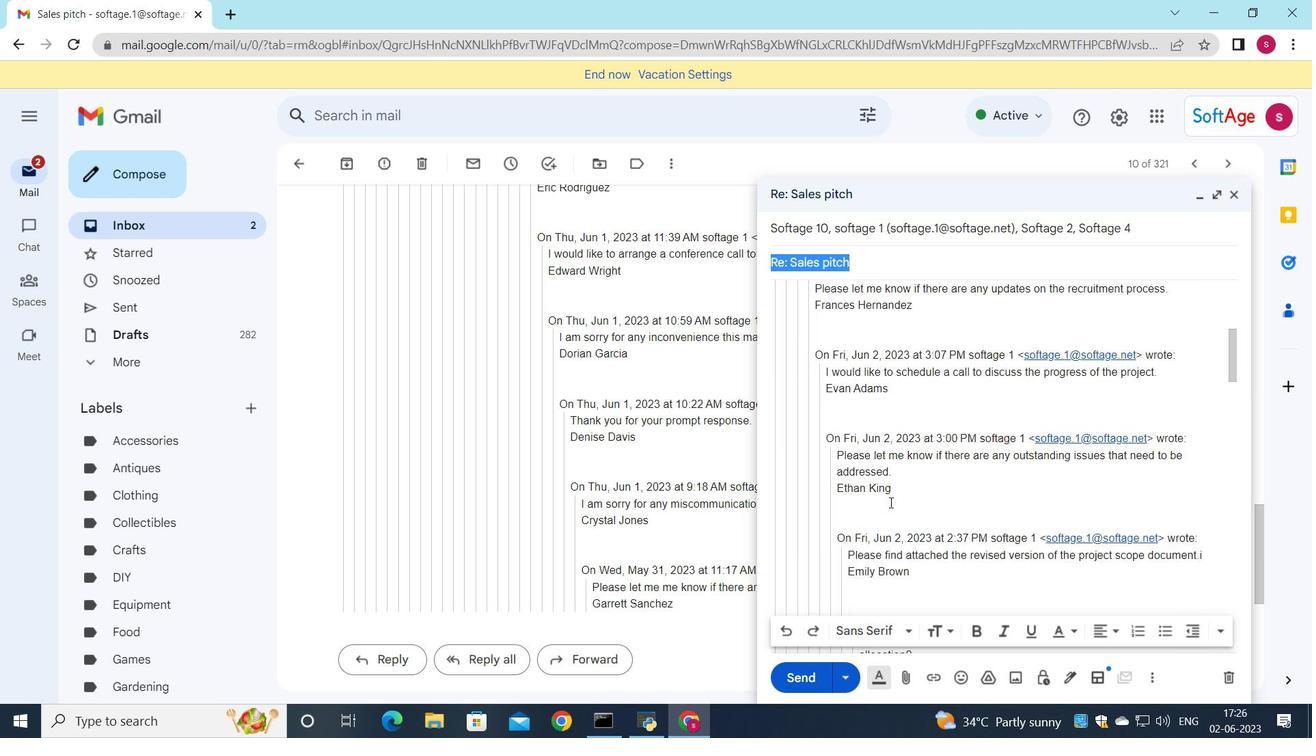 
Action: Mouse scrolled (890, 503) with delta (0, 0)
Screenshot: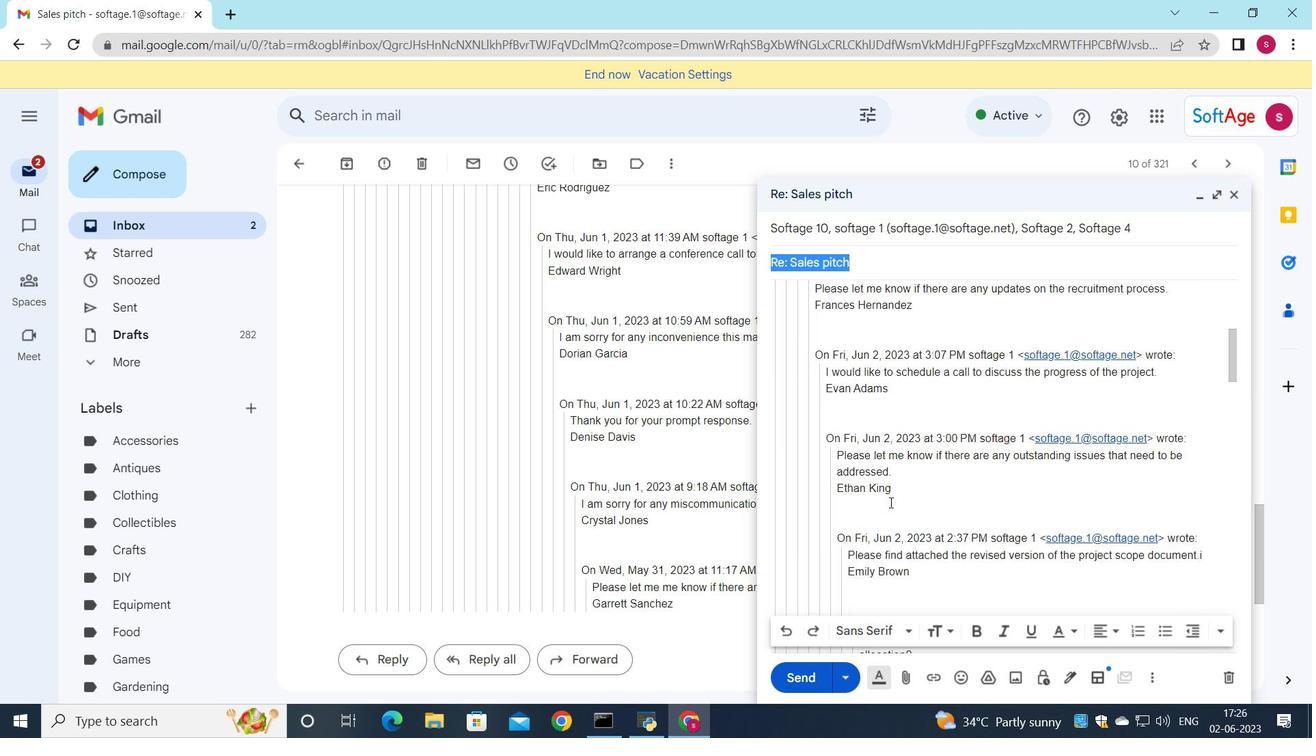 
Action: Mouse scrolled (890, 503) with delta (0, 0)
Screenshot: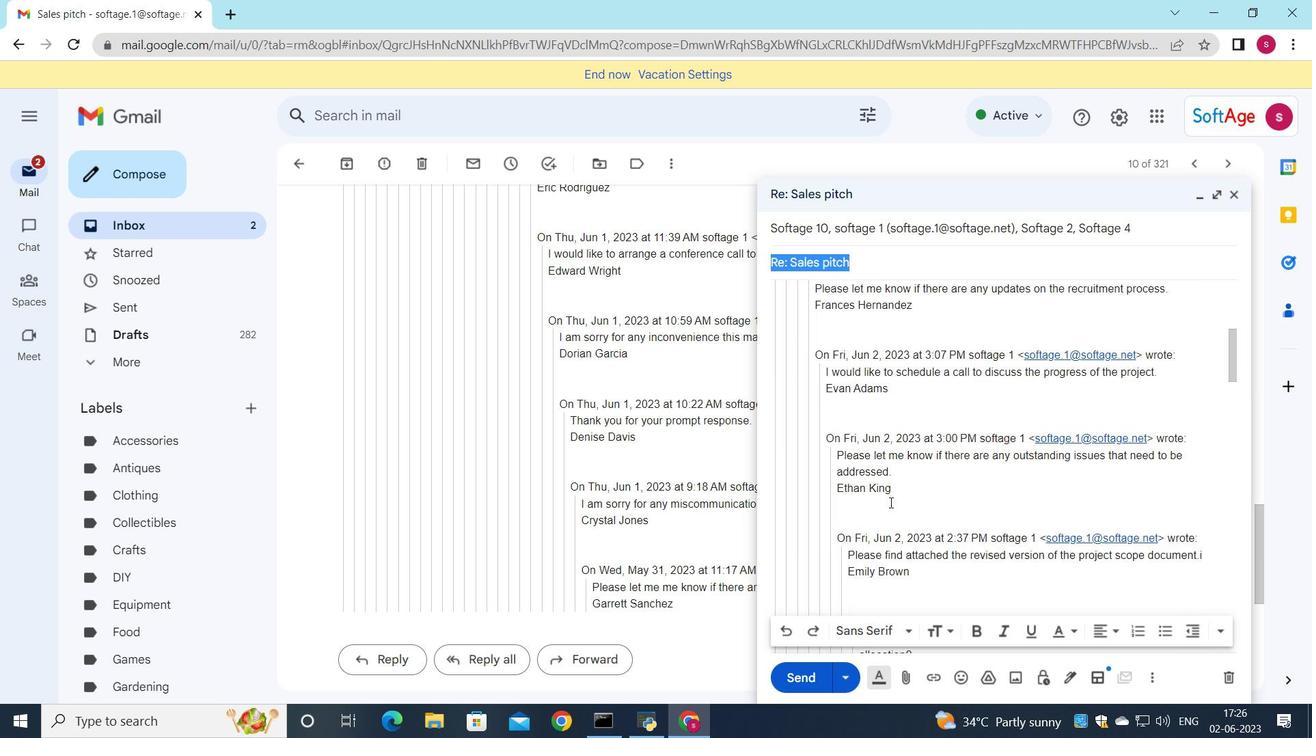 
Action: Mouse scrolled (890, 503) with delta (0, 0)
Screenshot: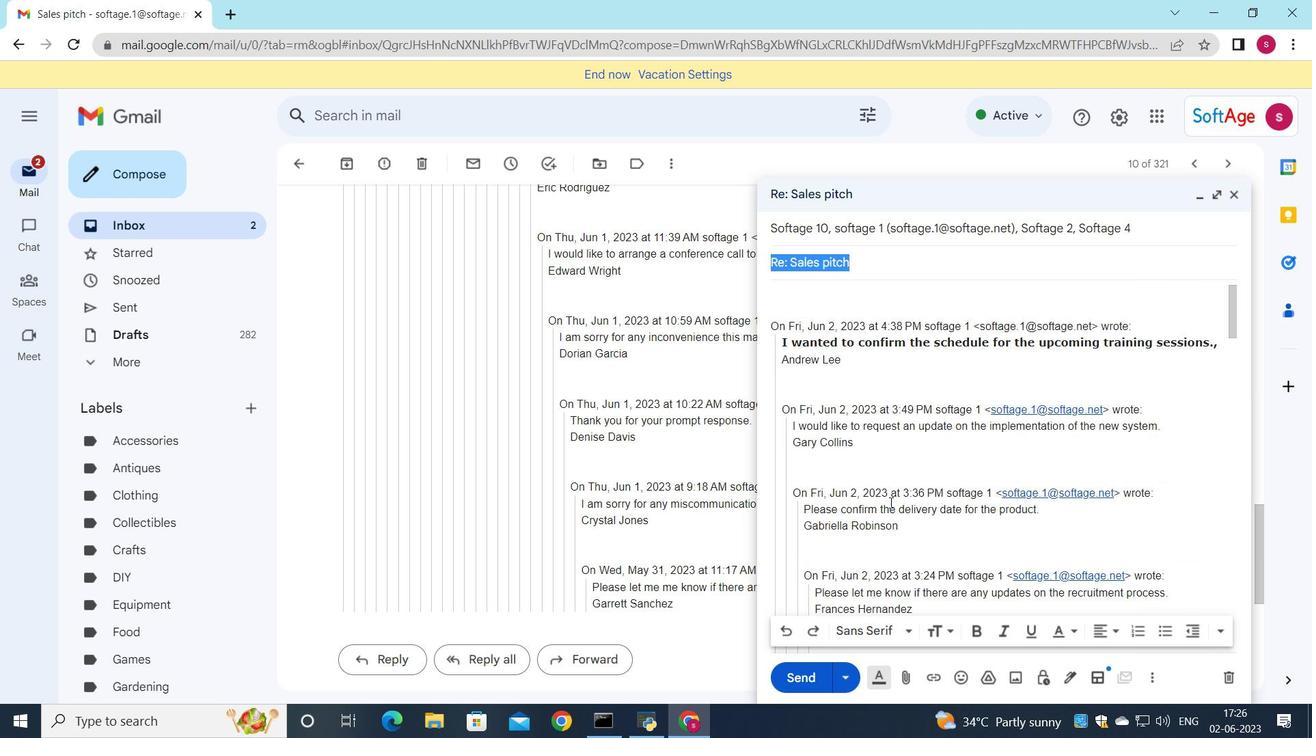 
Action: Mouse scrolled (890, 503) with delta (0, 0)
Screenshot: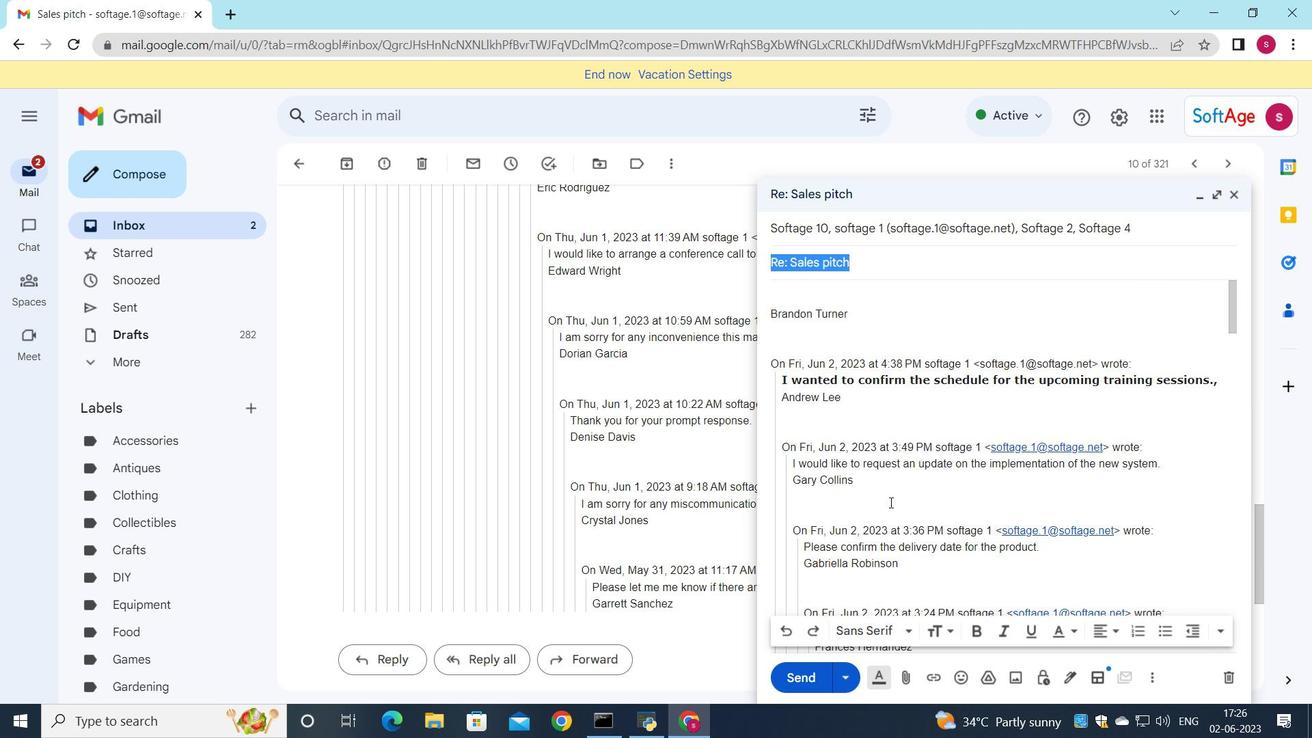 
Action: Mouse moved to (868, 260)
Screenshot: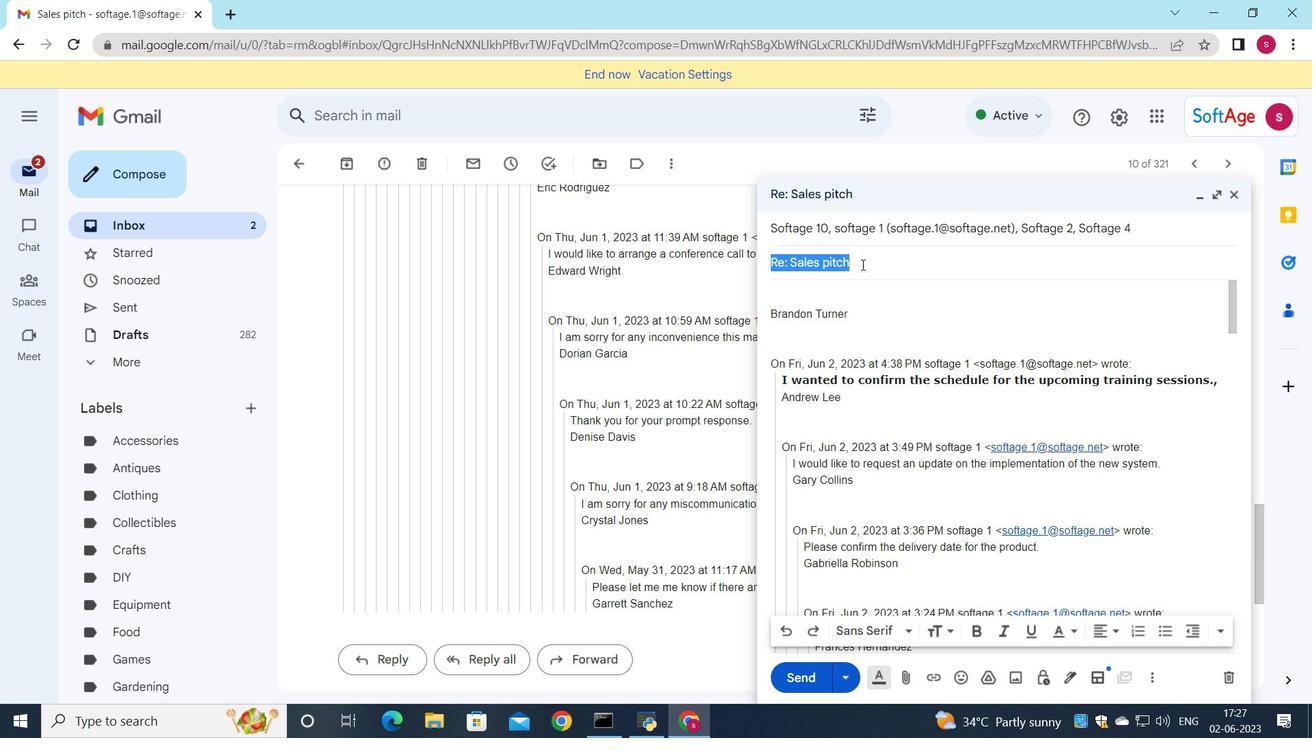 
Action: Key pressed <Key.shift>Event<Key.space><Key.shift><Key.shift><Key.shift><Key.shift><Key.shift><Key.shift><Key.shift><Key.shift><Key.shift>invitation
Screenshot: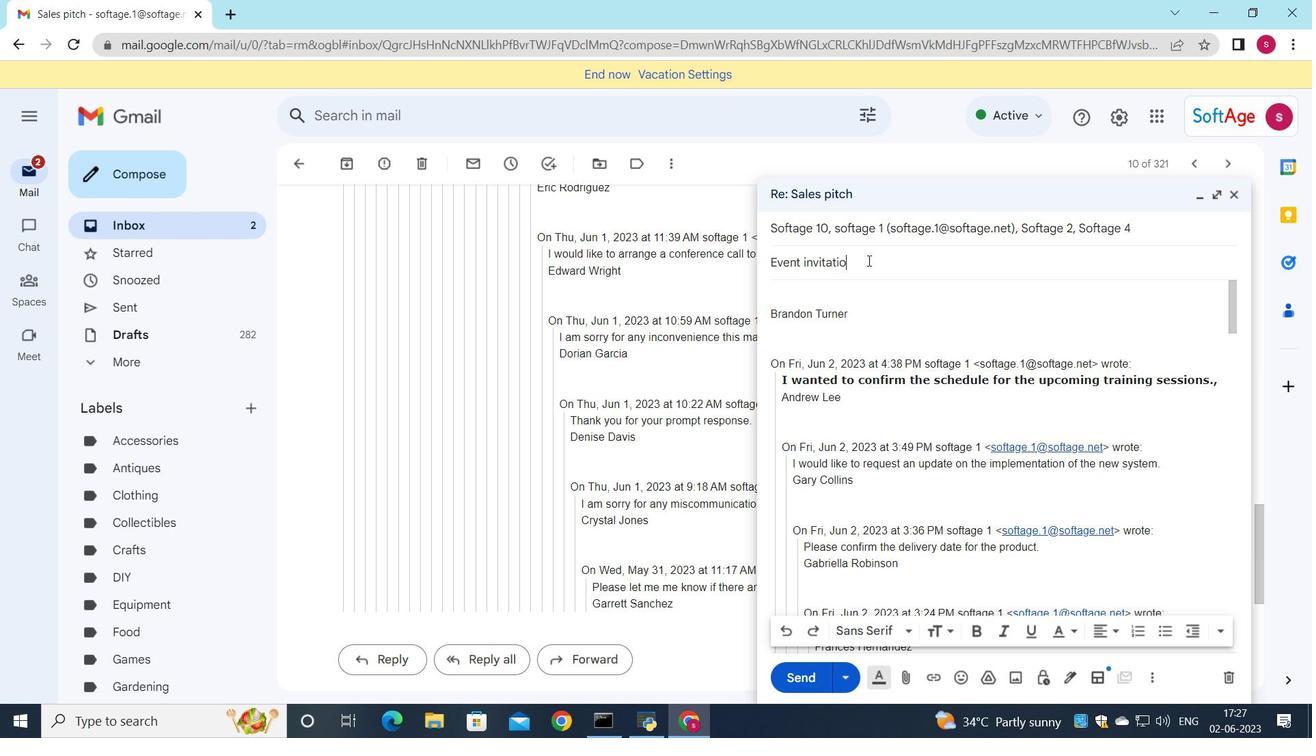
Action: Mouse moved to (1148, 223)
Screenshot: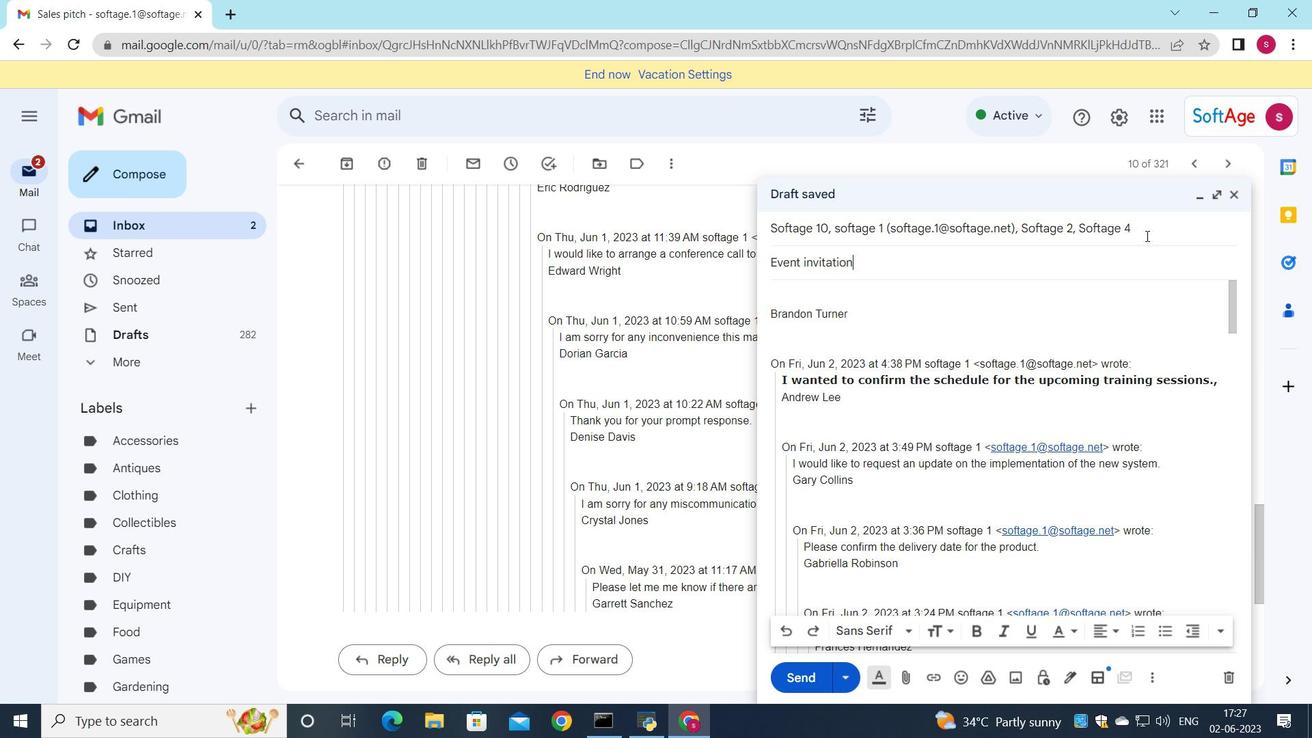 
Action: Mouse pressed left at (1148, 223)
Screenshot: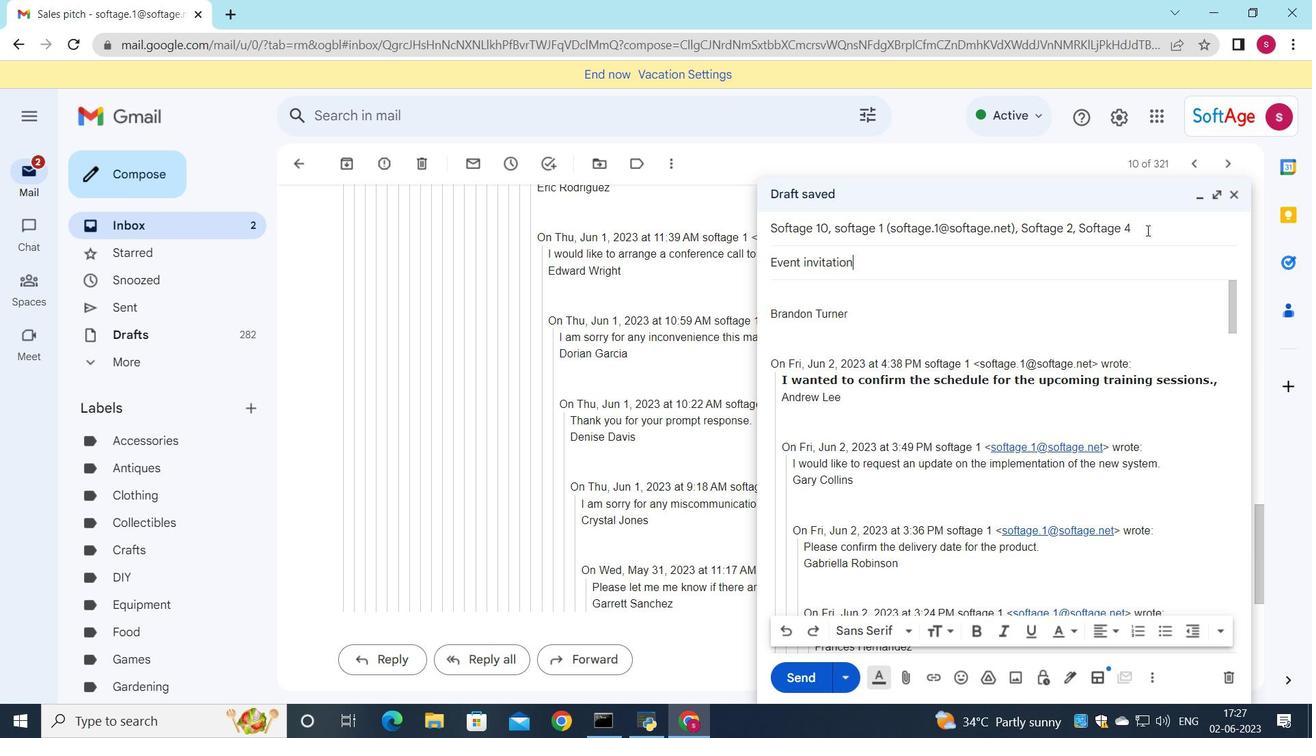 
Action: Mouse moved to (1130, 227)
Screenshot: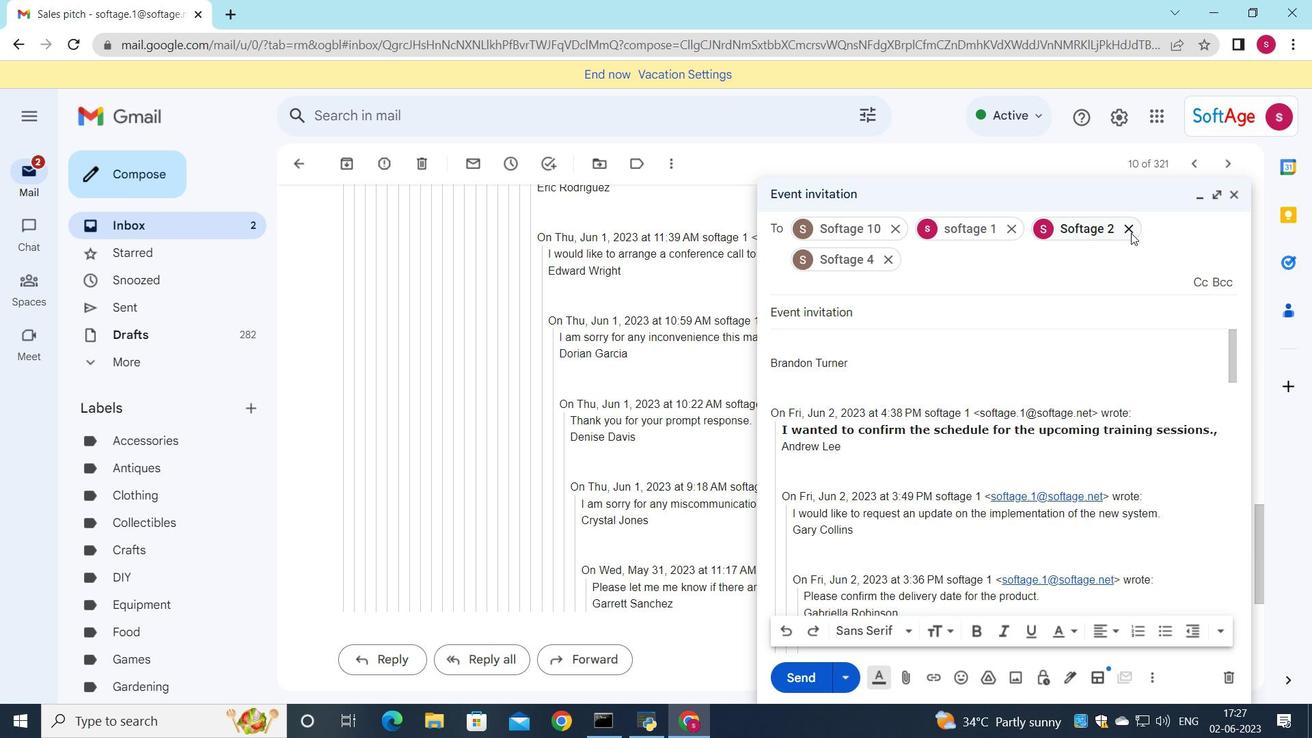 
Action: Mouse pressed left at (1130, 227)
Screenshot: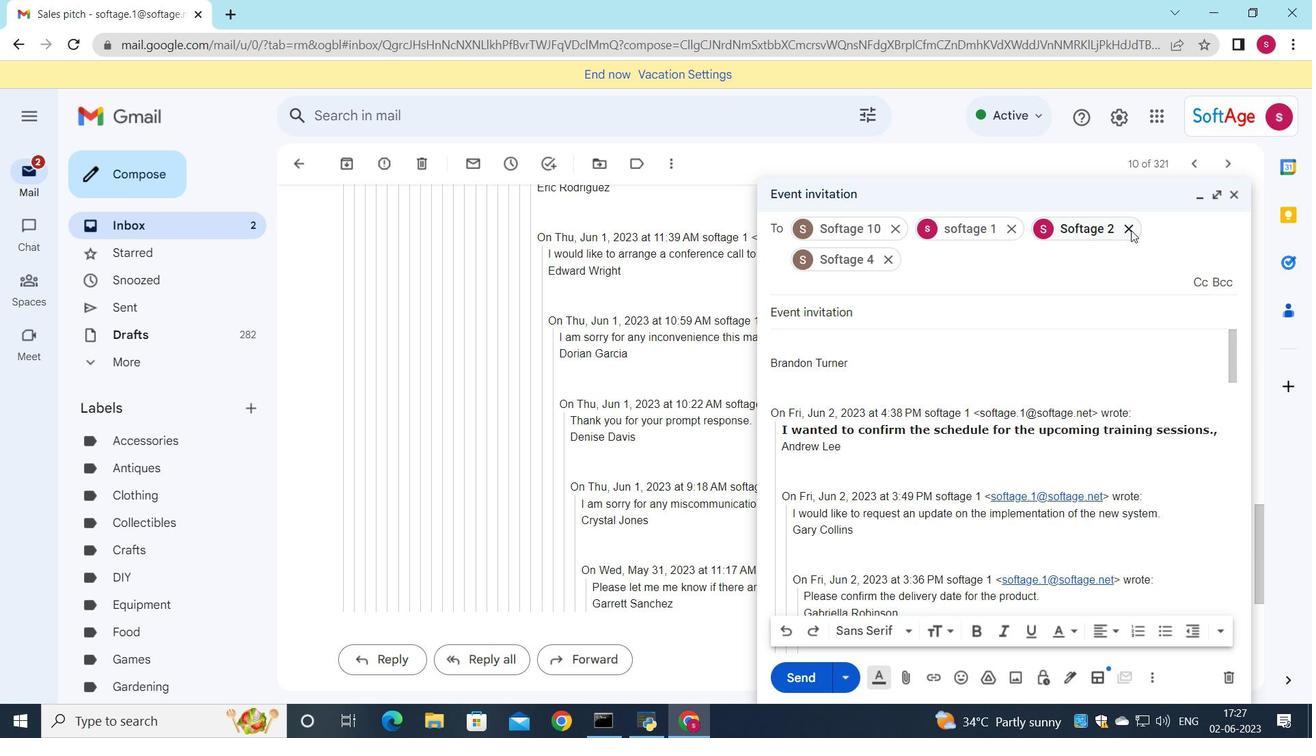 
Action: Mouse moved to (898, 228)
Screenshot: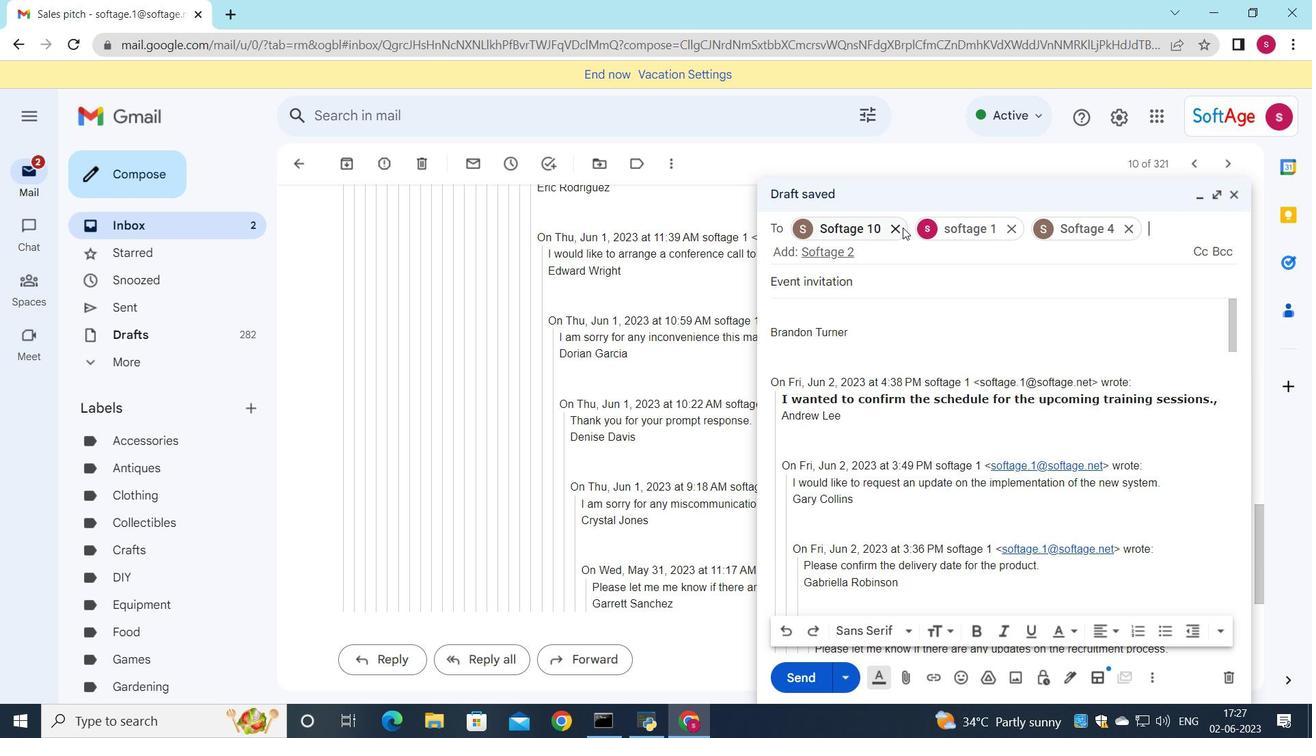 
Action: Mouse pressed left at (898, 228)
Screenshot: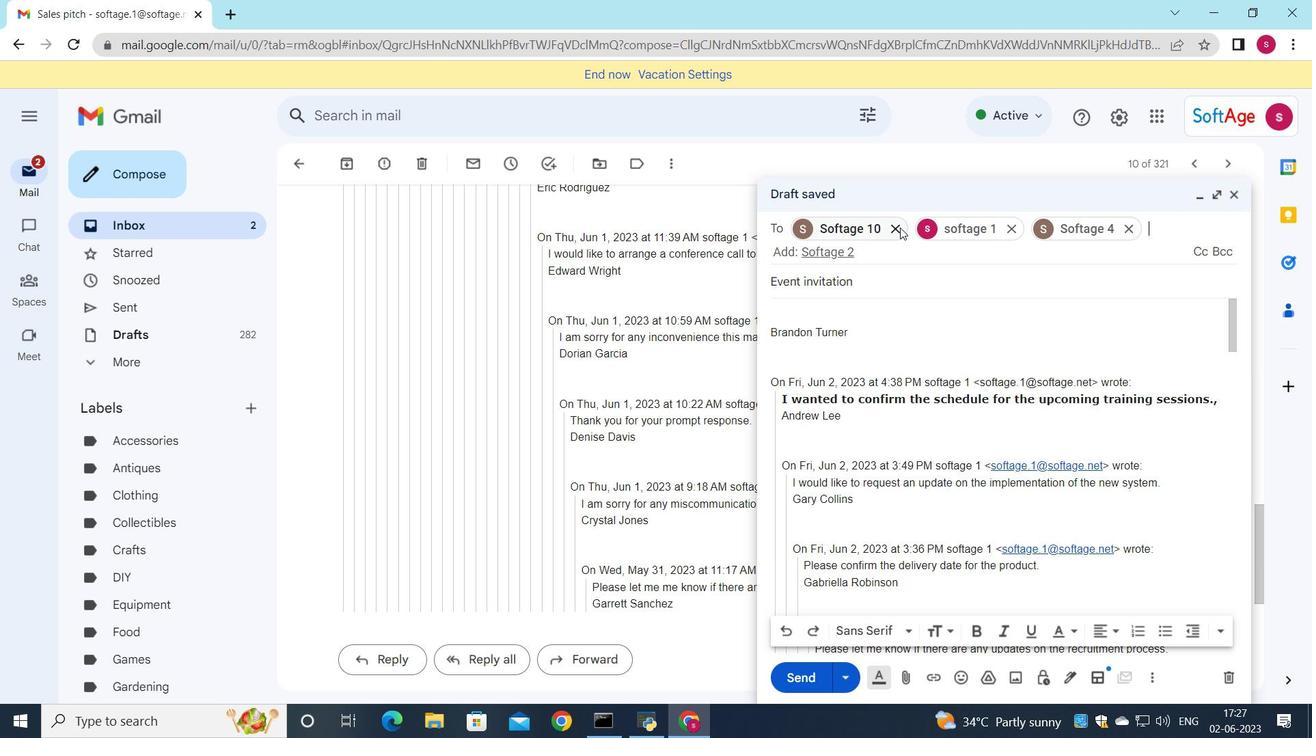 
Action: Mouse moved to (1007, 226)
Screenshot: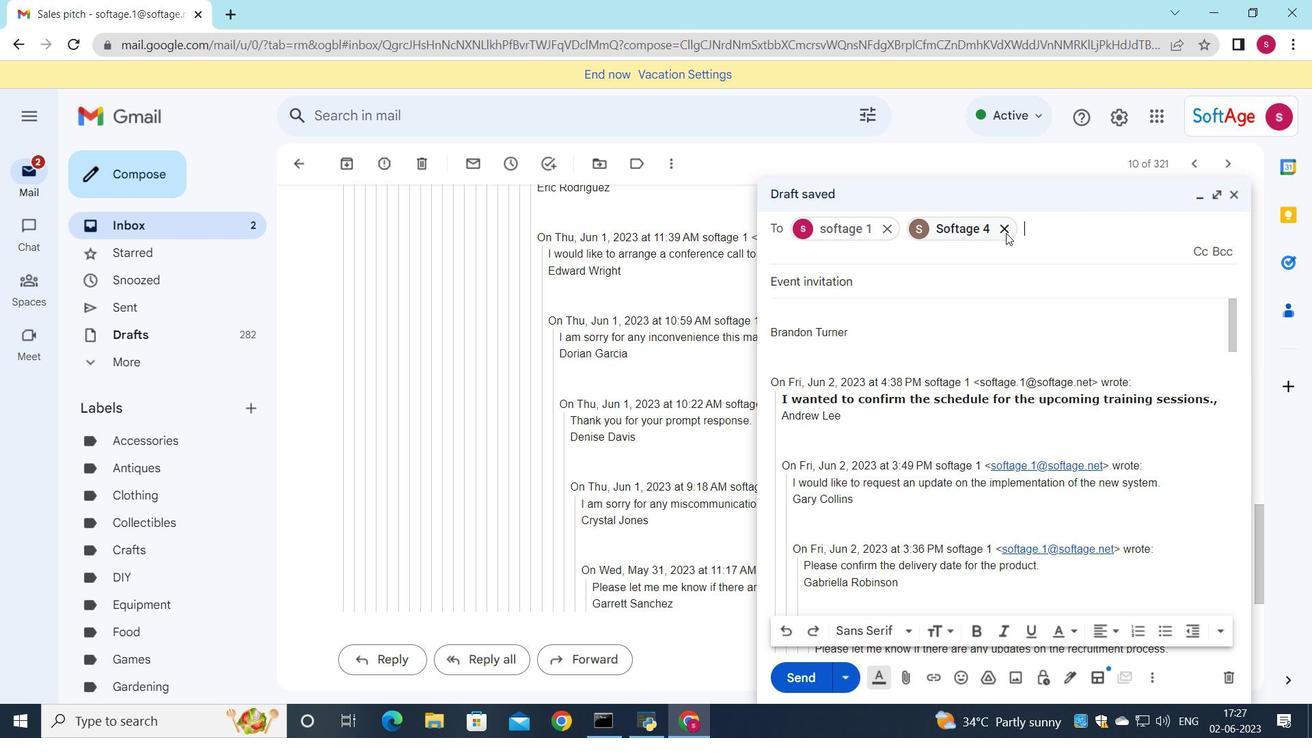 
Action: Mouse pressed left at (1007, 226)
Screenshot: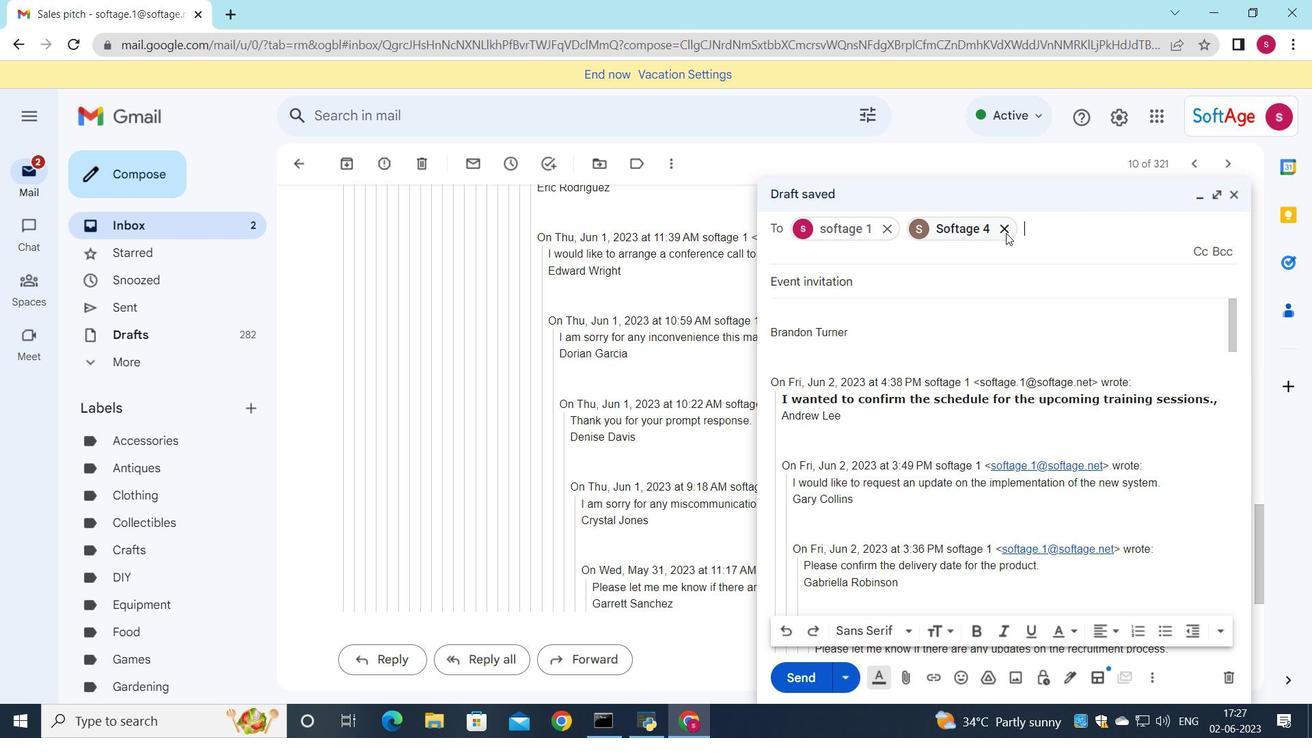 
Action: Mouse moved to (797, 320)
Screenshot: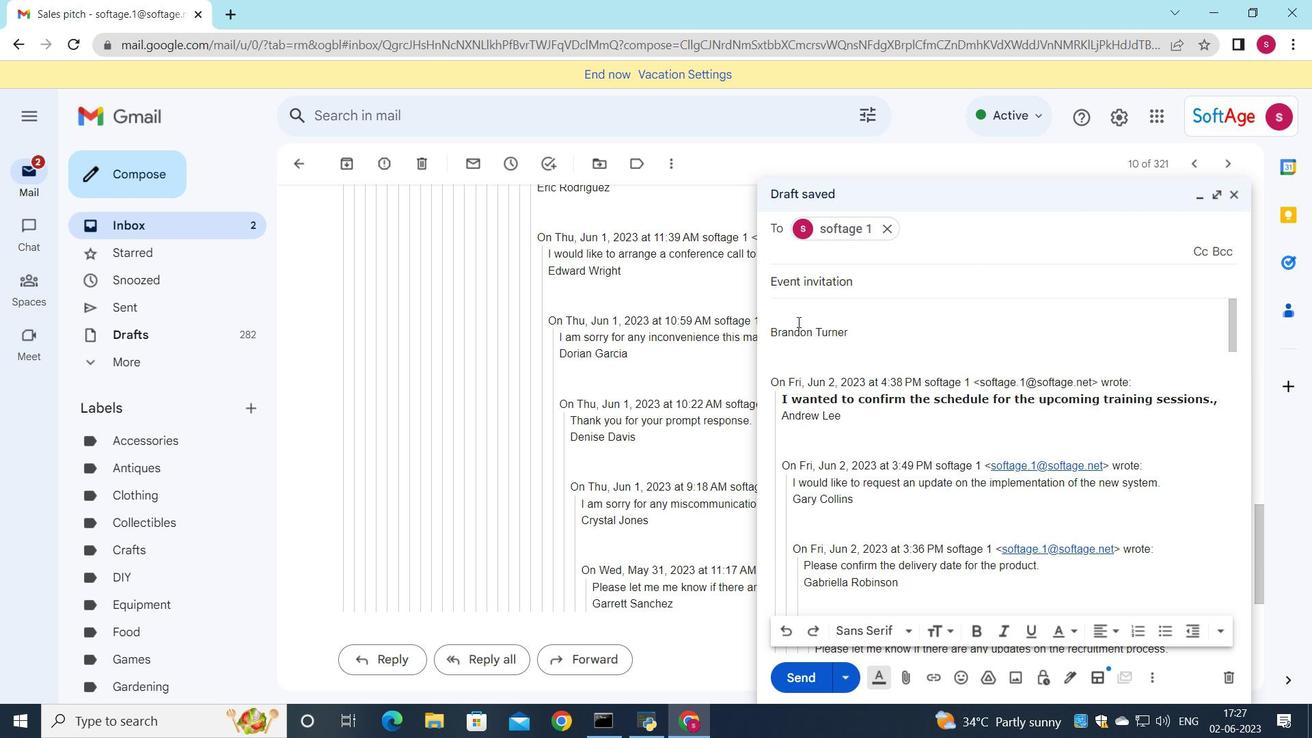 
Action: Mouse pressed left at (797, 320)
Screenshot: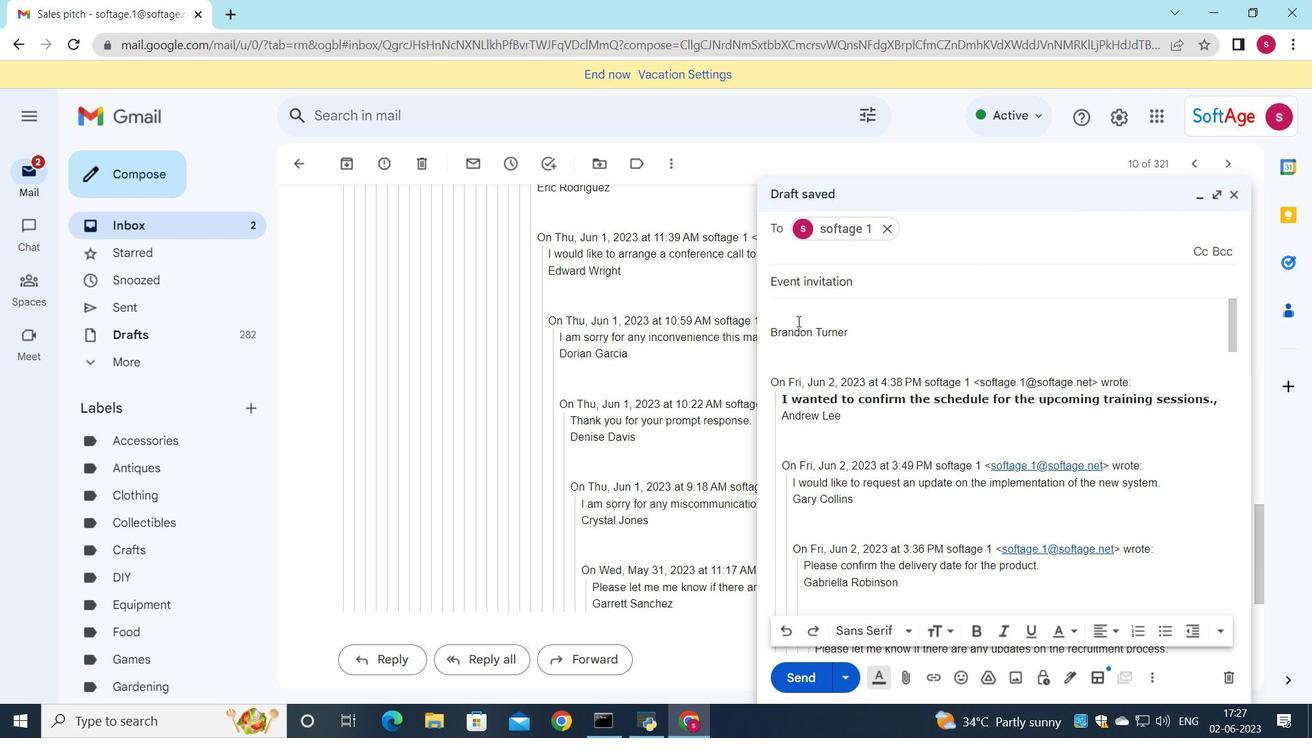 
Action: Key pressed <Key.shift>I<Key.space>would<Key.space>like<Key.space>to<Key.space>schedule<Key.space>a<Key.space>call<Key.space>to<Key.space>discuss<Key.space>the<Key.space>proposed<Key.space>changes<Key.space>to<Key.space>the<Key.space>budget<Key.space>plan.
Screenshot: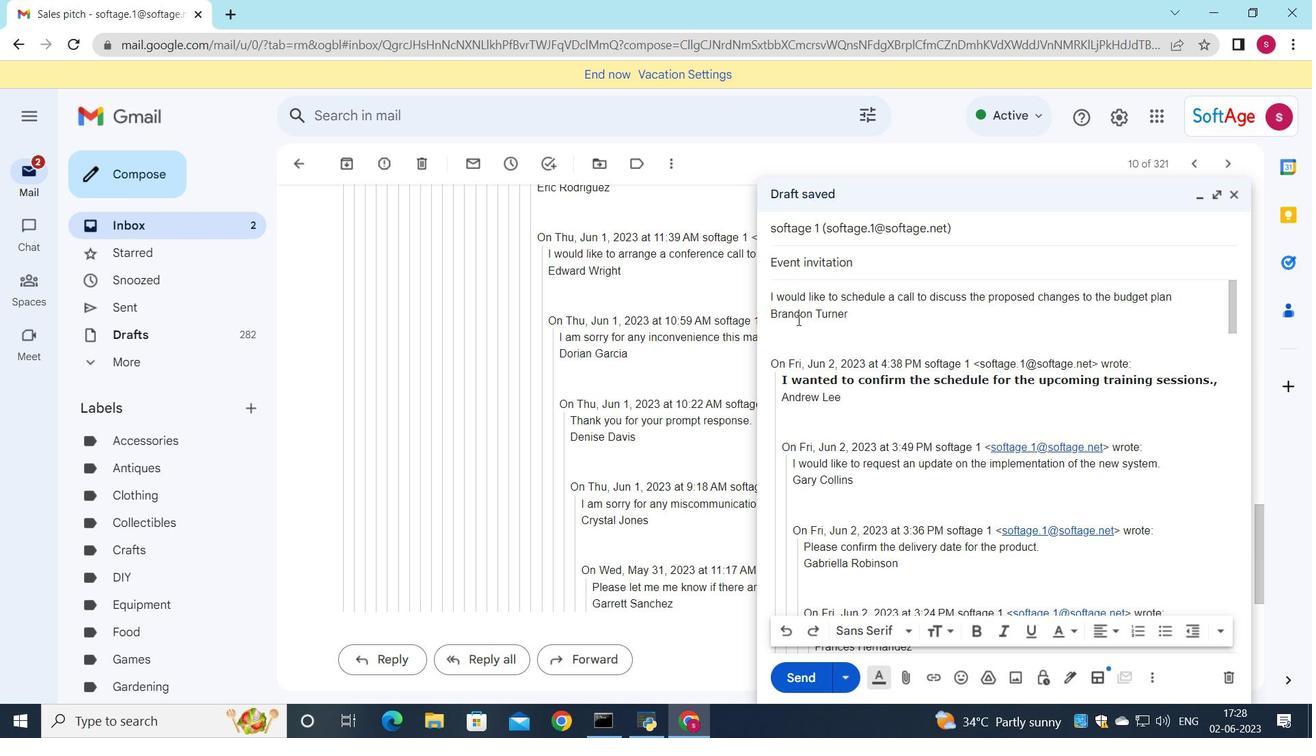 
Action: Mouse moved to (770, 295)
Screenshot: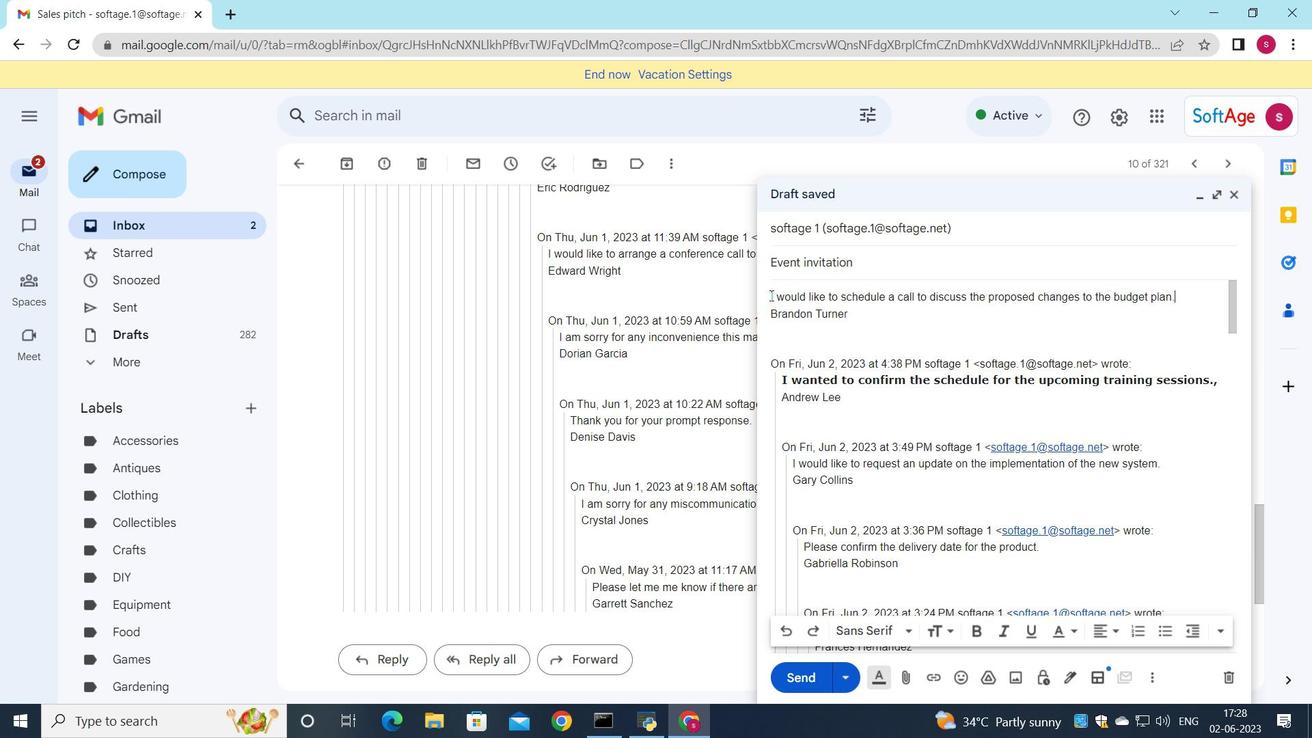 
Action: Mouse pressed left at (770, 295)
Screenshot: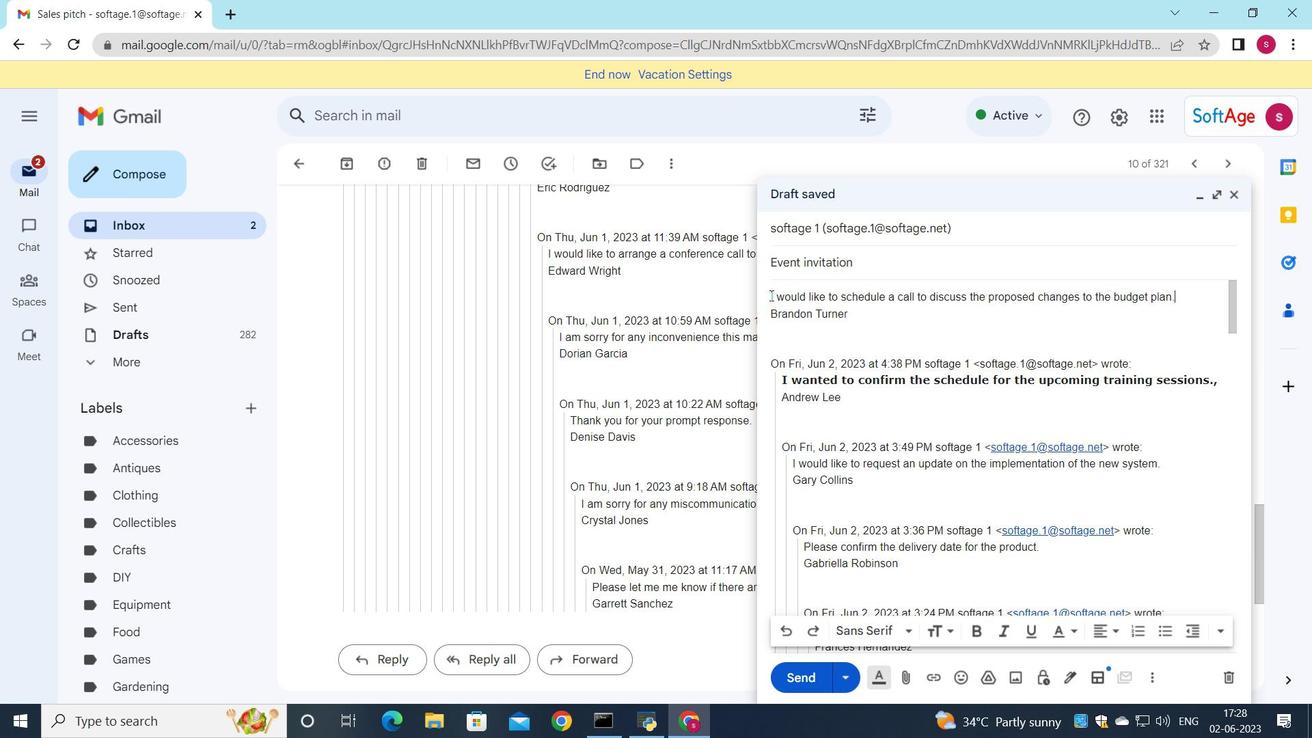 
Action: Mouse moved to (906, 633)
Screenshot: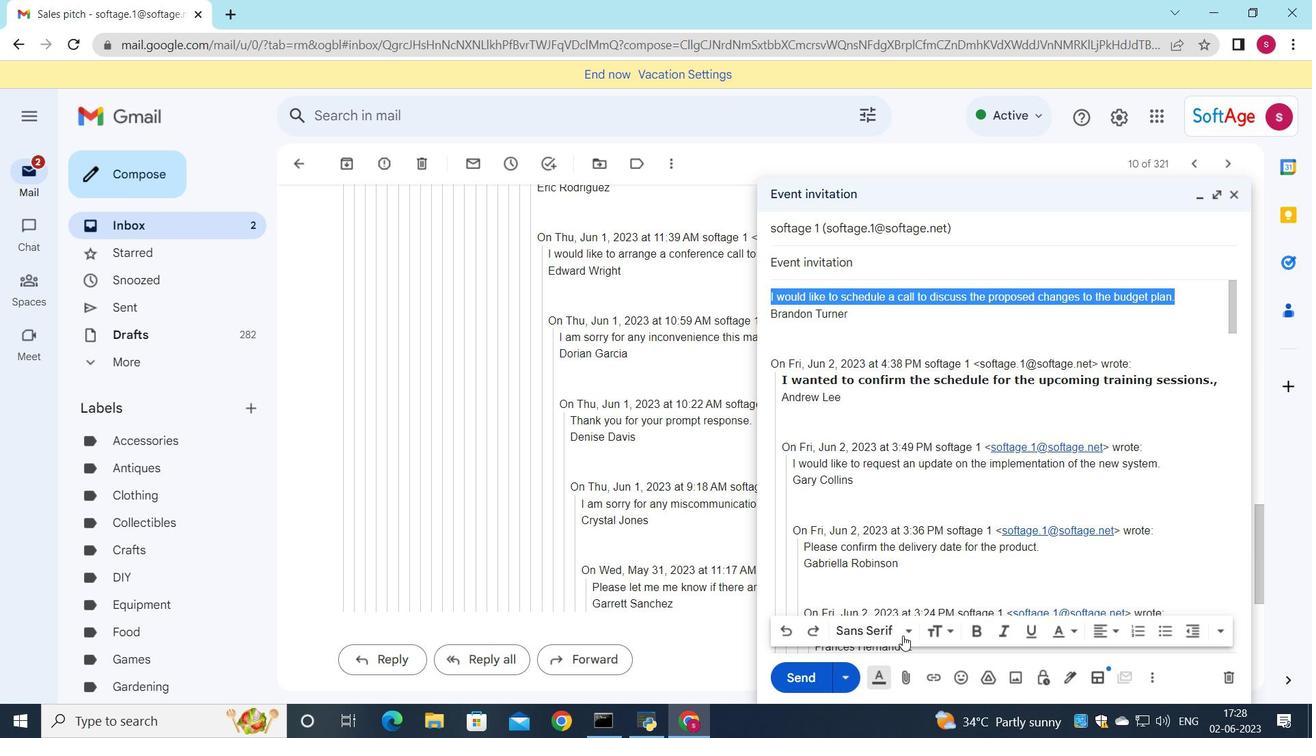
Action: Mouse pressed left at (906, 633)
Screenshot: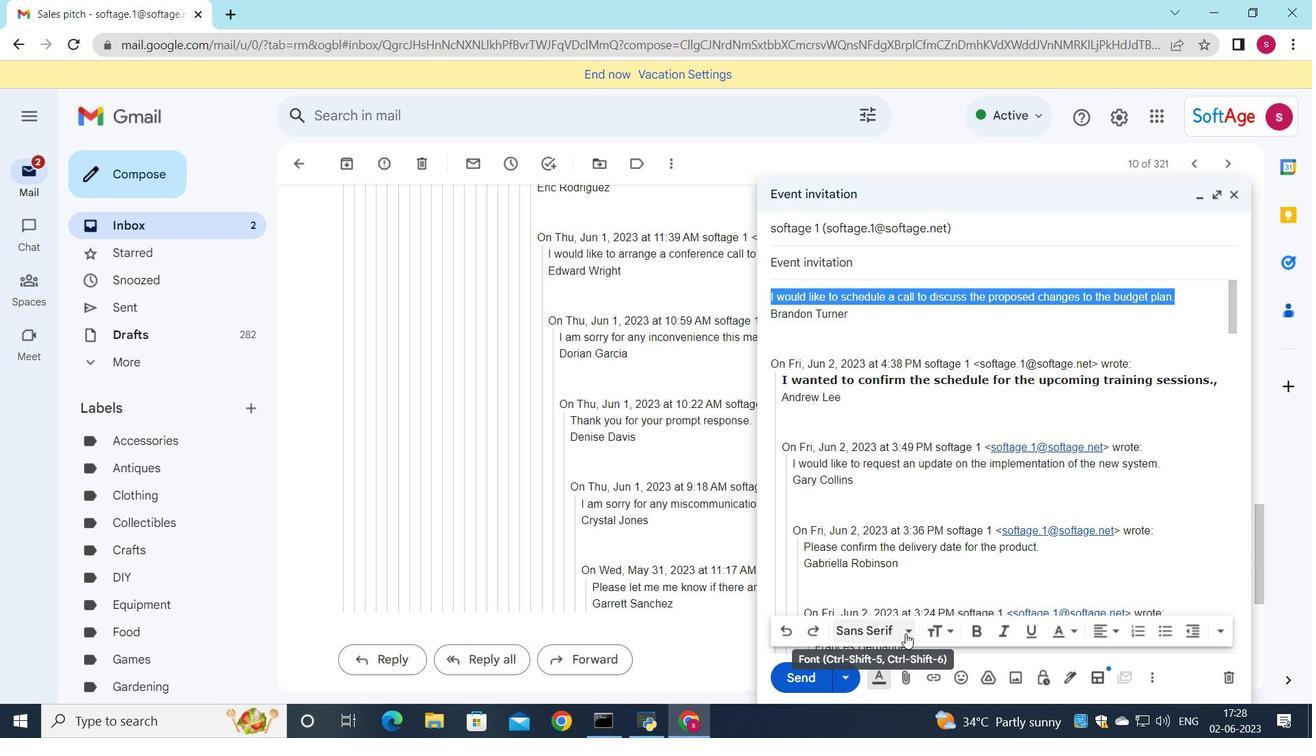 
Action: Mouse moved to (895, 348)
Screenshot: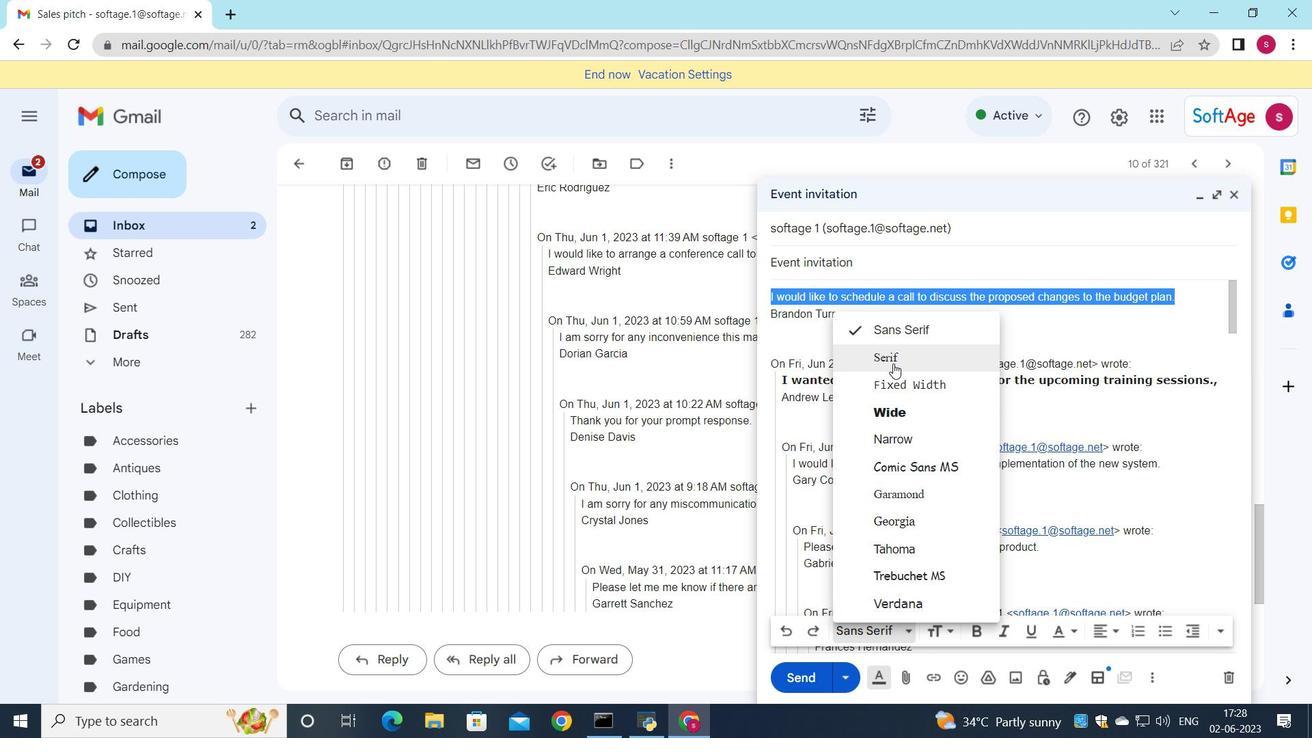 
Action: Mouse pressed left at (895, 348)
Screenshot: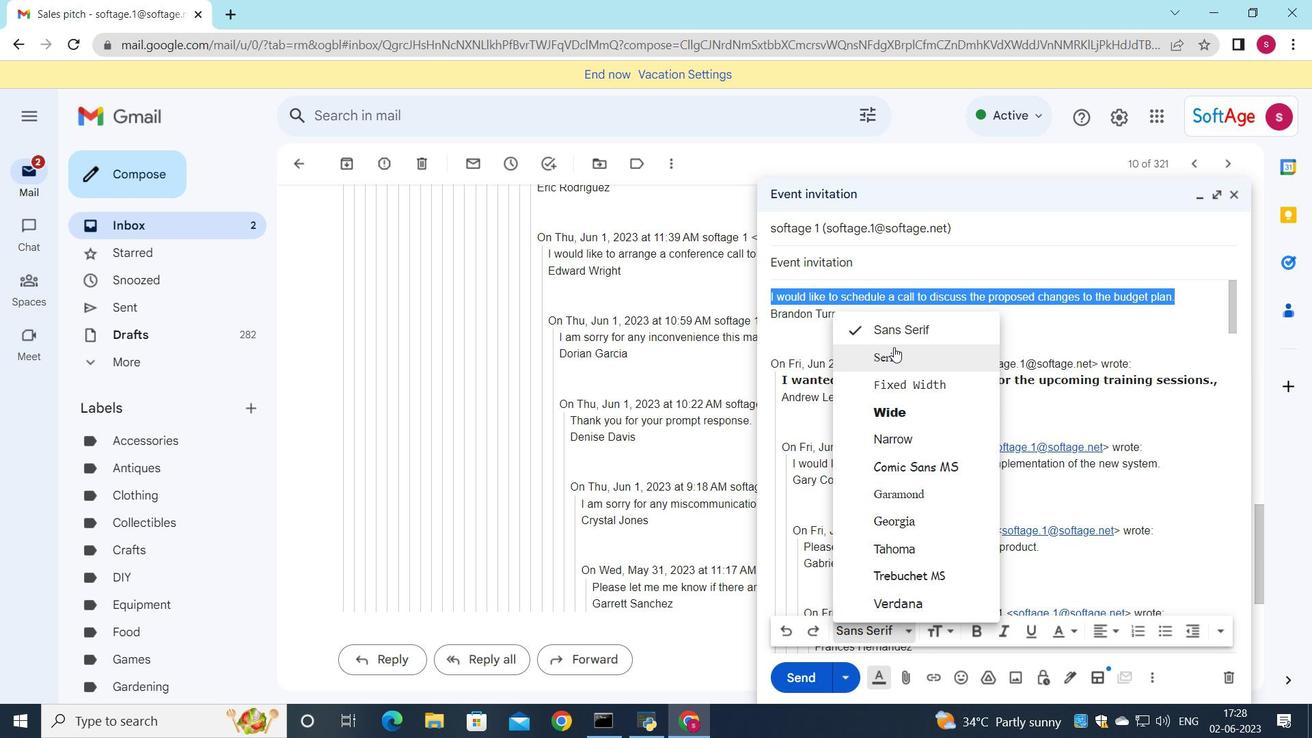
Action: Mouse moved to (970, 631)
Screenshot: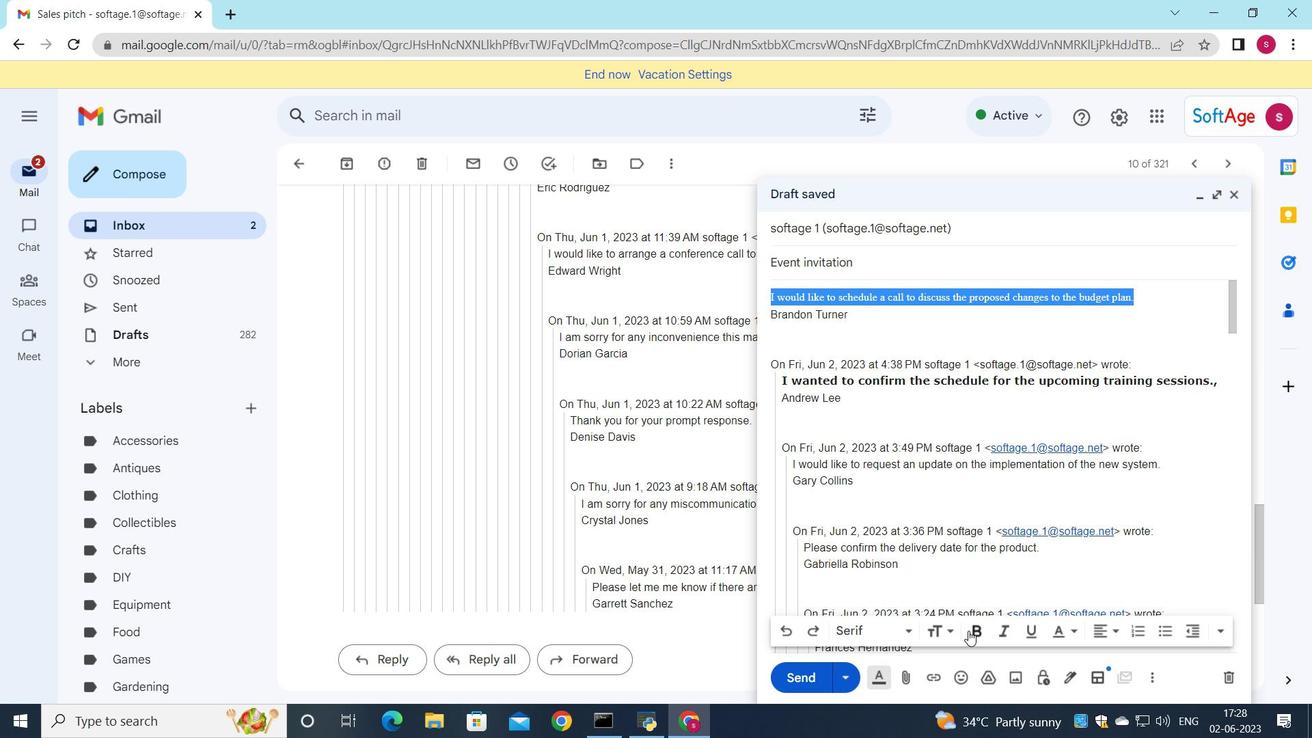 
Action: Mouse pressed left at (970, 631)
Screenshot: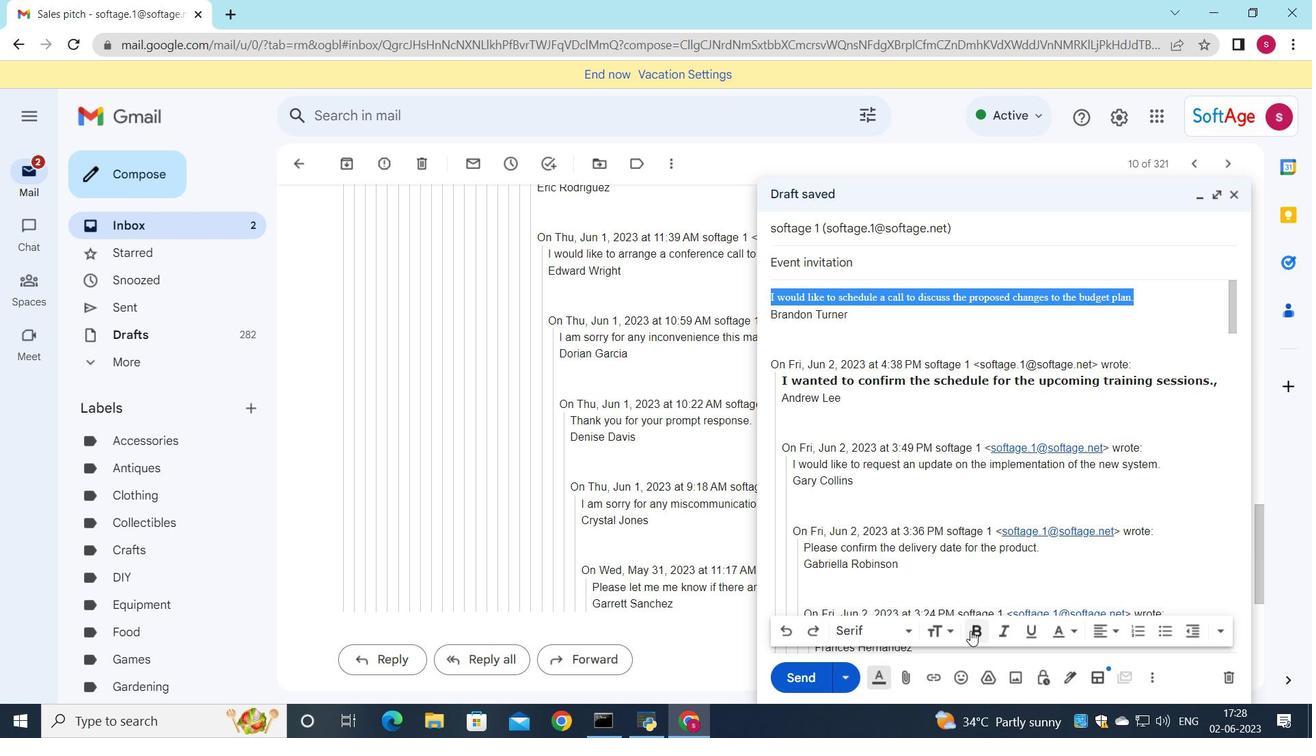 
Action: Mouse moved to (780, 677)
Screenshot: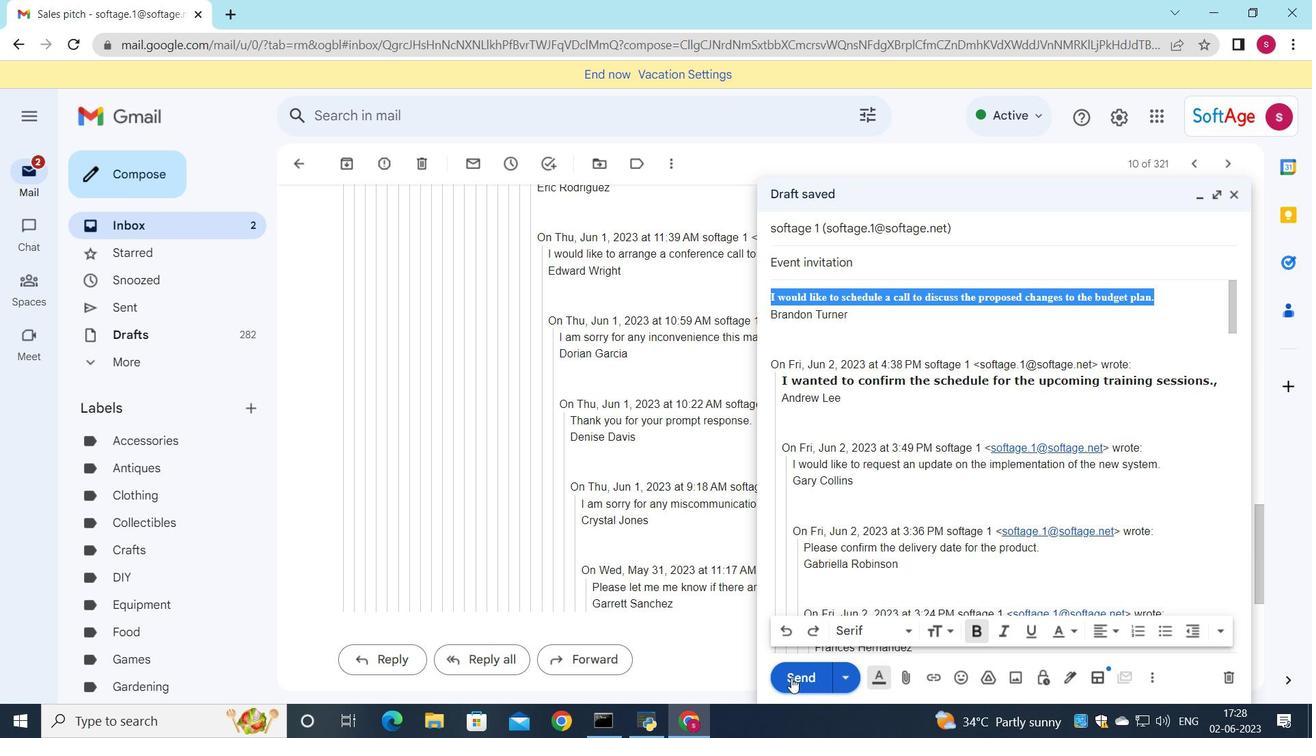
Action: Mouse pressed left at (780, 677)
Screenshot: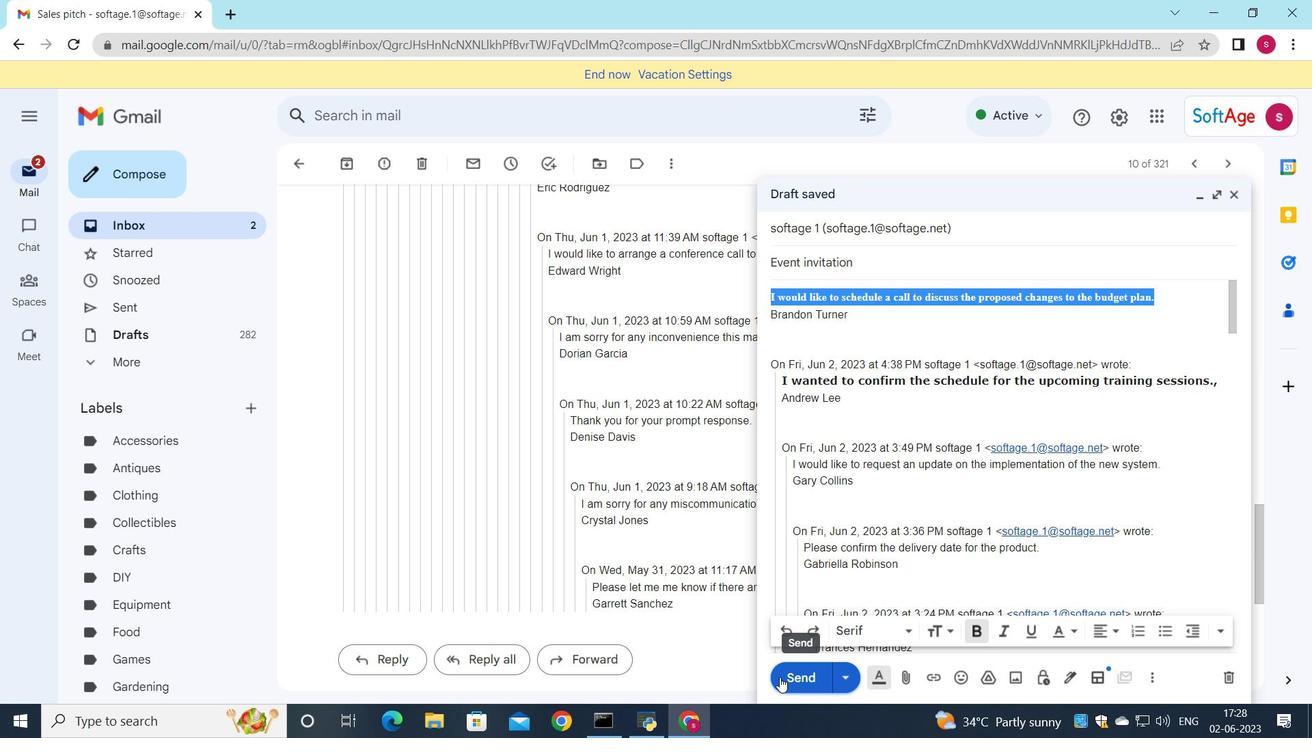 
Action: Mouse moved to (237, 221)
Screenshot: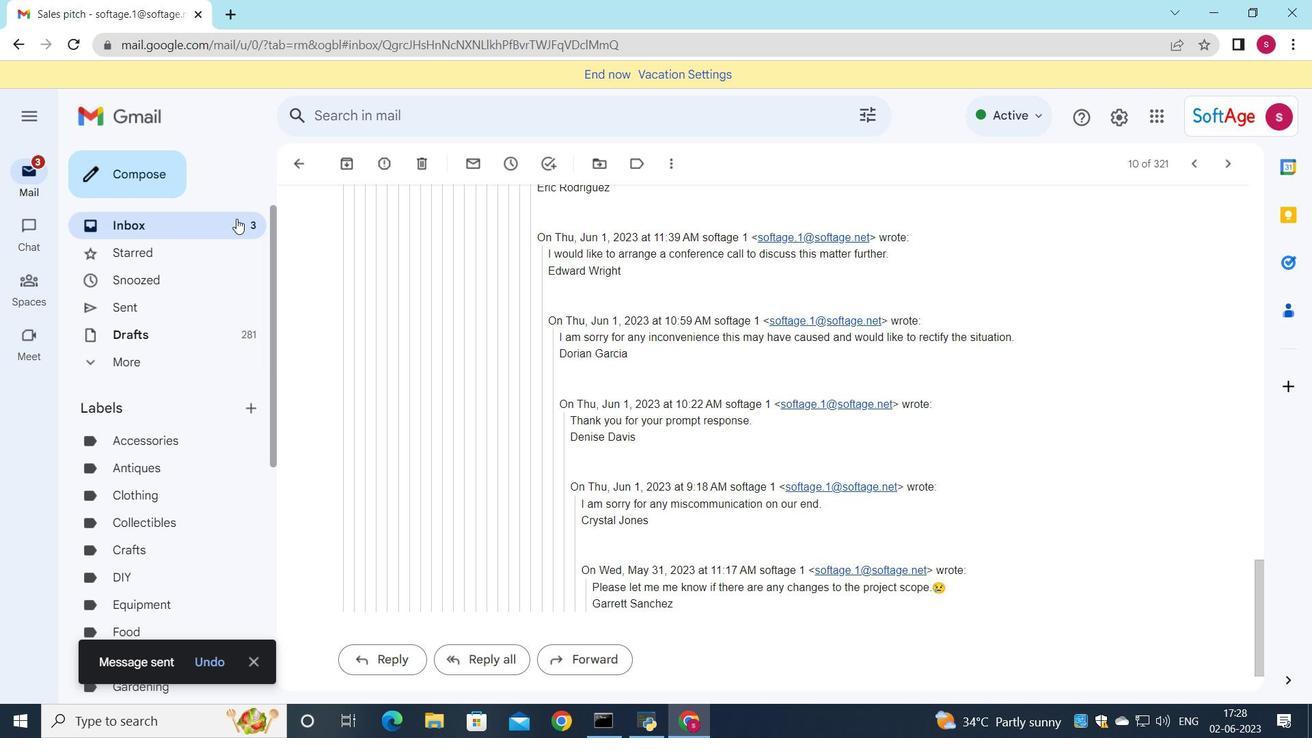 
Action: Mouse pressed left at (237, 221)
Screenshot: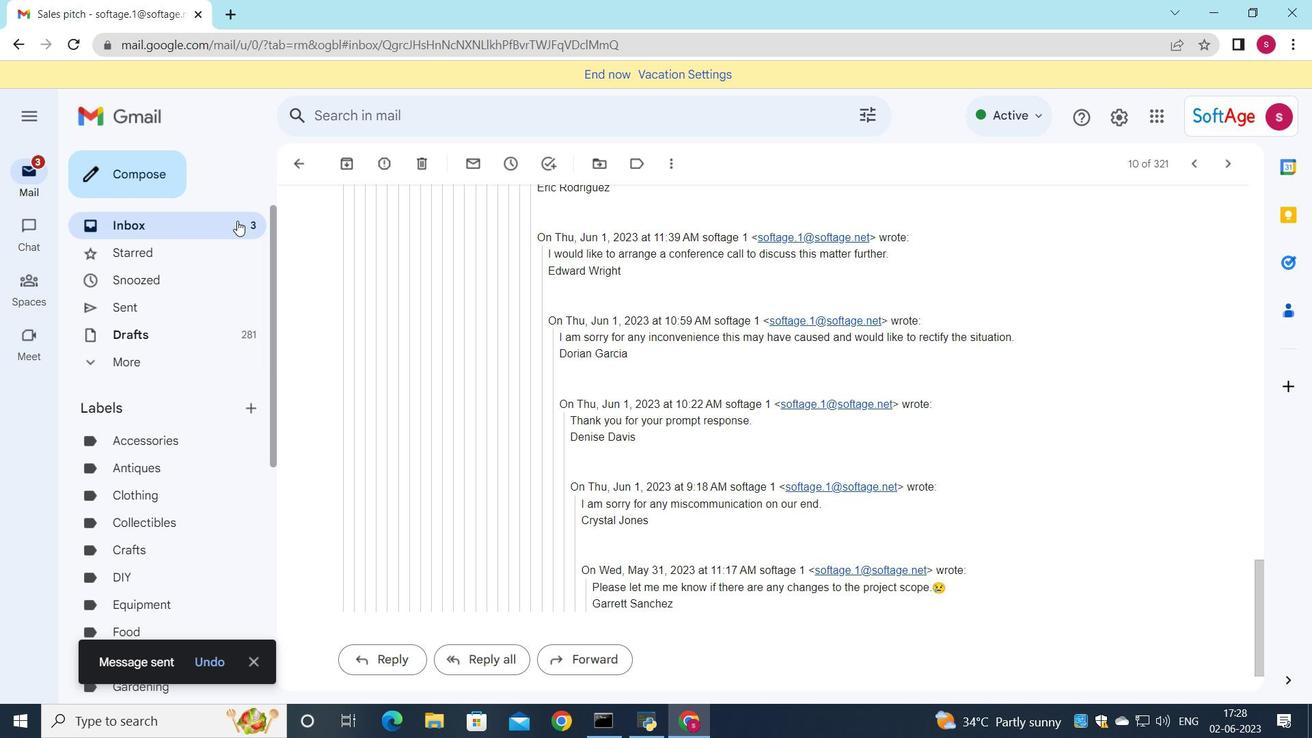 
Action: Mouse moved to (468, 207)
Screenshot: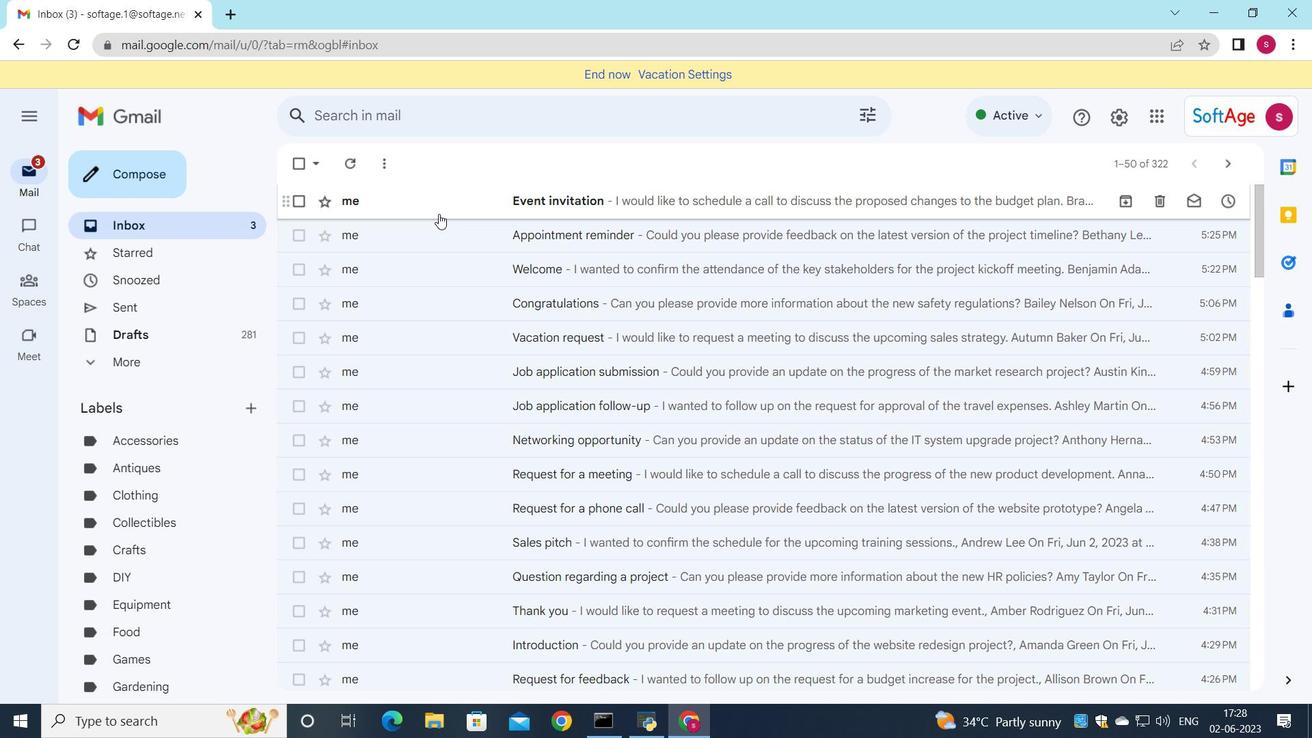 
Action: Mouse pressed left at (468, 207)
Screenshot: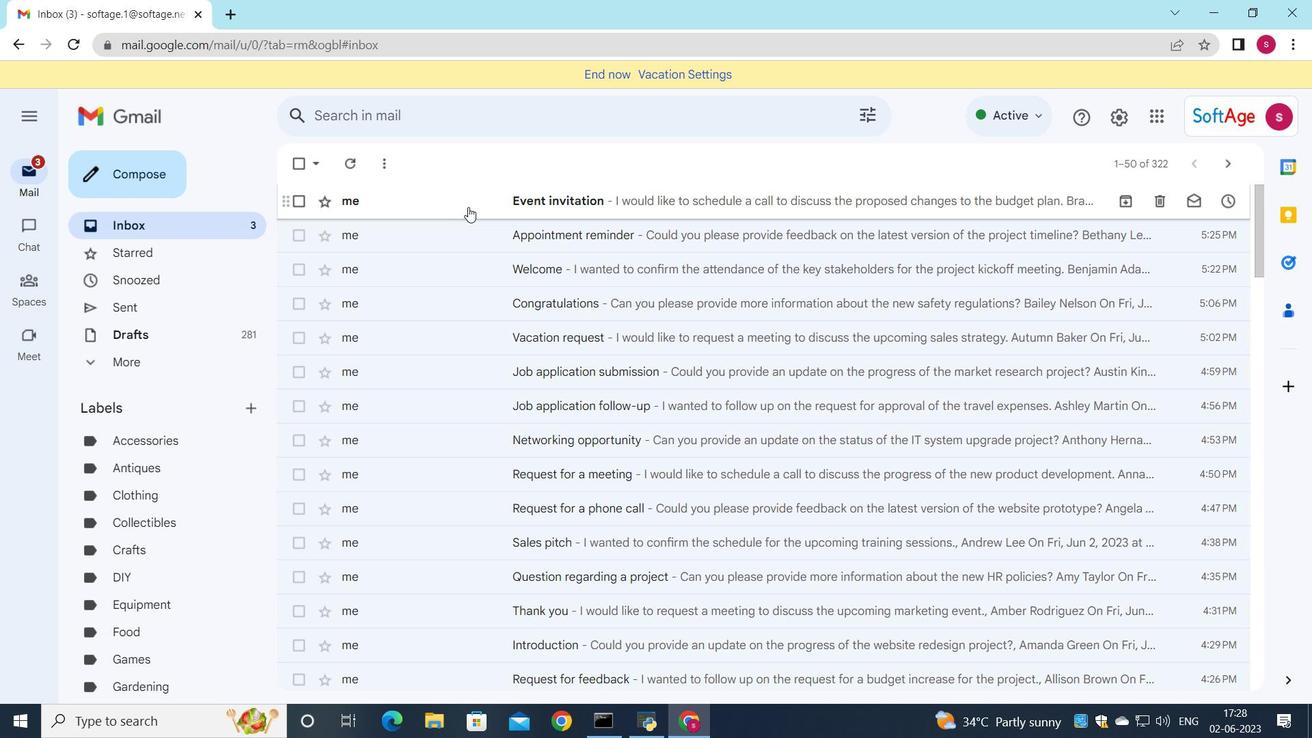 
Action: Mouse moved to (743, 341)
Screenshot: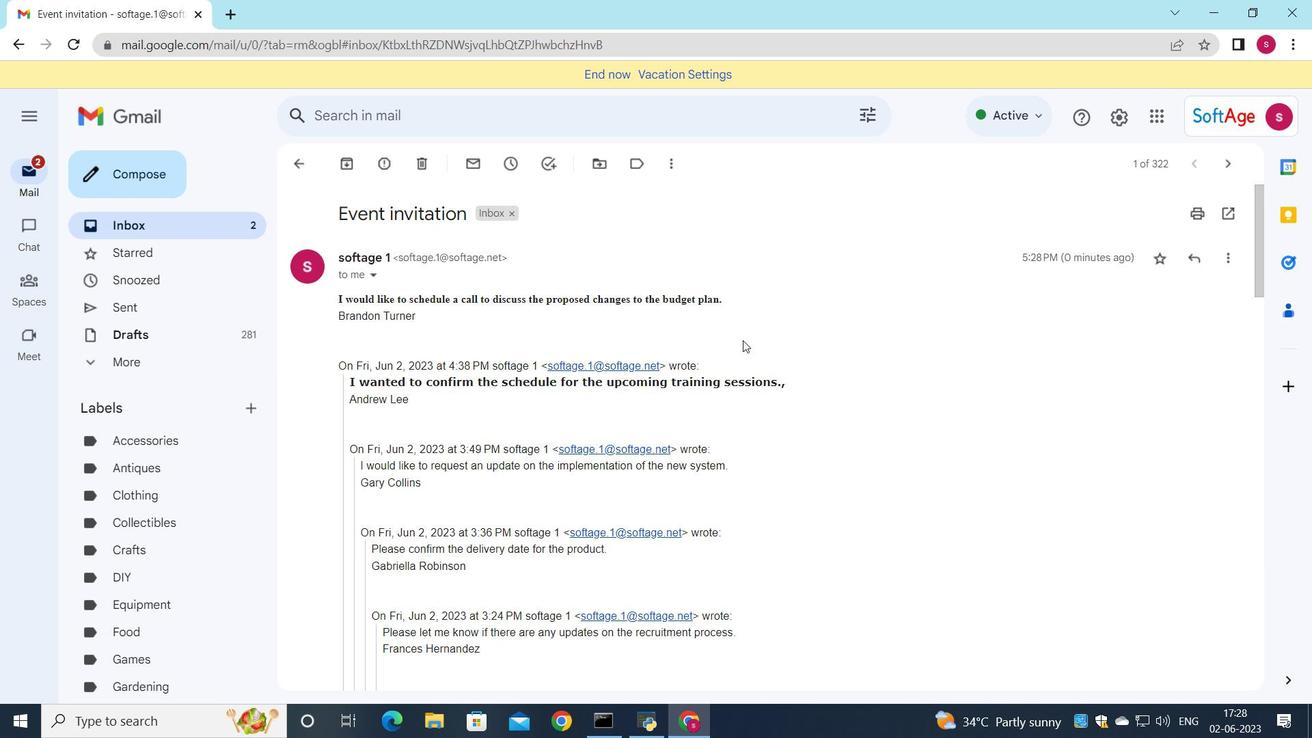 
